 Task: Locate Ski Chalets in Breckenridge.
Action: Key pressed breckenridge
Screenshot: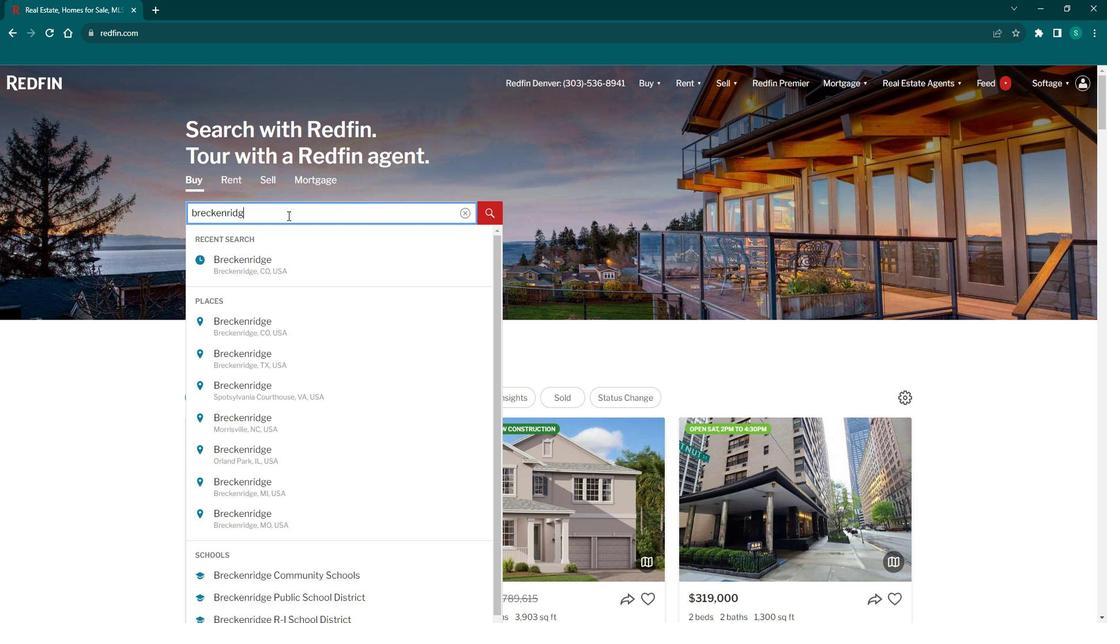 
Action: Mouse moved to (271, 320)
Screenshot: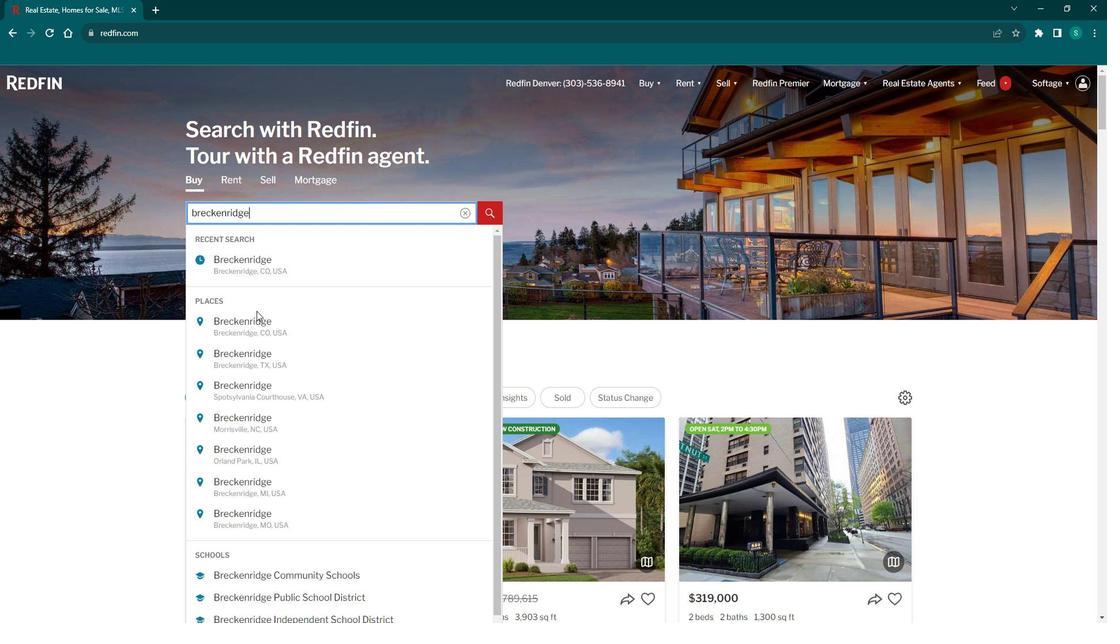 
Action: Mouse pressed left at (271, 320)
Screenshot: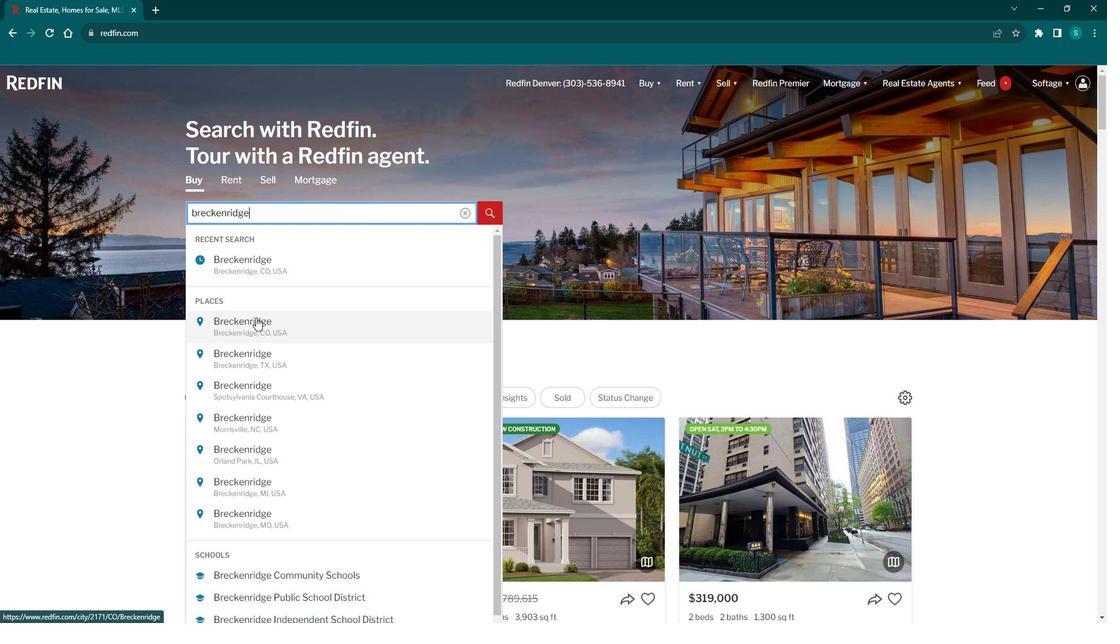 
Action: Mouse moved to (1007, 172)
Screenshot: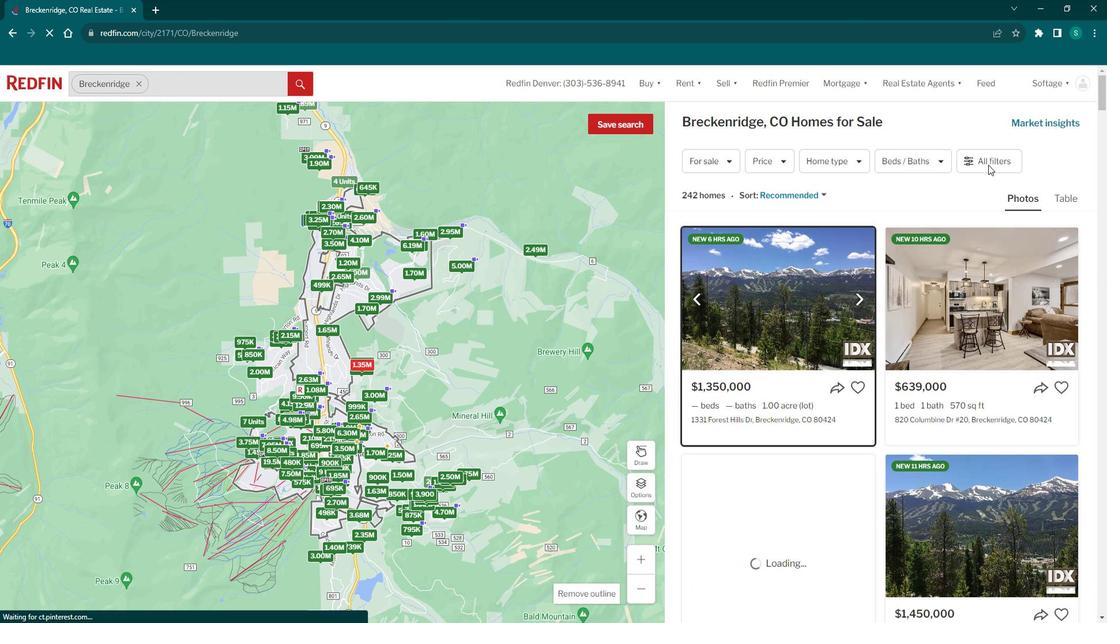 
Action: Mouse pressed left at (1007, 172)
Screenshot: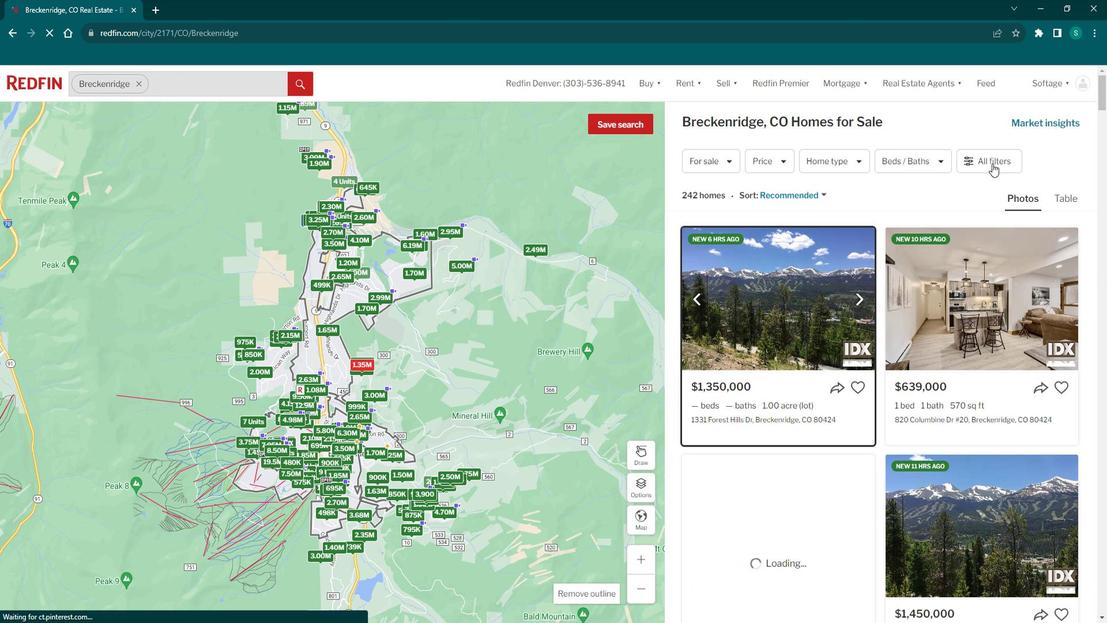 
Action: Mouse pressed left at (1007, 172)
Screenshot: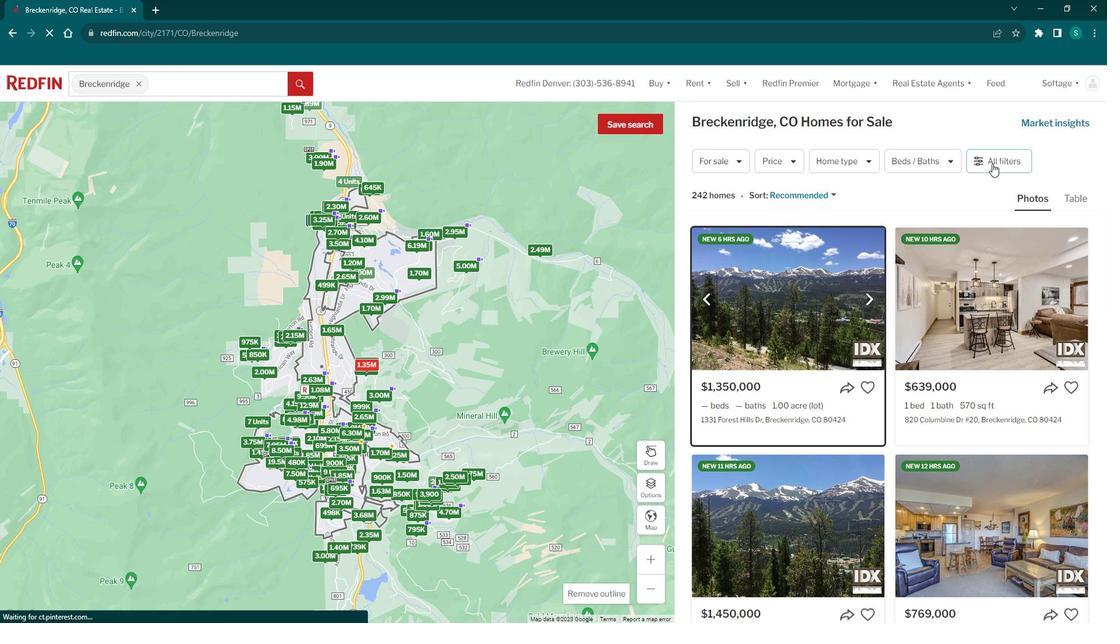 
Action: Mouse moved to (848, 338)
Screenshot: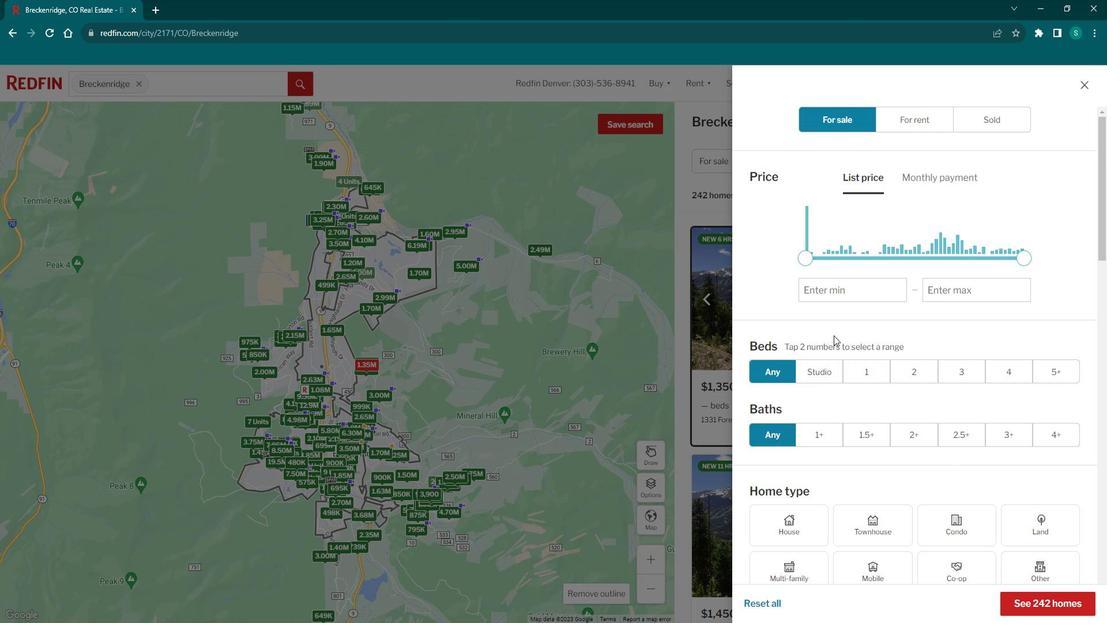 
Action: Mouse scrolled (848, 338) with delta (0, 0)
Screenshot: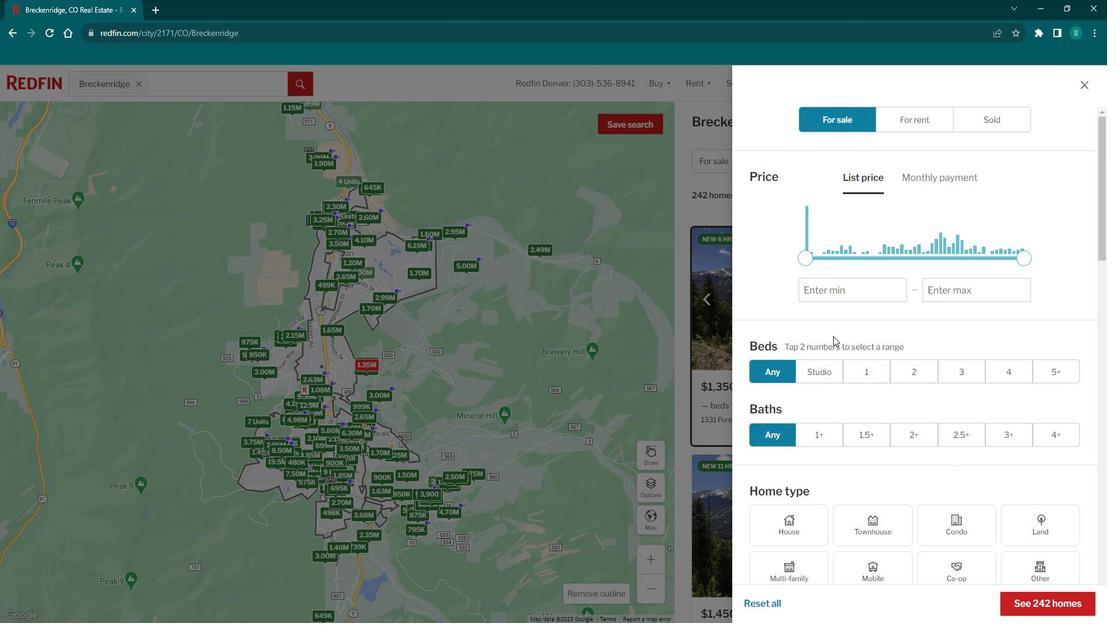 
Action: Mouse scrolled (848, 338) with delta (0, 0)
Screenshot: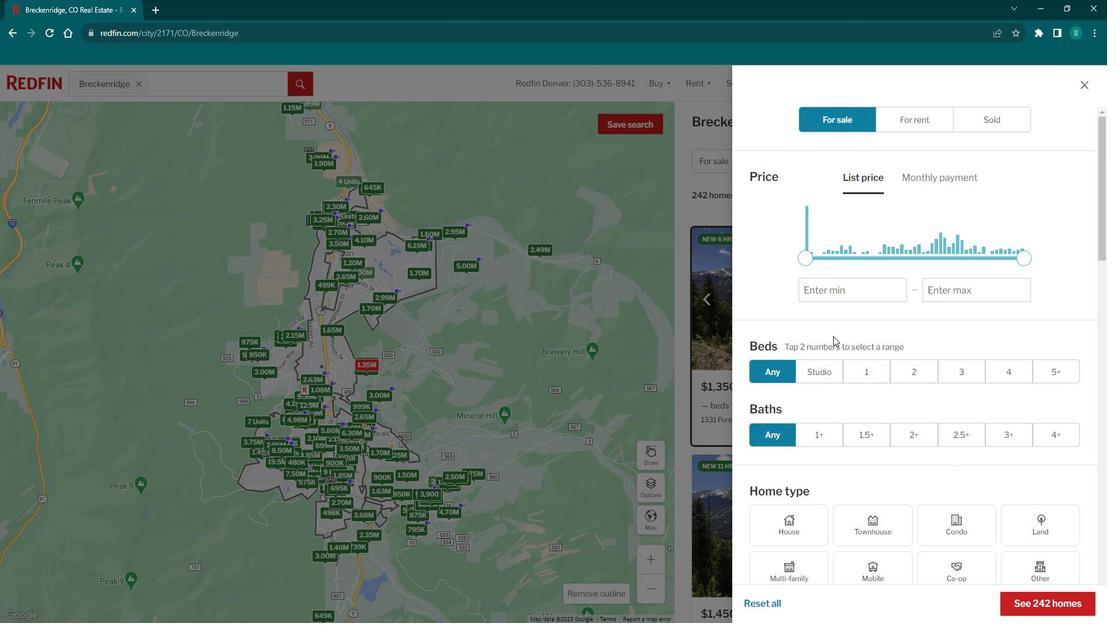 
Action: Mouse scrolled (848, 338) with delta (0, 0)
Screenshot: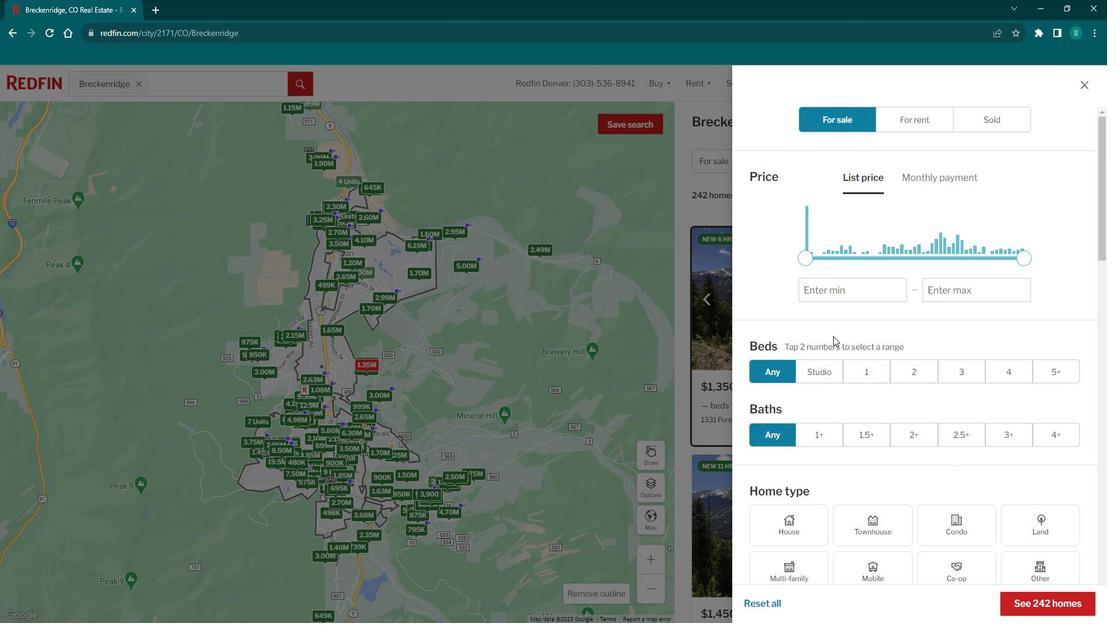 
Action: Mouse scrolled (848, 338) with delta (0, 0)
Screenshot: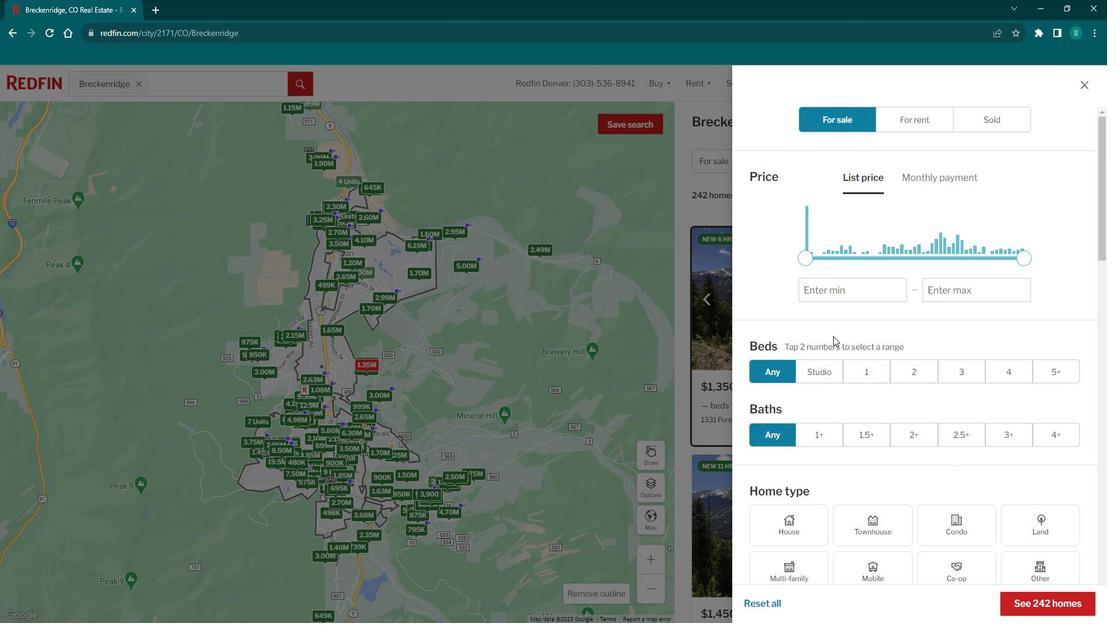 
Action: Mouse scrolled (848, 338) with delta (0, 0)
Screenshot: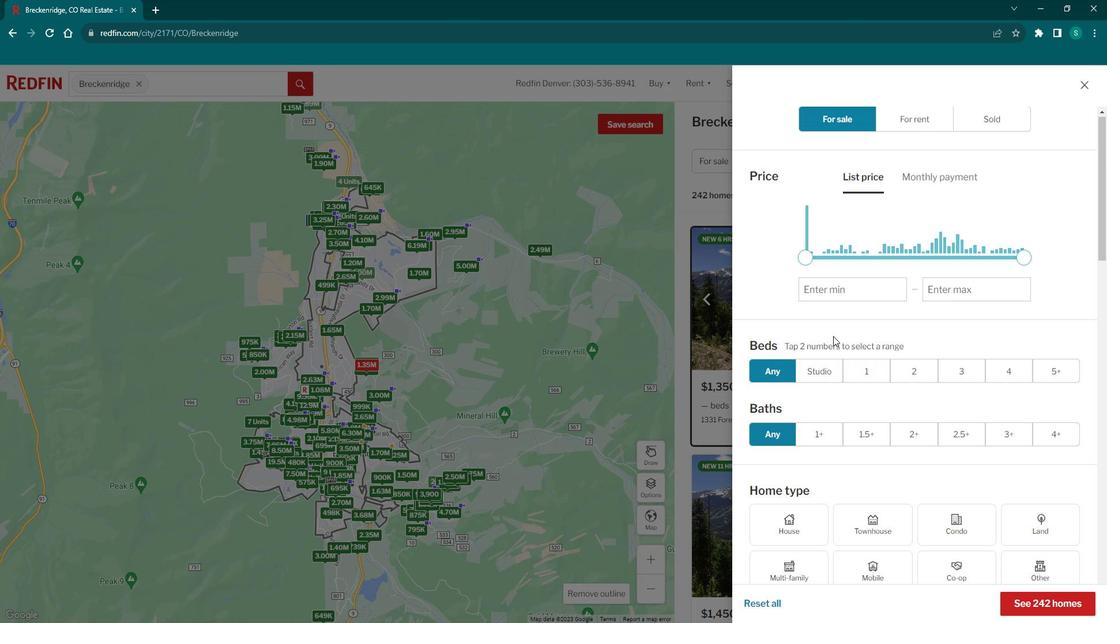 
Action: Mouse scrolled (848, 338) with delta (0, 0)
Screenshot: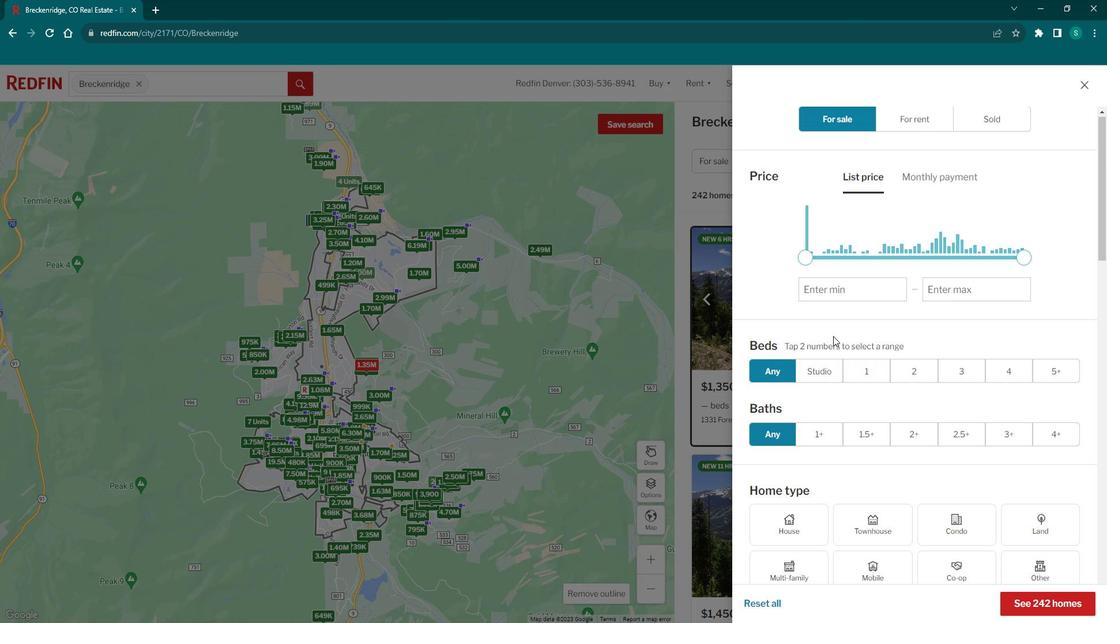 
Action: Mouse scrolled (848, 338) with delta (0, 0)
Screenshot: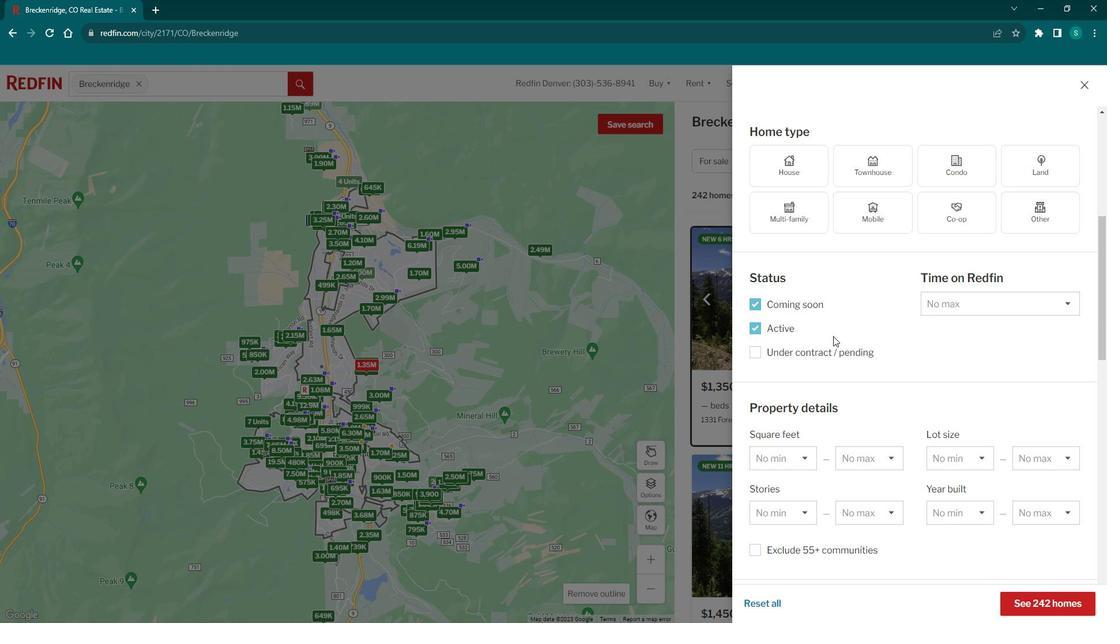 
Action: Mouse scrolled (848, 338) with delta (0, 0)
Screenshot: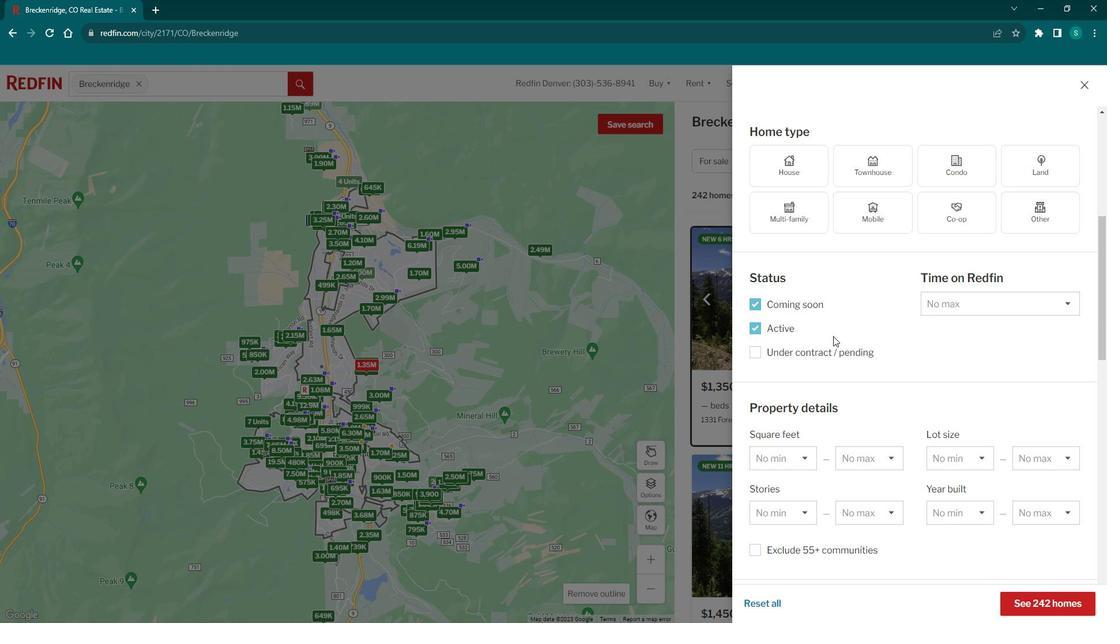 
Action: Mouse scrolled (848, 338) with delta (0, 0)
Screenshot: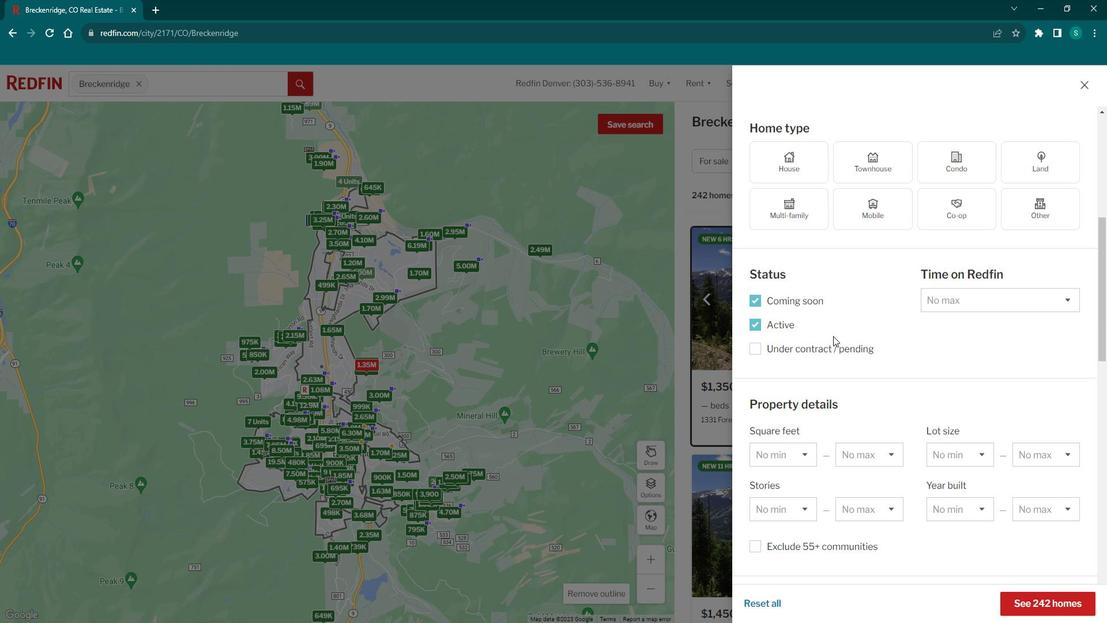 
Action: Mouse scrolled (848, 338) with delta (0, 0)
Screenshot: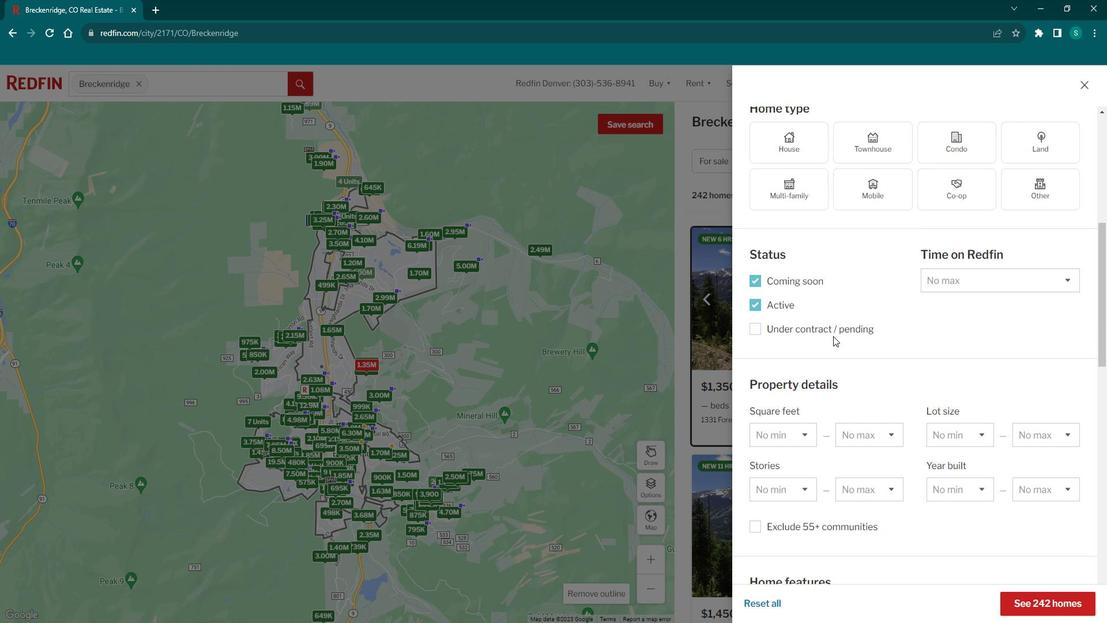 
Action: Mouse scrolled (848, 338) with delta (0, 0)
Screenshot: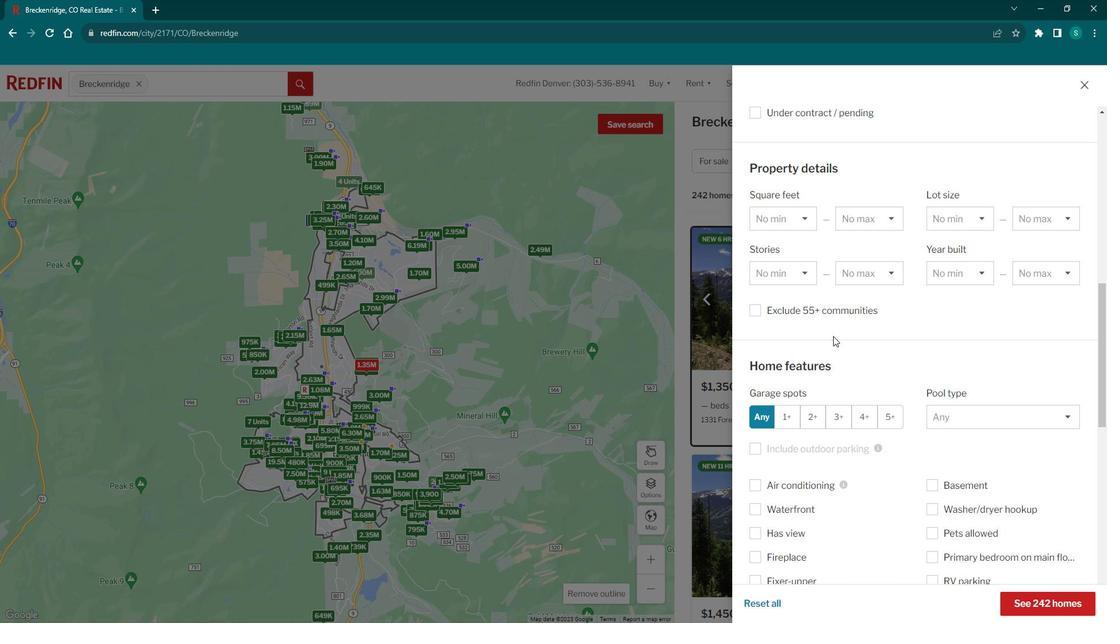 
Action: Mouse scrolled (848, 338) with delta (0, 0)
Screenshot: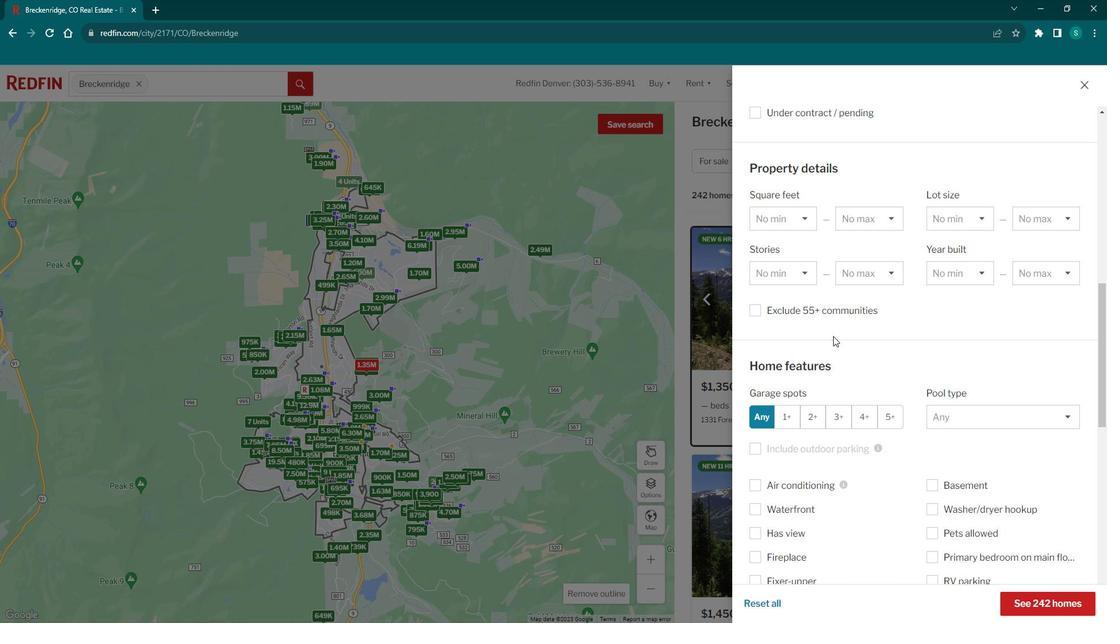 
Action: Mouse scrolled (848, 338) with delta (0, 0)
Screenshot: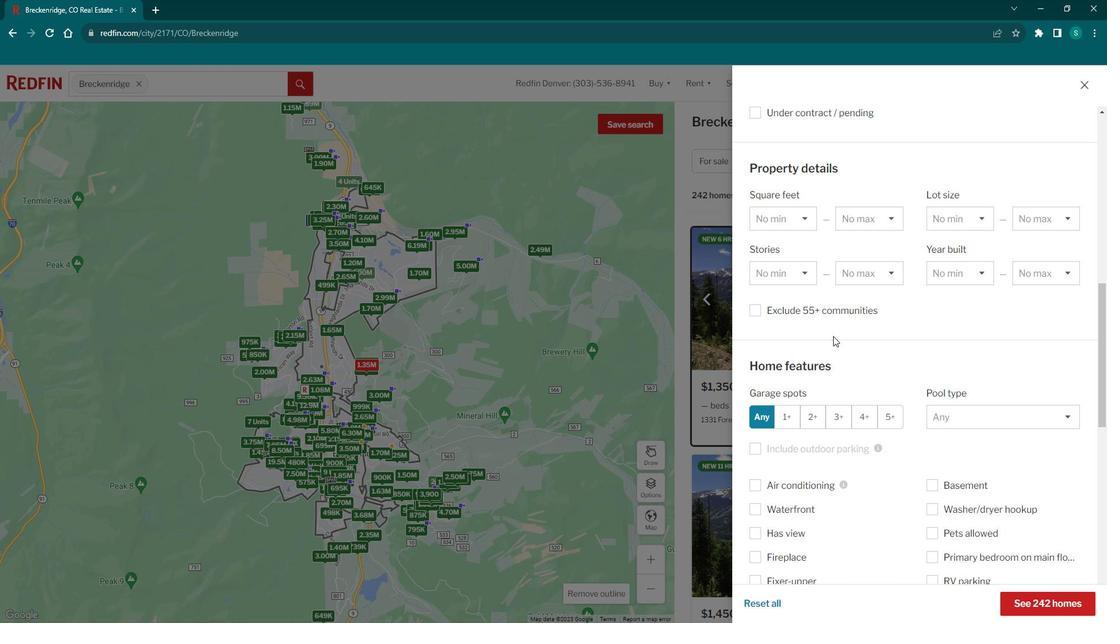 
Action: Mouse scrolled (848, 338) with delta (0, 0)
Screenshot: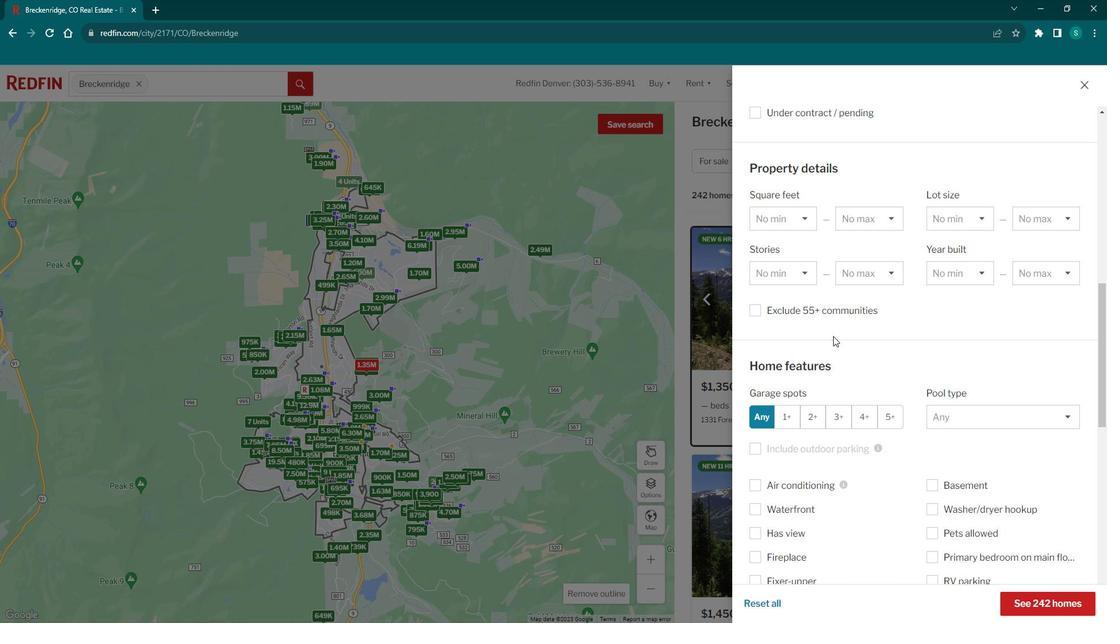 
Action: Mouse scrolled (848, 338) with delta (0, 0)
Screenshot: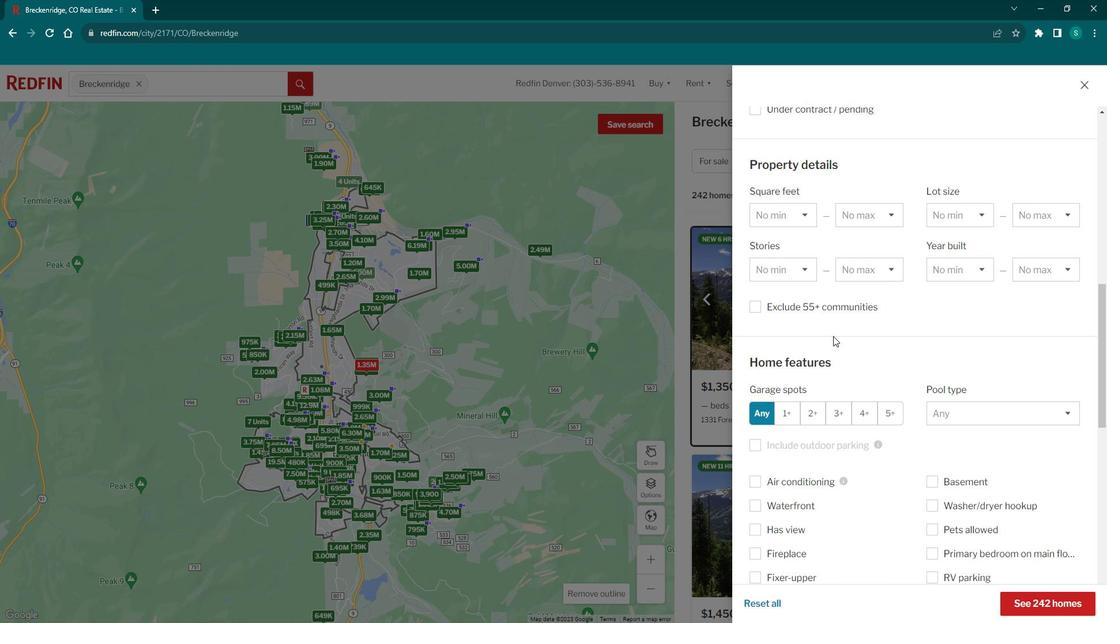 
Action: Mouse moved to (818, 381)
Screenshot: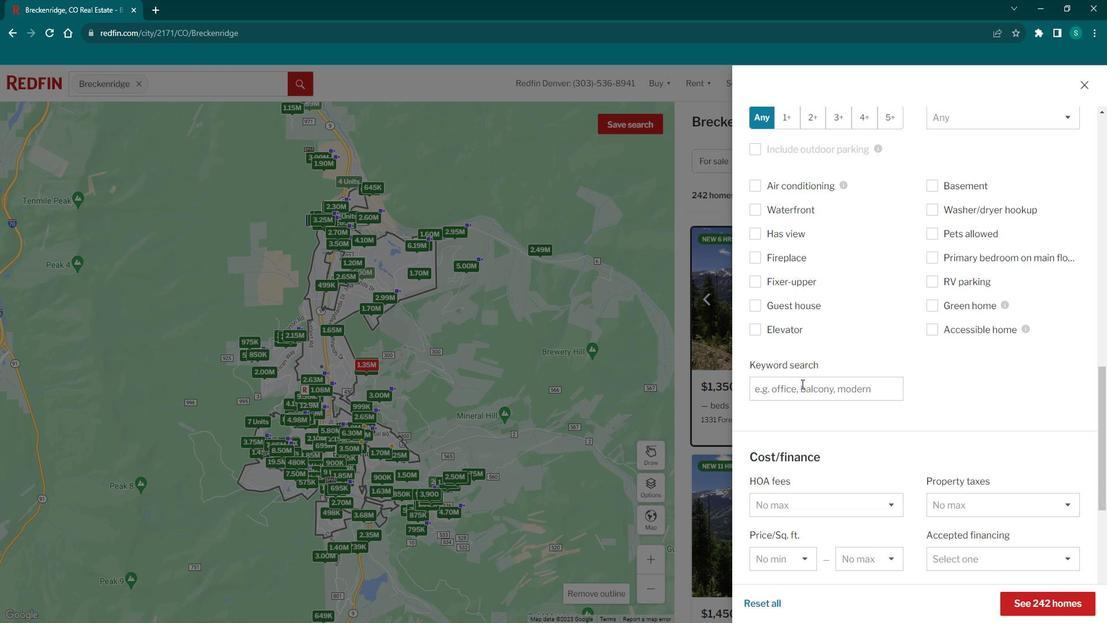 
Action: Mouse pressed left at (818, 381)
Screenshot: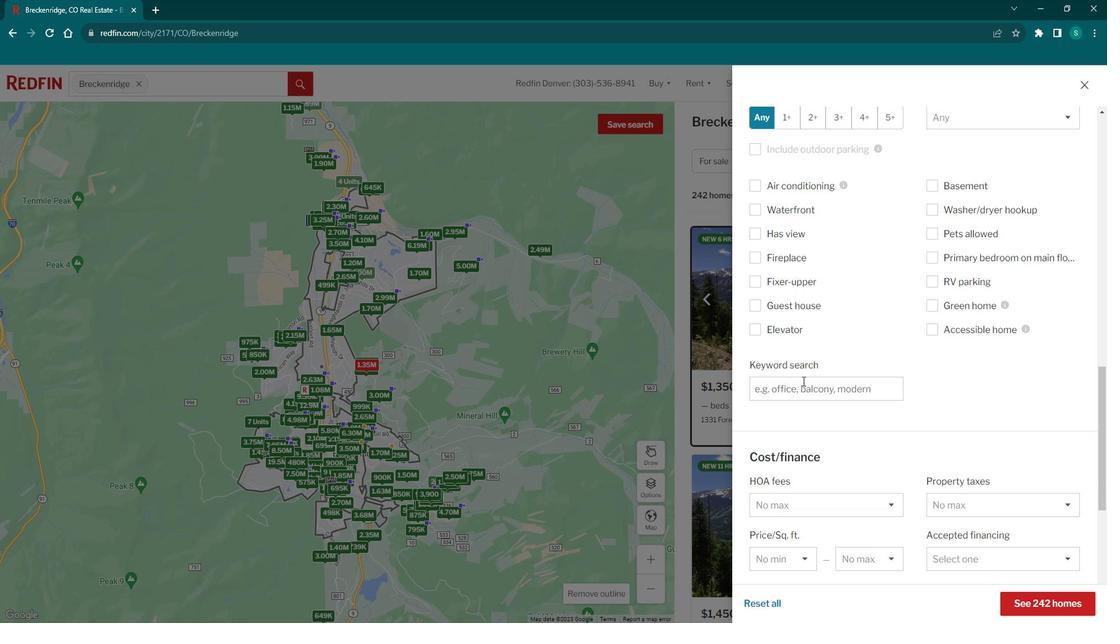 
Action: Mouse moved to (816, 381)
Screenshot: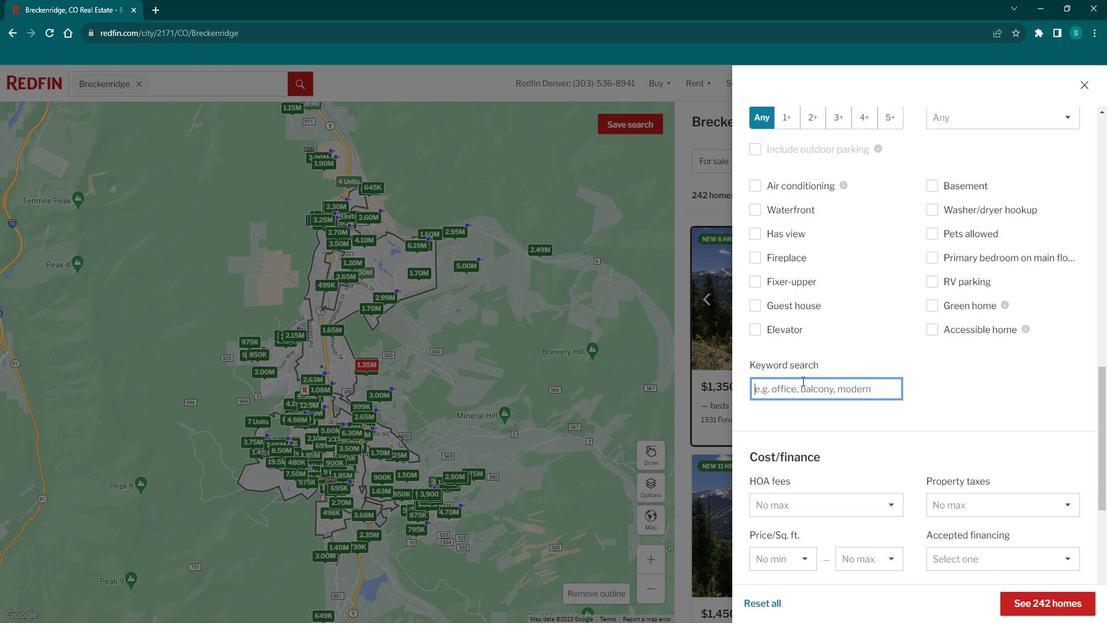 
Action: Key pressed <Key.caps_lock>S<Key.caps_lock>ki<Key.space><Key.caps_lock>C<Key.caps_lock>halet
Screenshot: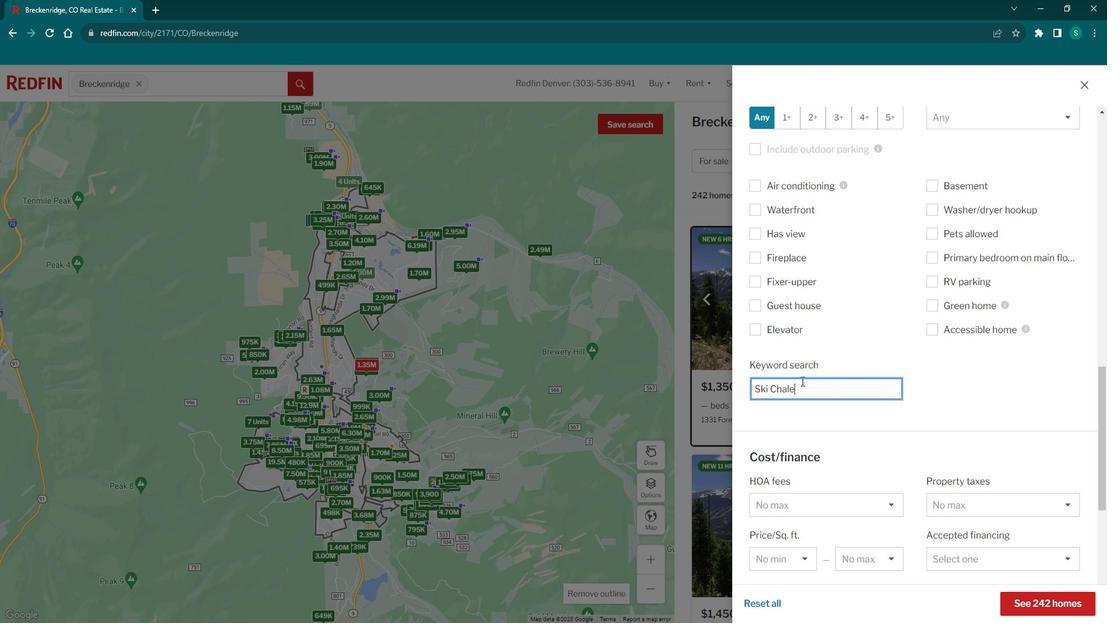 
Action: Mouse moved to (1038, 593)
Screenshot: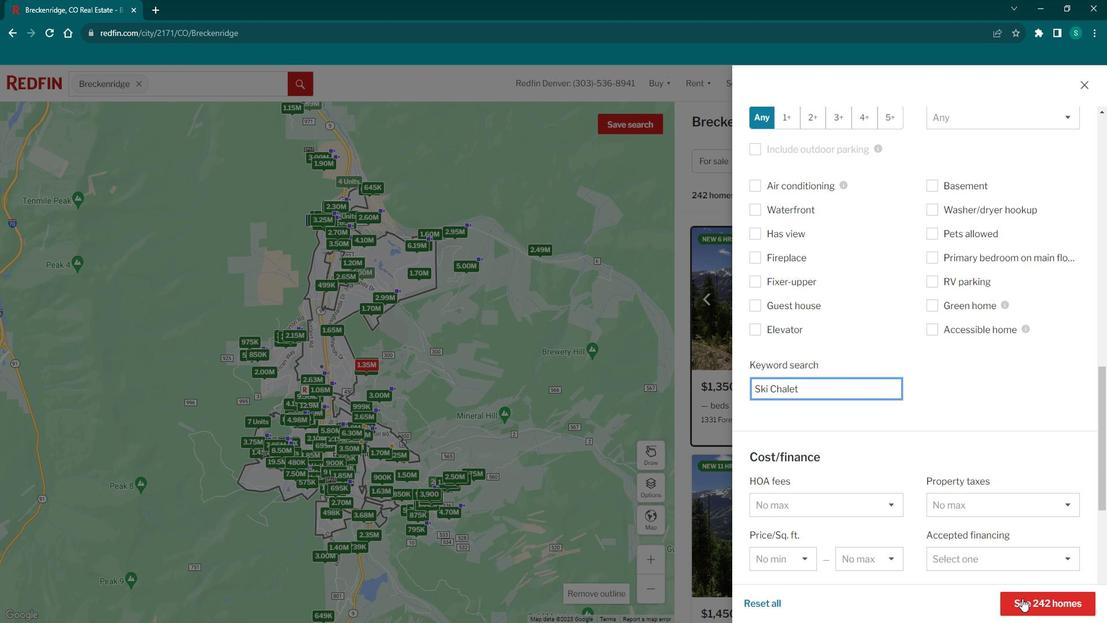 
Action: Mouse pressed left at (1038, 593)
Screenshot: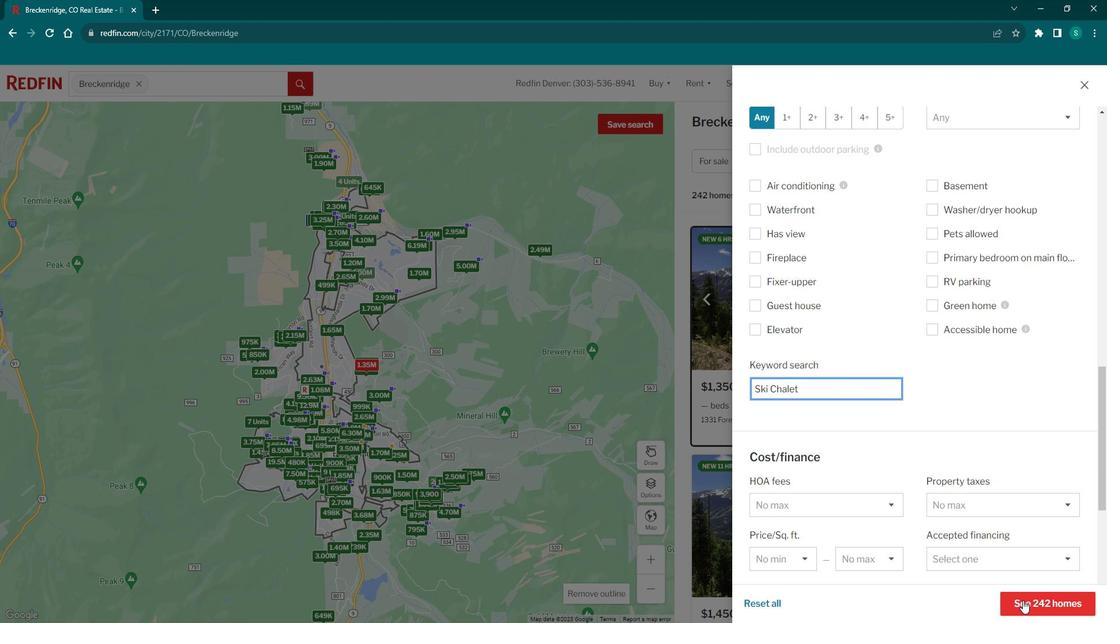
Action: Mouse moved to (812, 374)
Screenshot: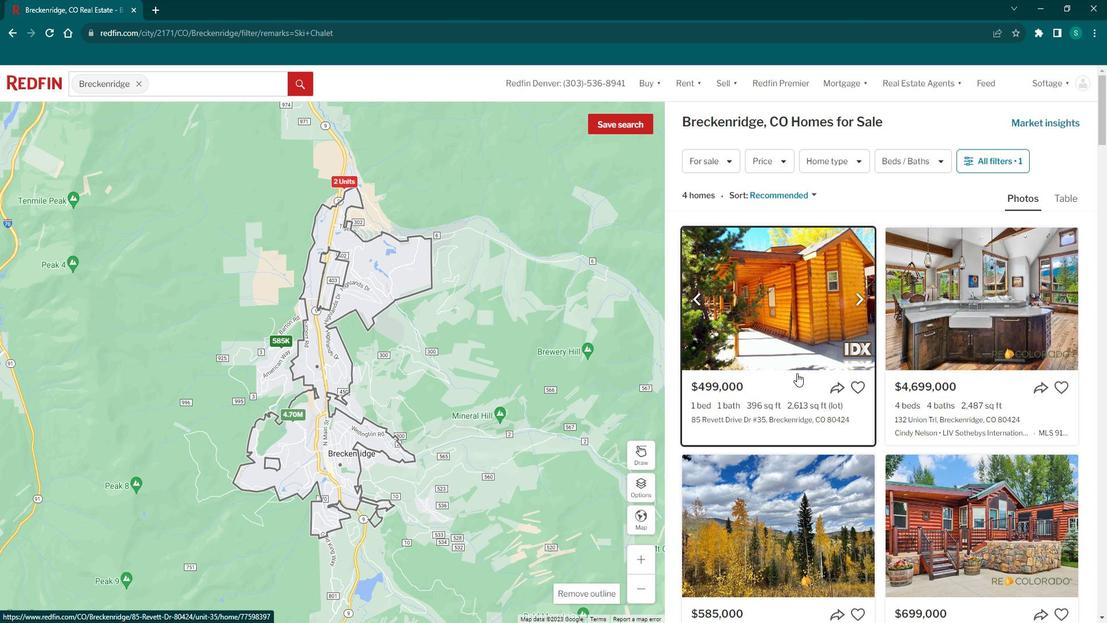 
Action: Mouse pressed left at (812, 374)
Screenshot: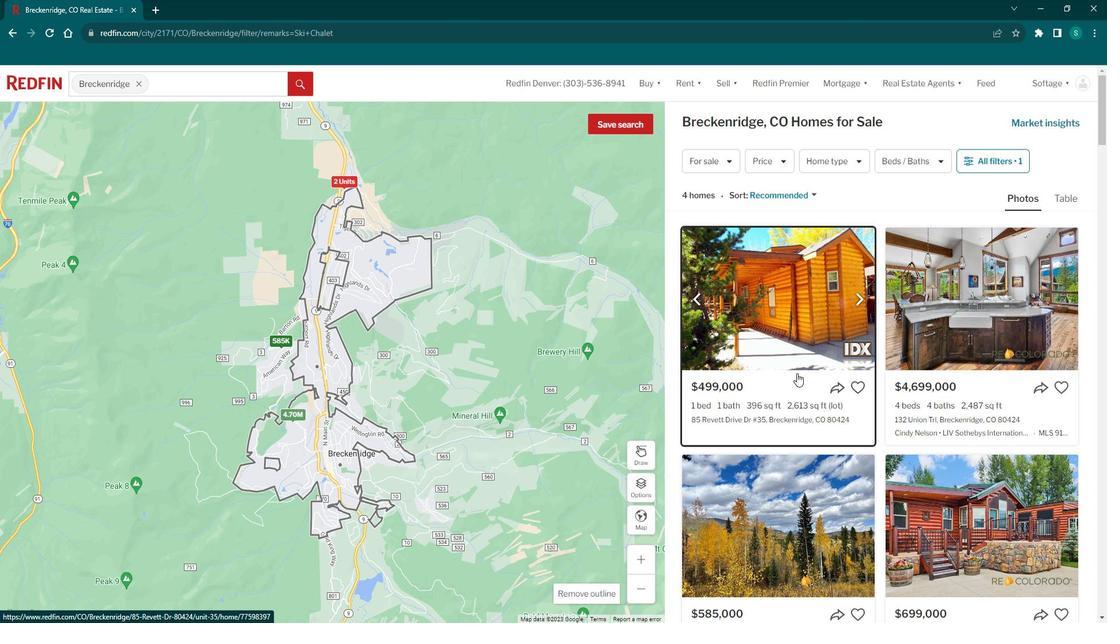 
Action: Mouse moved to (366, 246)
Screenshot: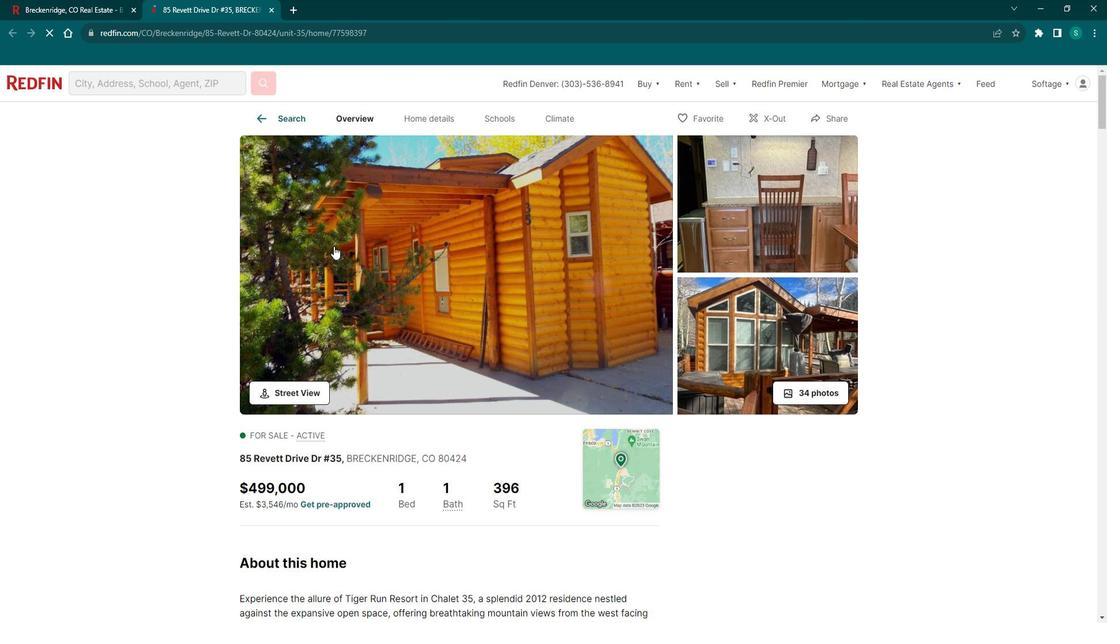 
Action: Mouse pressed left at (366, 246)
Screenshot: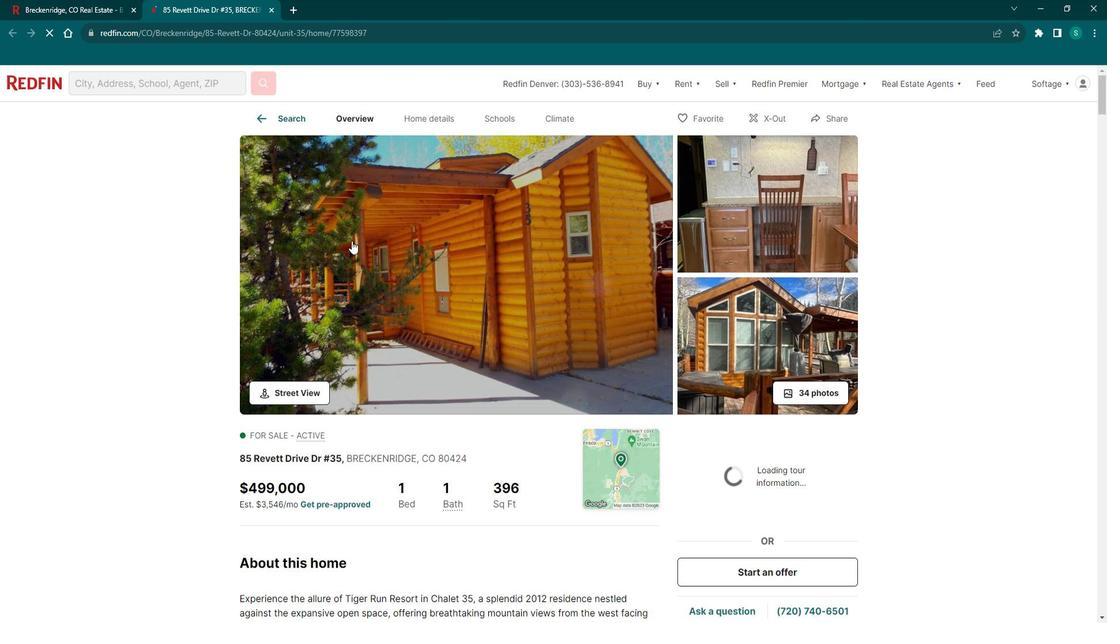 
Action: Mouse moved to (181, 206)
Screenshot: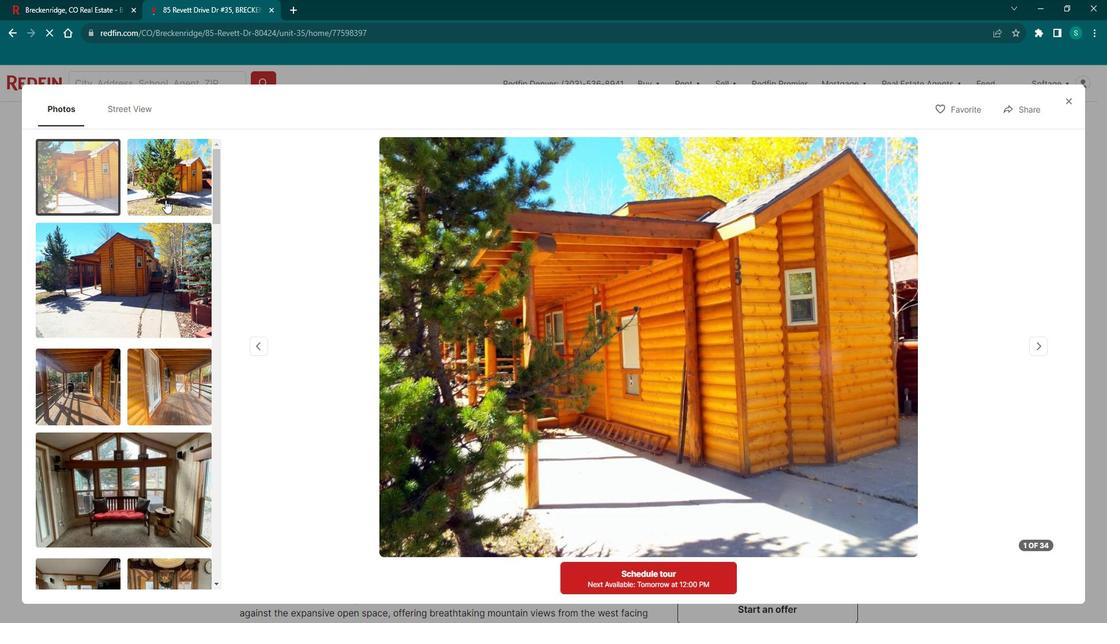 
Action: Mouse pressed left at (181, 206)
Screenshot: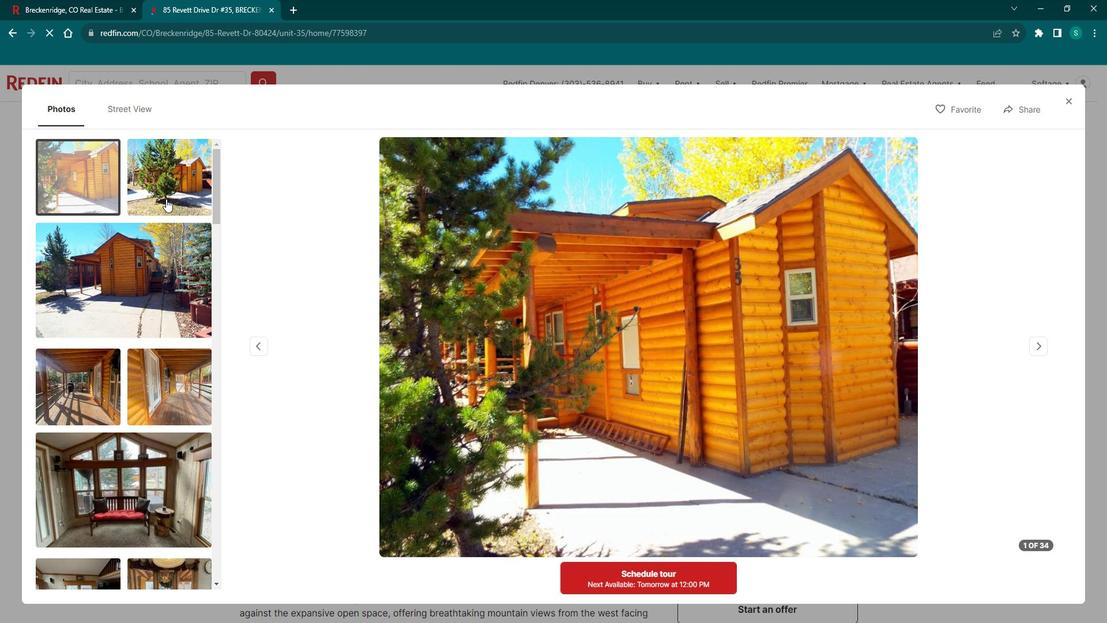 
Action: Mouse moved to (154, 277)
Screenshot: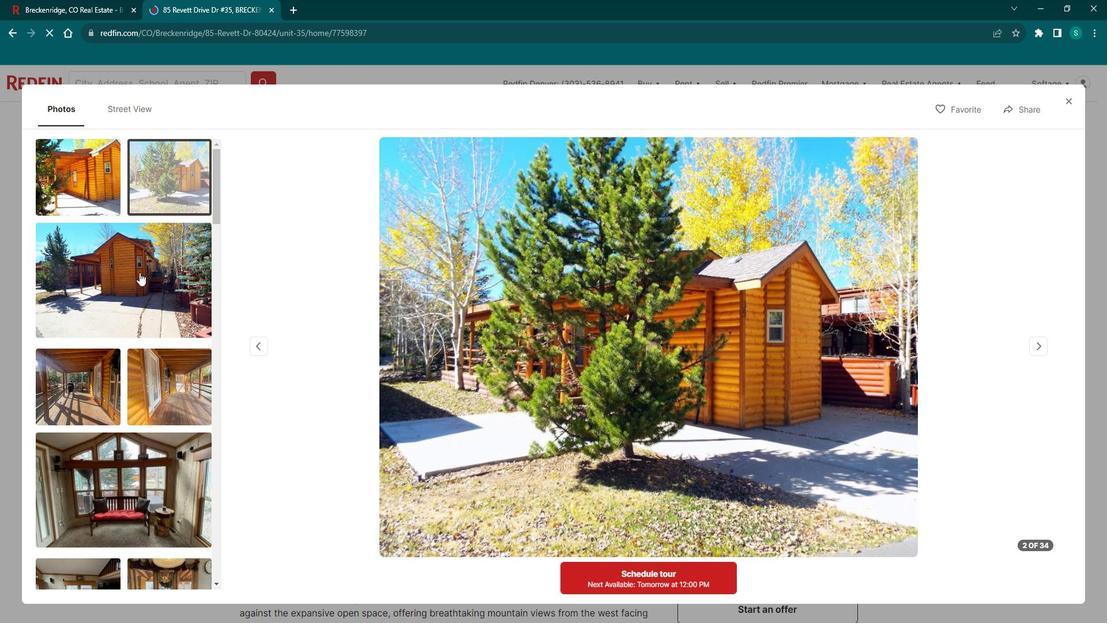 
Action: Mouse pressed left at (154, 277)
Screenshot: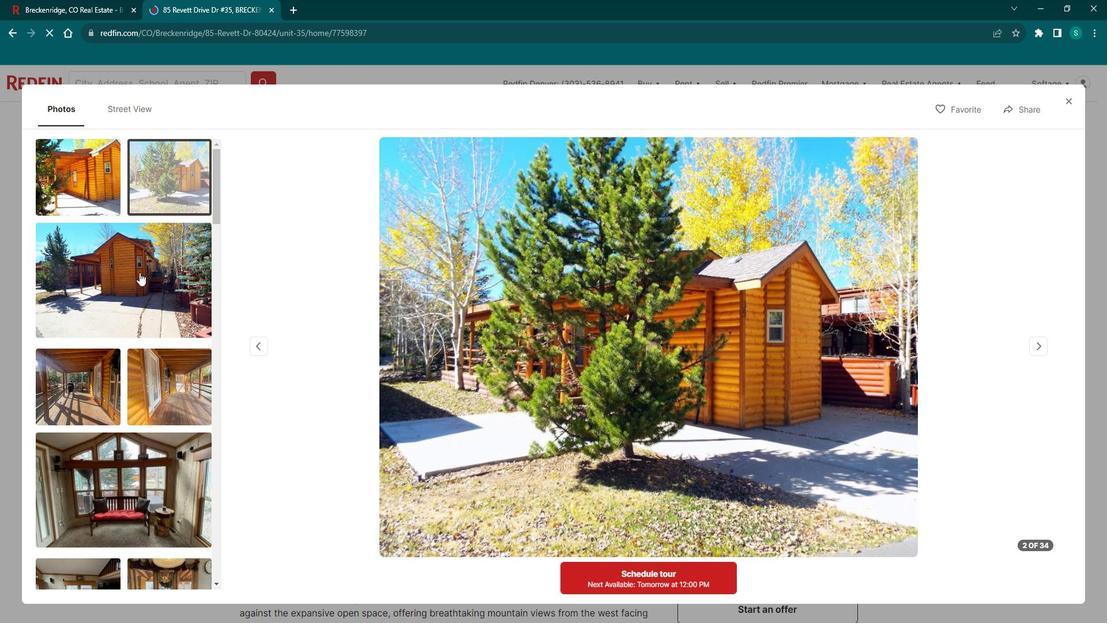 
Action: Mouse moved to (97, 388)
Screenshot: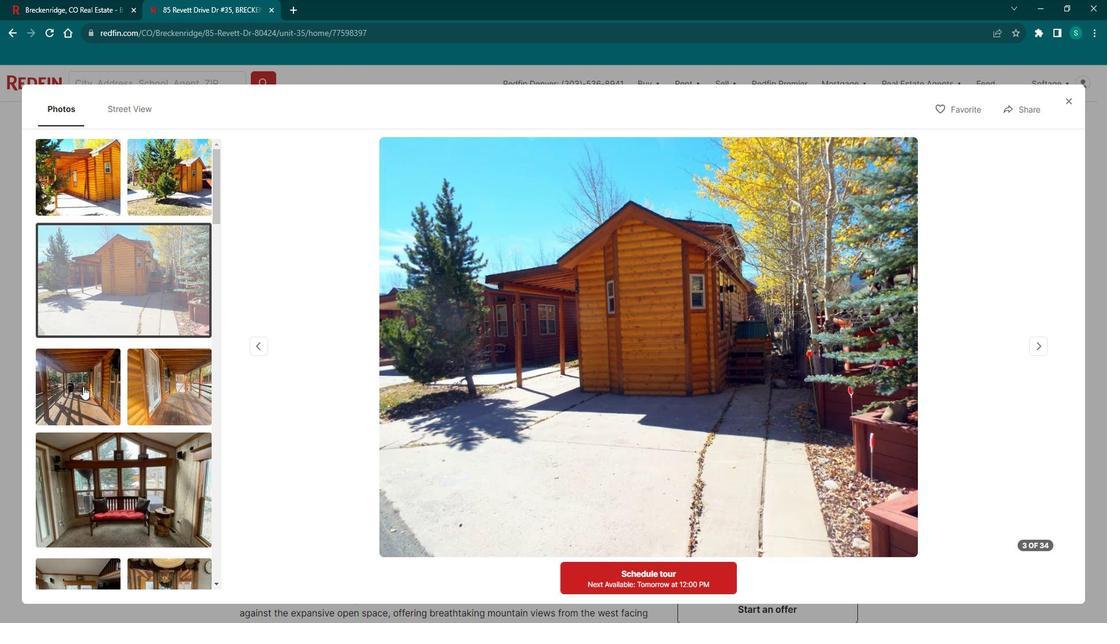 
Action: Mouse pressed left at (97, 388)
Screenshot: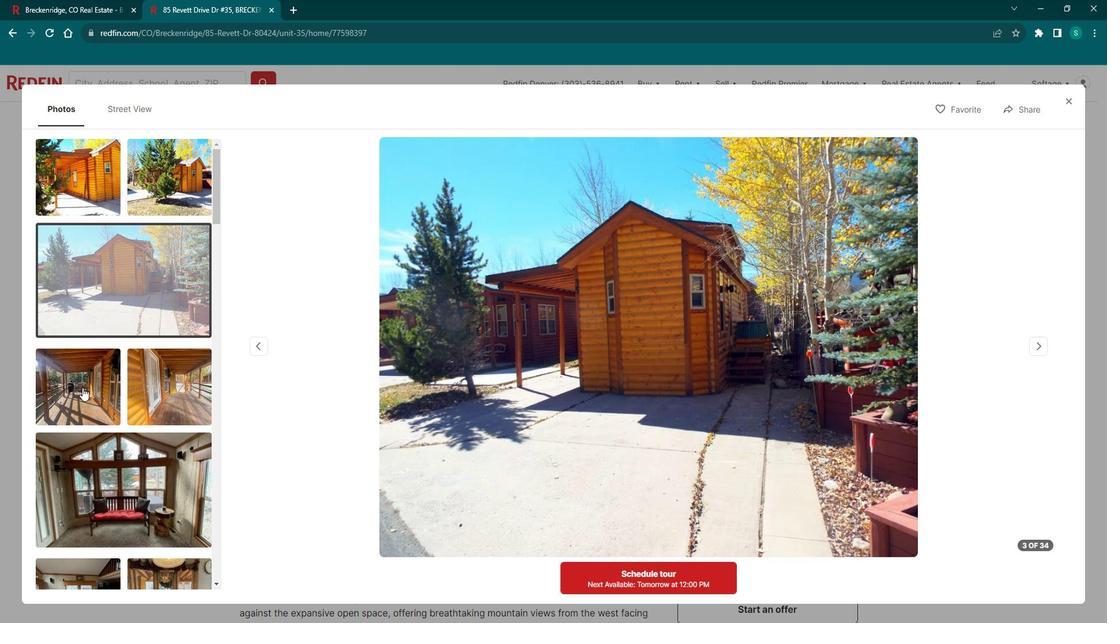 
Action: Mouse moved to (171, 384)
Screenshot: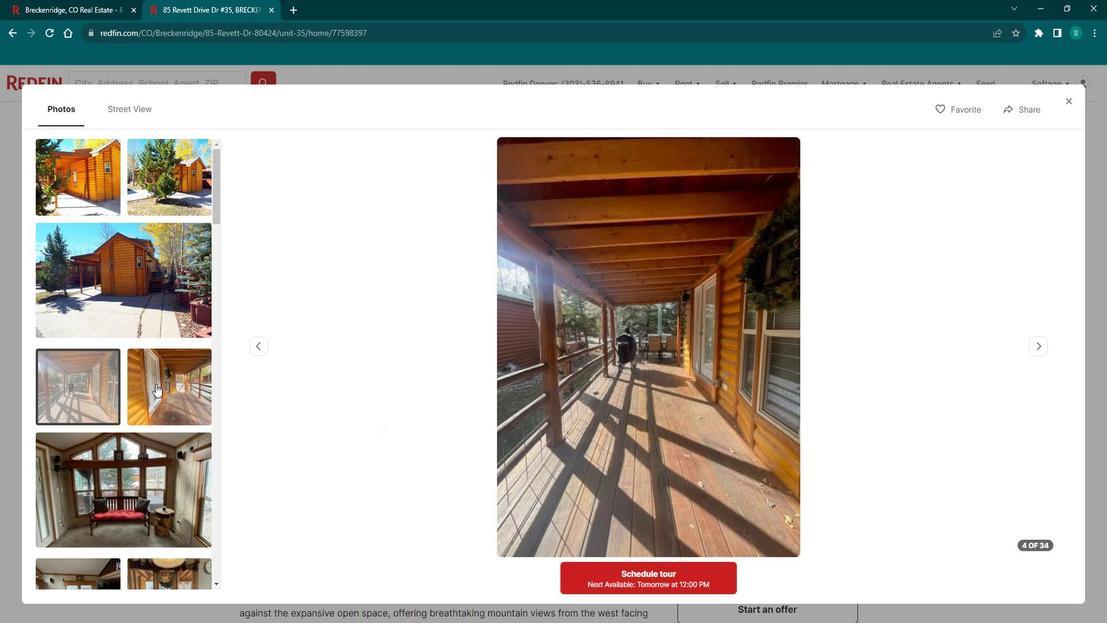 
Action: Mouse pressed left at (171, 384)
Screenshot: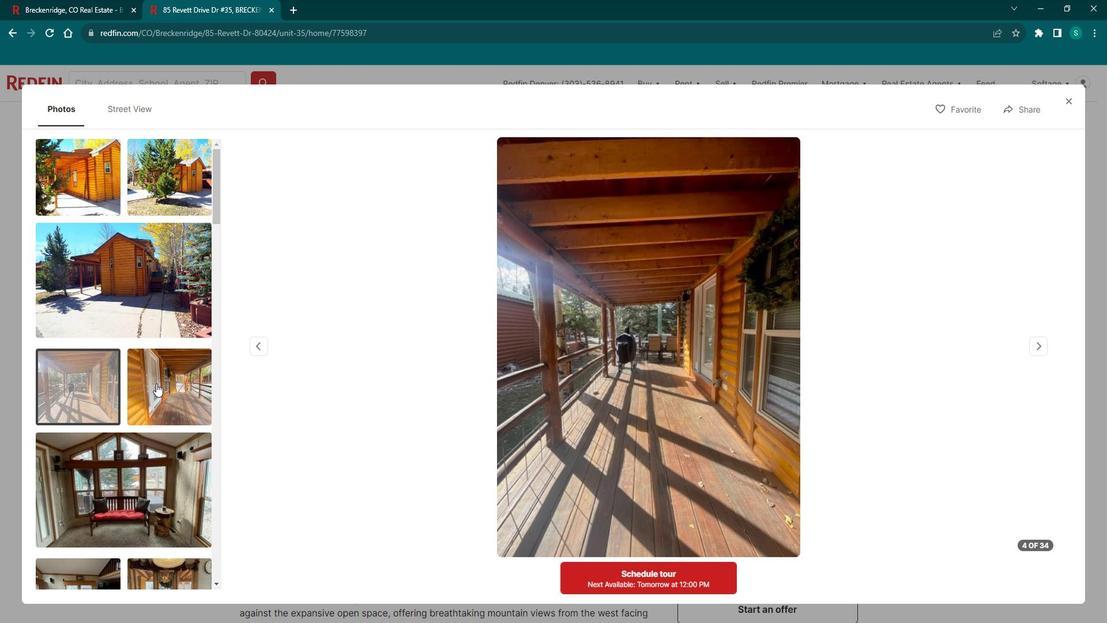 
Action: Mouse moved to (94, 474)
Screenshot: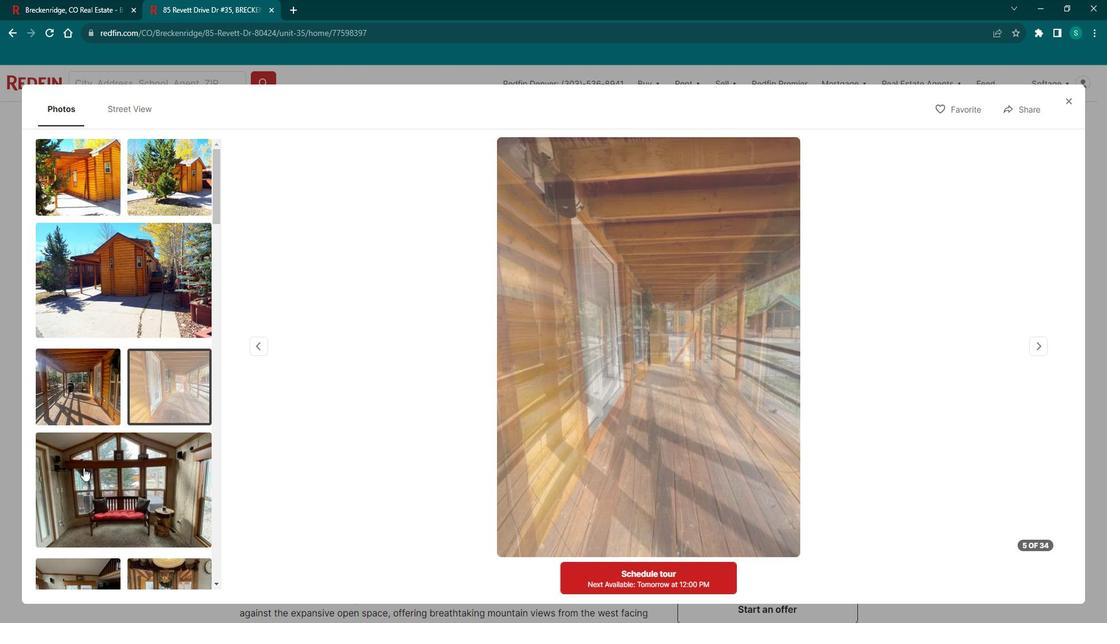 
Action: Mouse pressed left at (94, 474)
Screenshot: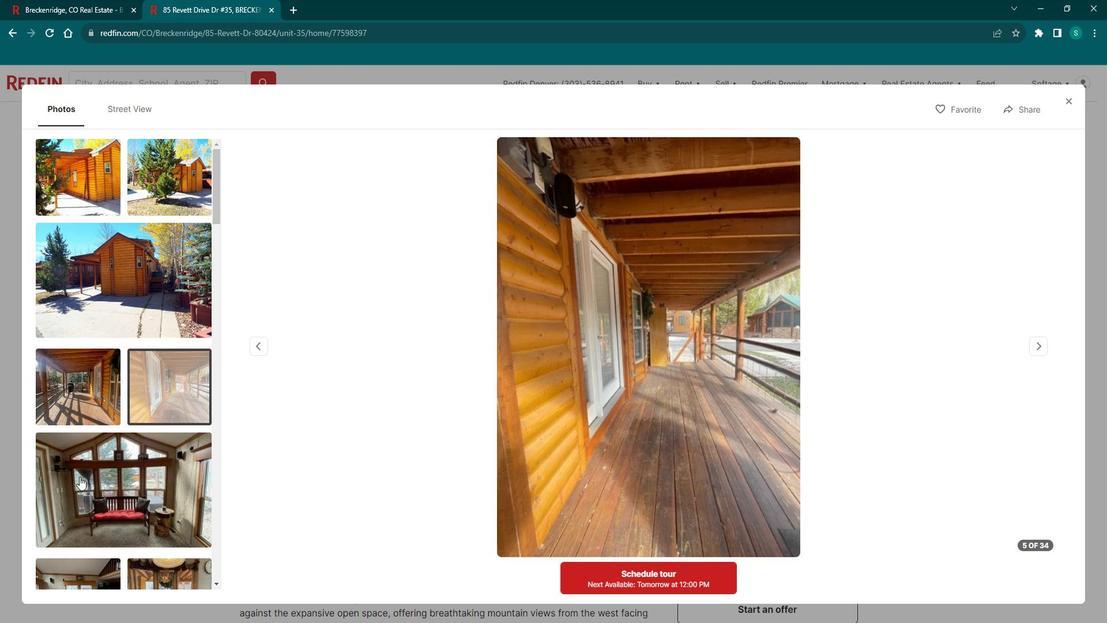 
Action: Mouse moved to (94, 475)
Screenshot: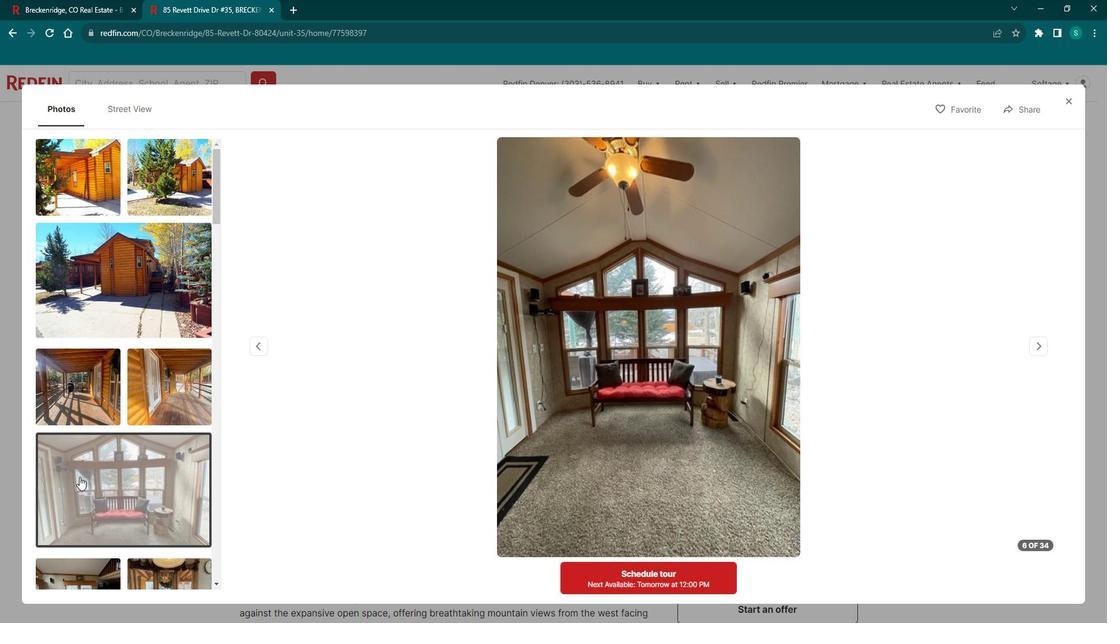 
Action: Mouse scrolled (94, 475) with delta (0, 0)
Screenshot: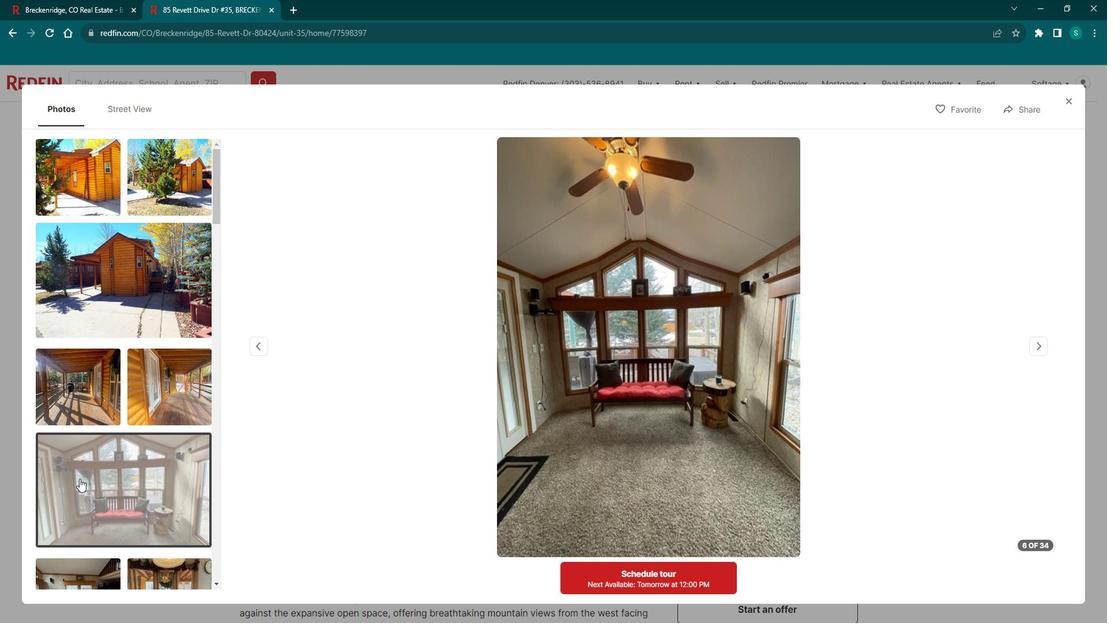 
Action: Mouse scrolled (94, 475) with delta (0, 0)
Screenshot: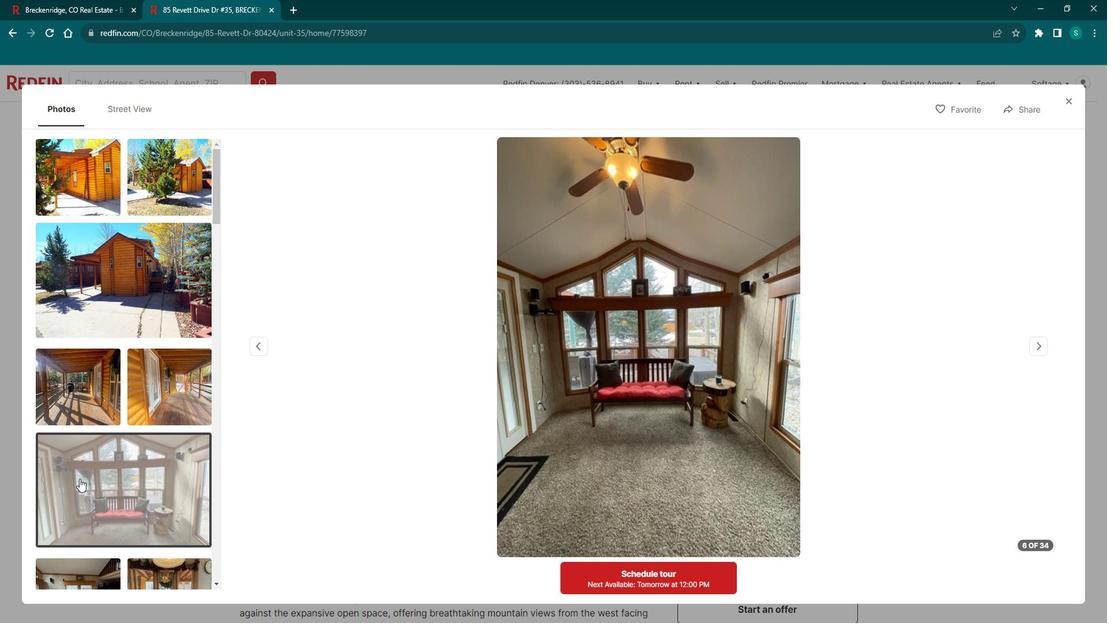 
Action: Mouse scrolled (94, 475) with delta (0, 0)
Screenshot: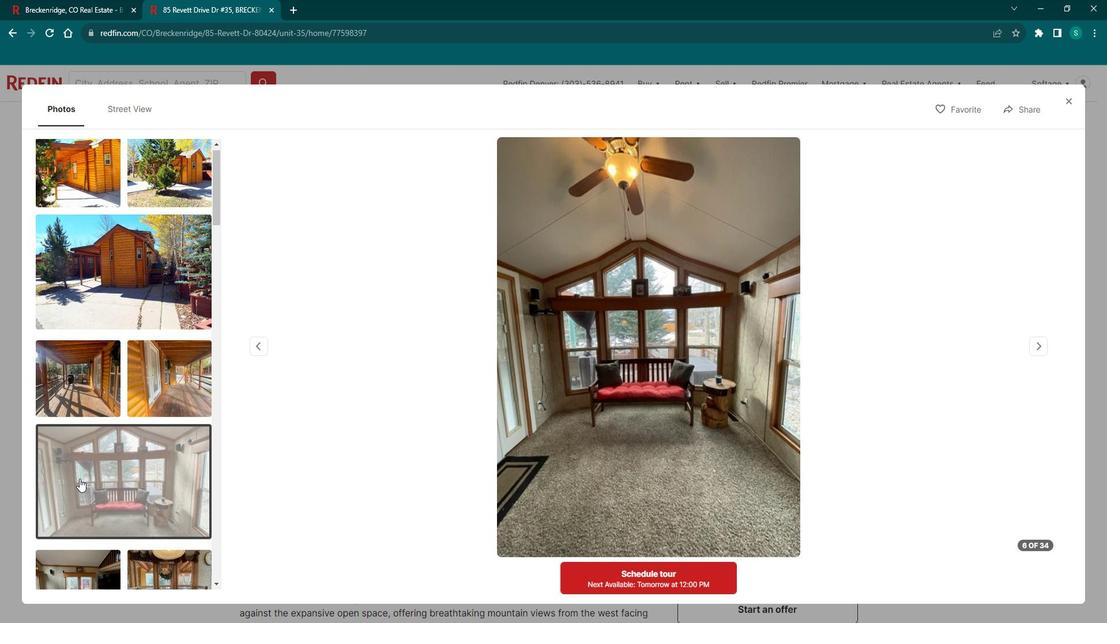 
Action: Mouse moved to (110, 425)
Screenshot: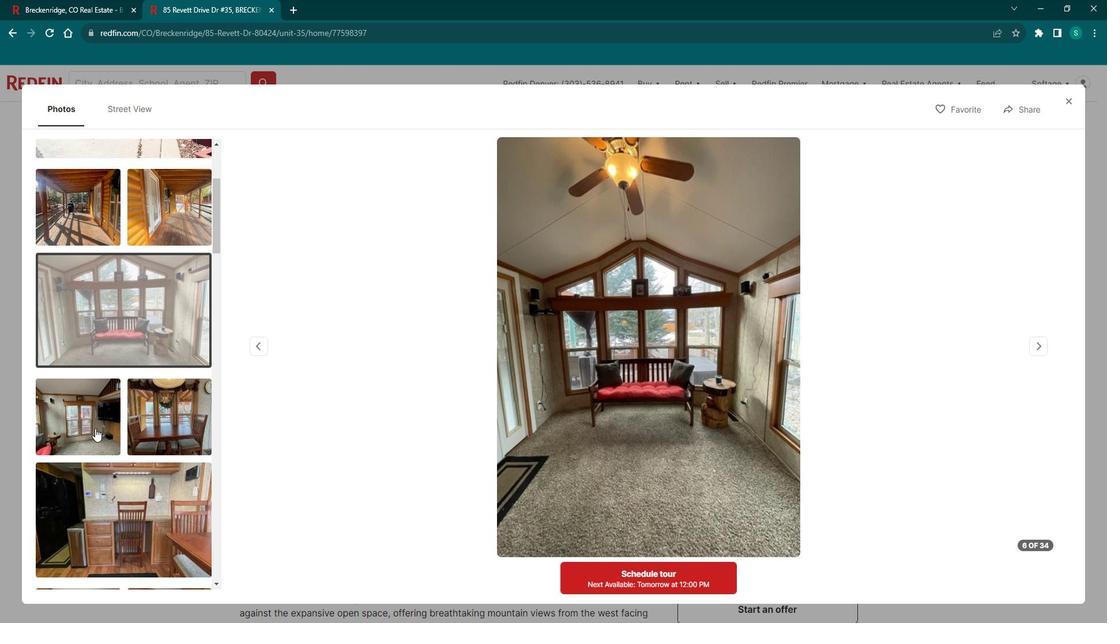 
Action: Mouse pressed left at (110, 425)
Screenshot: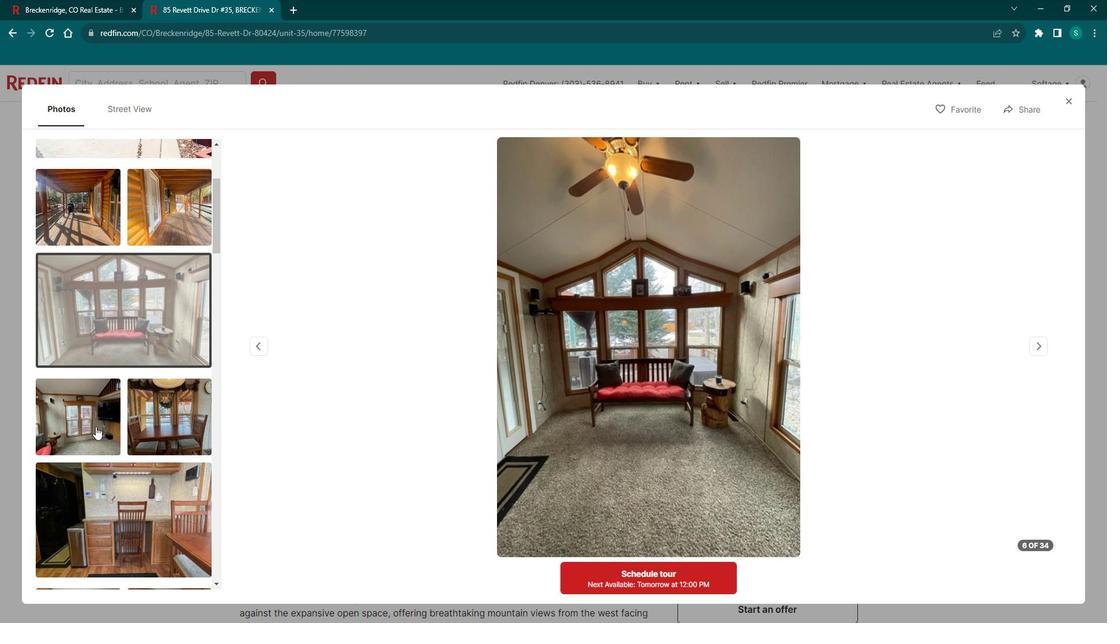 
Action: Mouse moved to (179, 422)
Screenshot: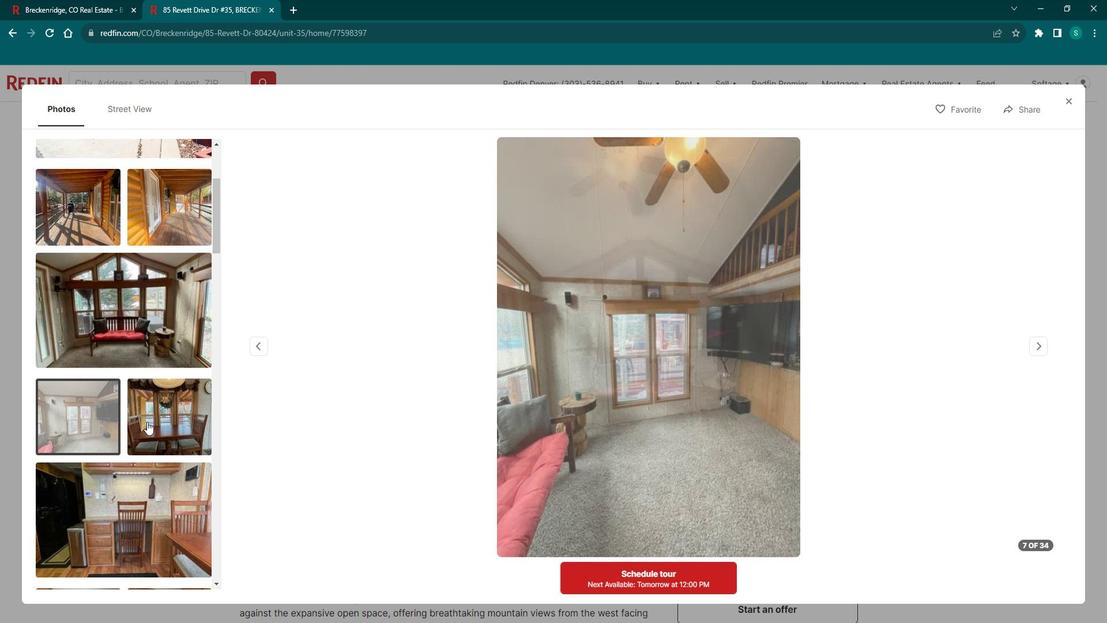 
Action: Mouse pressed left at (179, 422)
Screenshot: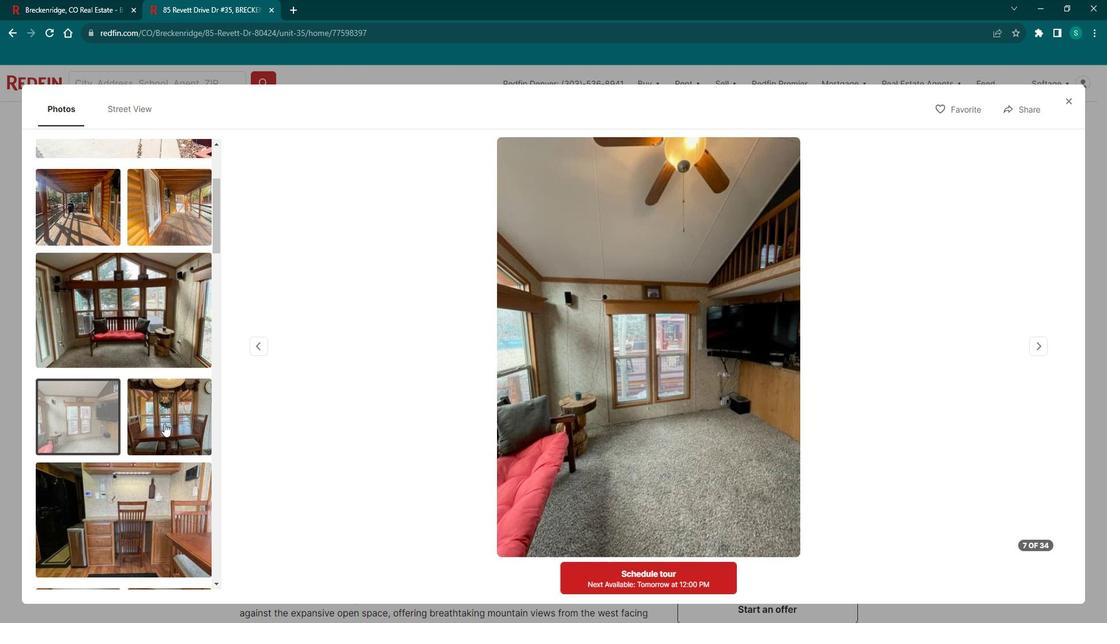 
Action: Mouse moved to (115, 503)
Screenshot: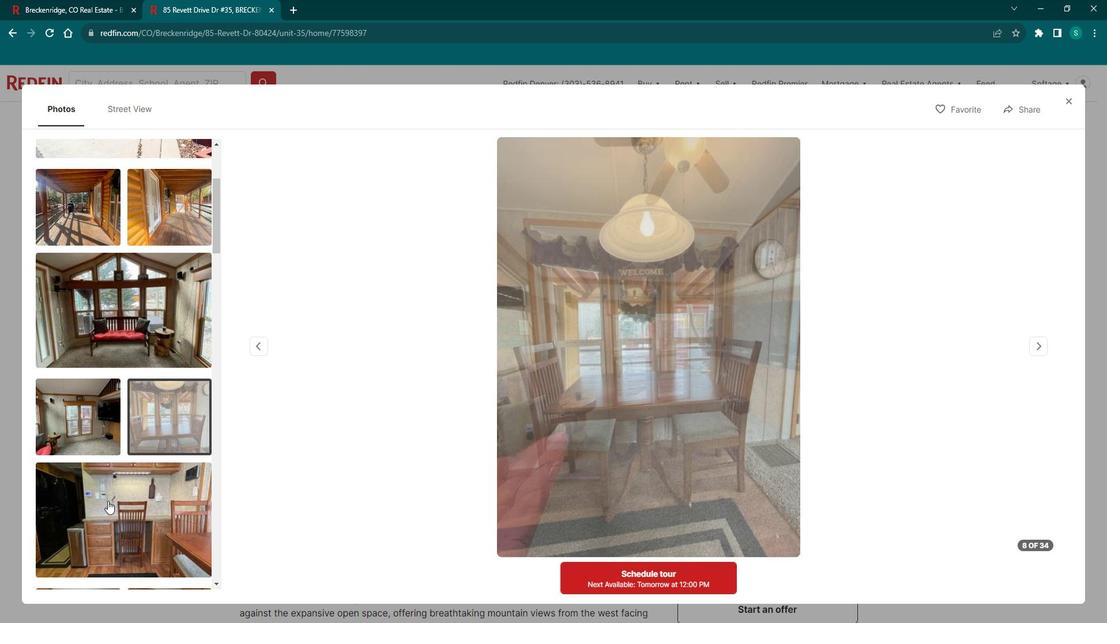 
Action: Mouse pressed left at (115, 503)
Screenshot: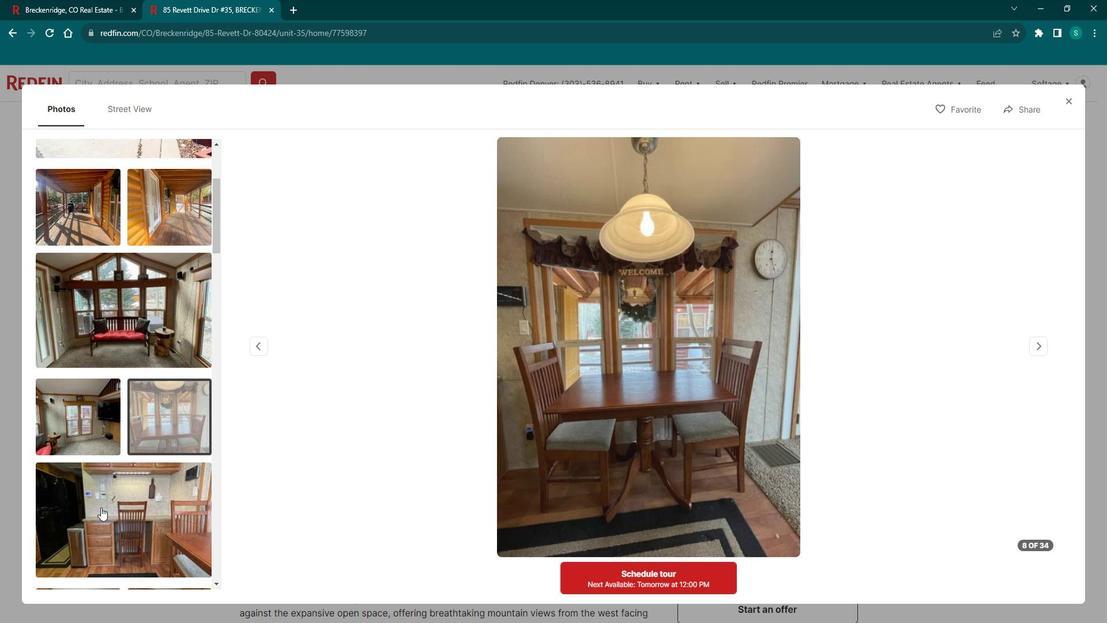 
Action: Mouse moved to (1086, 114)
Screenshot: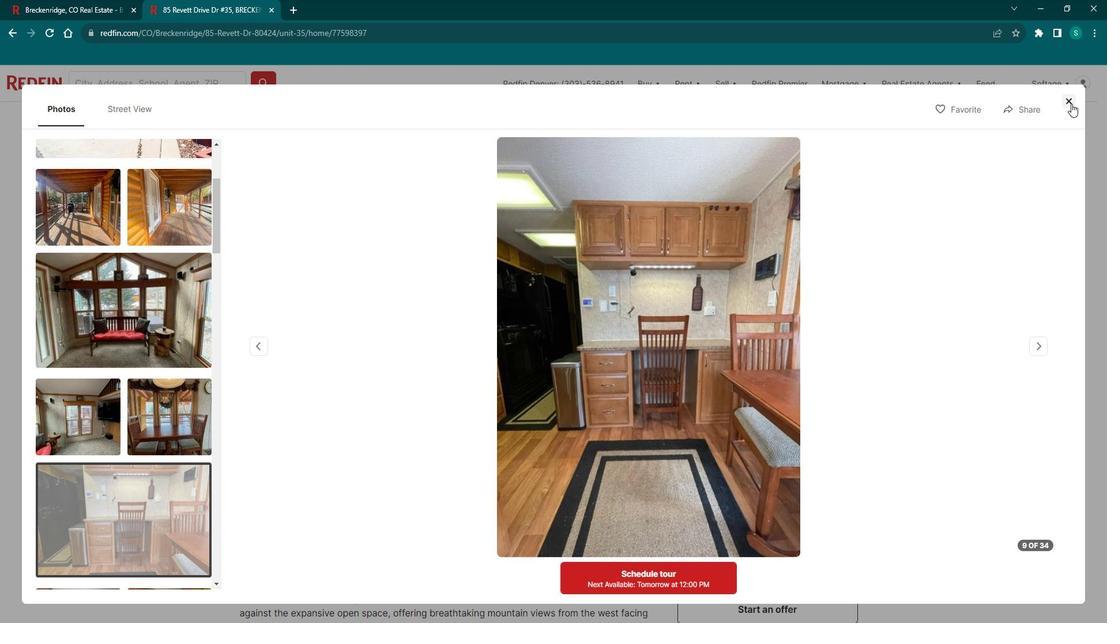 
Action: Mouse pressed left at (1086, 114)
Screenshot: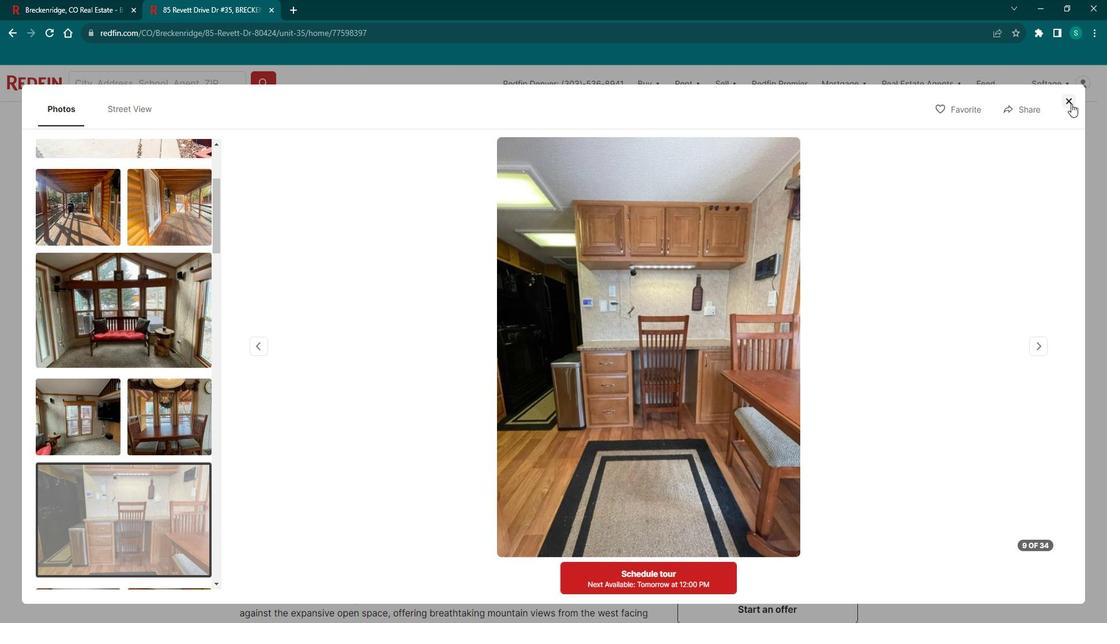 
Action: Mouse moved to (463, 327)
Screenshot: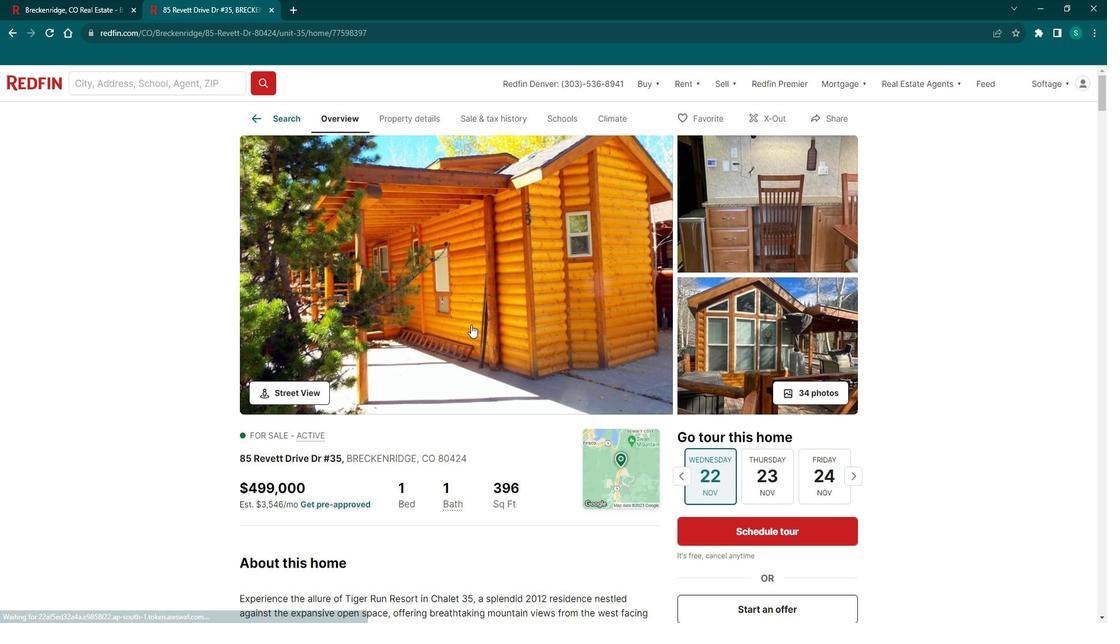 
Action: Mouse scrolled (463, 326) with delta (0, 0)
Screenshot: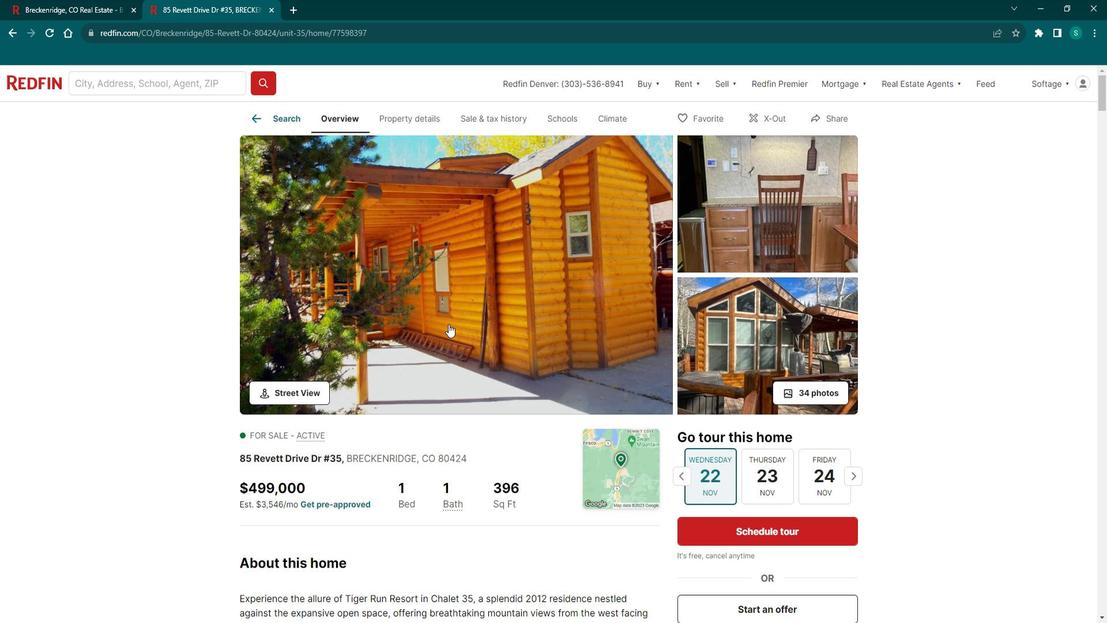 
Action: Mouse scrolled (463, 326) with delta (0, 0)
Screenshot: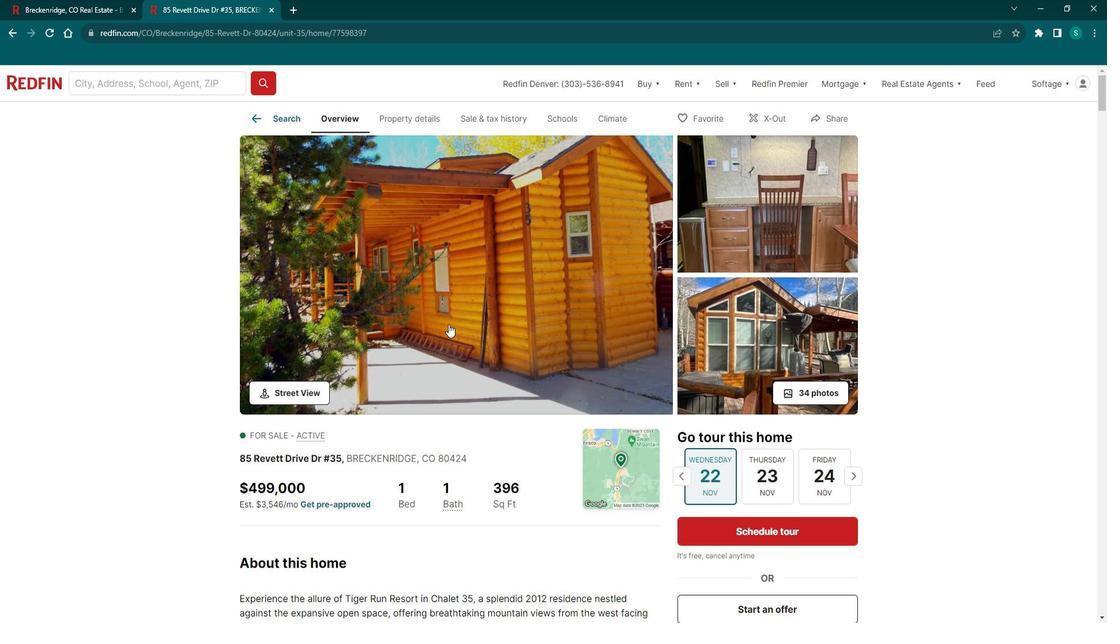 
Action: Mouse scrolled (463, 326) with delta (0, 0)
Screenshot: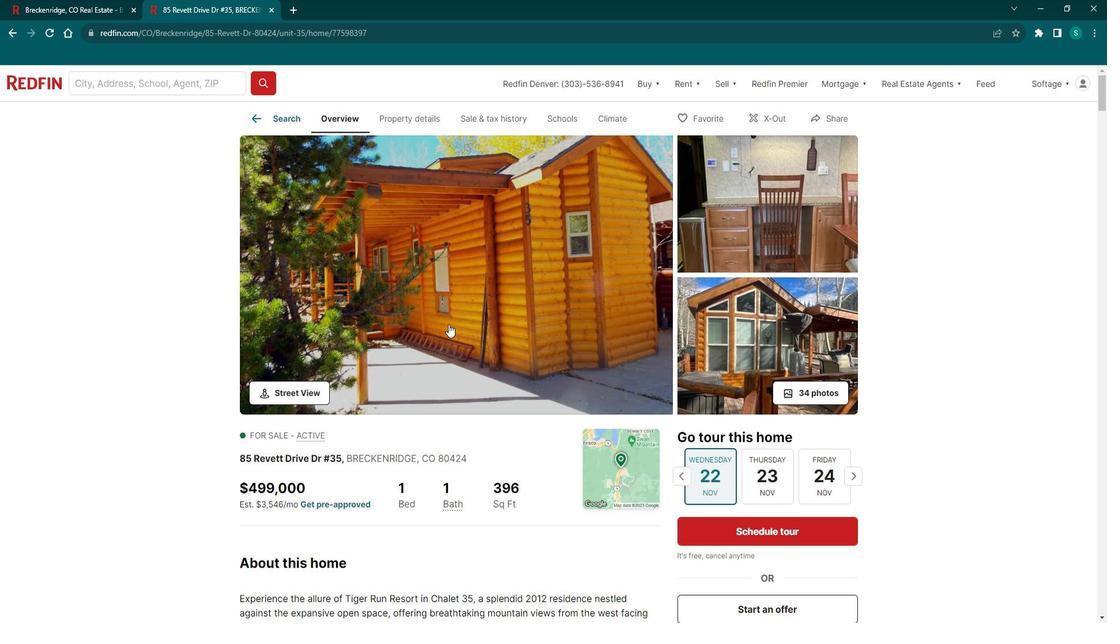 
Action: Mouse scrolled (463, 326) with delta (0, 0)
Screenshot: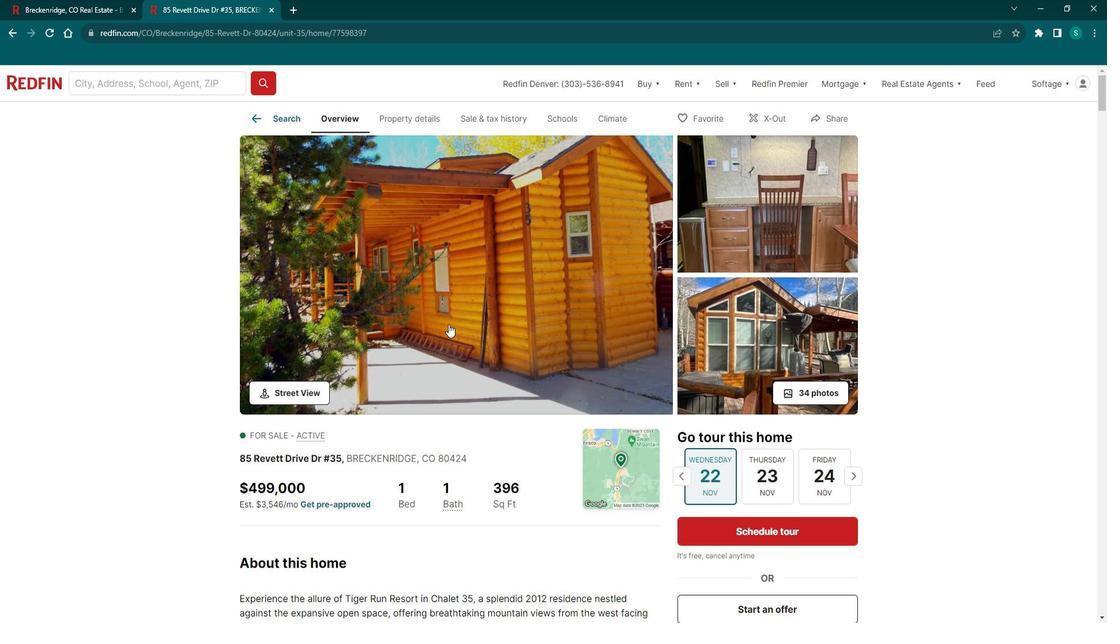 
Action: Mouse scrolled (463, 326) with delta (0, 0)
Screenshot: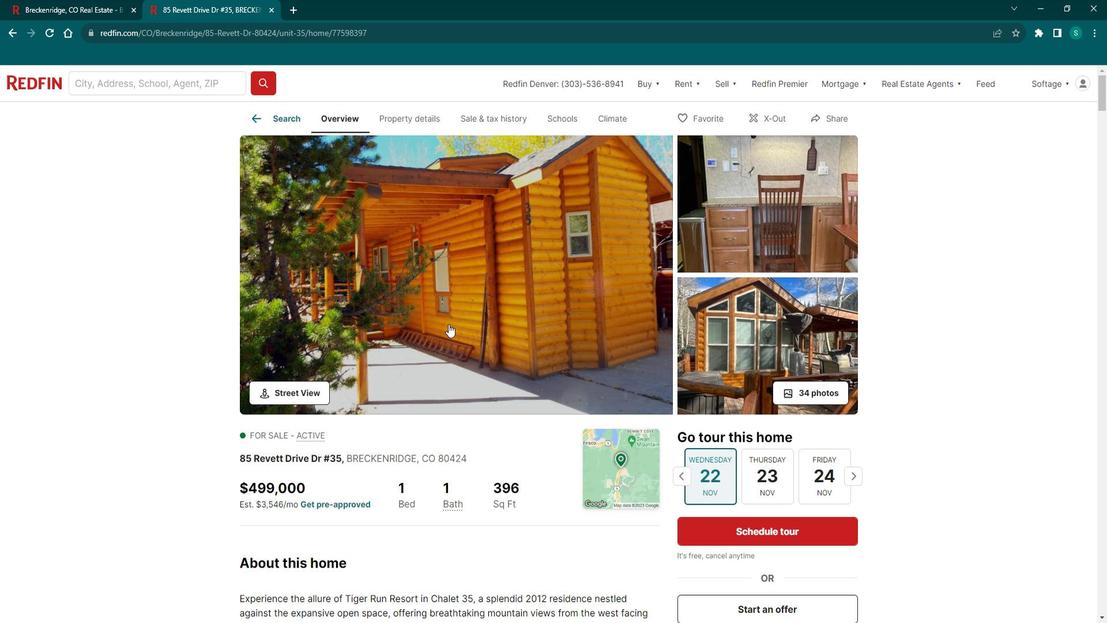 
Action: Mouse scrolled (463, 326) with delta (0, 0)
Screenshot: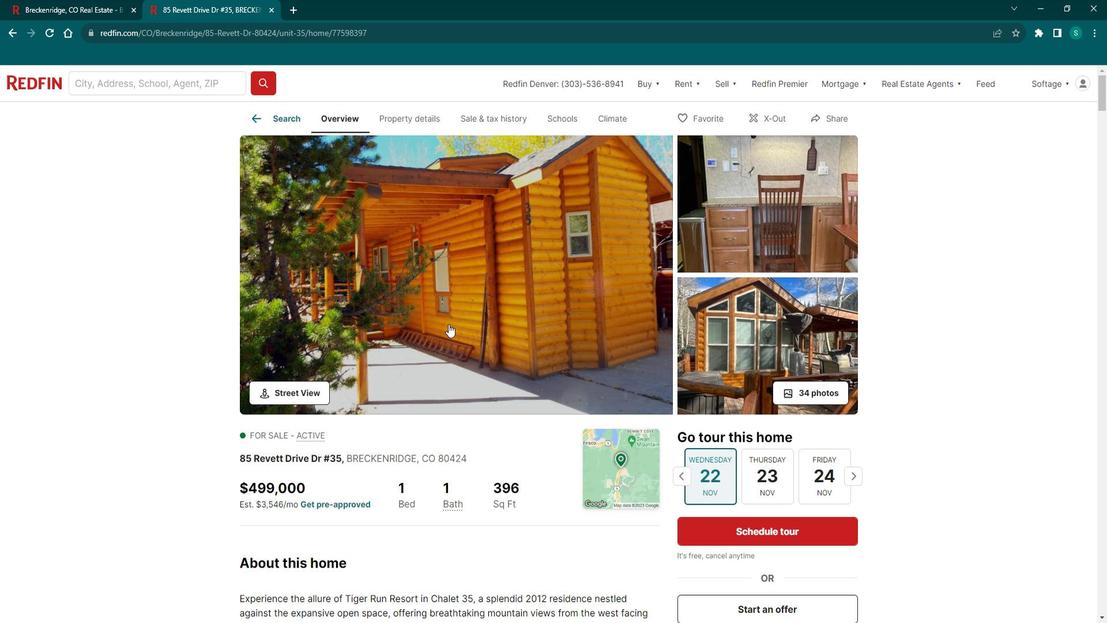 
Action: Mouse moved to (277, 297)
Screenshot: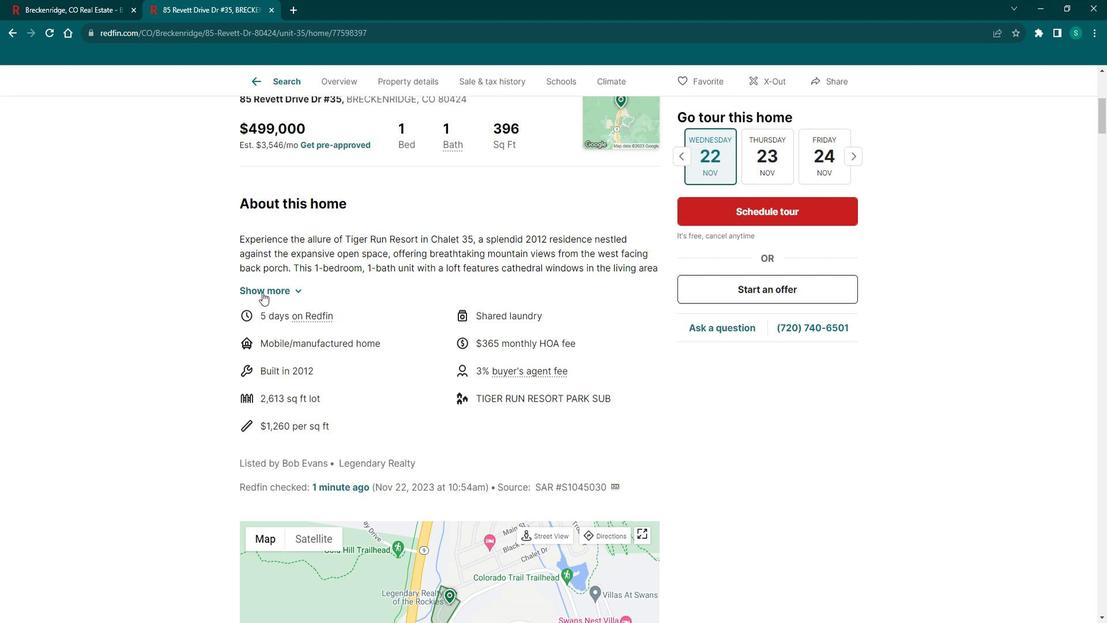 
Action: Mouse pressed left at (277, 297)
Screenshot: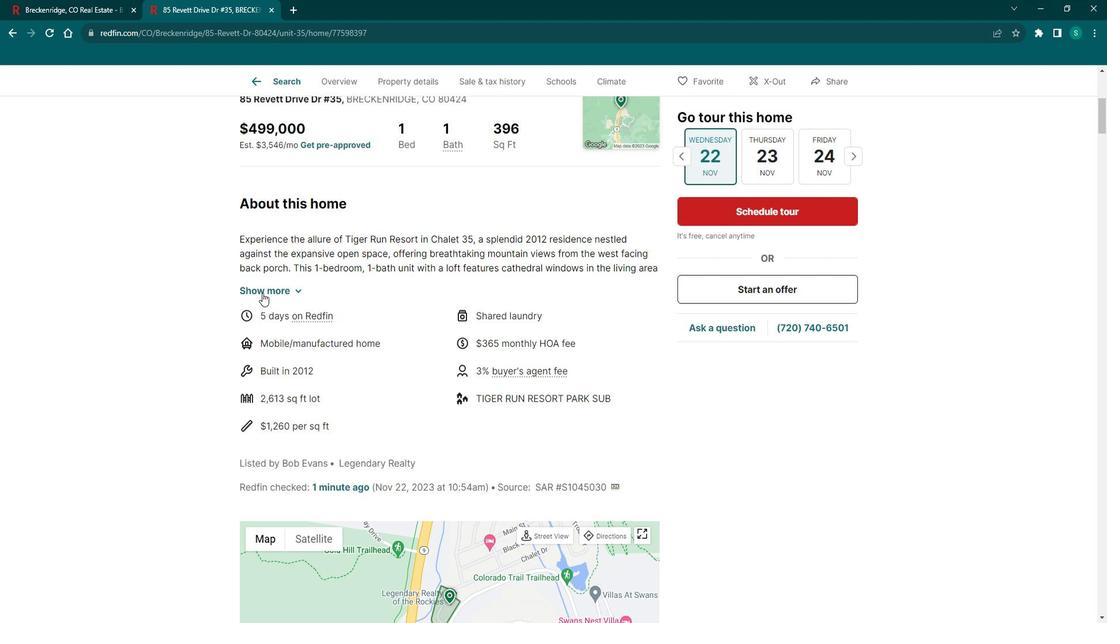 
Action: Mouse moved to (291, 295)
Screenshot: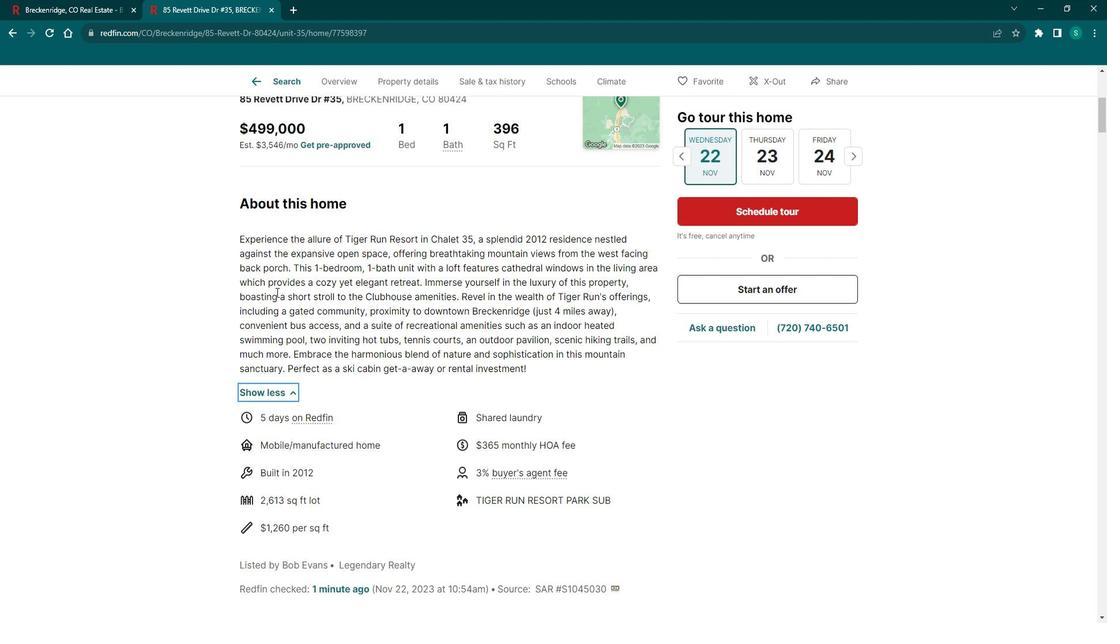 
Action: Mouse scrolled (291, 295) with delta (0, 0)
Screenshot: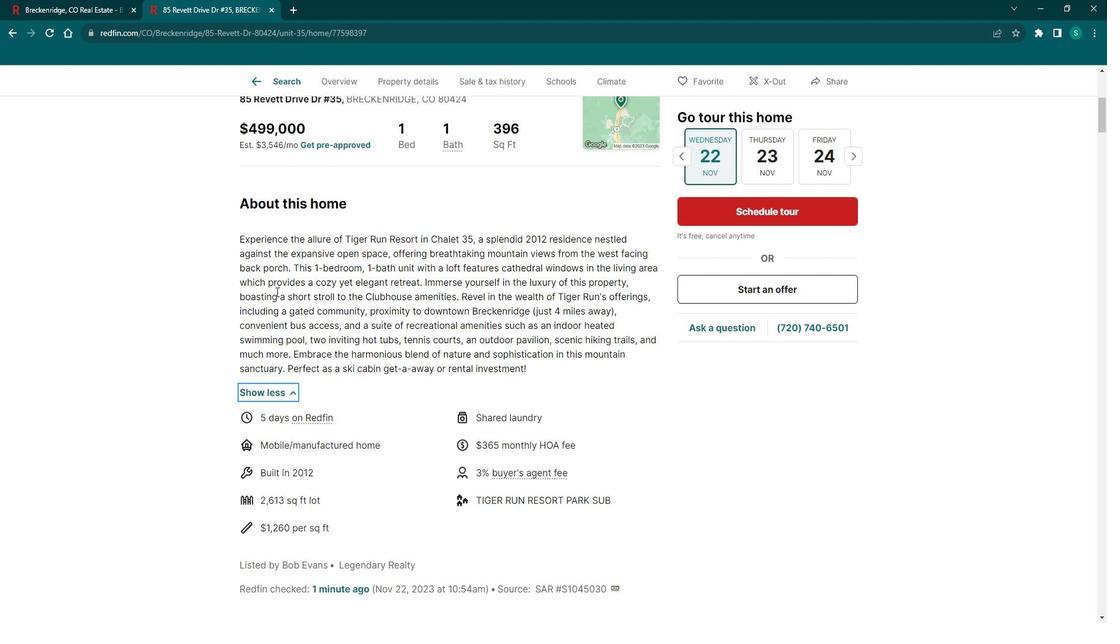 
Action: Mouse scrolled (291, 295) with delta (0, 0)
Screenshot: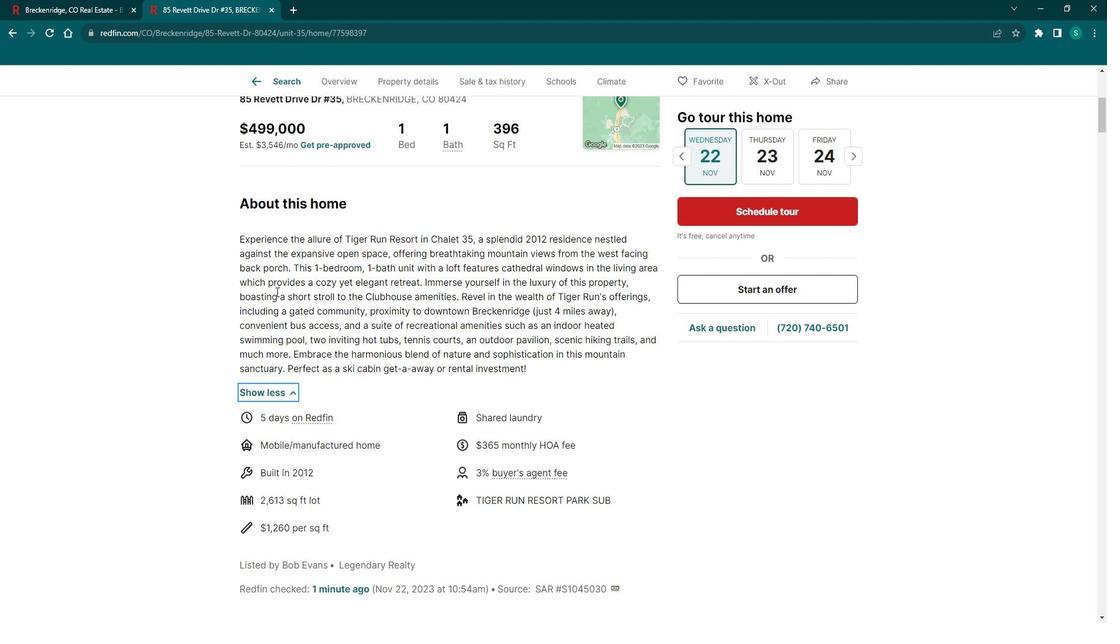 
Action: Mouse scrolled (291, 295) with delta (0, 0)
Screenshot: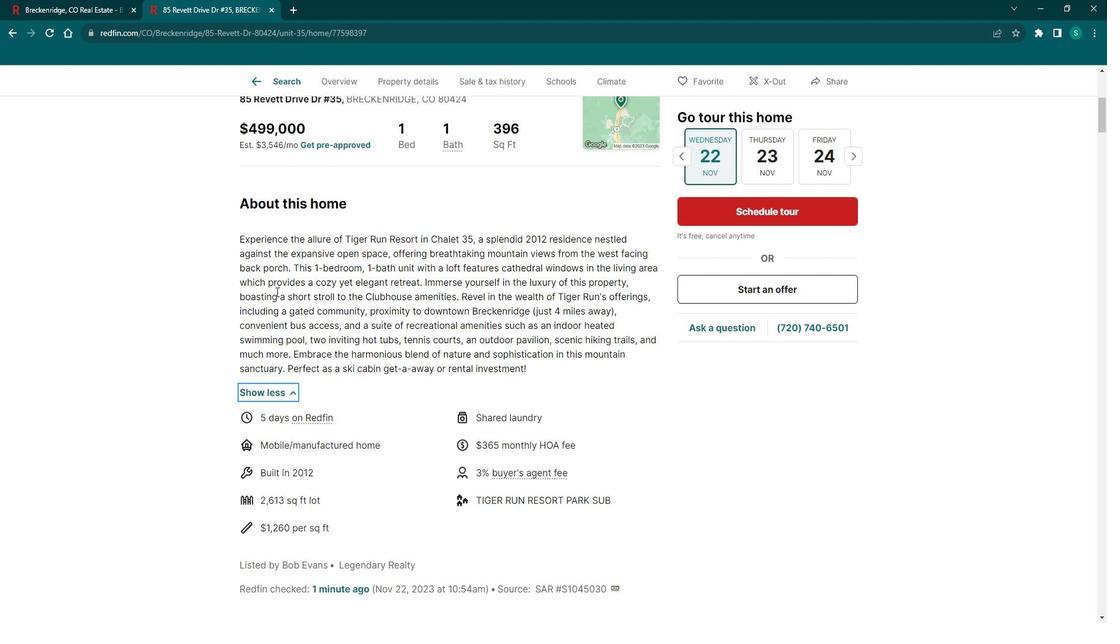 
Action: Mouse scrolled (291, 295) with delta (0, 0)
Screenshot: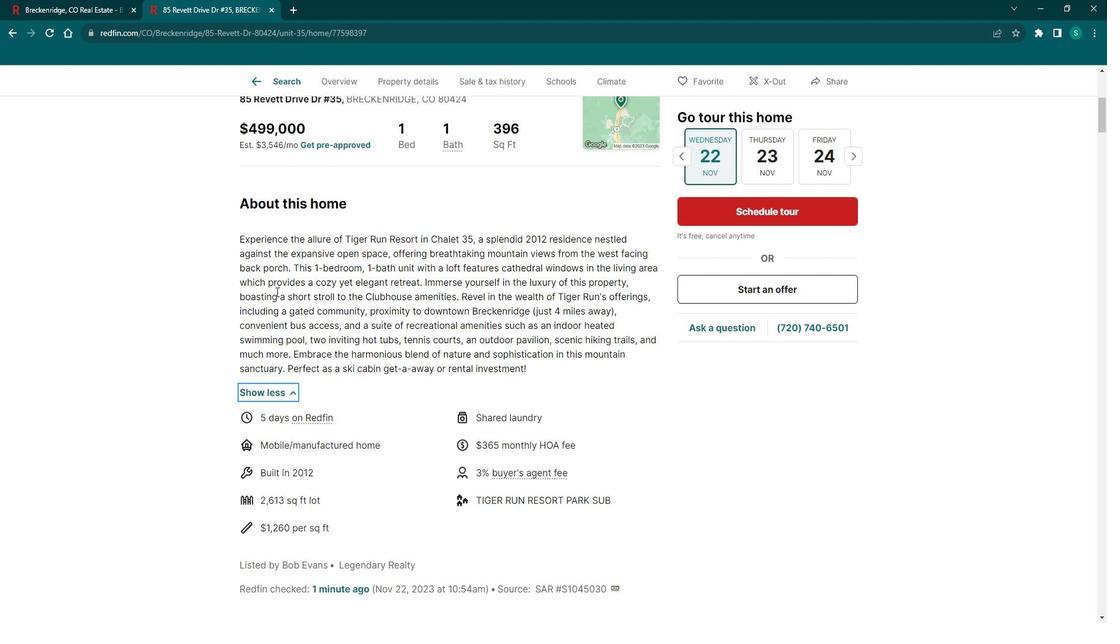 
Action: Mouse scrolled (291, 295) with delta (0, 0)
Screenshot: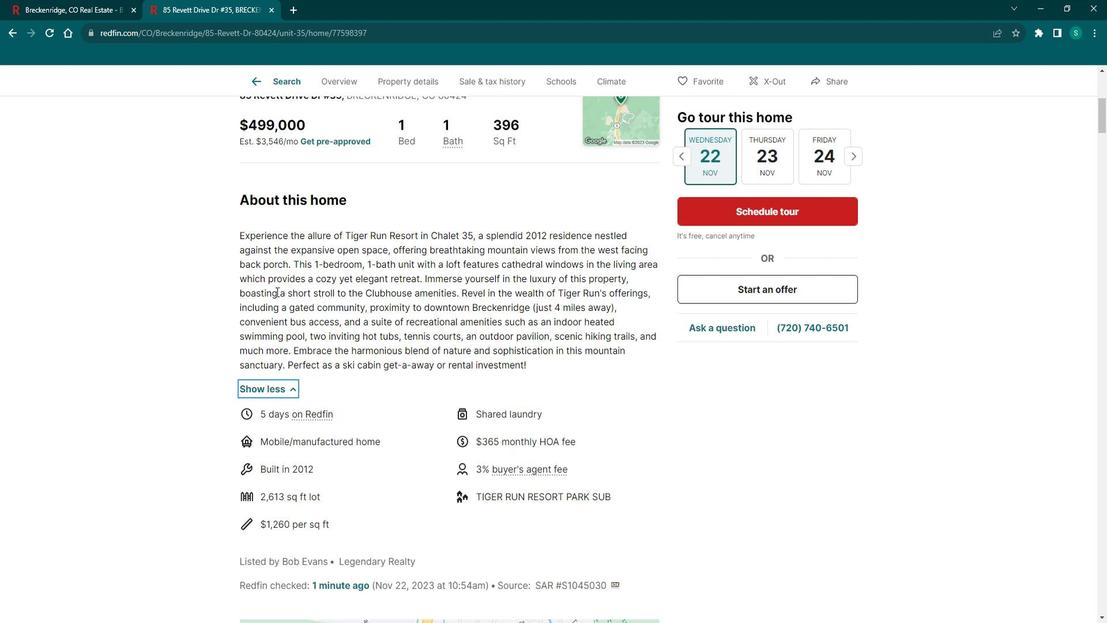 
Action: Mouse scrolled (291, 295) with delta (0, 0)
Screenshot: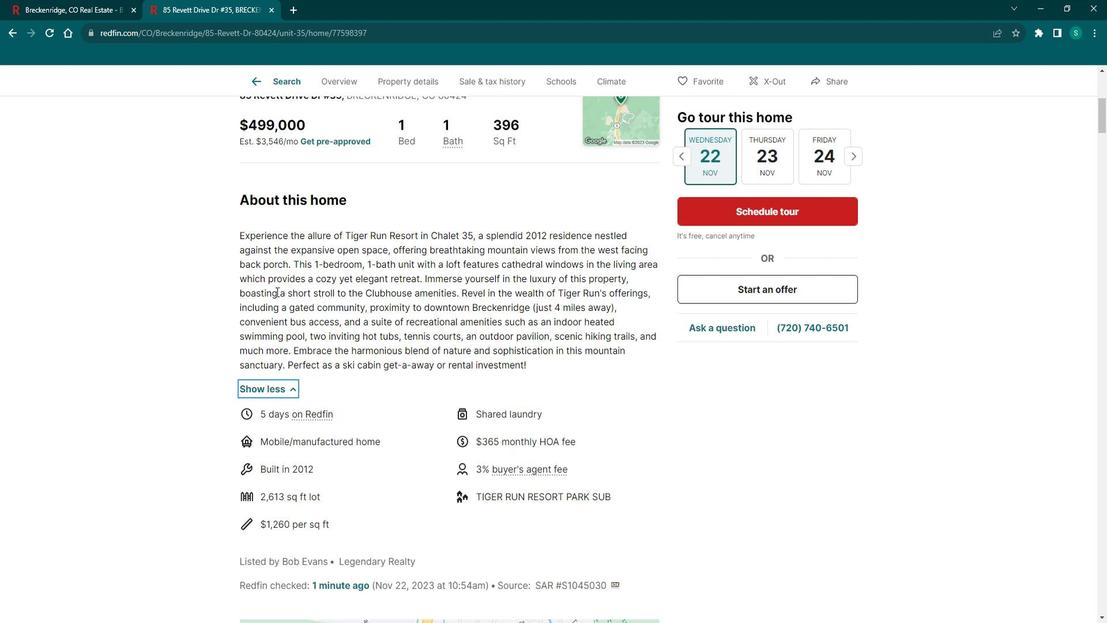 
Action: Mouse scrolled (291, 295) with delta (0, 0)
Screenshot: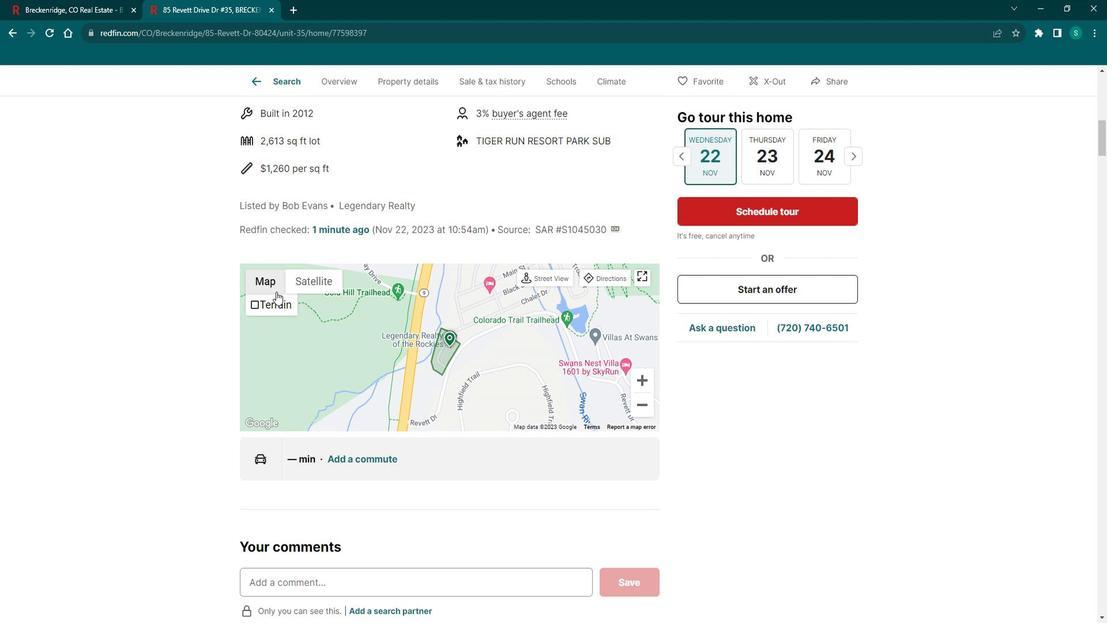 
Action: Mouse scrolled (291, 295) with delta (0, 0)
Screenshot: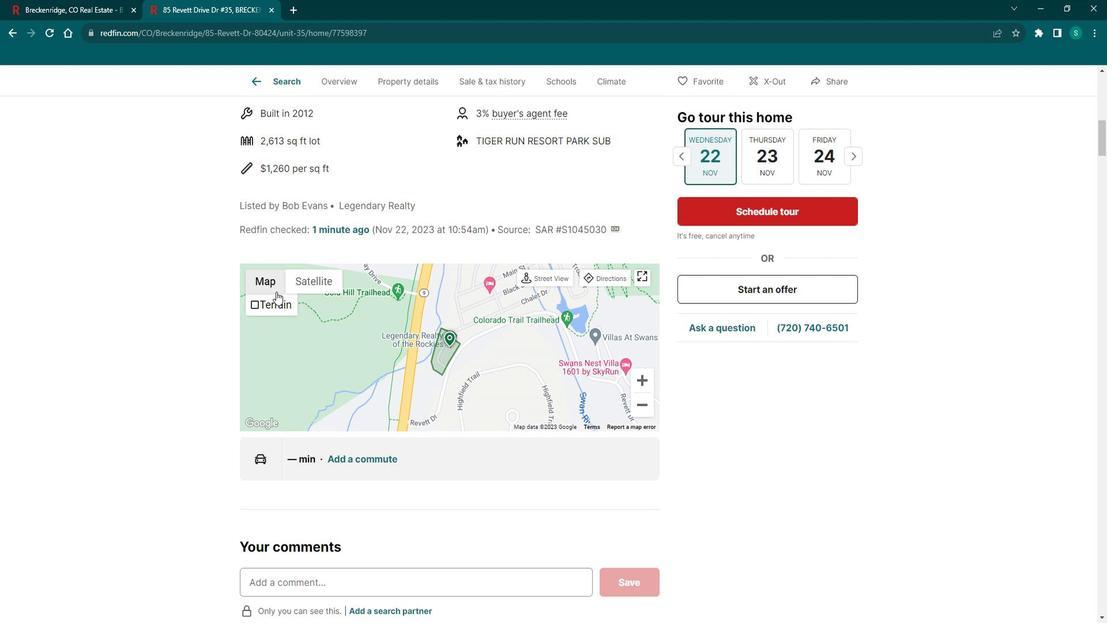 
Action: Mouse scrolled (291, 295) with delta (0, 0)
Screenshot: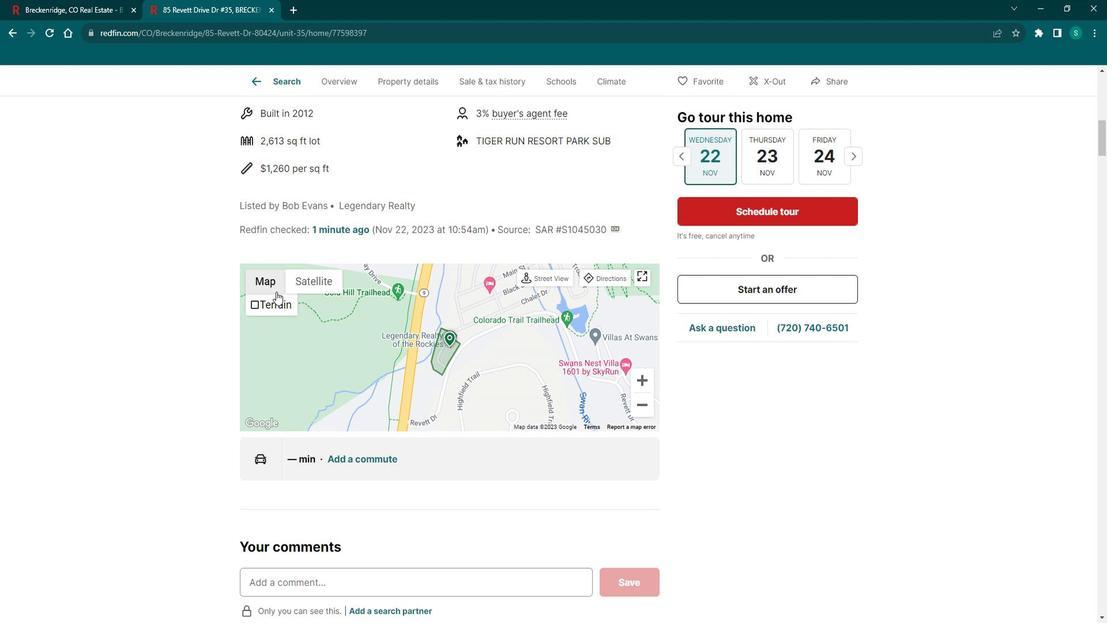 
Action: Mouse scrolled (291, 295) with delta (0, 0)
Screenshot: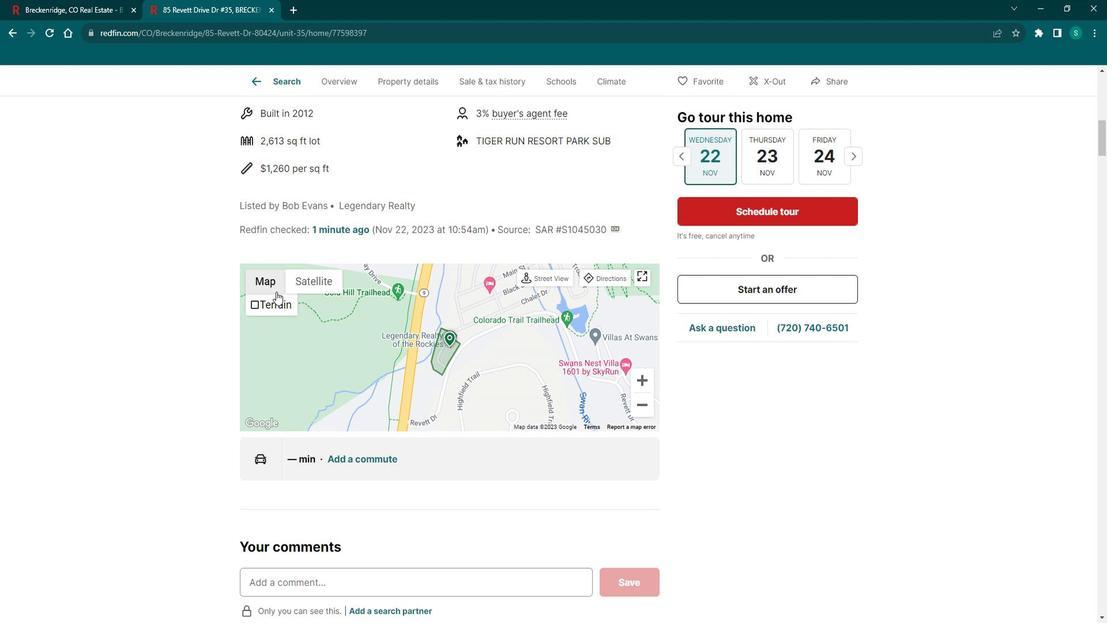 
Action: Mouse scrolled (291, 295) with delta (0, 0)
Screenshot: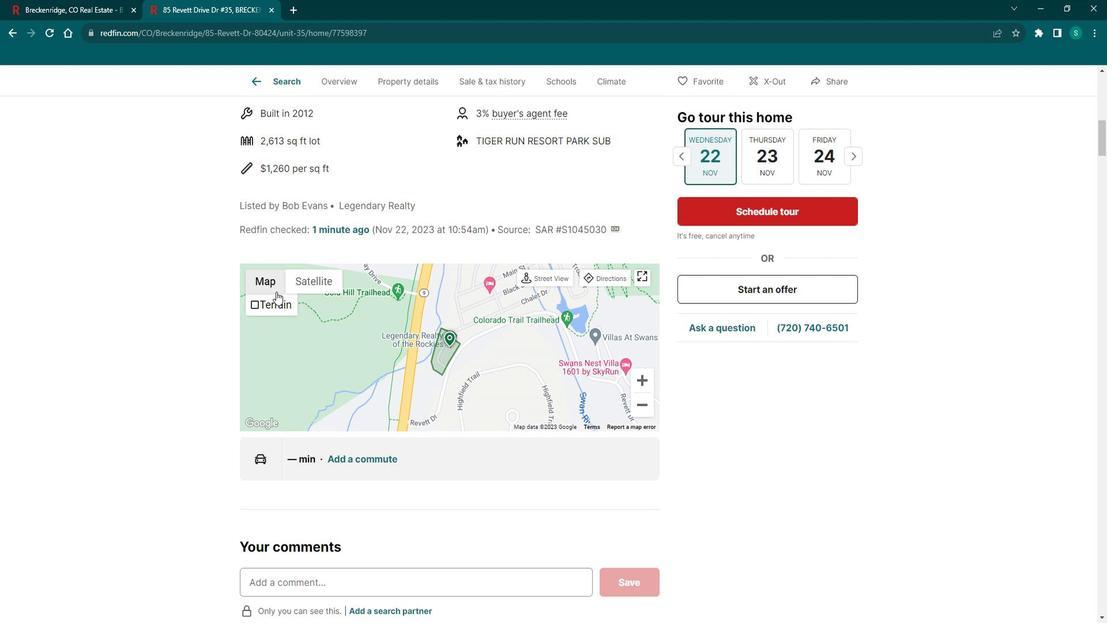 
Action: Mouse scrolled (291, 295) with delta (0, 0)
Screenshot: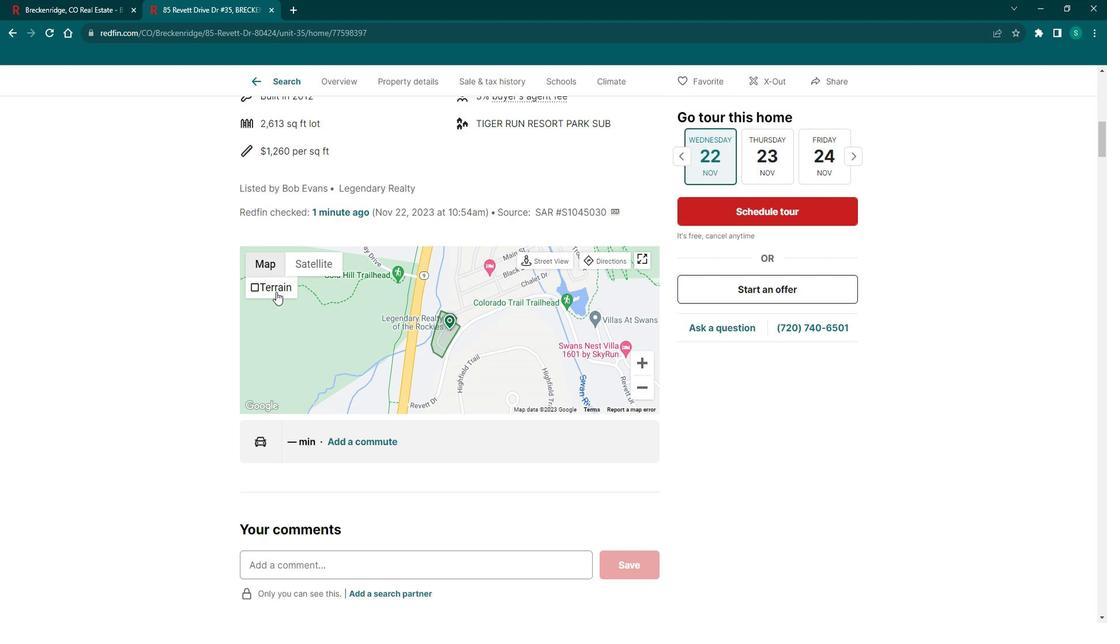 
Action: Mouse scrolled (291, 295) with delta (0, 0)
Screenshot: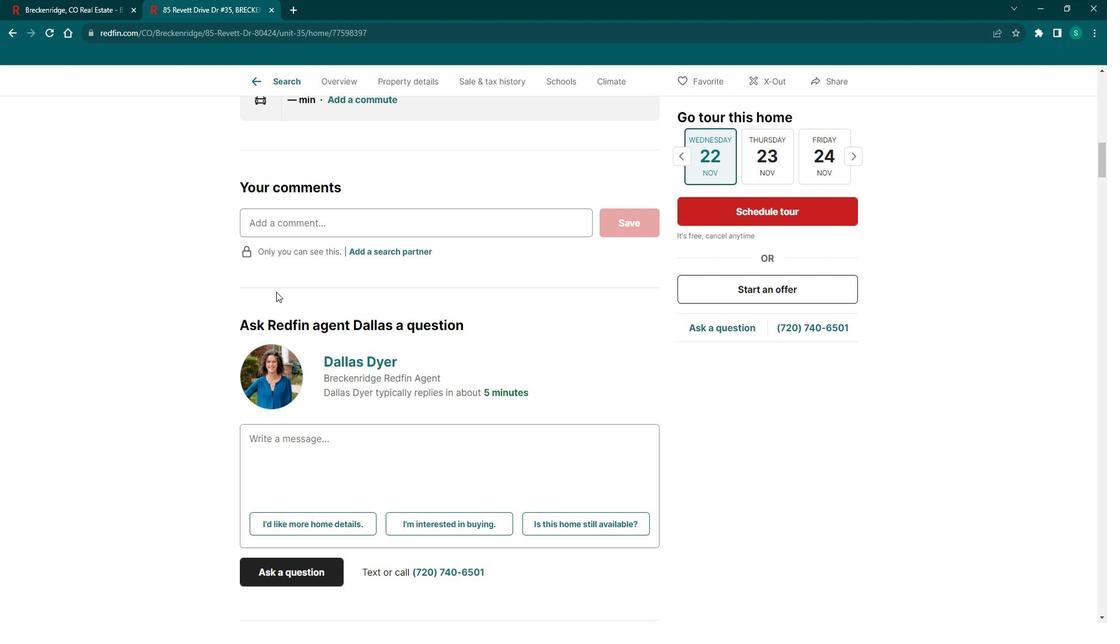 
Action: Mouse scrolled (291, 295) with delta (0, 0)
Screenshot: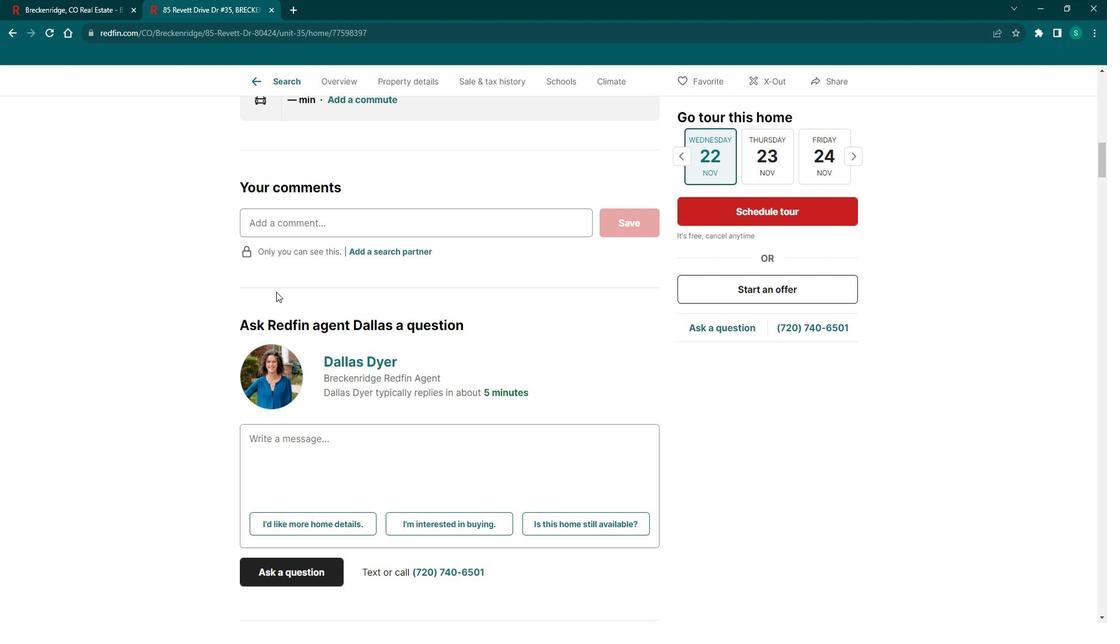 
Action: Mouse scrolled (291, 295) with delta (0, 0)
Screenshot: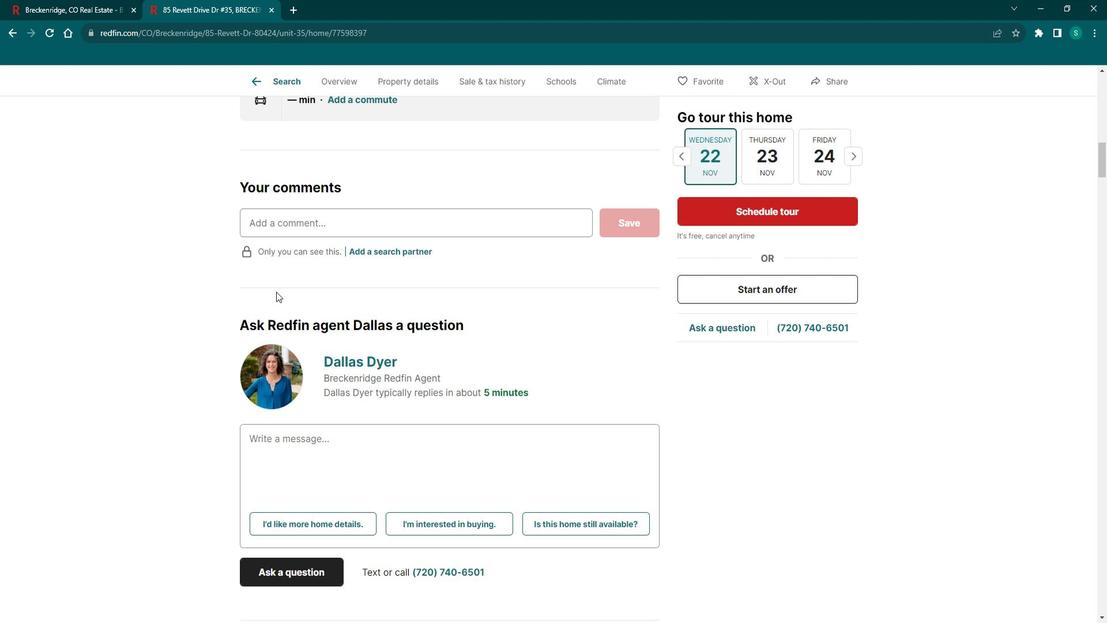 
Action: Mouse scrolled (291, 295) with delta (0, 0)
Screenshot: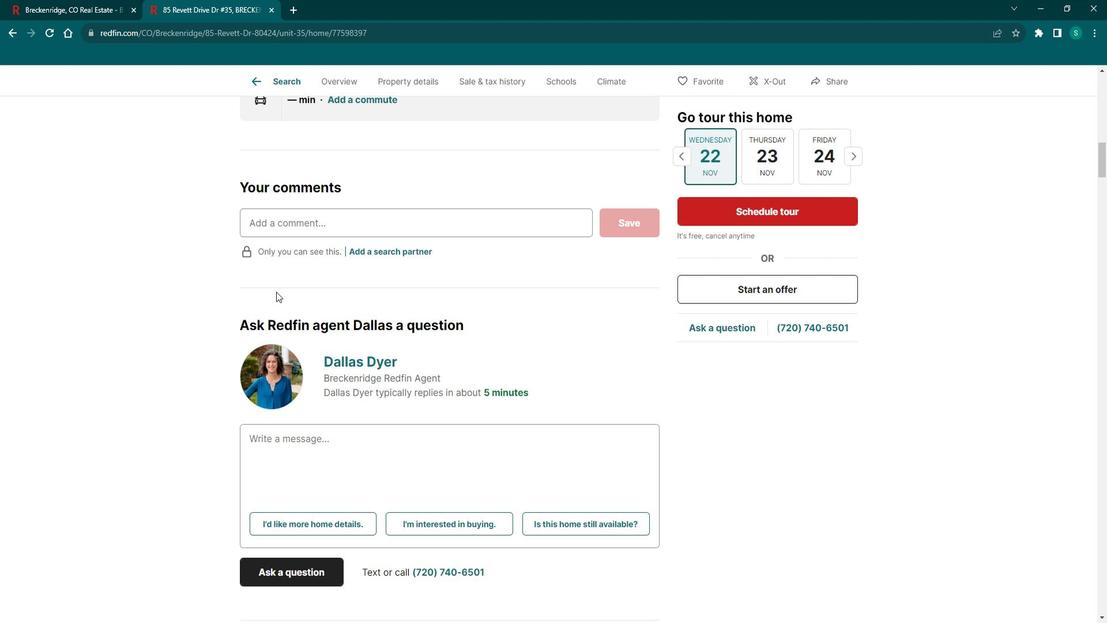 
Action: Mouse scrolled (291, 295) with delta (0, 0)
Screenshot: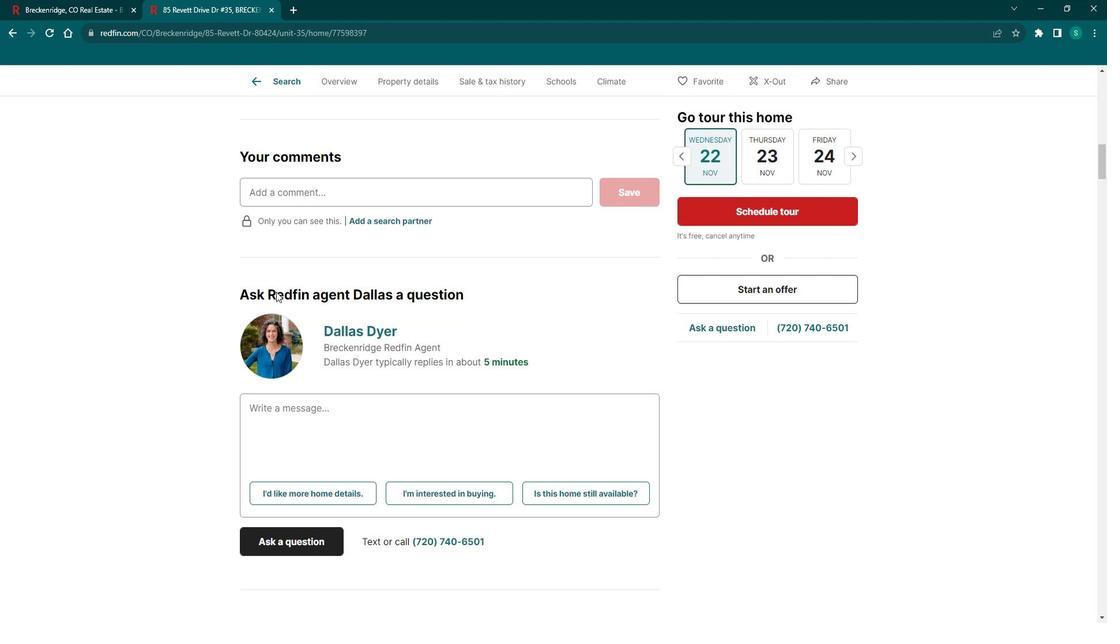 
Action: Mouse scrolled (291, 295) with delta (0, 0)
Screenshot: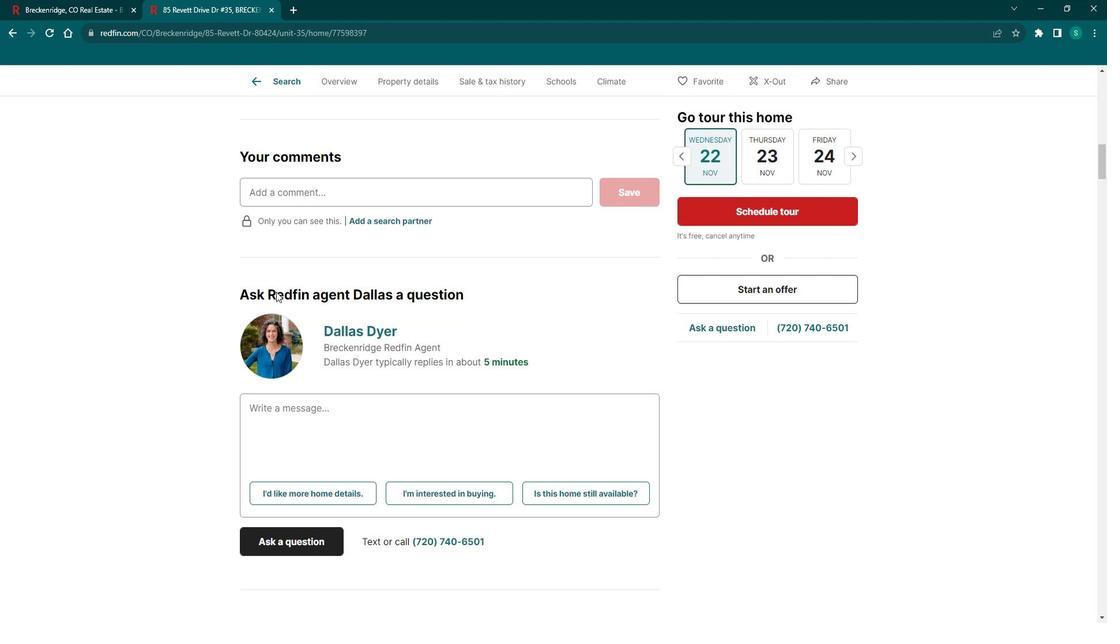 
Action: Mouse scrolled (291, 295) with delta (0, 0)
Screenshot: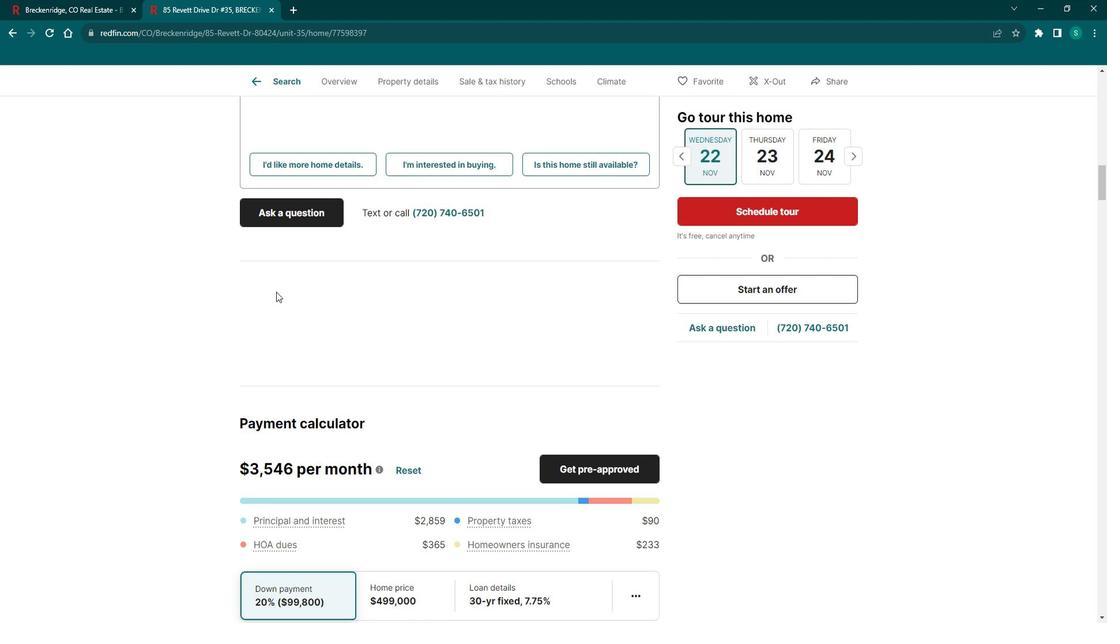 
Action: Mouse scrolled (291, 295) with delta (0, 0)
Screenshot: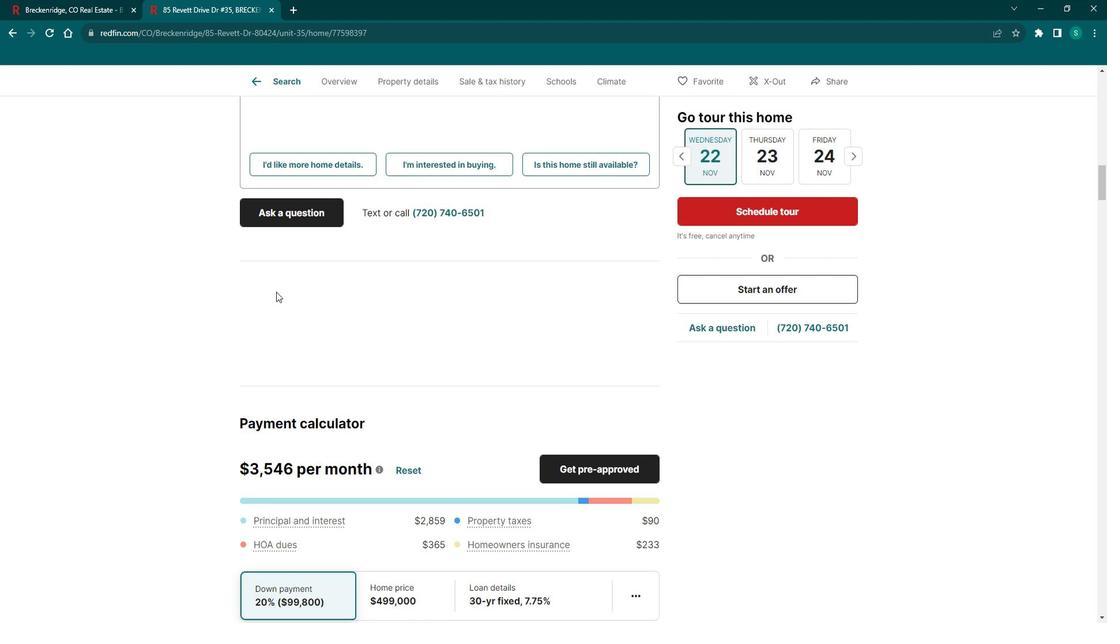 
Action: Mouse scrolled (291, 295) with delta (0, 0)
Screenshot: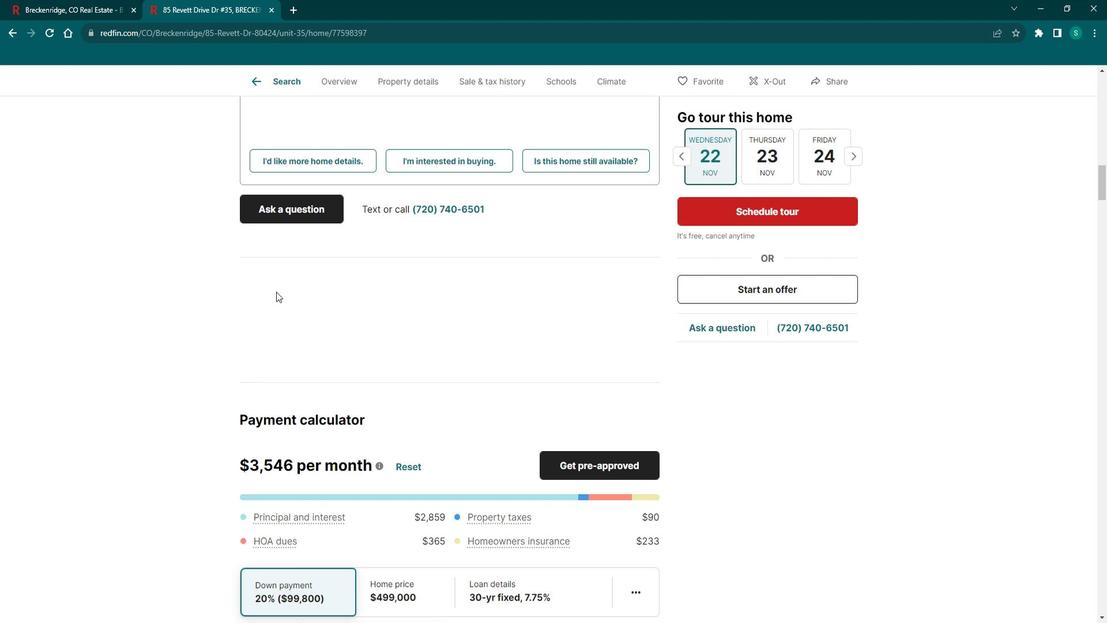 
Action: Mouse scrolled (291, 295) with delta (0, 0)
Screenshot: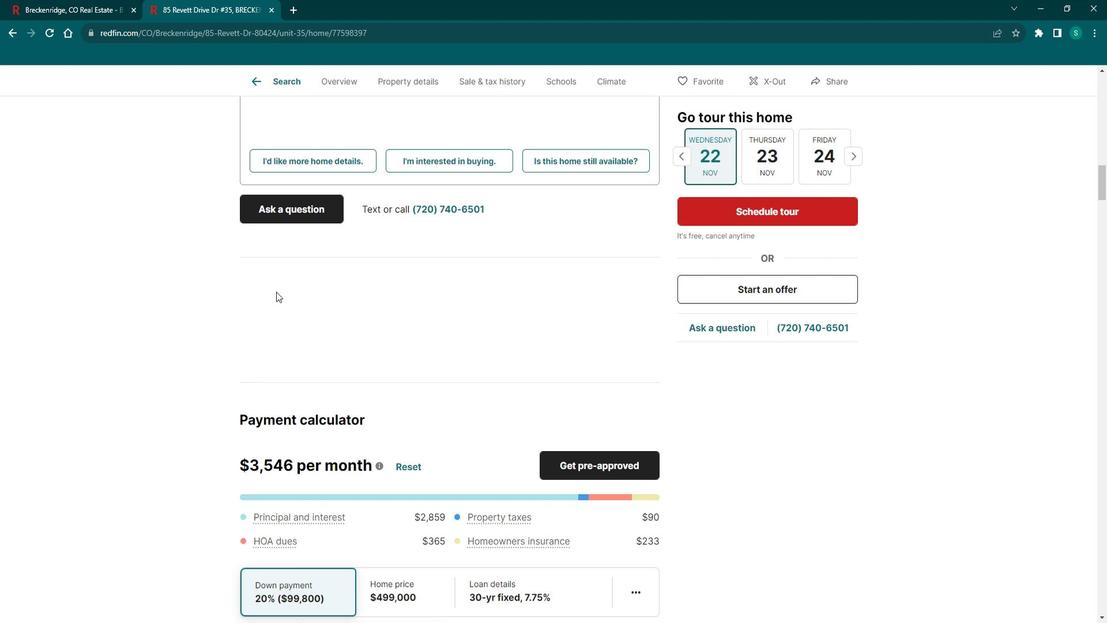 
Action: Mouse scrolled (291, 295) with delta (0, 0)
Screenshot: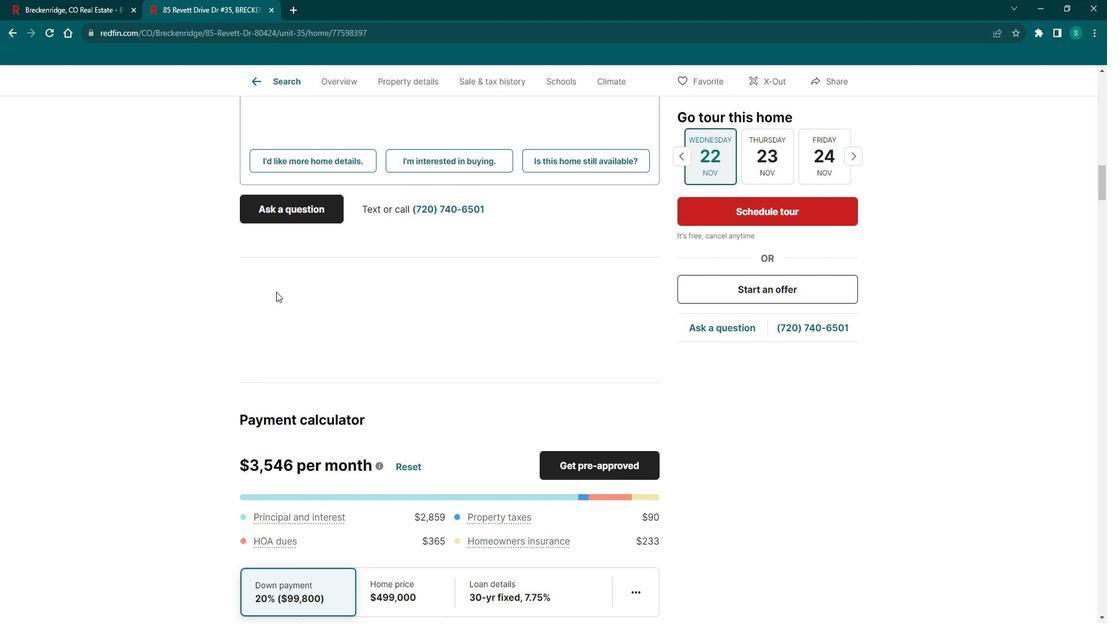 
Action: Mouse scrolled (291, 295) with delta (0, 0)
Screenshot: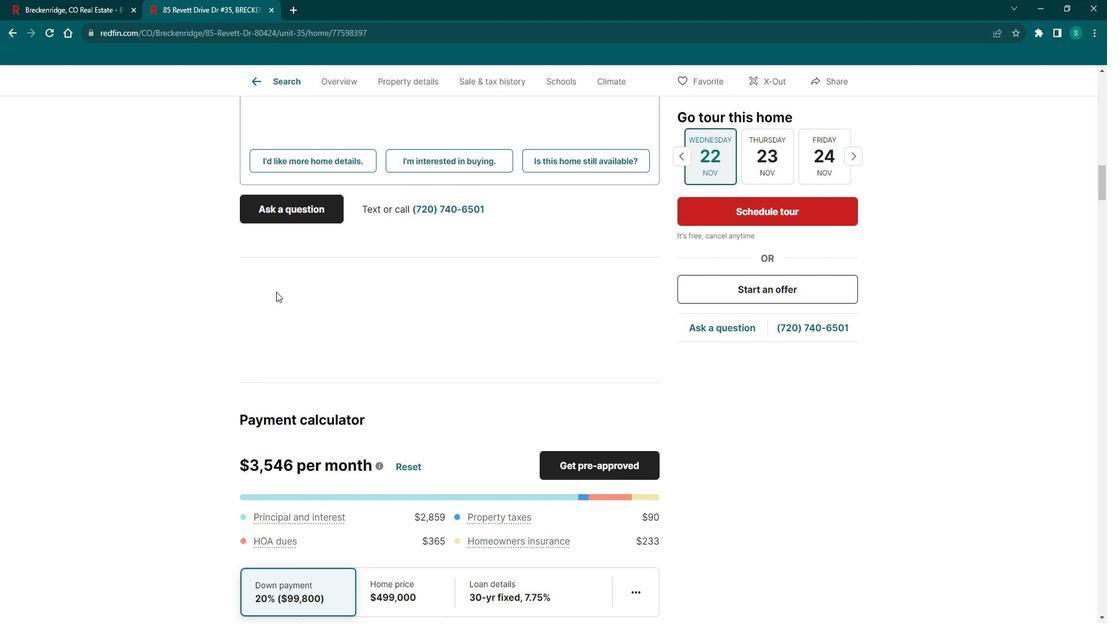 
Action: Mouse scrolled (291, 295) with delta (0, 0)
Screenshot: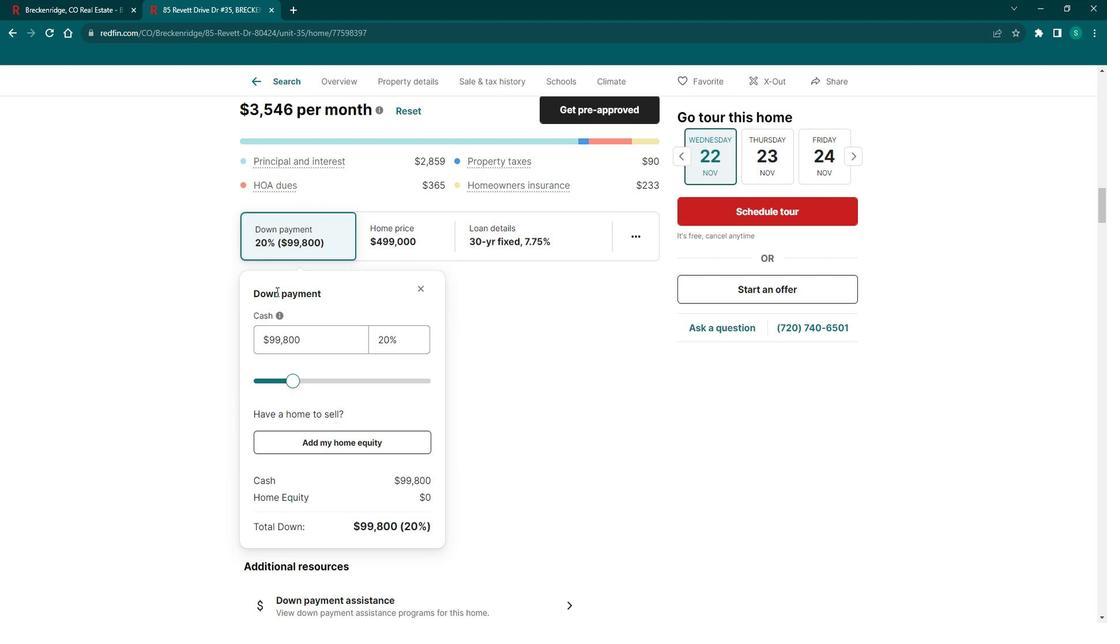 
Action: Mouse scrolled (291, 295) with delta (0, 0)
Screenshot: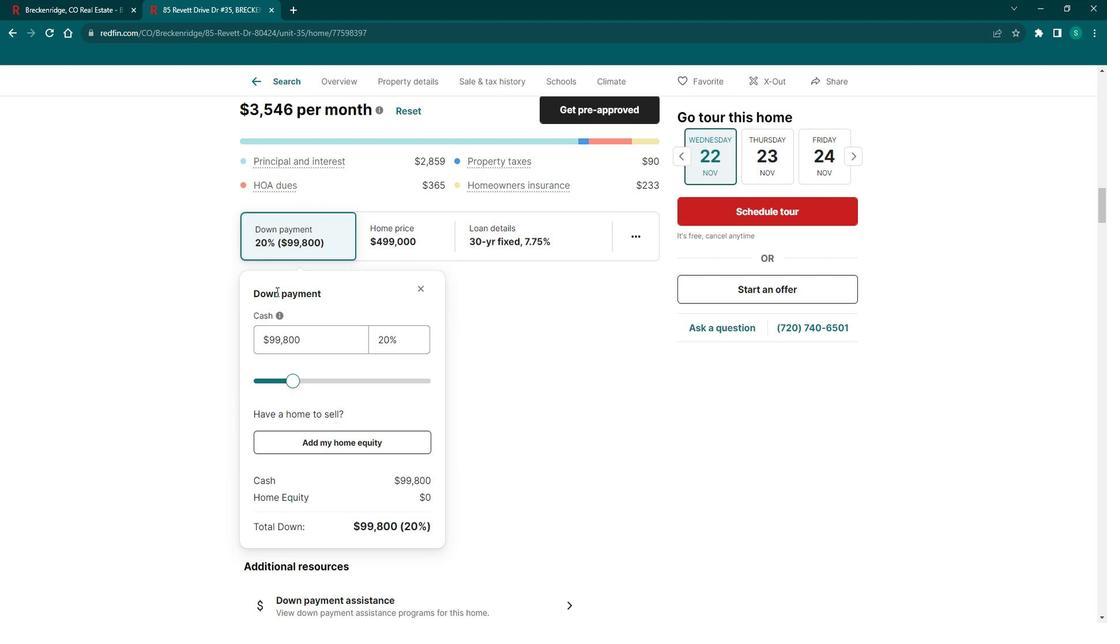 
Action: Mouse scrolled (291, 295) with delta (0, 0)
Screenshot: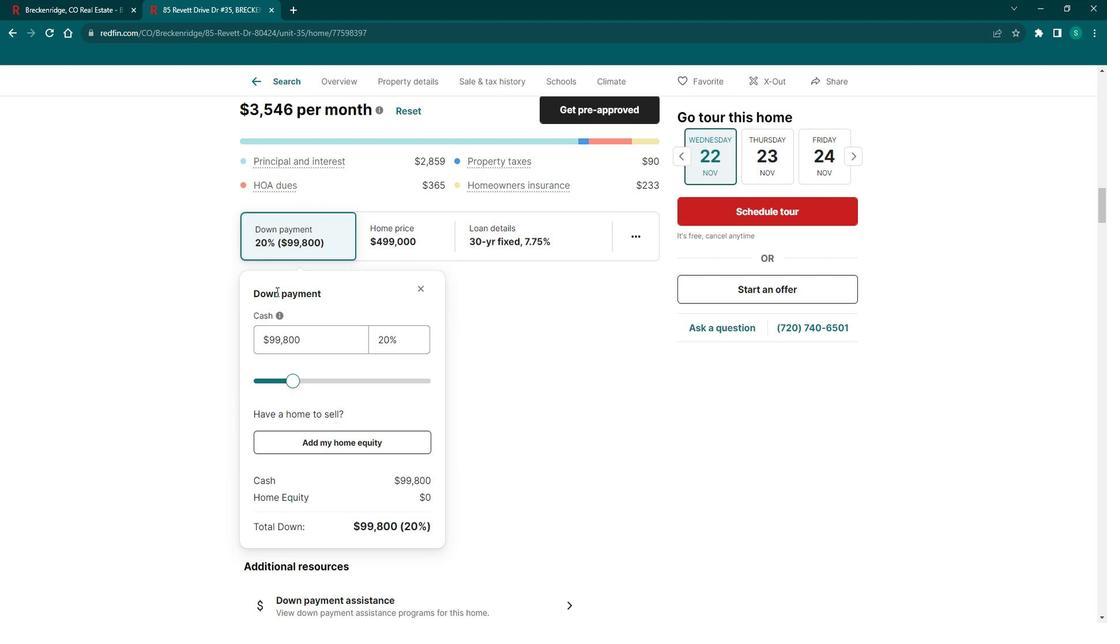 
Action: Mouse scrolled (291, 295) with delta (0, 0)
Screenshot: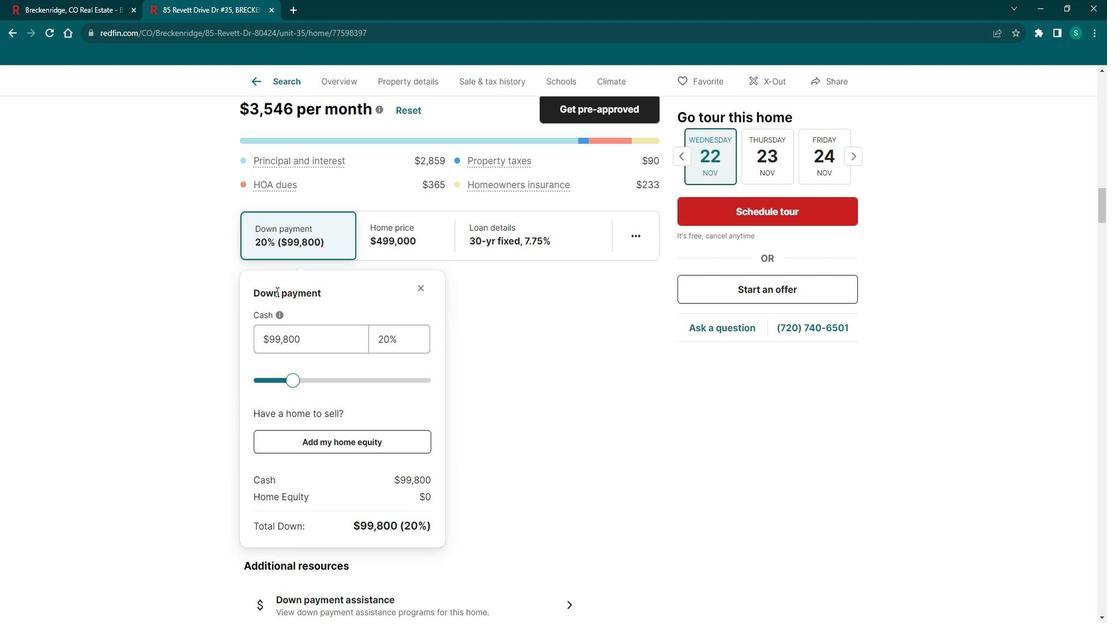 
Action: Mouse scrolled (291, 295) with delta (0, 0)
Screenshot: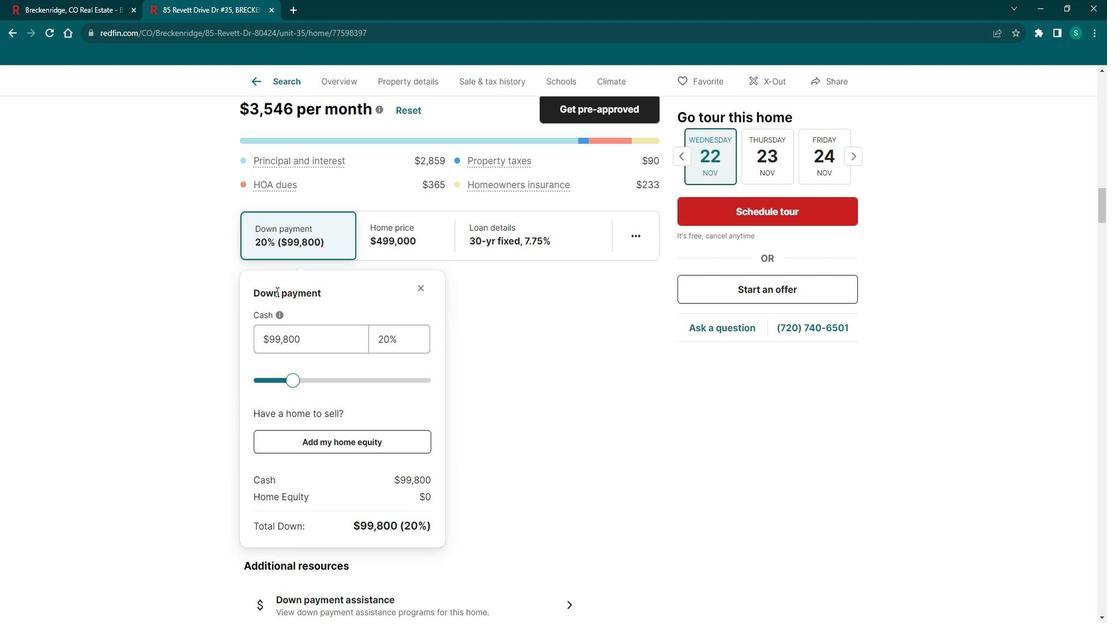 
Action: Mouse scrolled (291, 295) with delta (0, 0)
Screenshot: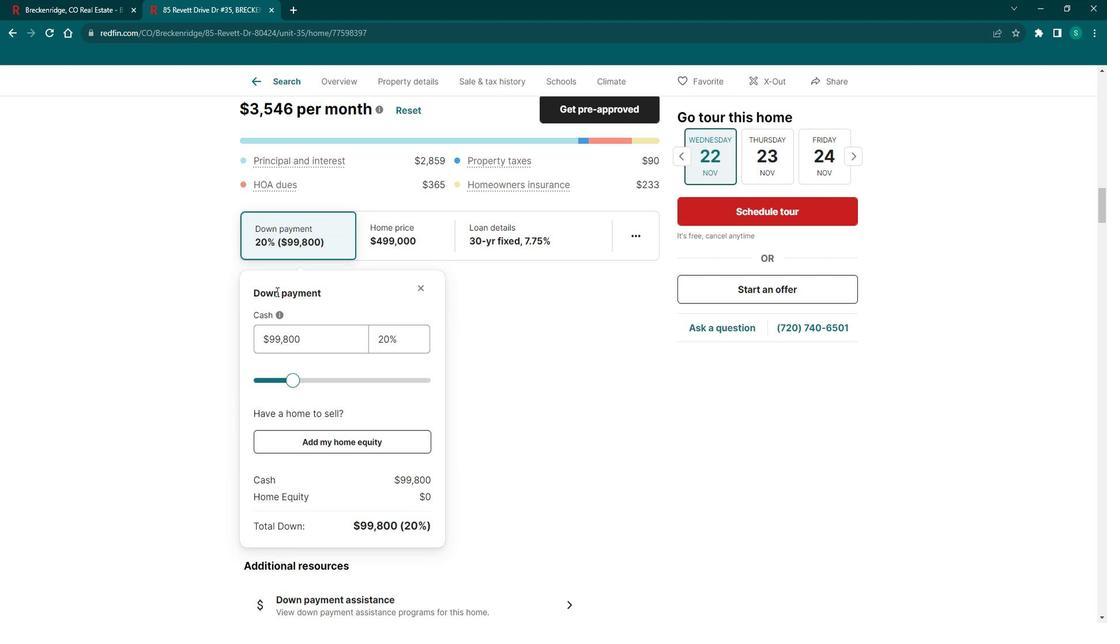 
Action: Mouse scrolled (291, 295) with delta (0, 0)
Screenshot: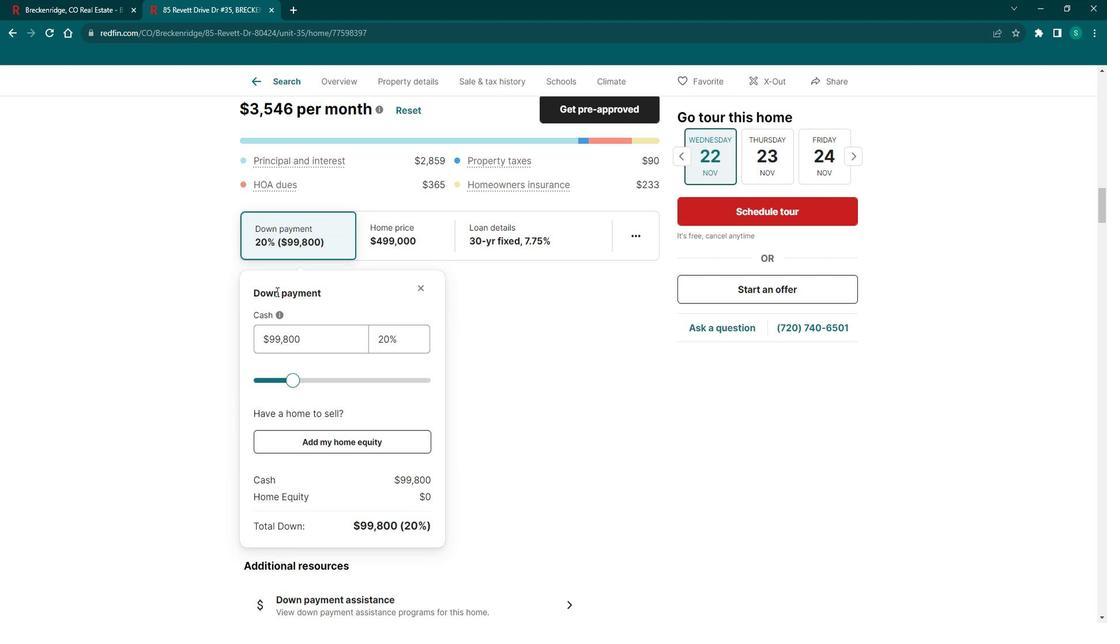 
Action: Mouse scrolled (291, 295) with delta (0, 0)
Screenshot: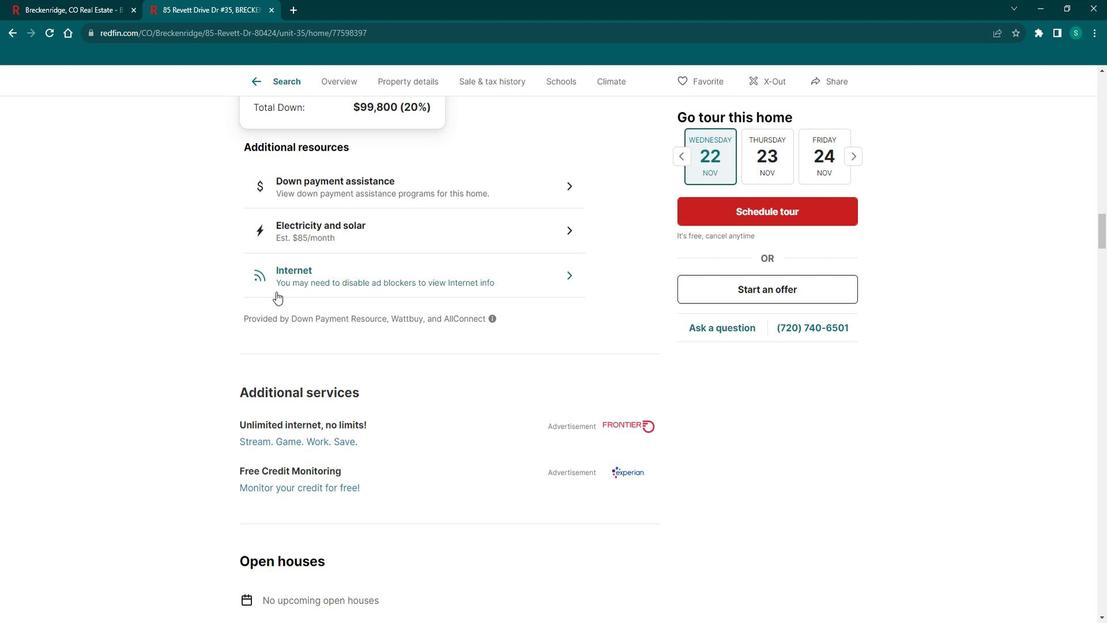 
Action: Mouse scrolled (291, 295) with delta (0, 0)
Screenshot: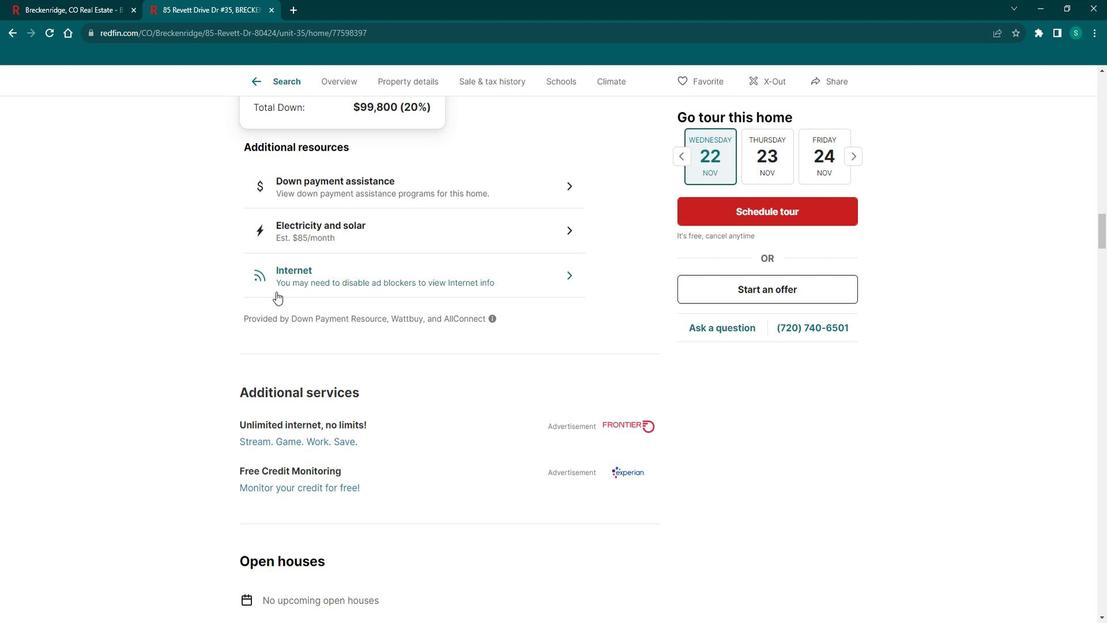 
Action: Mouse scrolled (291, 295) with delta (0, 0)
Screenshot: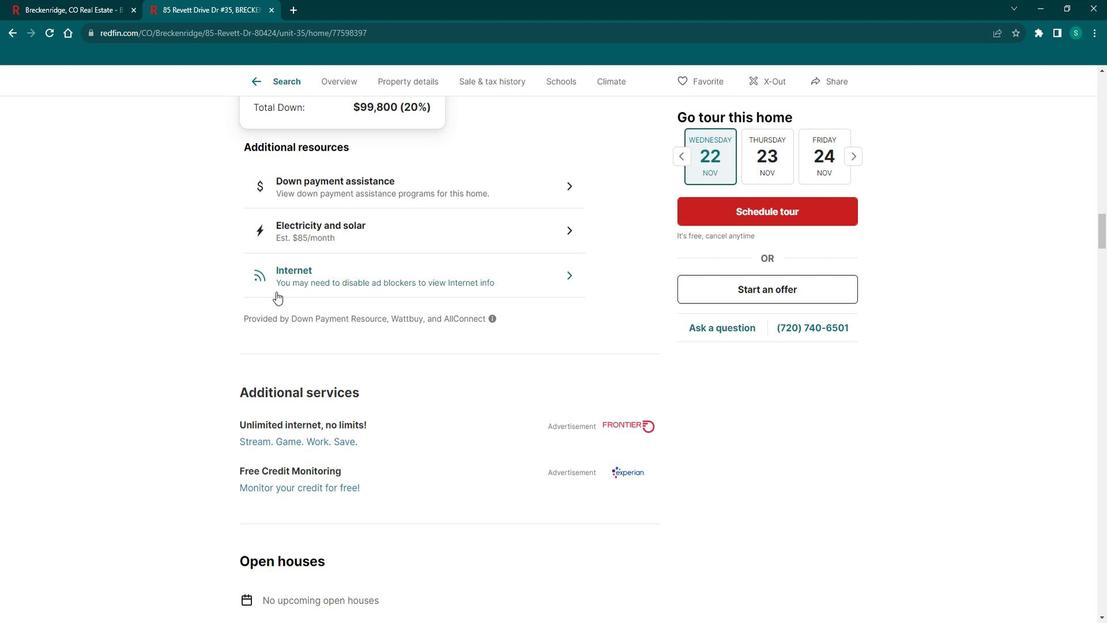 
Action: Mouse scrolled (291, 295) with delta (0, 0)
Screenshot: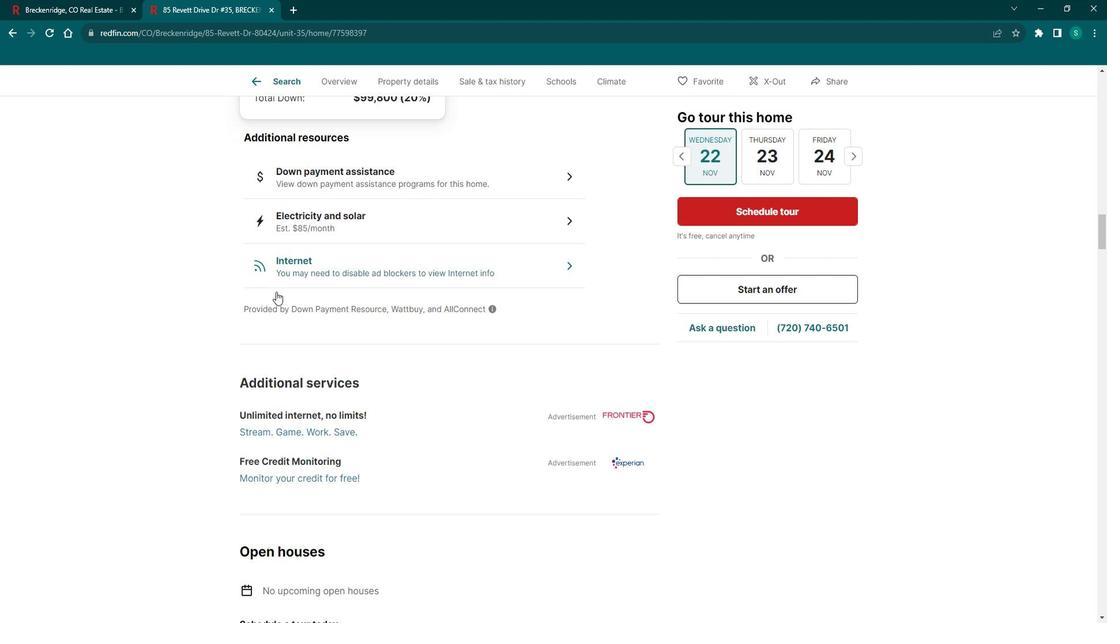 
Action: Mouse scrolled (291, 295) with delta (0, 0)
Screenshot: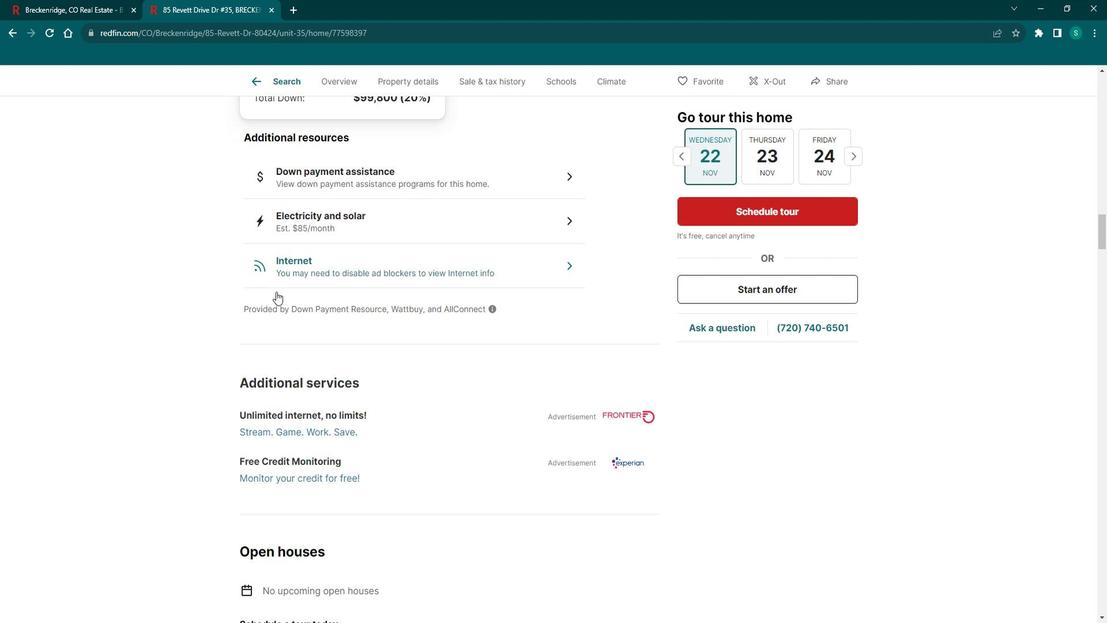 
Action: Mouse scrolled (291, 295) with delta (0, 0)
Screenshot: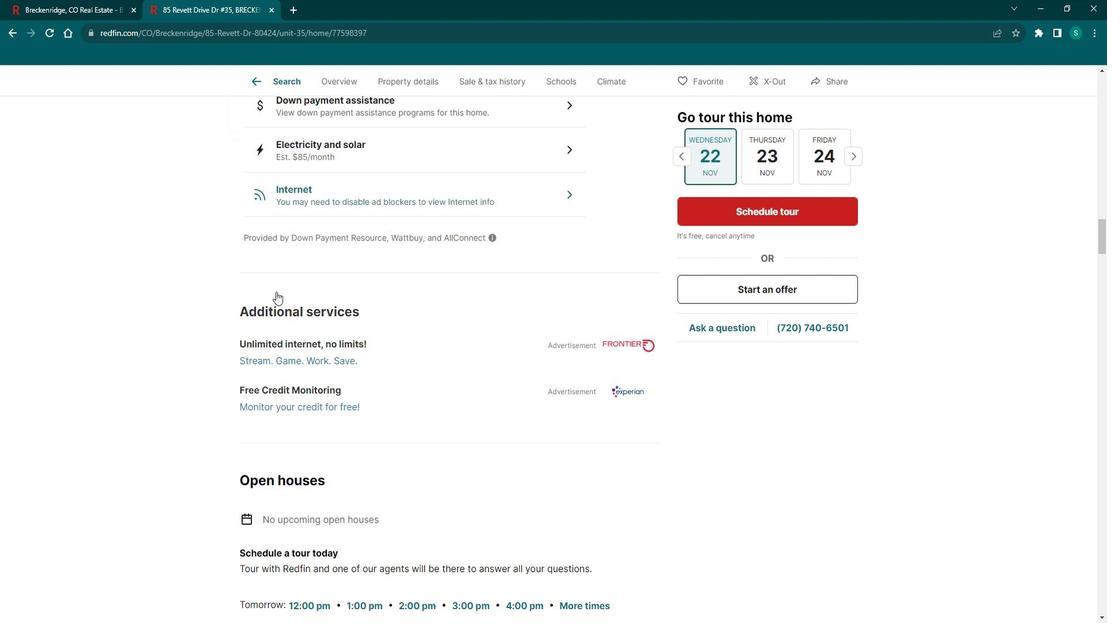 
Action: Mouse scrolled (291, 295) with delta (0, 0)
Screenshot: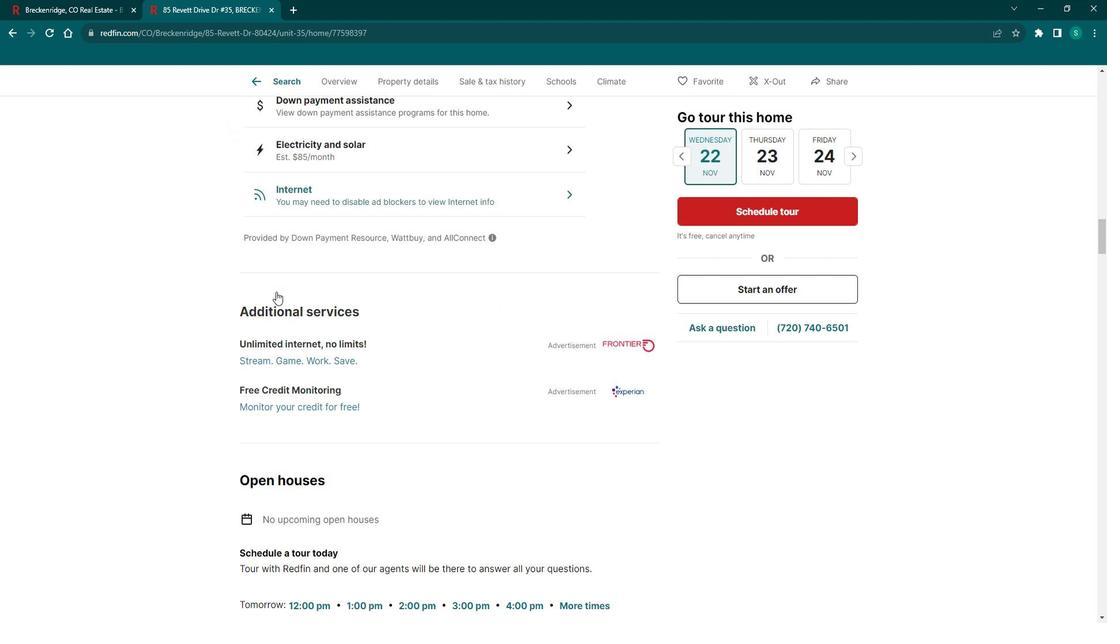 
Action: Mouse scrolled (291, 295) with delta (0, 0)
Screenshot: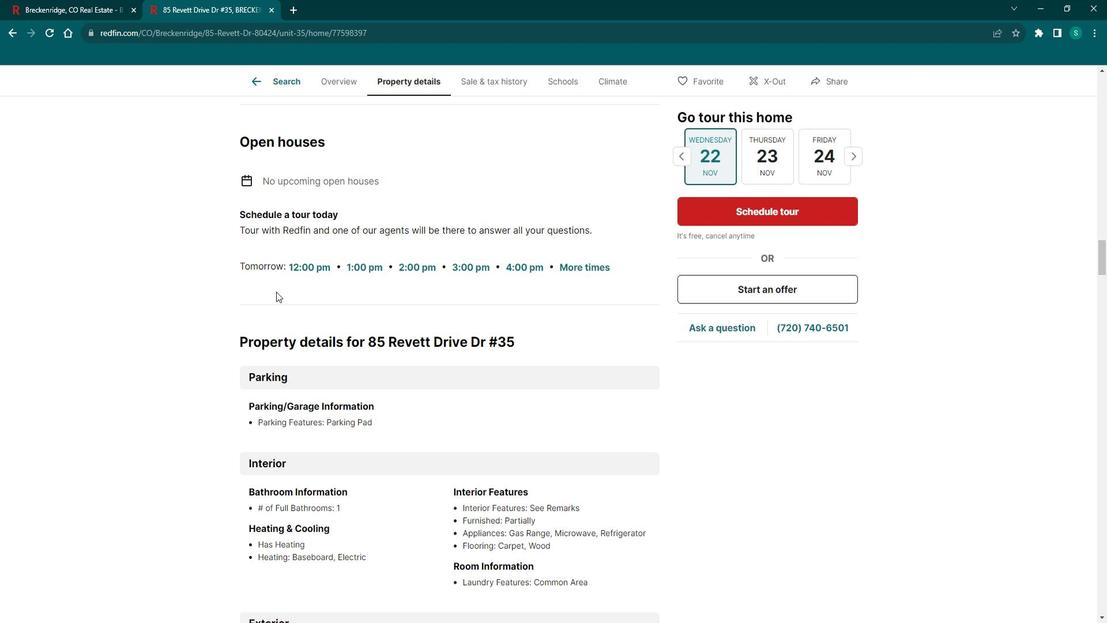 
Action: Mouse scrolled (291, 295) with delta (0, 0)
Screenshot: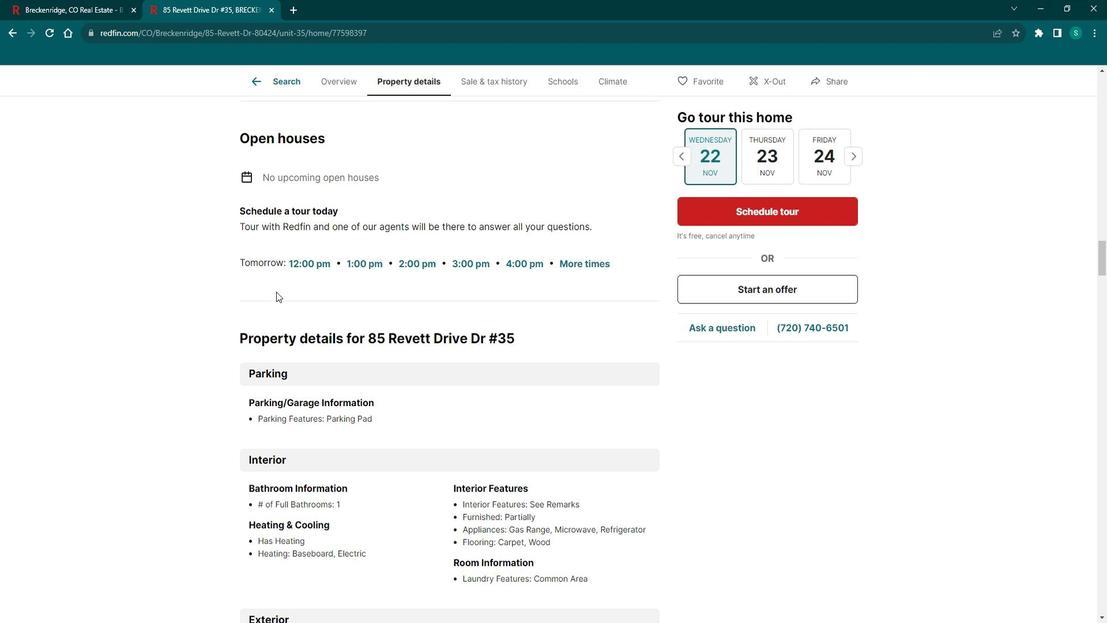 
Action: Mouse scrolled (291, 295) with delta (0, 0)
Screenshot: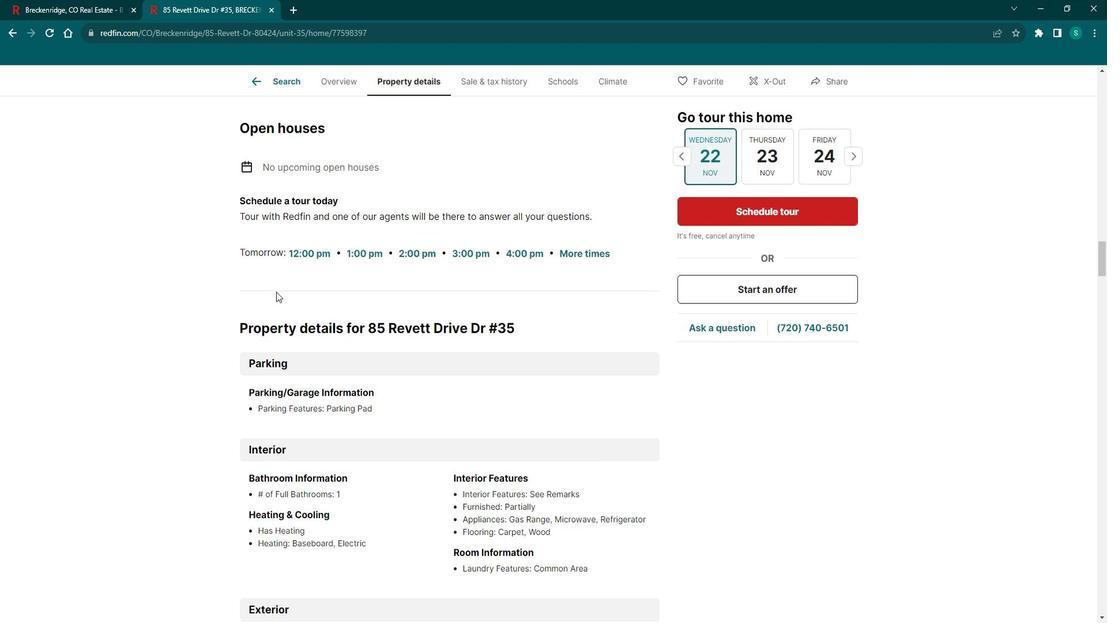 
Action: Mouse scrolled (291, 295) with delta (0, 0)
Screenshot: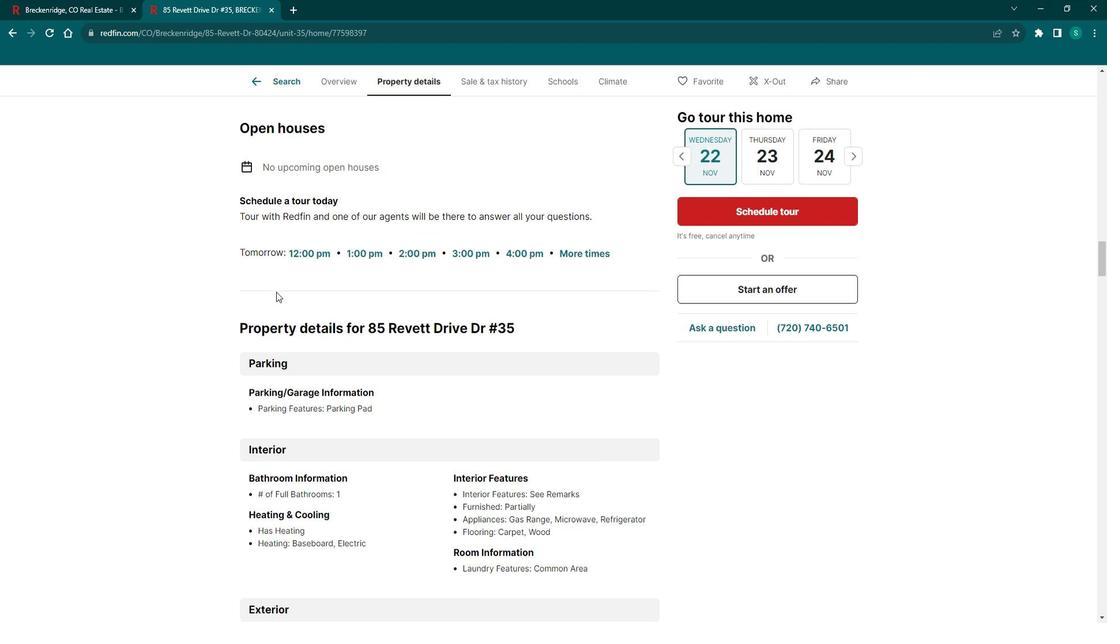
Action: Mouse scrolled (291, 295) with delta (0, 0)
Screenshot: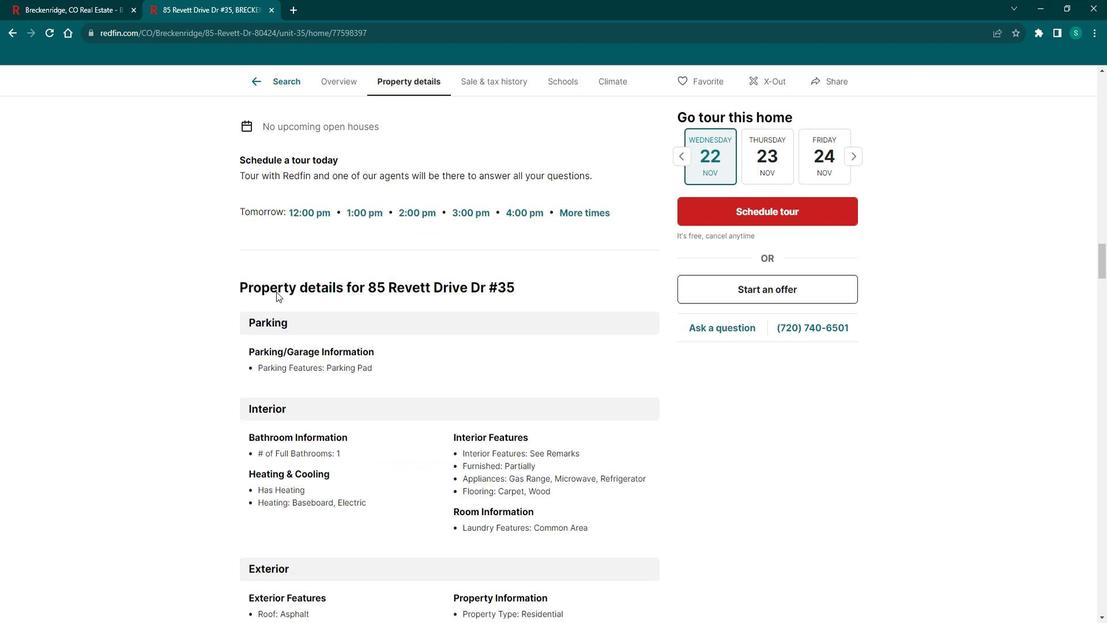 
Action: Mouse scrolled (291, 295) with delta (0, 0)
Screenshot: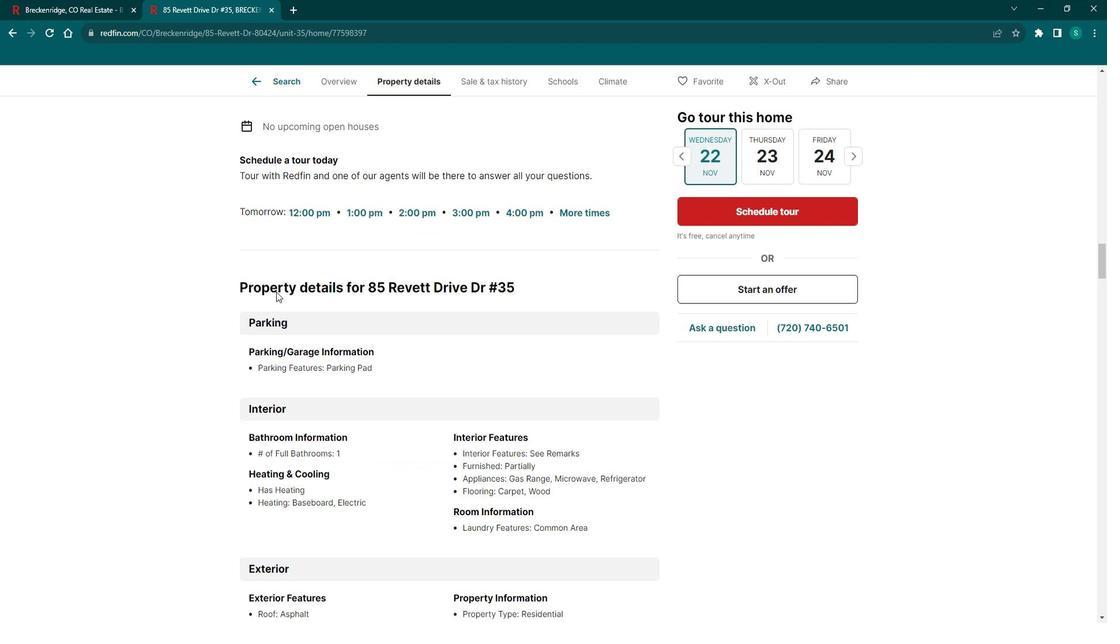 
Action: Mouse scrolled (291, 295) with delta (0, 0)
Screenshot: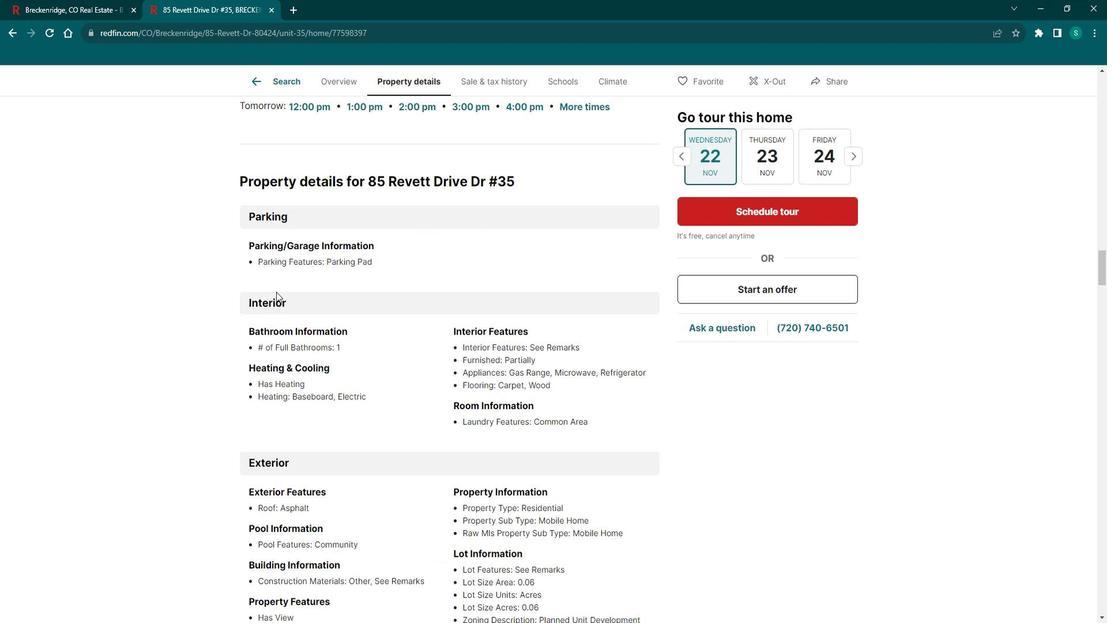 
Action: Mouse scrolled (291, 295) with delta (0, 0)
Screenshot: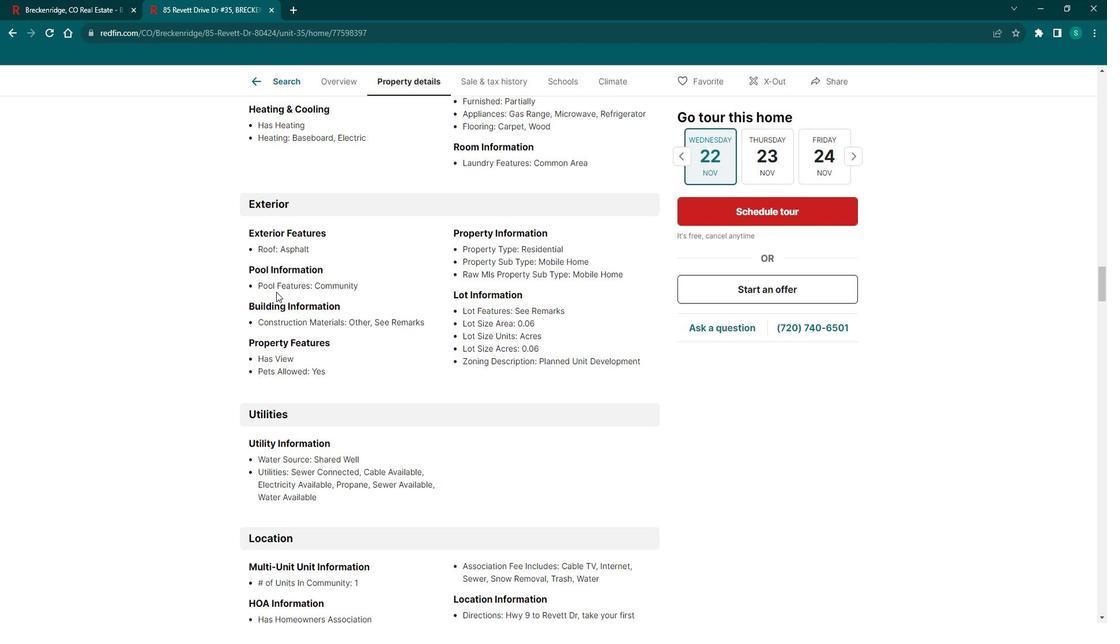 
Action: Mouse scrolled (291, 295) with delta (0, 0)
Screenshot: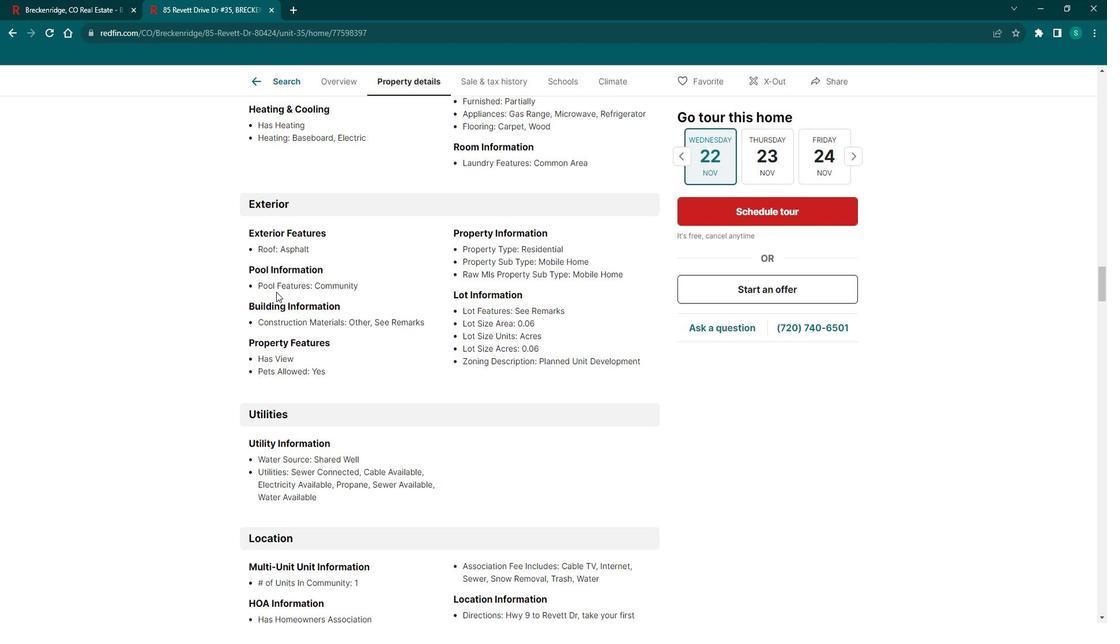 
Action: Mouse scrolled (291, 295) with delta (0, 0)
Screenshot: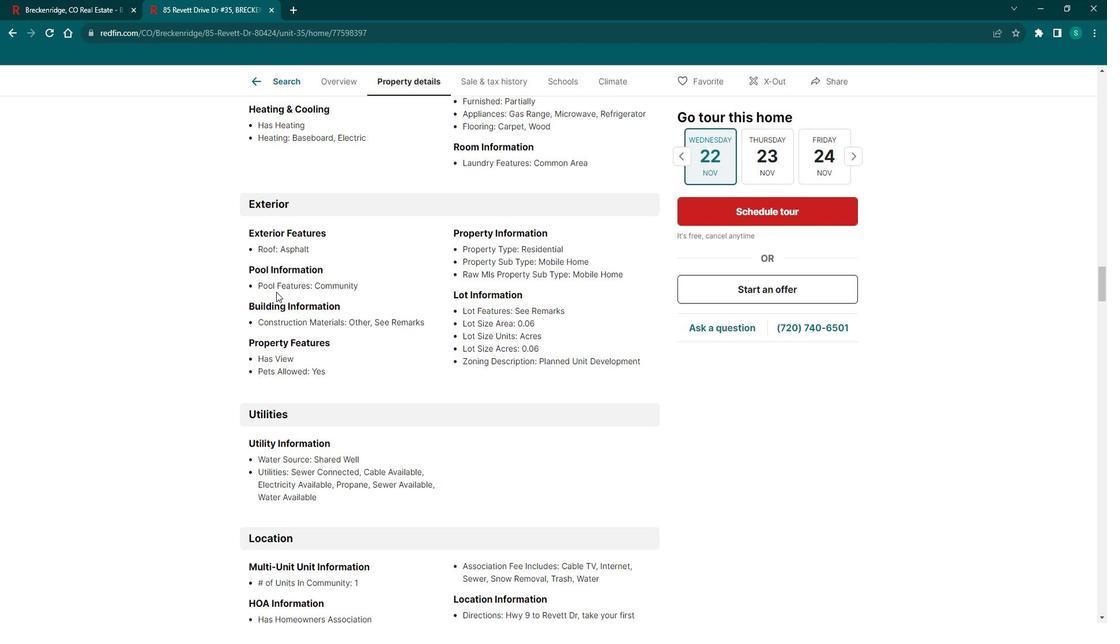 
Action: Mouse scrolled (291, 295) with delta (0, 0)
Screenshot: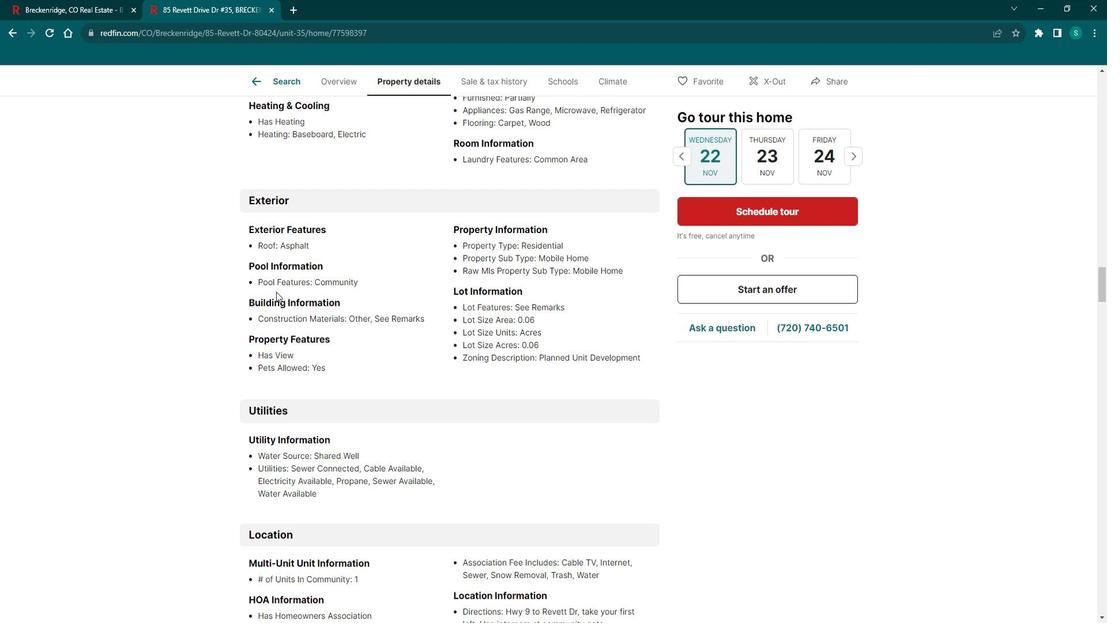 
Action: Mouse scrolled (291, 295) with delta (0, 0)
Screenshot: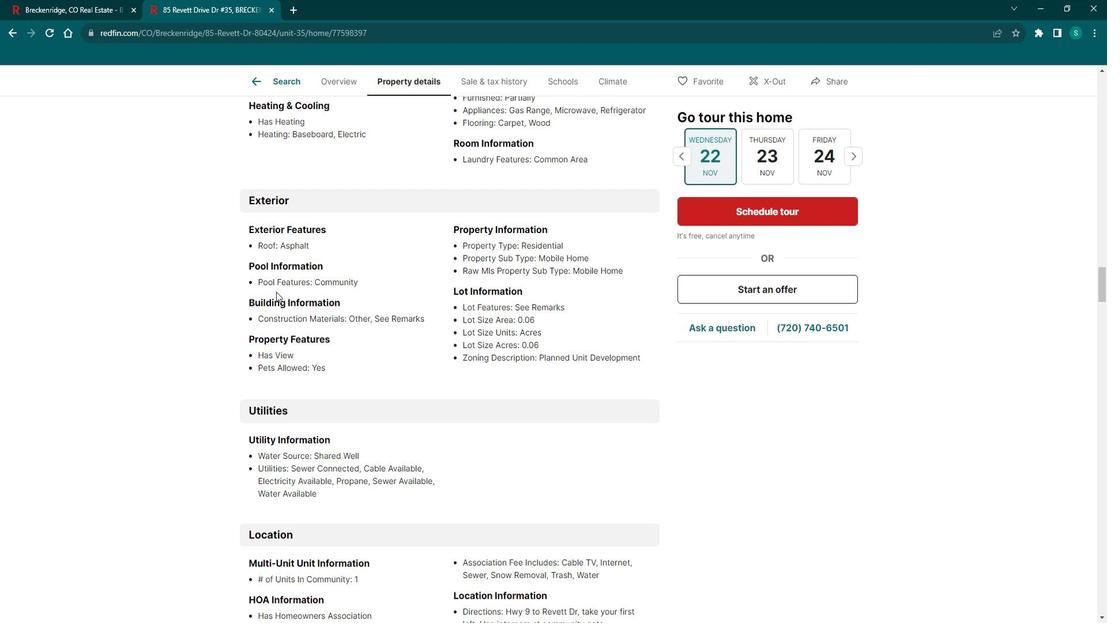 
Action: Mouse scrolled (291, 295) with delta (0, 0)
Screenshot: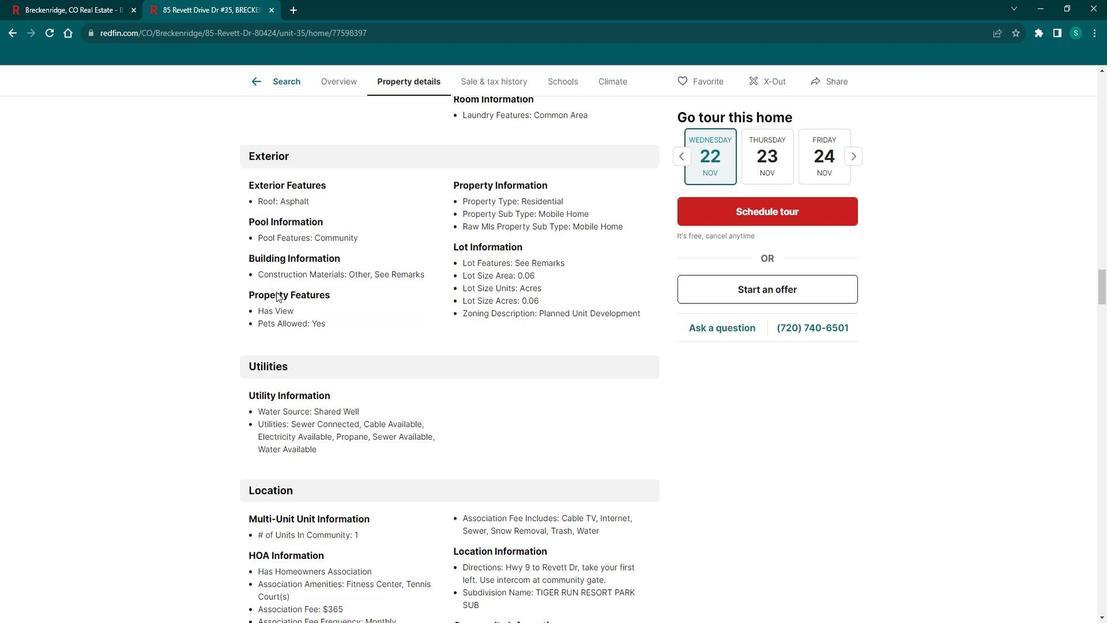 
Action: Mouse scrolled (291, 295) with delta (0, 0)
Screenshot: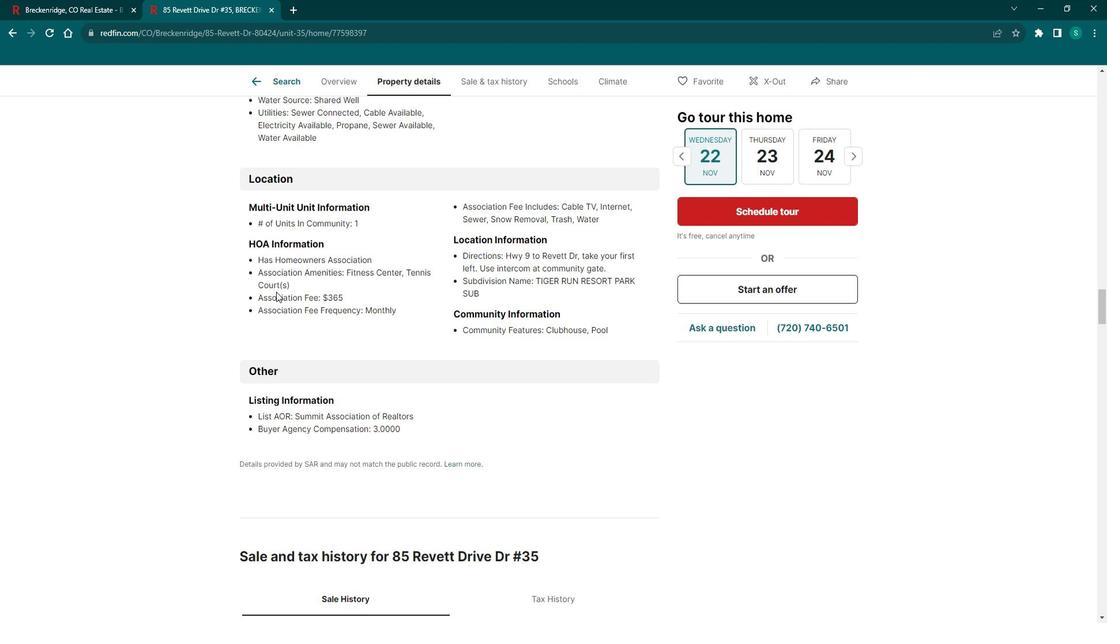 
Action: Mouse scrolled (291, 295) with delta (0, 0)
Screenshot: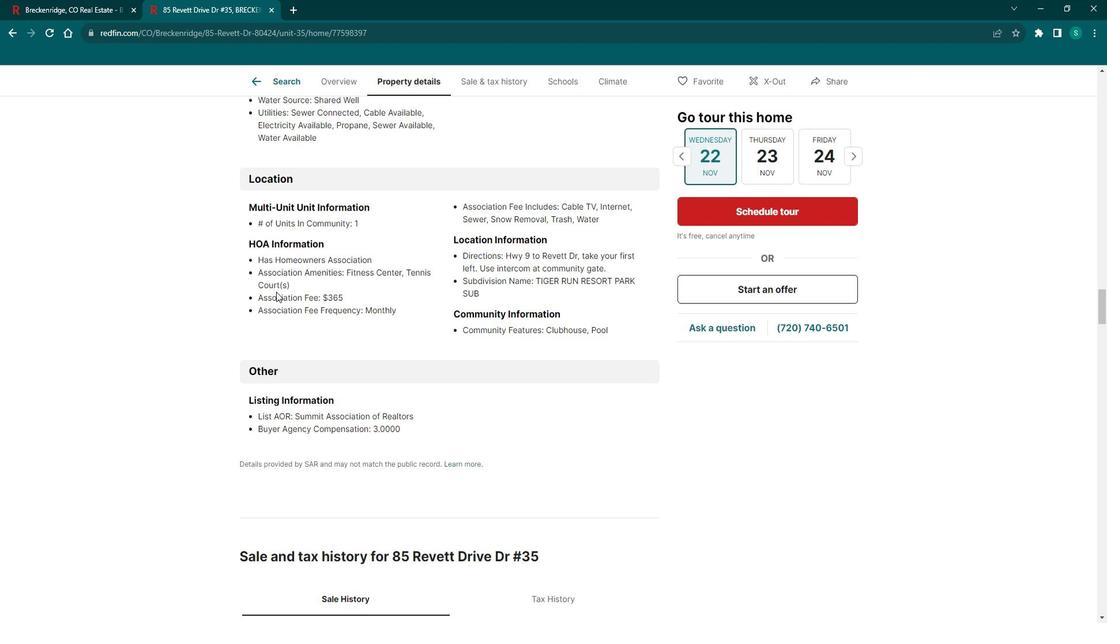 
Action: Mouse scrolled (291, 295) with delta (0, 0)
Screenshot: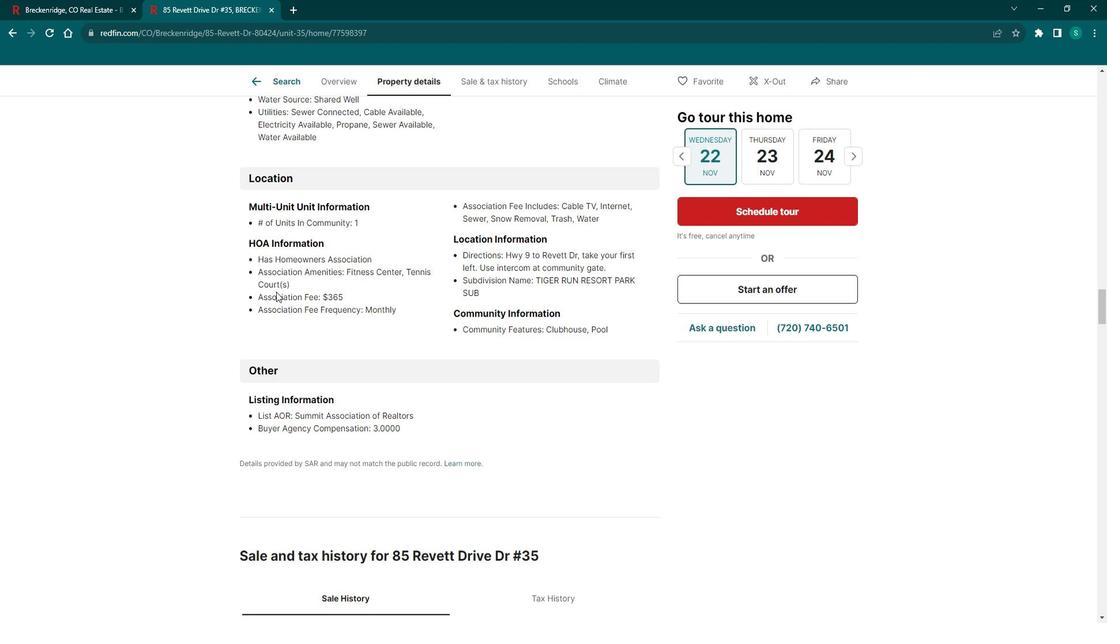 
Action: Mouse scrolled (291, 295) with delta (0, 0)
Screenshot: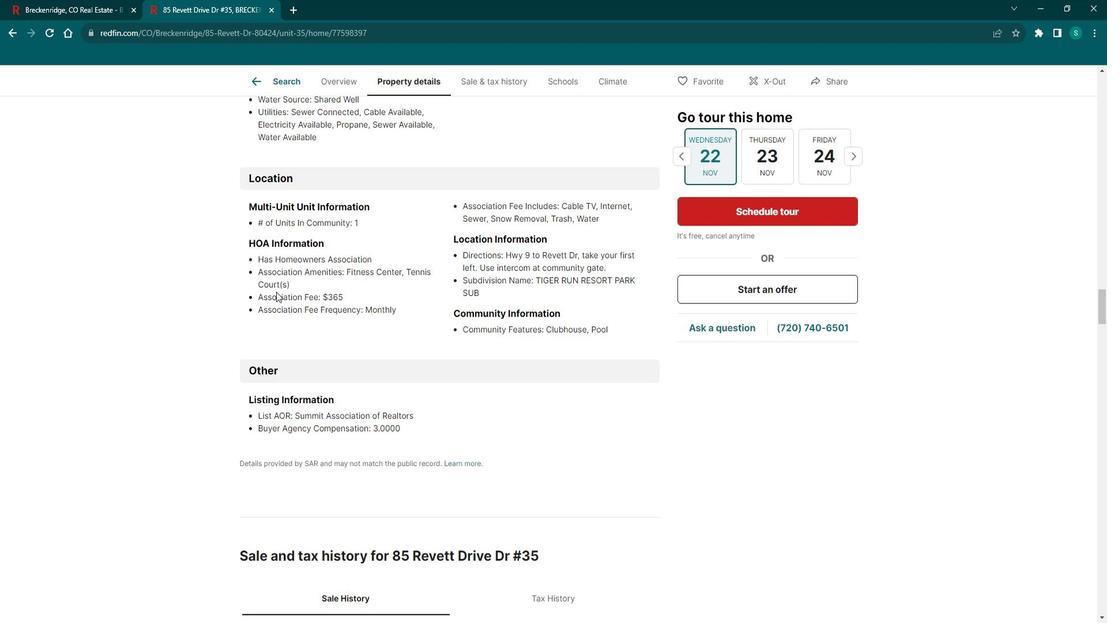 
Action: Mouse scrolled (291, 295) with delta (0, 0)
Screenshot: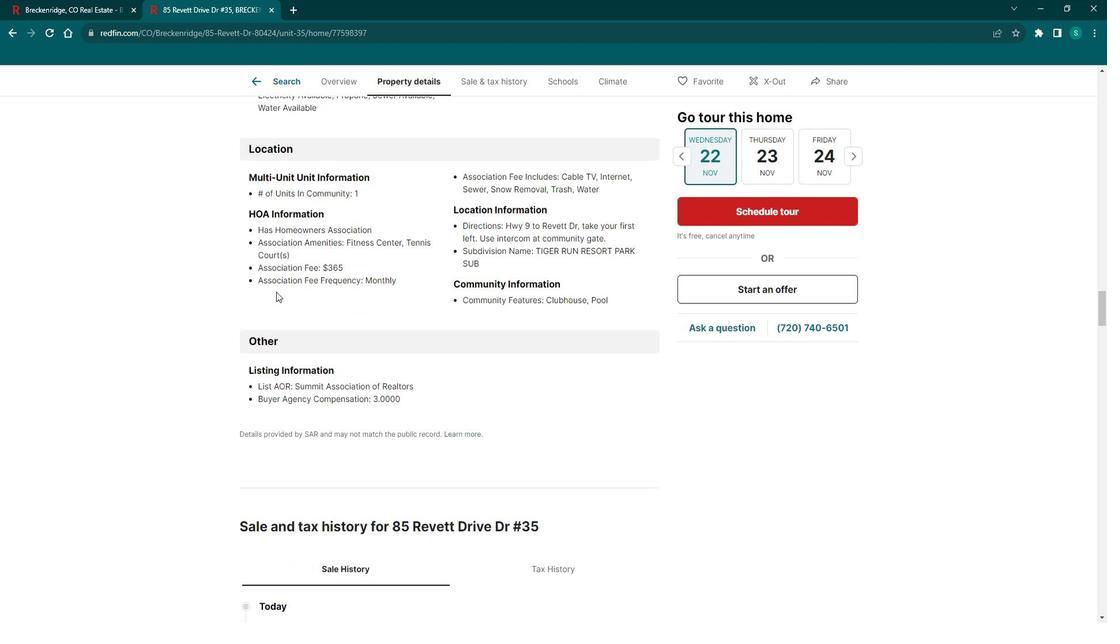 
Action: Mouse scrolled (291, 295) with delta (0, 0)
Screenshot: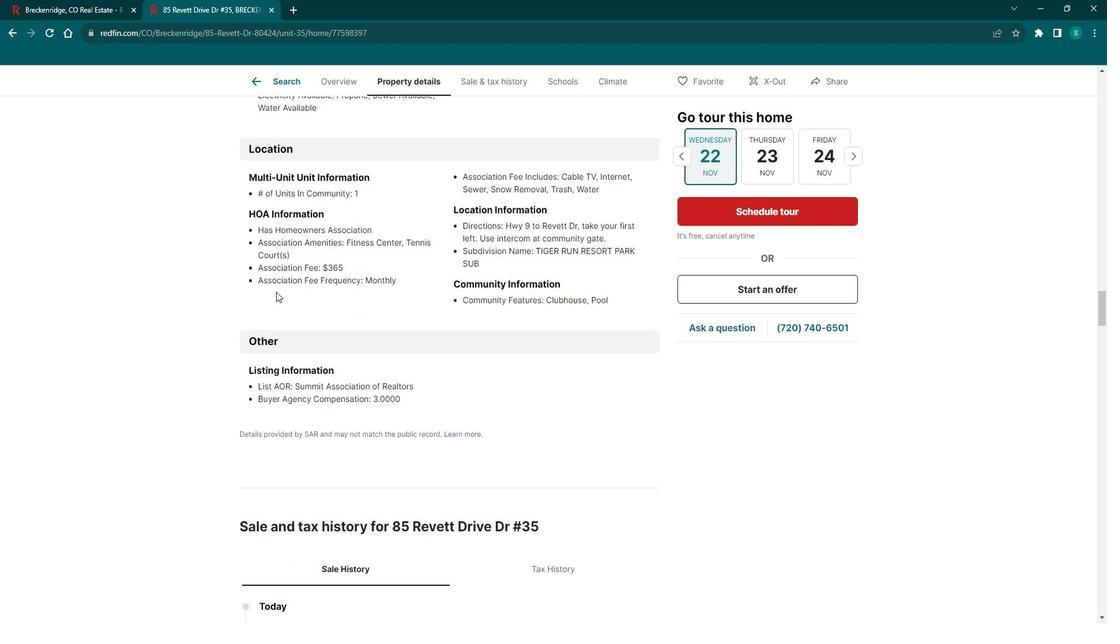 
Action: Mouse scrolled (291, 295) with delta (0, 0)
Screenshot: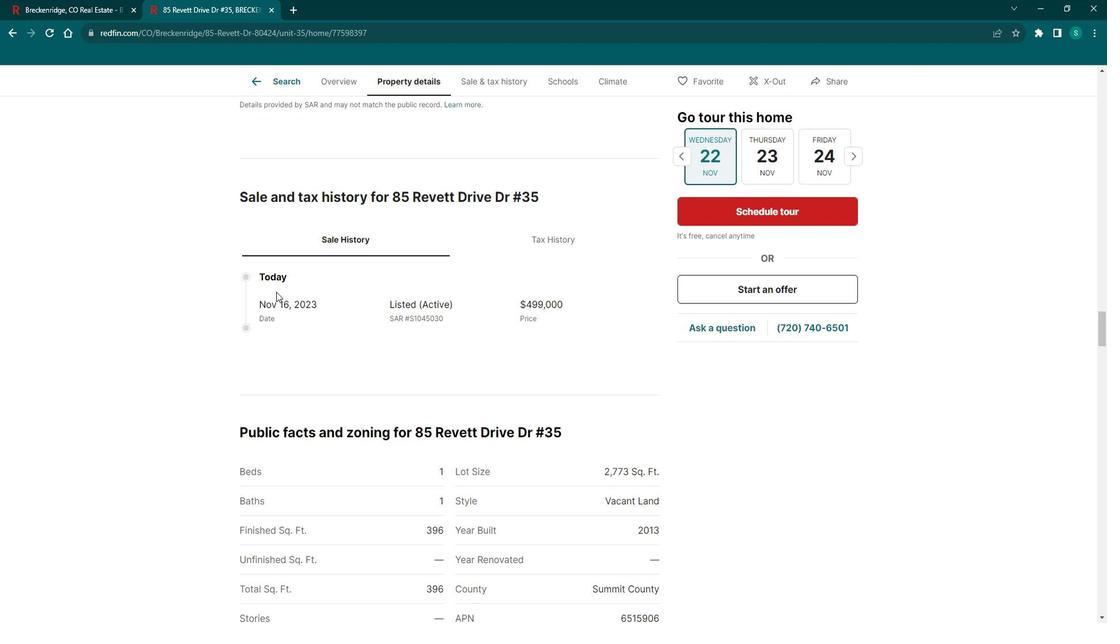 
Action: Mouse scrolled (291, 295) with delta (0, 0)
Screenshot: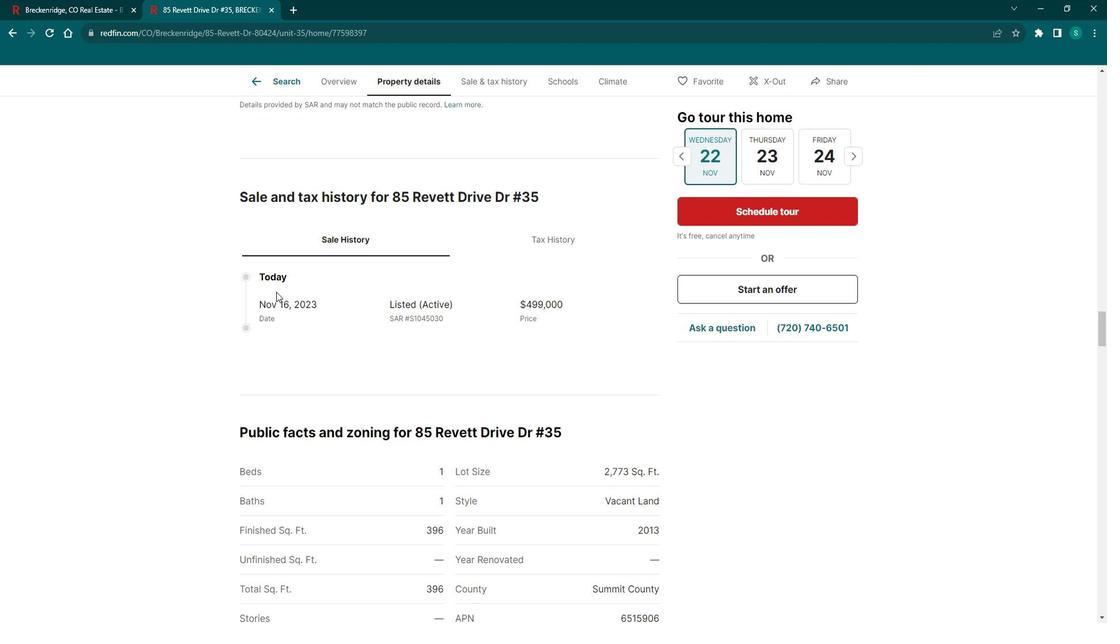 
Action: Mouse scrolled (291, 295) with delta (0, 0)
Screenshot: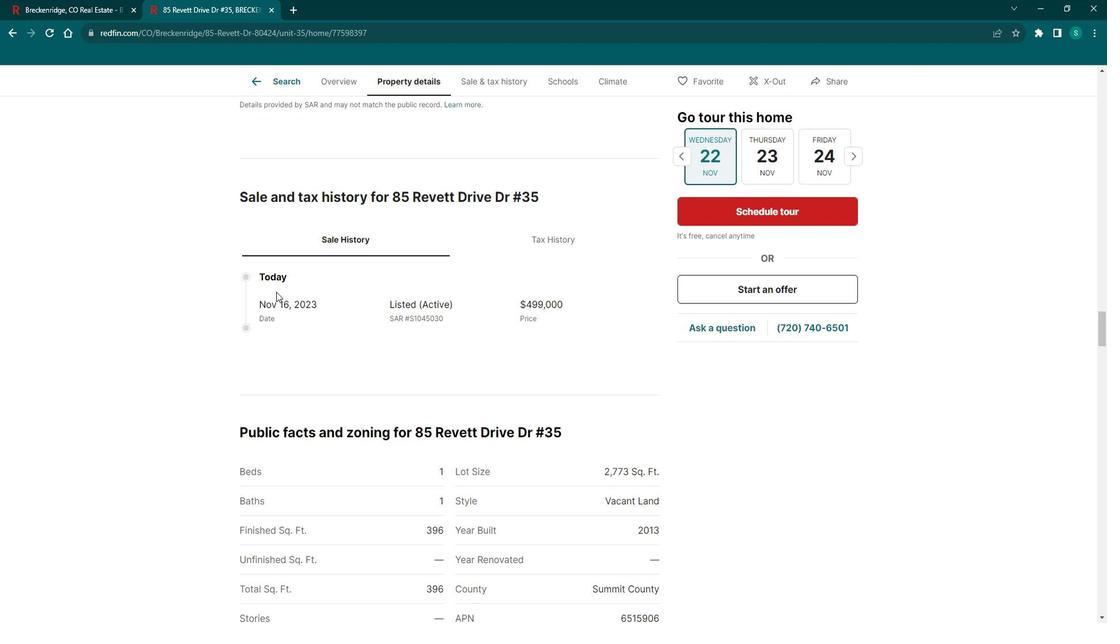 
Action: Mouse scrolled (291, 295) with delta (0, 0)
Screenshot: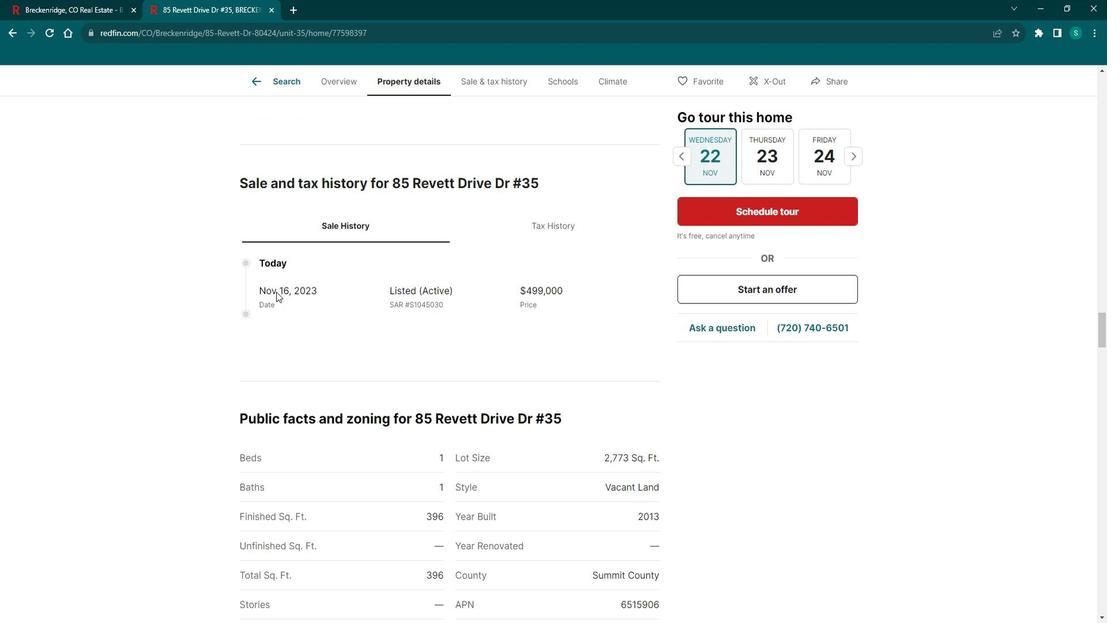 
Action: Mouse scrolled (291, 295) with delta (0, 0)
Screenshot: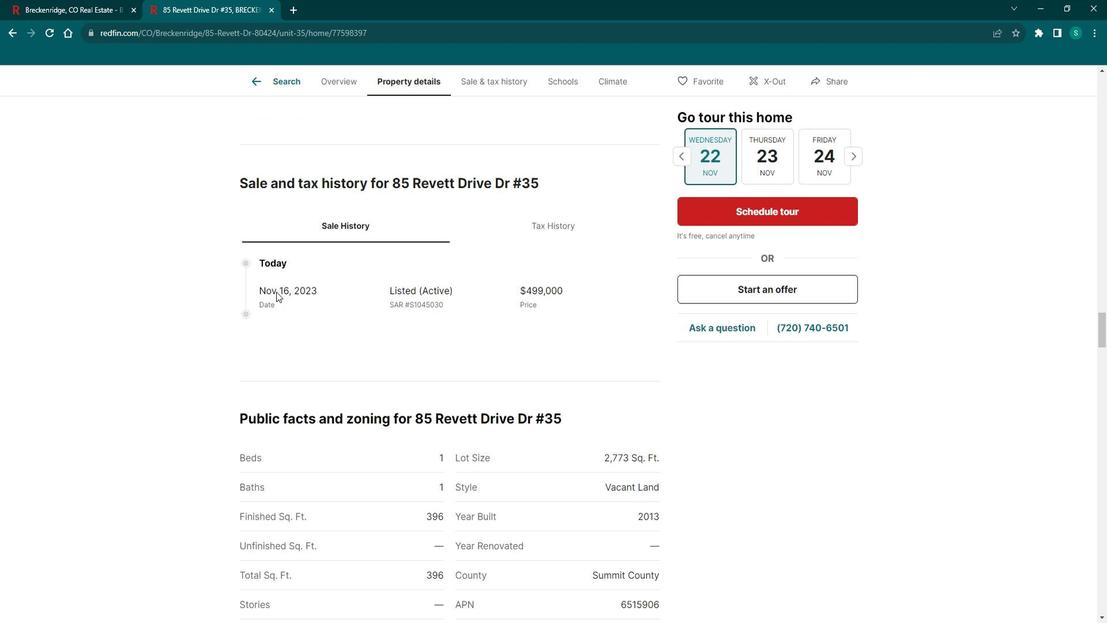 
Action: Mouse scrolled (291, 295) with delta (0, 0)
Screenshot: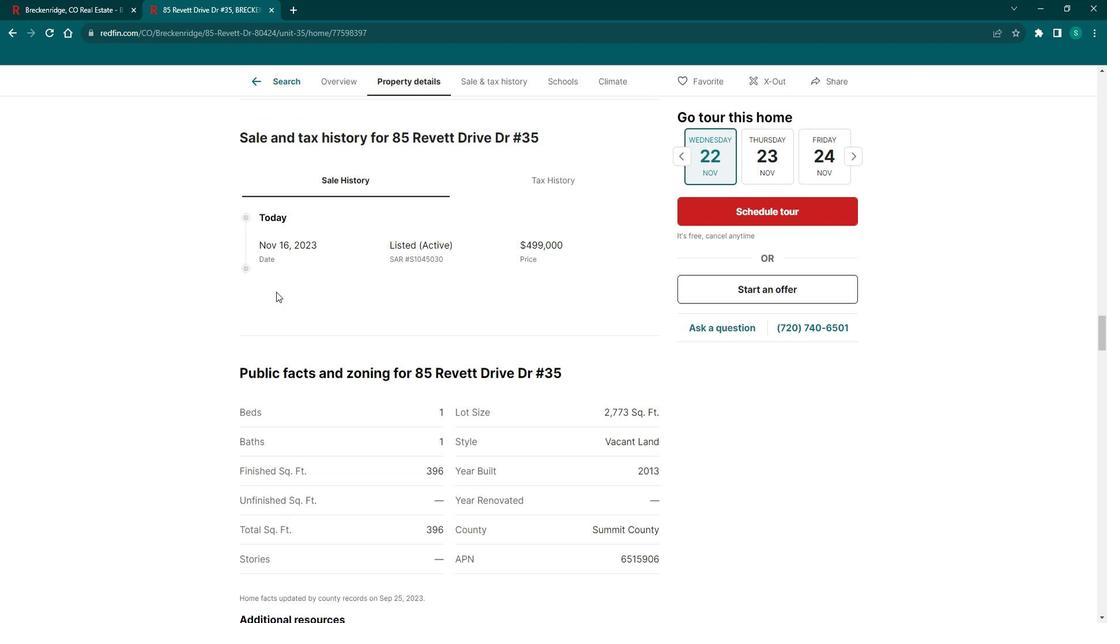 
Action: Mouse scrolled (291, 295) with delta (0, 0)
Screenshot: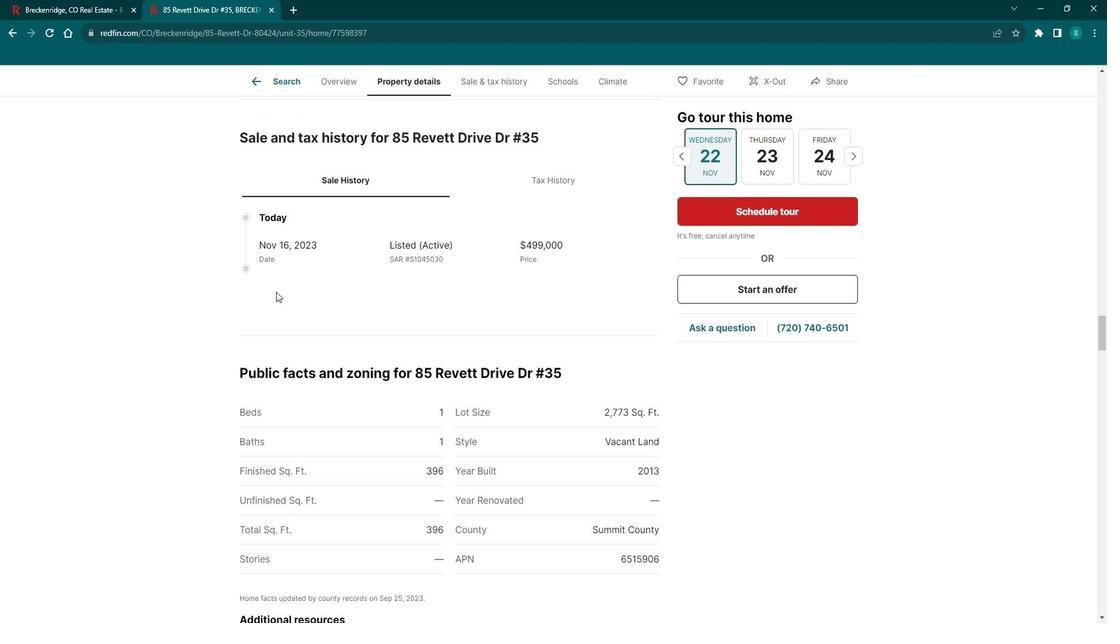 
Action: Mouse scrolled (291, 295) with delta (0, 0)
Screenshot: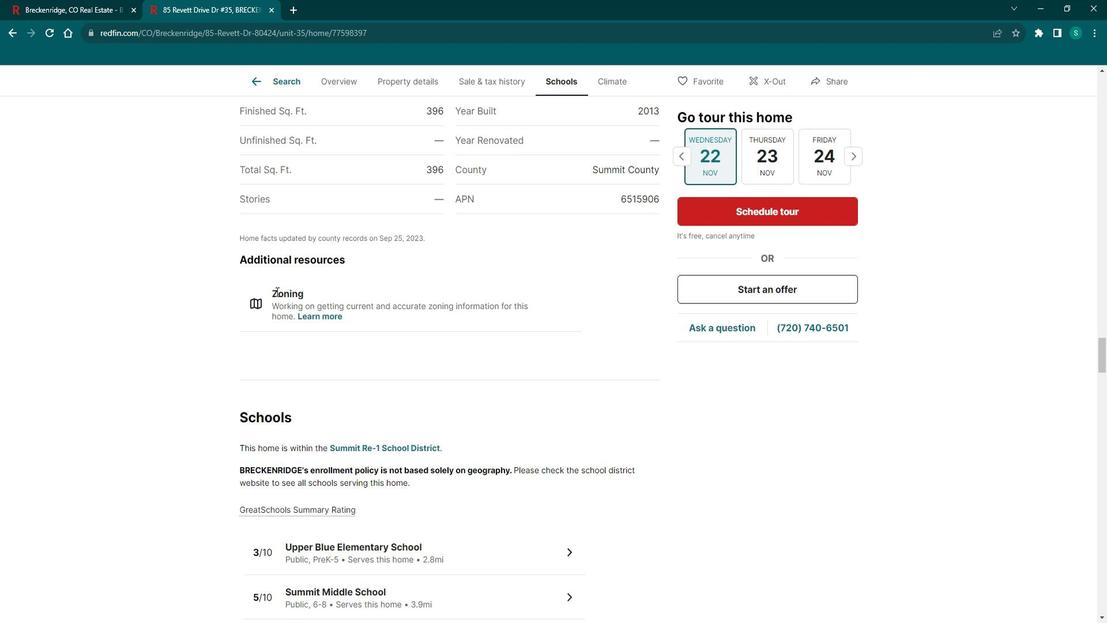 
Action: Mouse scrolled (291, 295) with delta (0, 0)
Screenshot: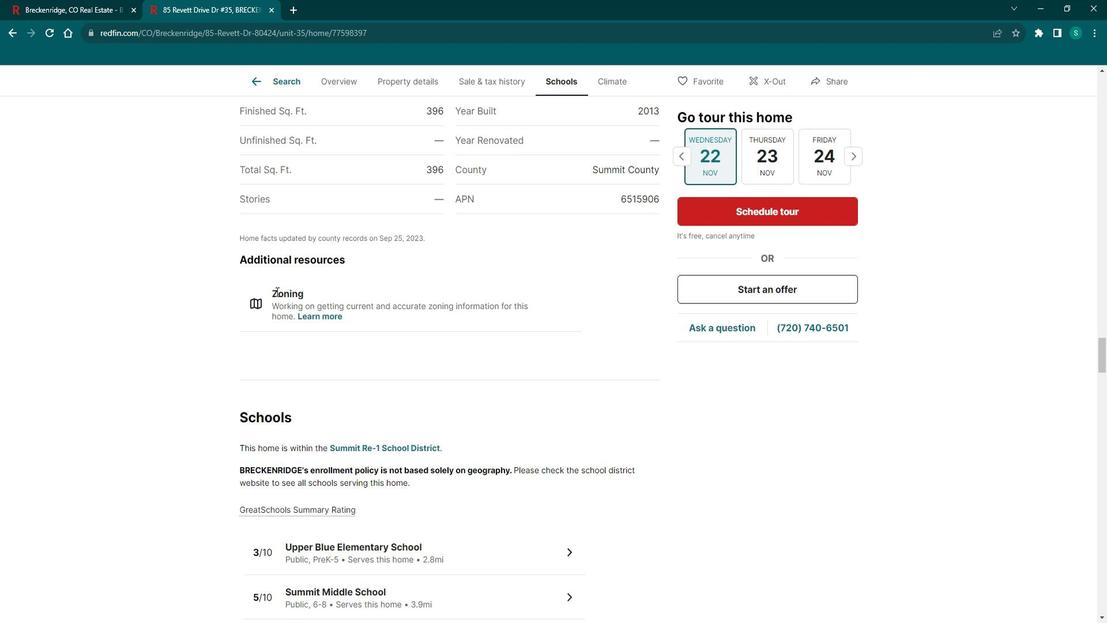 
Action: Mouse scrolled (291, 295) with delta (0, 0)
Screenshot: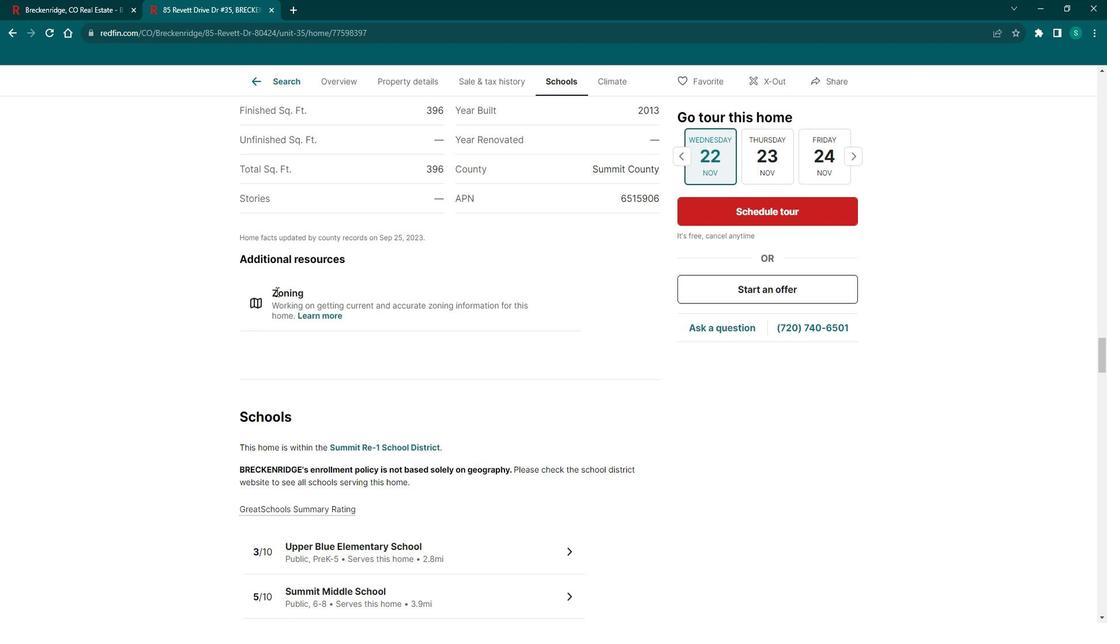 
Action: Mouse scrolled (291, 295) with delta (0, 0)
Screenshot: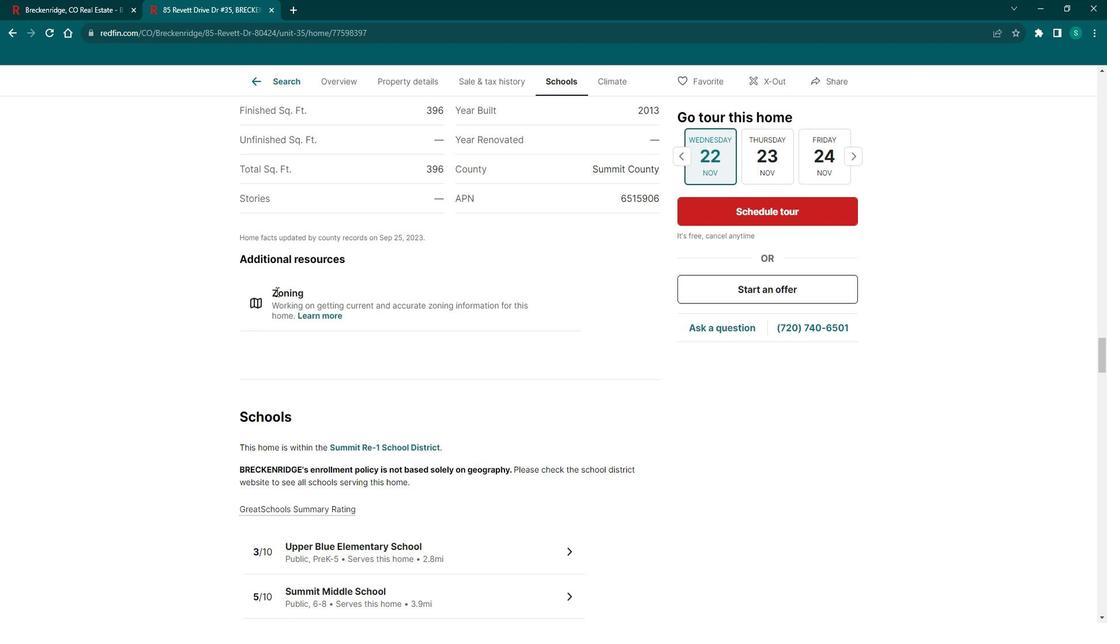 
Action: Mouse scrolled (291, 295) with delta (0, 0)
Screenshot: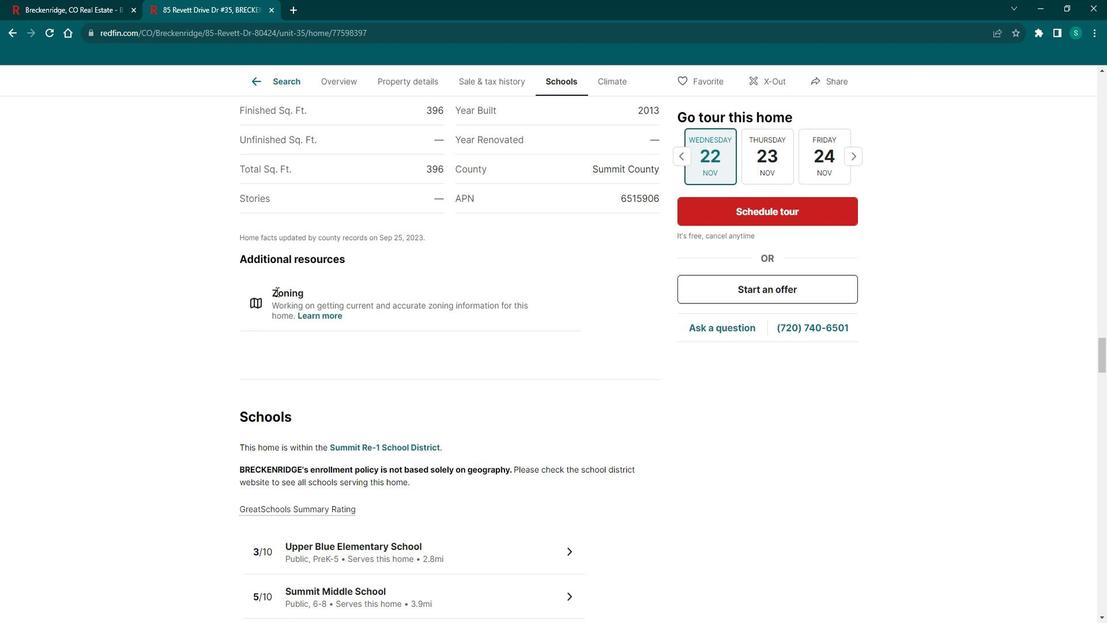
Action: Mouse scrolled (291, 295) with delta (0, 0)
Screenshot: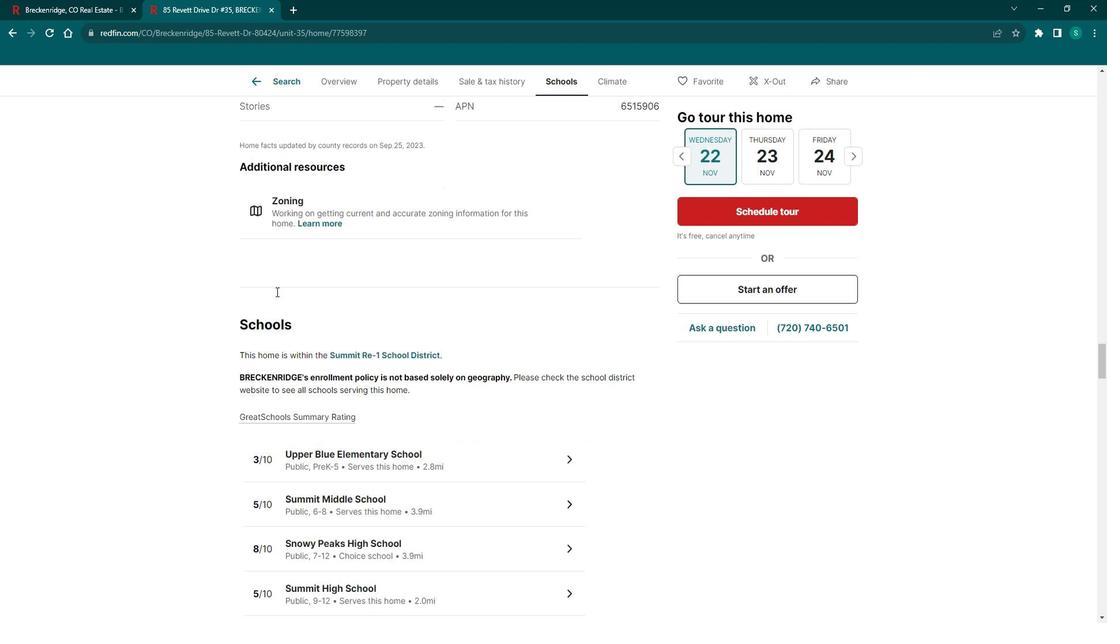 
Action: Mouse scrolled (291, 295) with delta (0, 0)
Screenshot: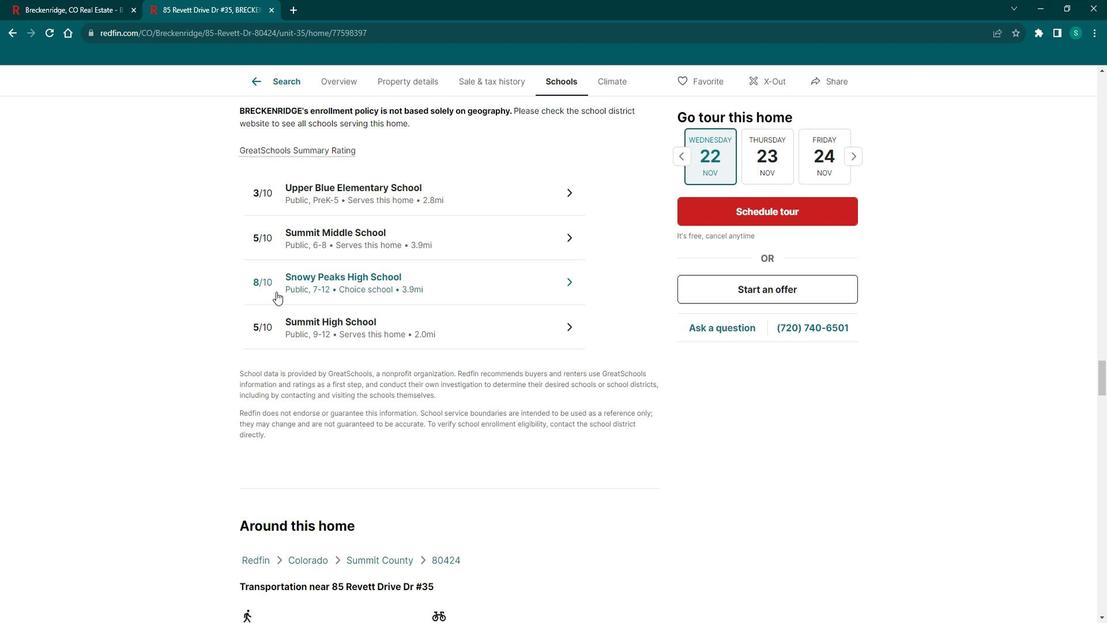 
Action: Mouse scrolled (291, 295) with delta (0, 0)
Screenshot: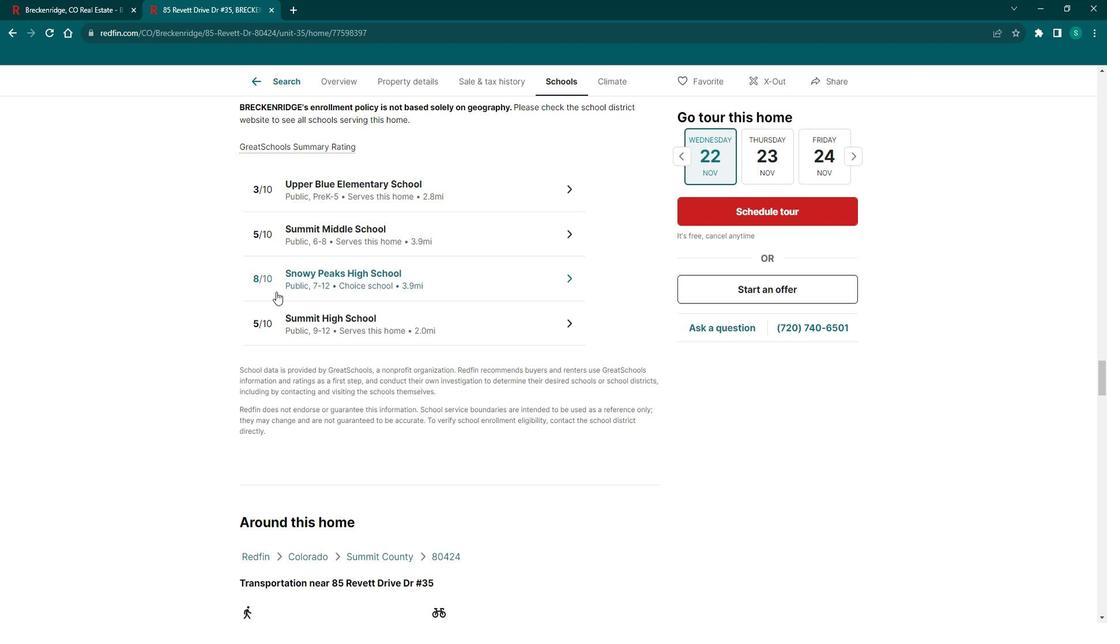 
Action: Mouse scrolled (291, 295) with delta (0, 0)
Screenshot: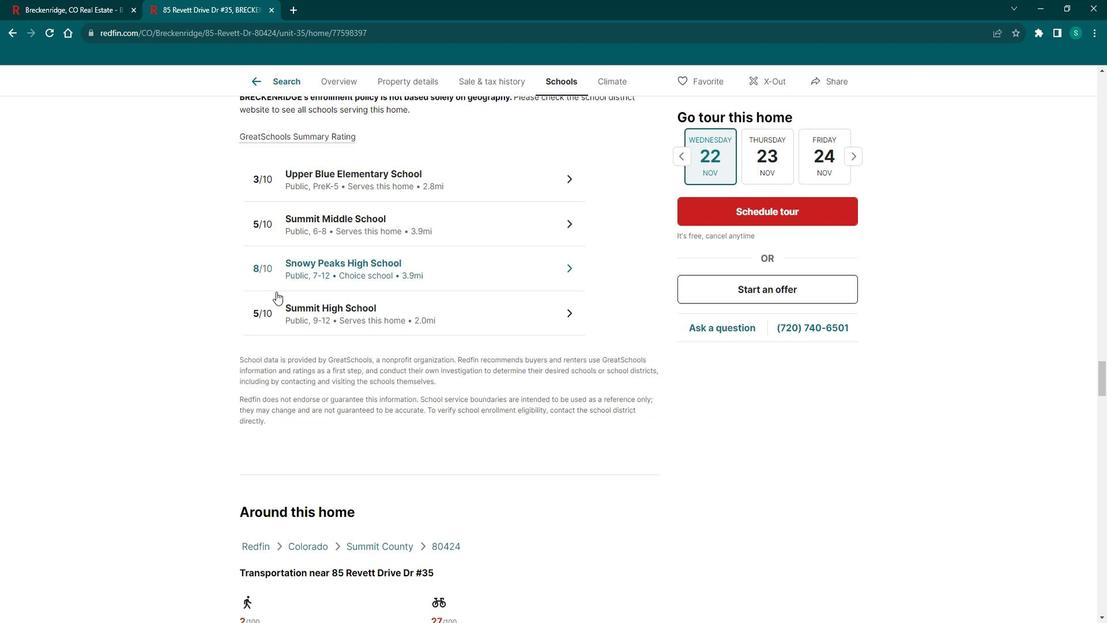 
Action: Mouse scrolled (291, 295) with delta (0, 0)
Screenshot: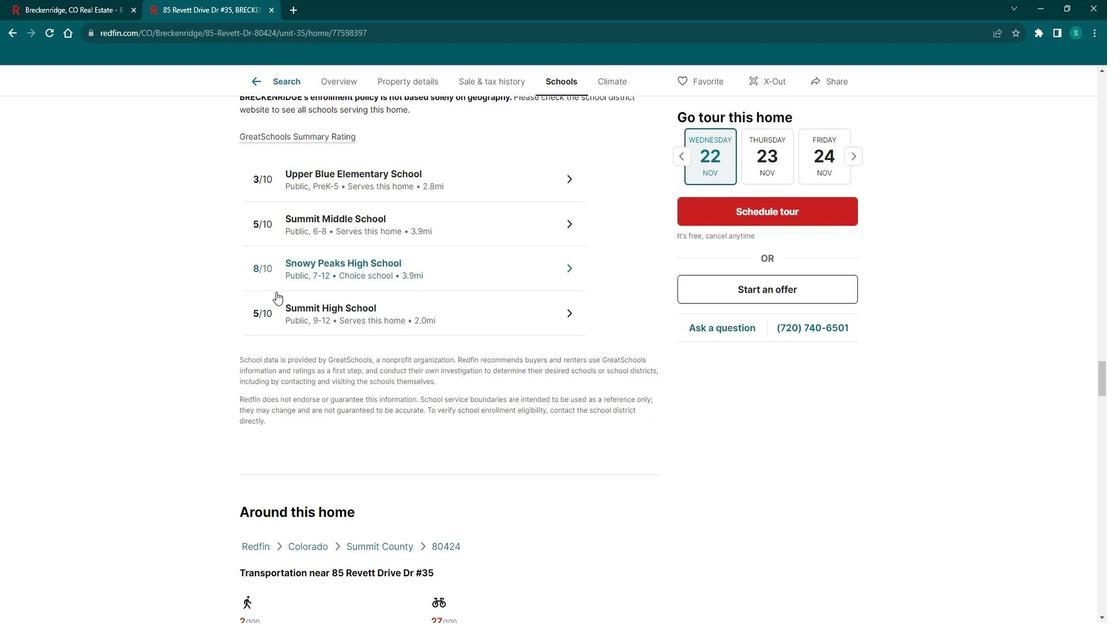 
Action: Mouse scrolled (291, 295) with delta (0, 0)
Screenshot: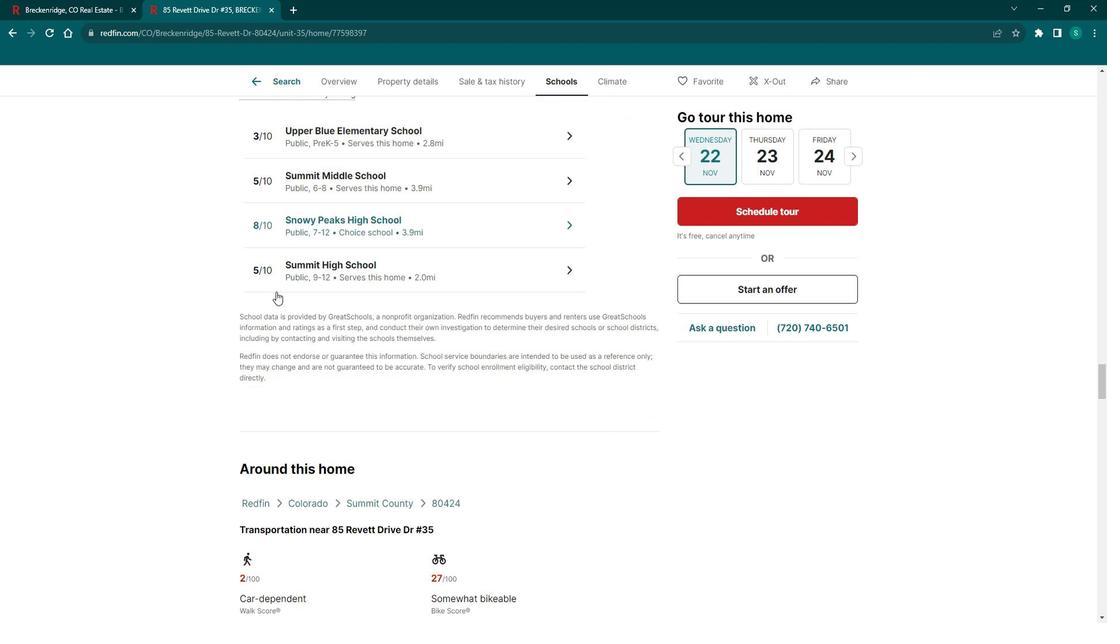 
Action: Mouse scrolled (291, 295) with delta (0, 0)
Screenshot: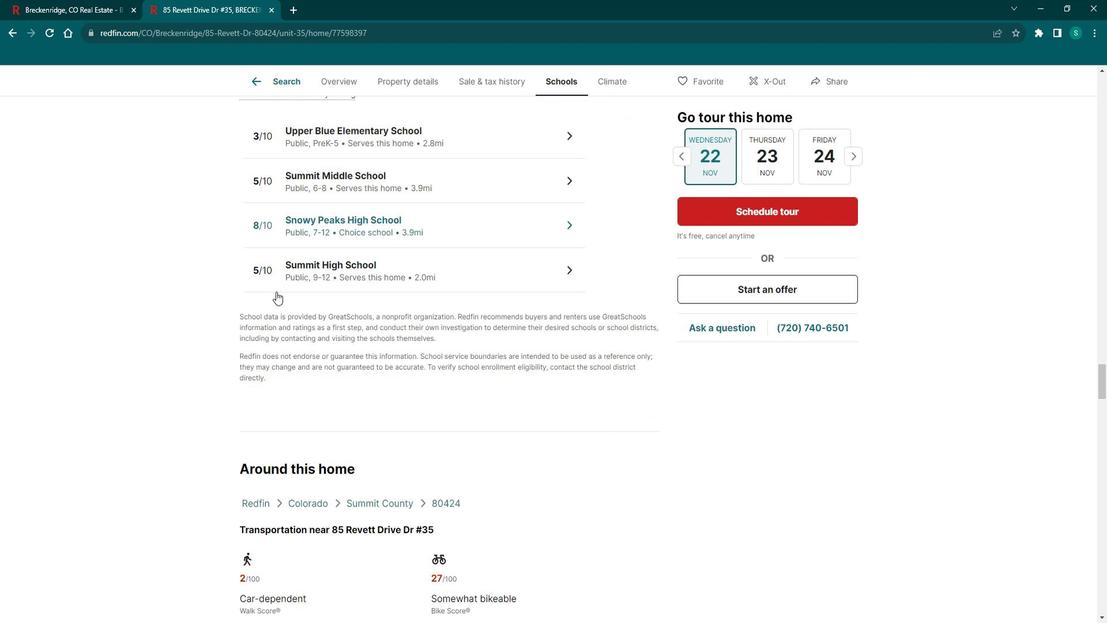 
Action: Mouse scrolled (291, 295) with delta (0, 0)
Screenshot: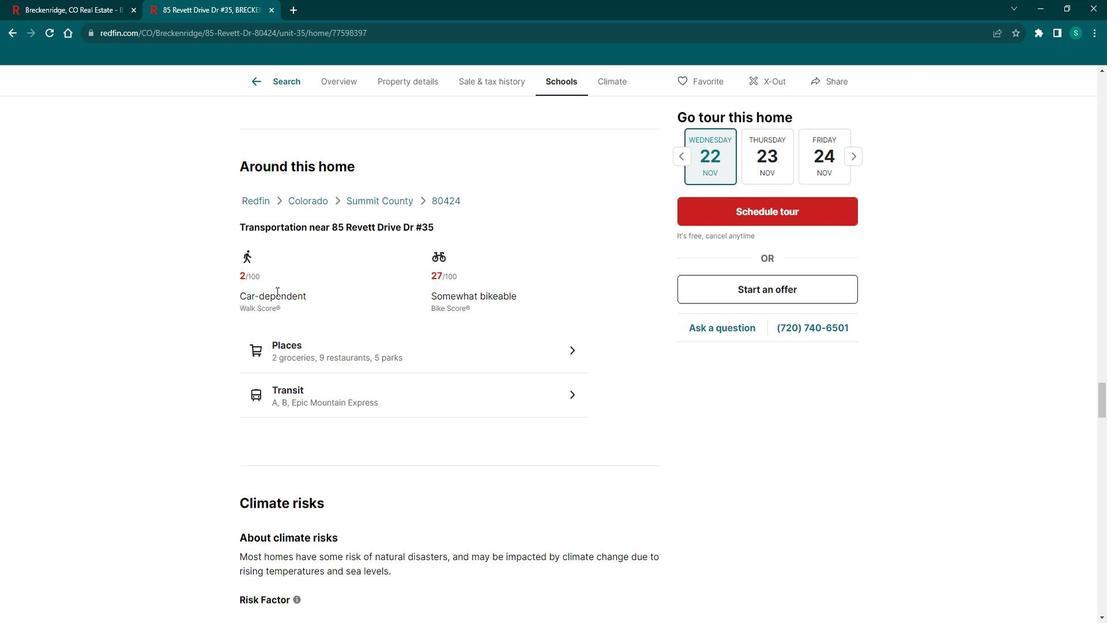 
Action: Mouse scrolled (291, 295) with delta (0, 0)
Screenshot: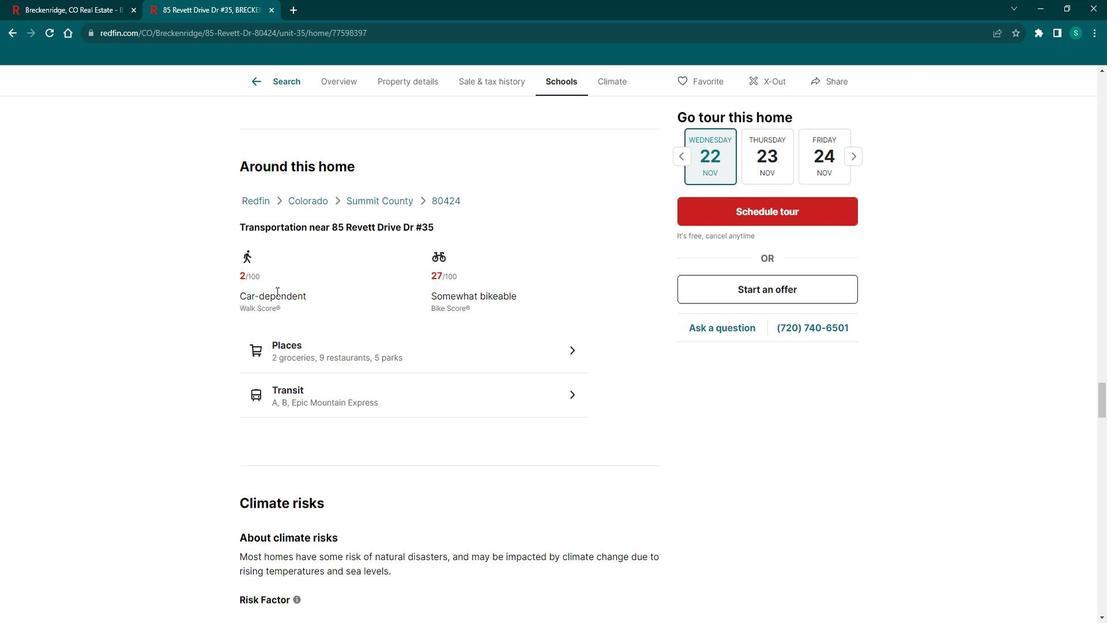 
Action: Mouse scrolled (291, 295) with delta (0, 0)
Screenshot: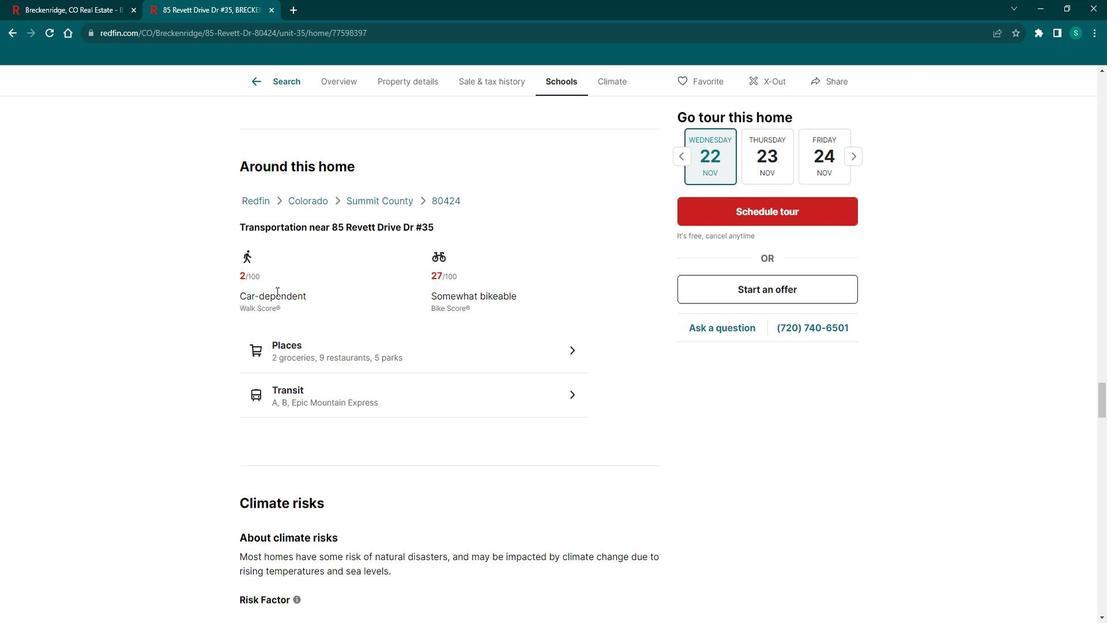 
Action: Mouse scrolled (291, 295) with delta (0, 0)
Screenshot: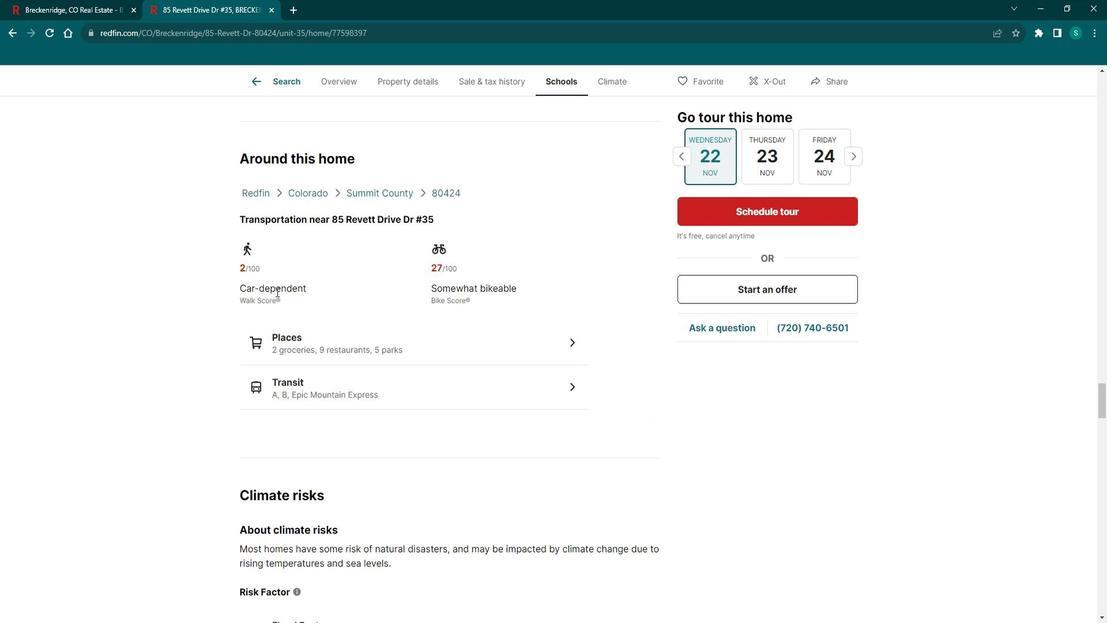 
Action: Mouse scrolled (291, 295) with delta (0, 0)
Screenshot: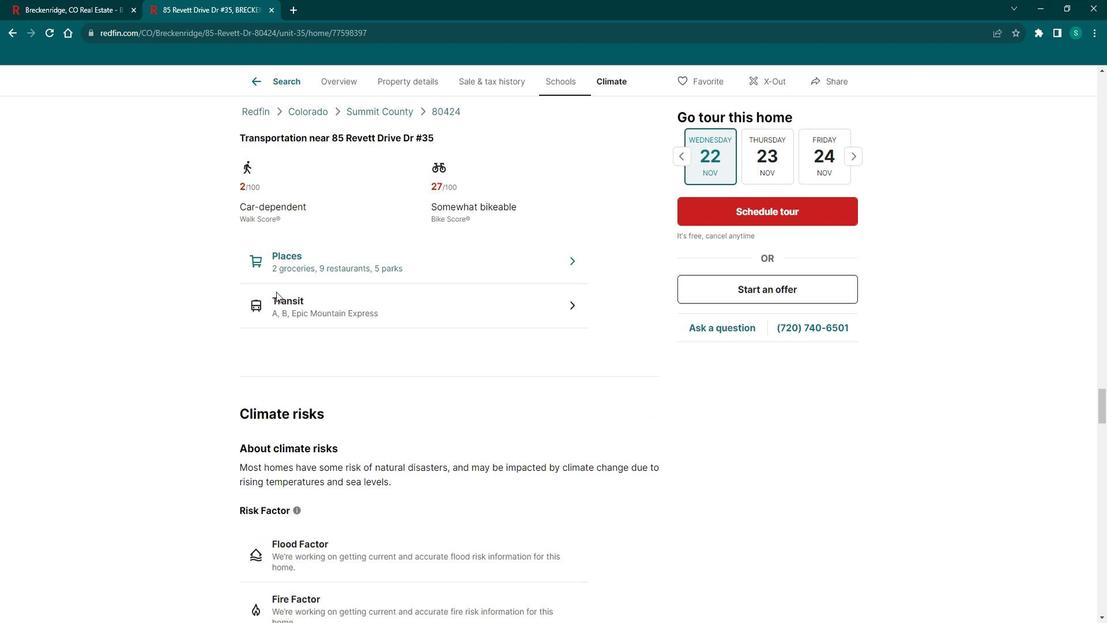 
Action: Mouse scrolled (291, 295) with delta (0, 0)
Screenshot: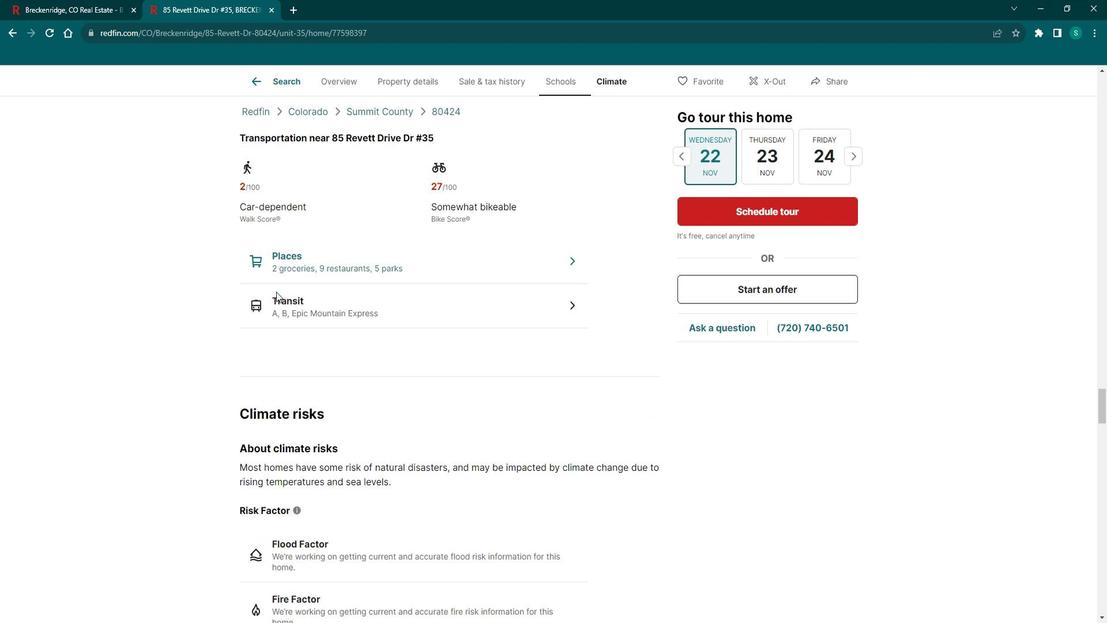 
Action: Mouse scrolled (291, 295) with delta (0, 0)
Screenshot: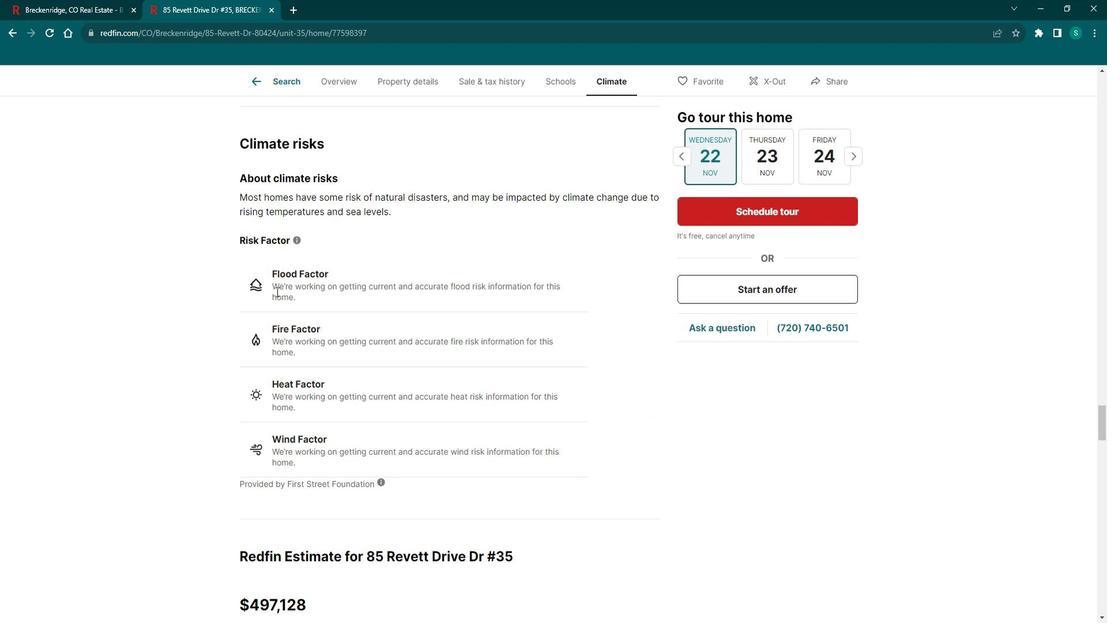
Action: Mouse scrolled (291, 295) with delta (0, 0)
Screenshot: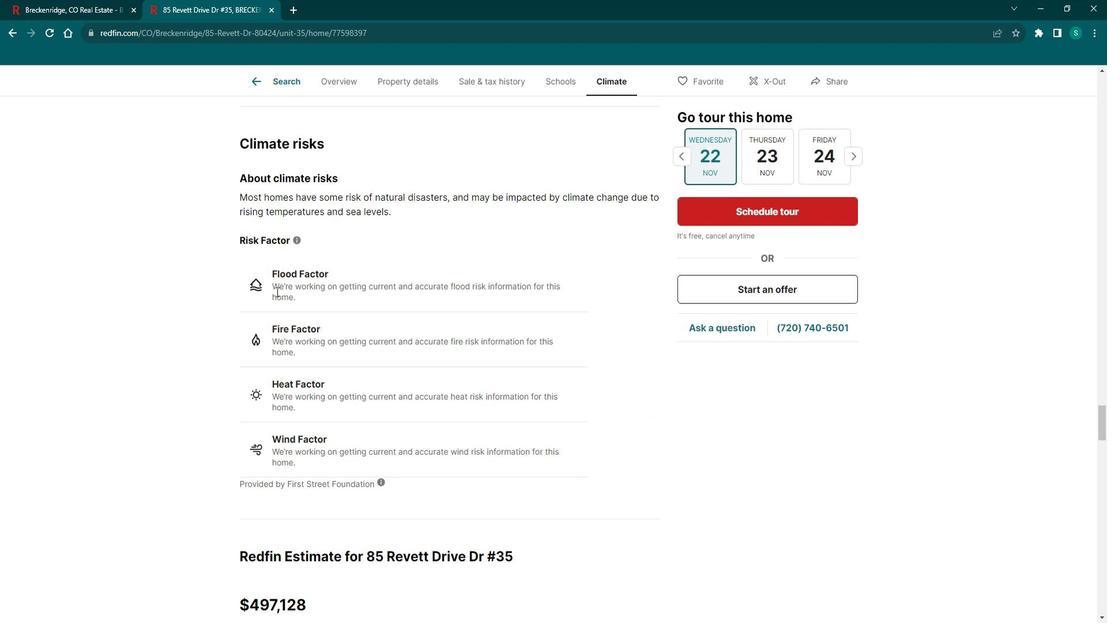 
Action: Mouse scrolled (291, 295) with delta (0, 0)
Screenshot: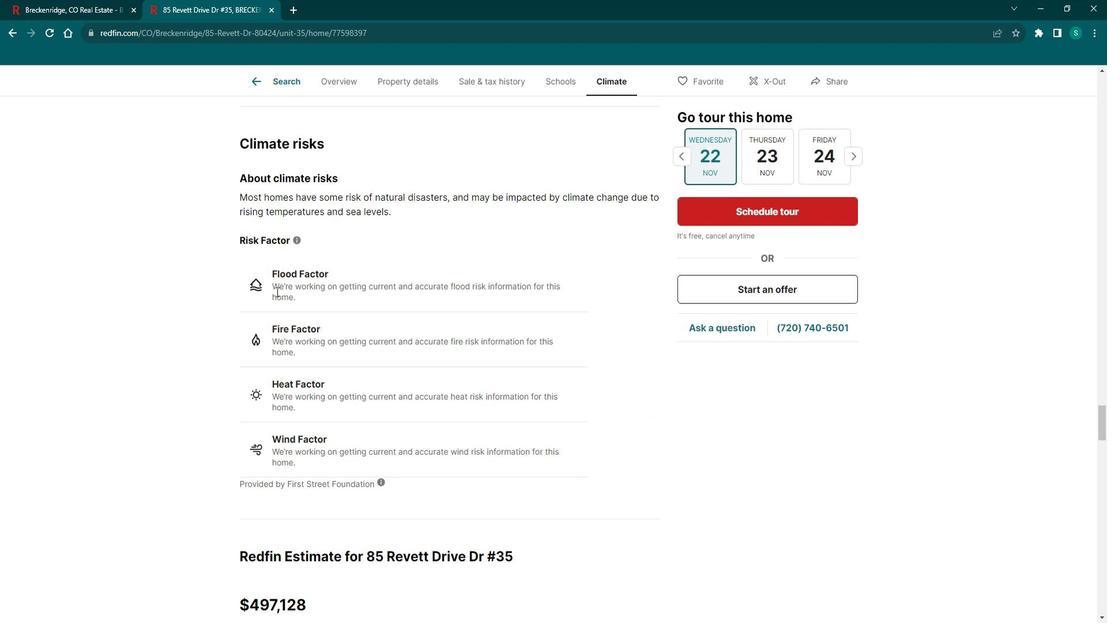 
Action: Mouse scrolled (291, 295) with delta (0, 0)
Screenshot: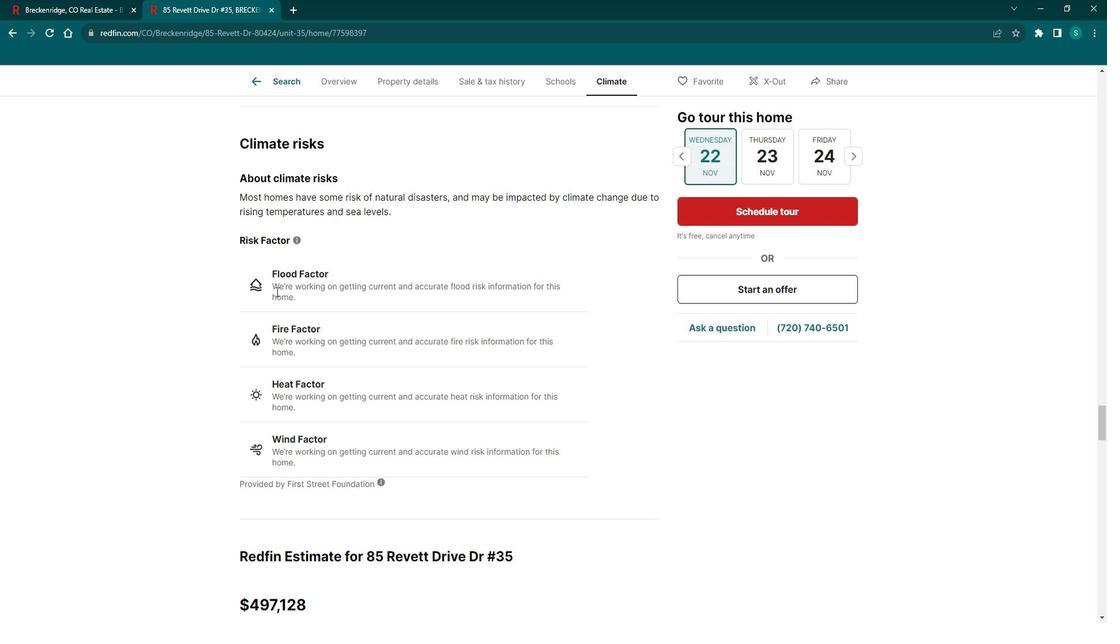 
Action: Mouse scrolled (291, 295) with delta (0, 0)
Screenshot: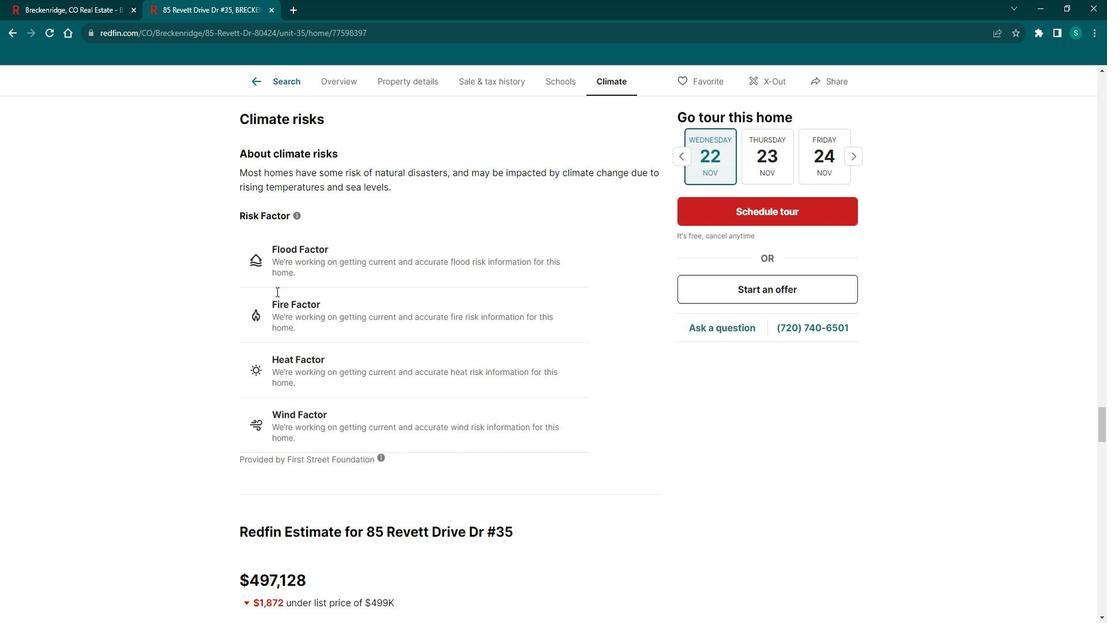 
Action: Mouse scrolled (291, 295) with delta (0, 0)
Screenshot: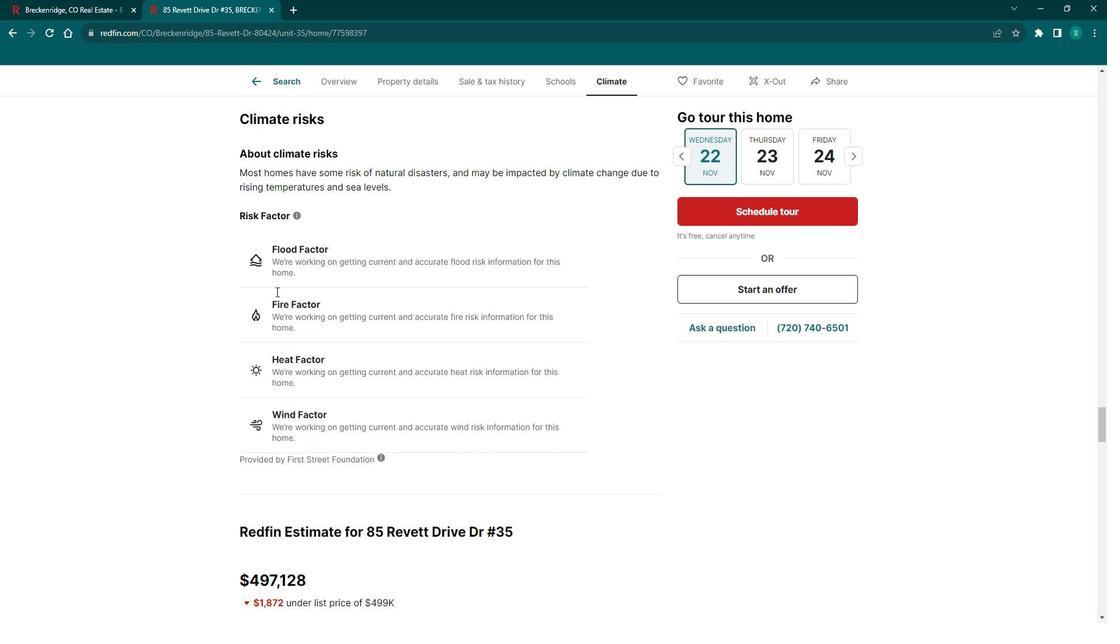
Action: Mouse scrolled (291, 295) with delta (0, 0)
Screenshot: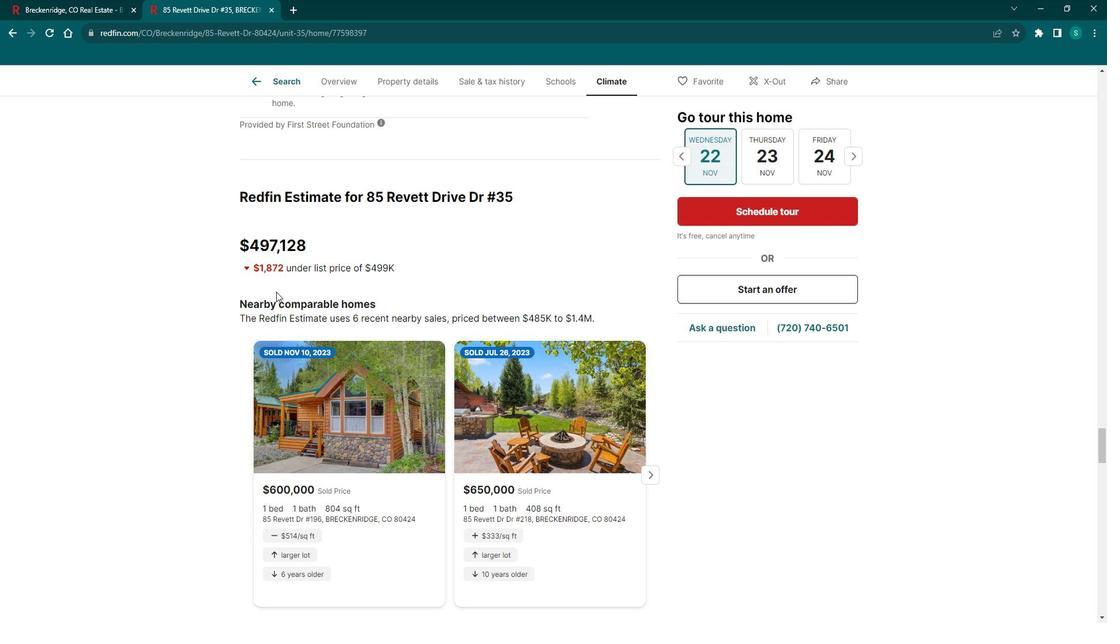 
Action: Mouse scrolled (291, 295) with delta (0, 0)
Screenshot: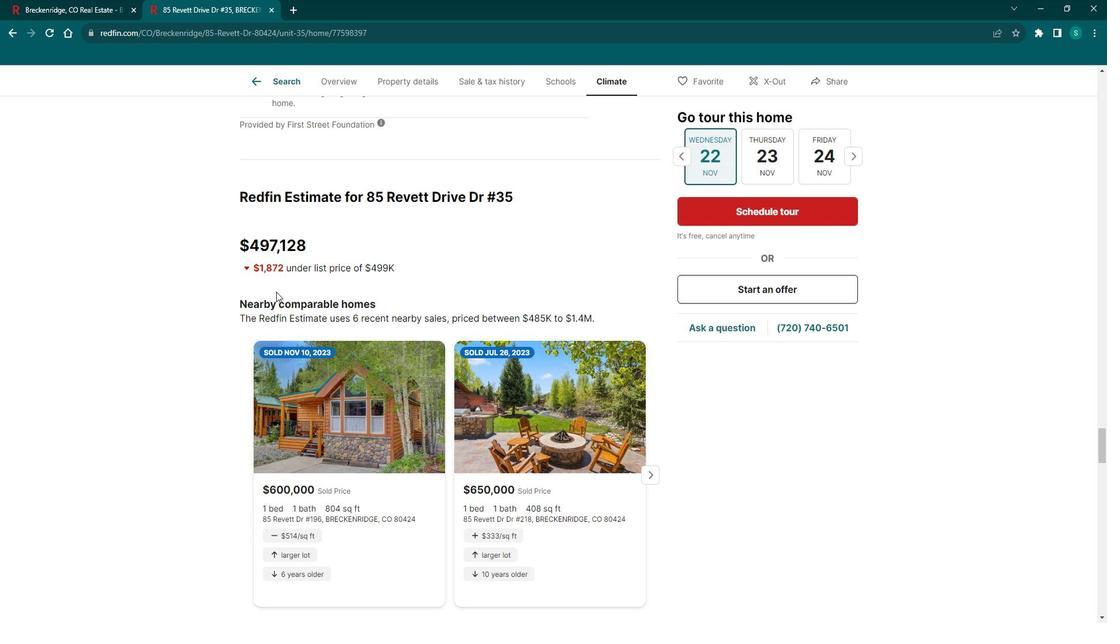 
Action: Mouse scrolled (291, 295) with delta (0, 0)
Screenshot: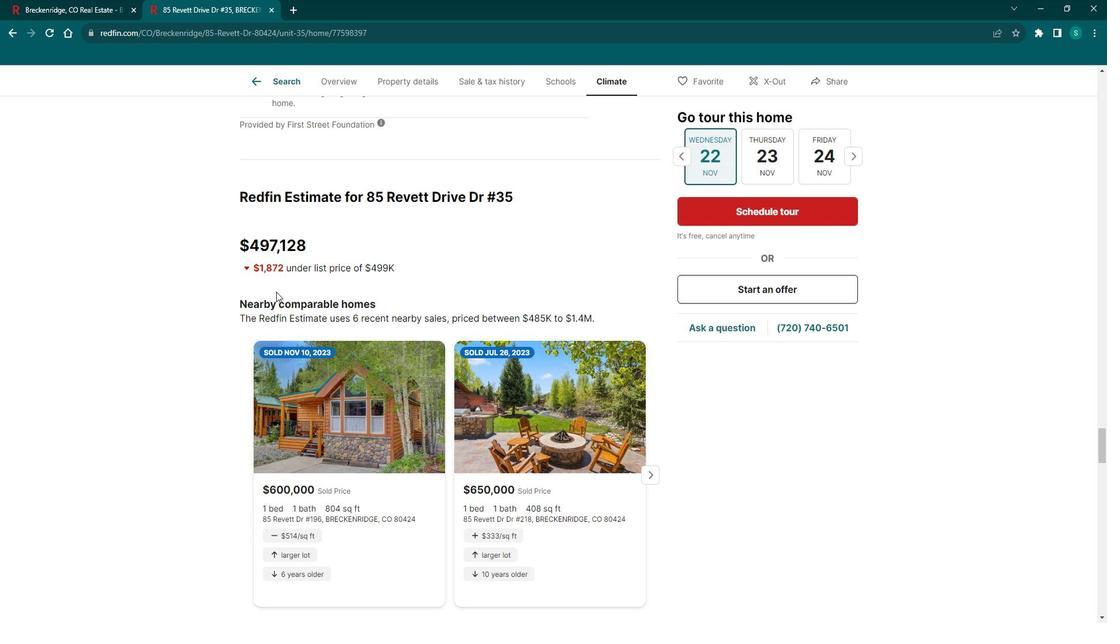 
Action: Mouse scrolled (291, 295) with delta (0, 0)
Screenshot: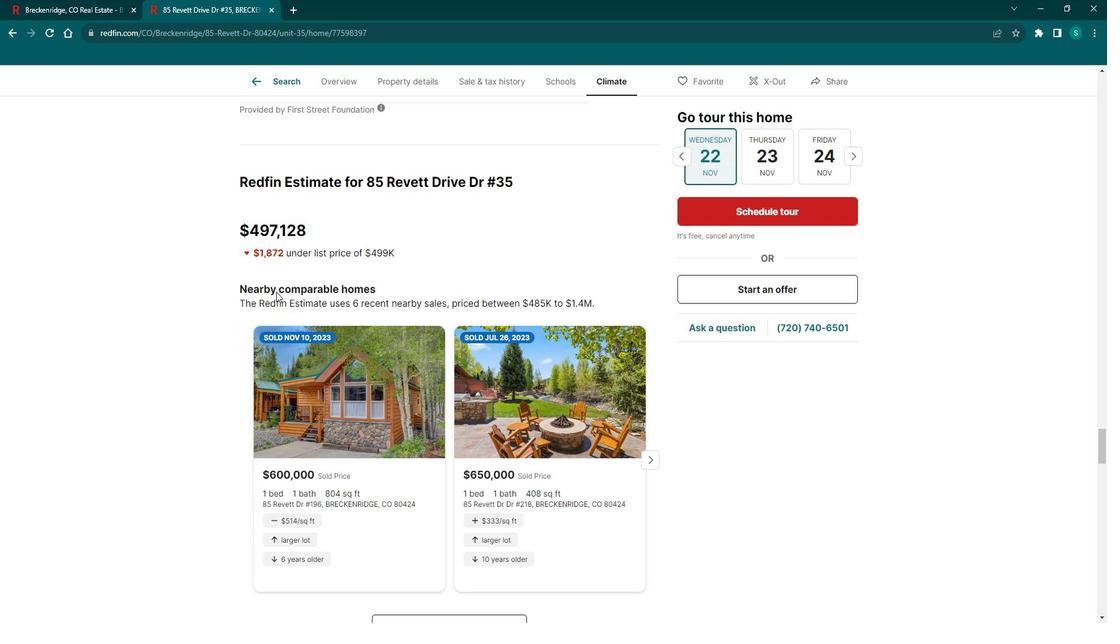 
Action: Mouse scrolled (291, 296) with delta (0, 0)
Screenshot: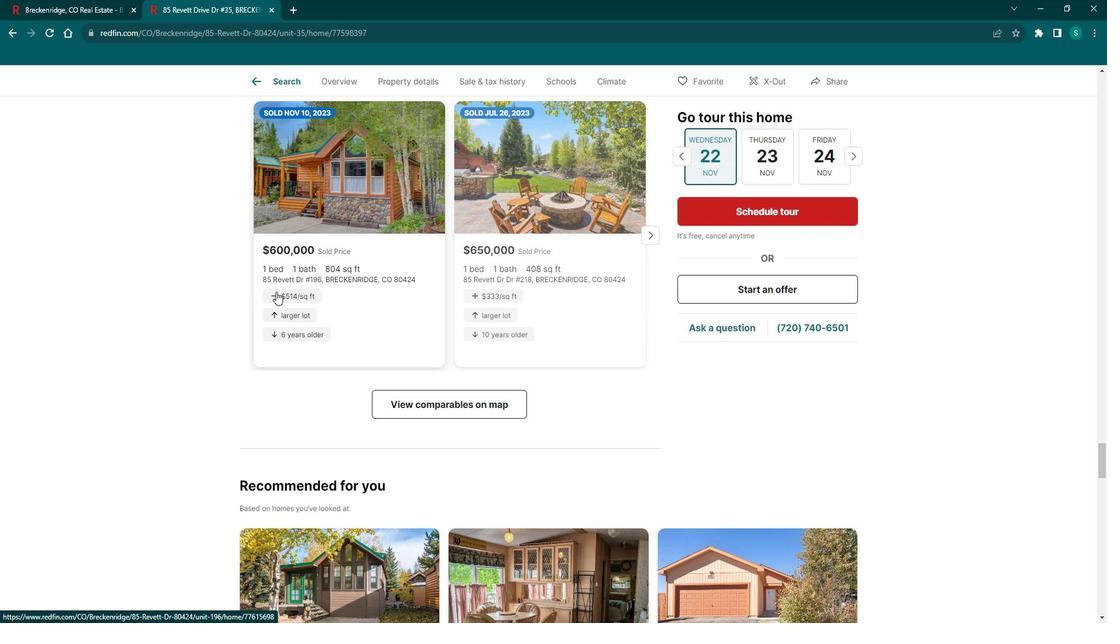 
Action: Mouse scrolled (291, 296) with delta (0, 0)
Screenshot: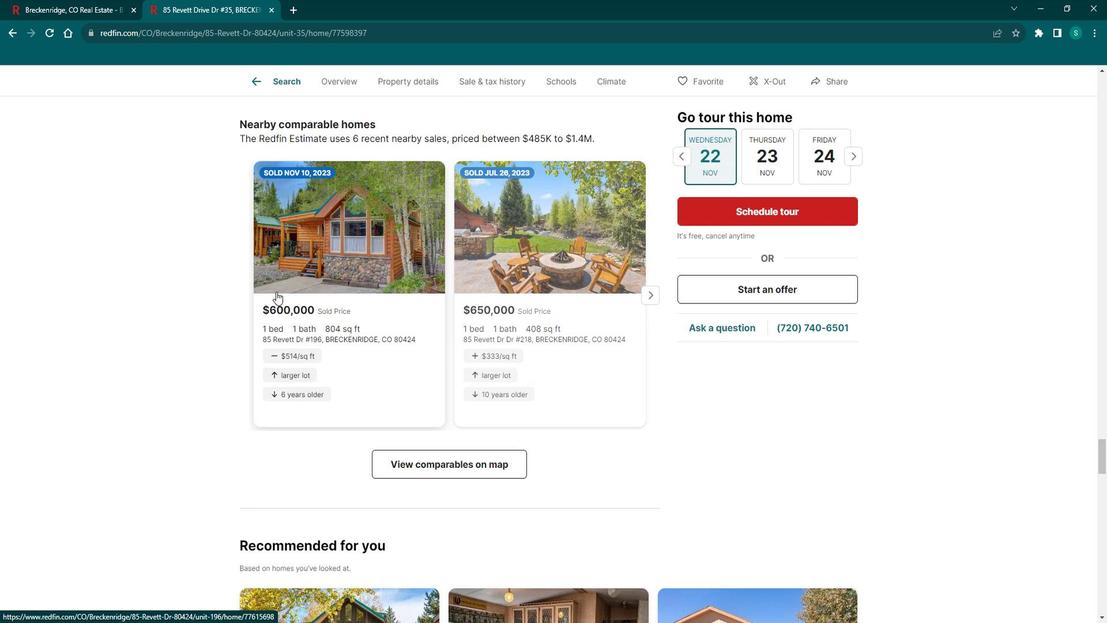 
Action: Mouse scrolled (291, 296) with delta (0, 0)
Screenshot: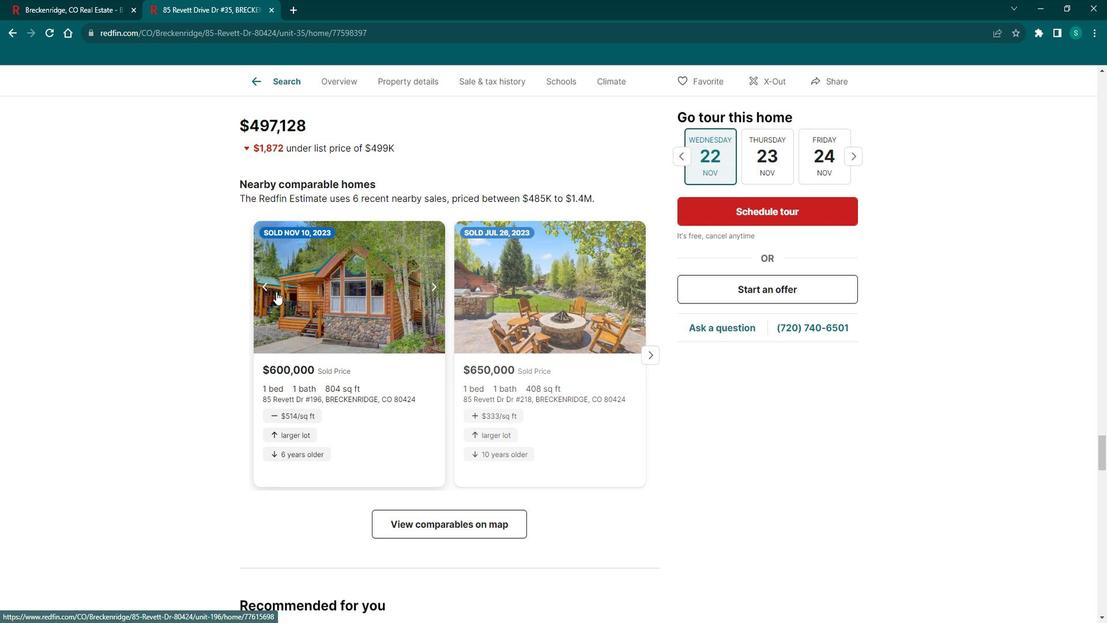 
Action: Mouse moved to (290, 94)
Screenshot: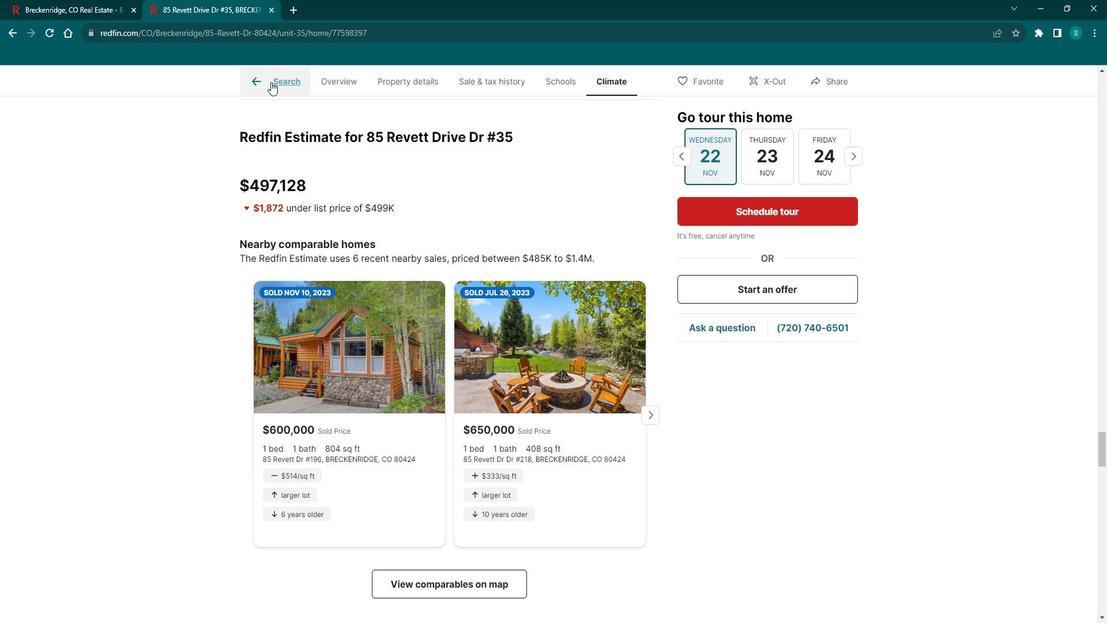 
Action: Mouse pressed left at (290, 94)
Screenshot: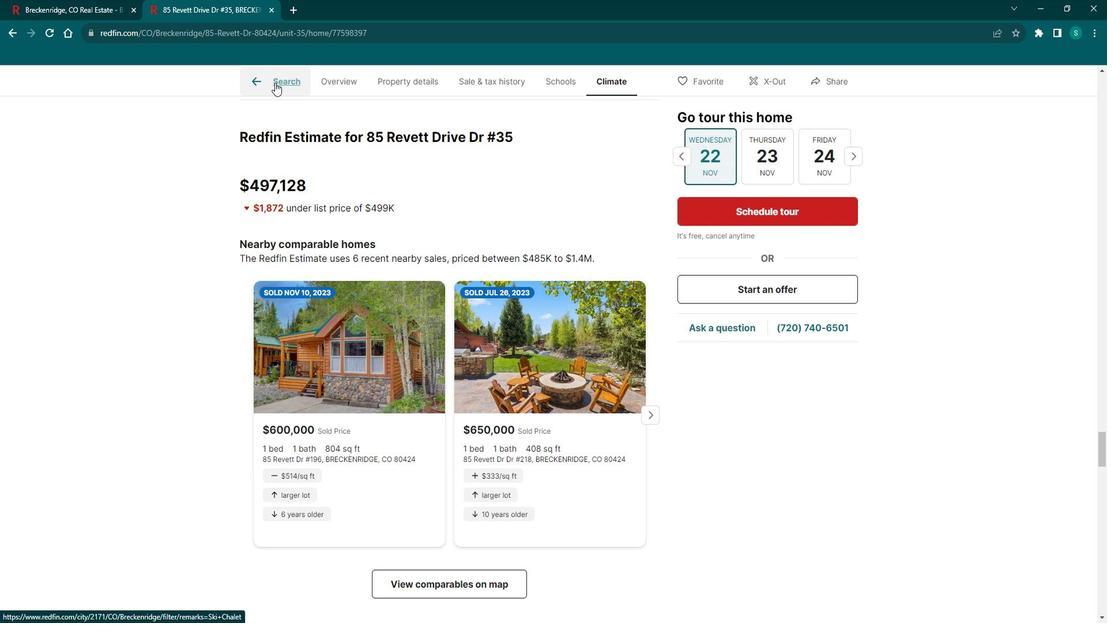 
Action: Mouse moved to (990, 337)
Screenshot: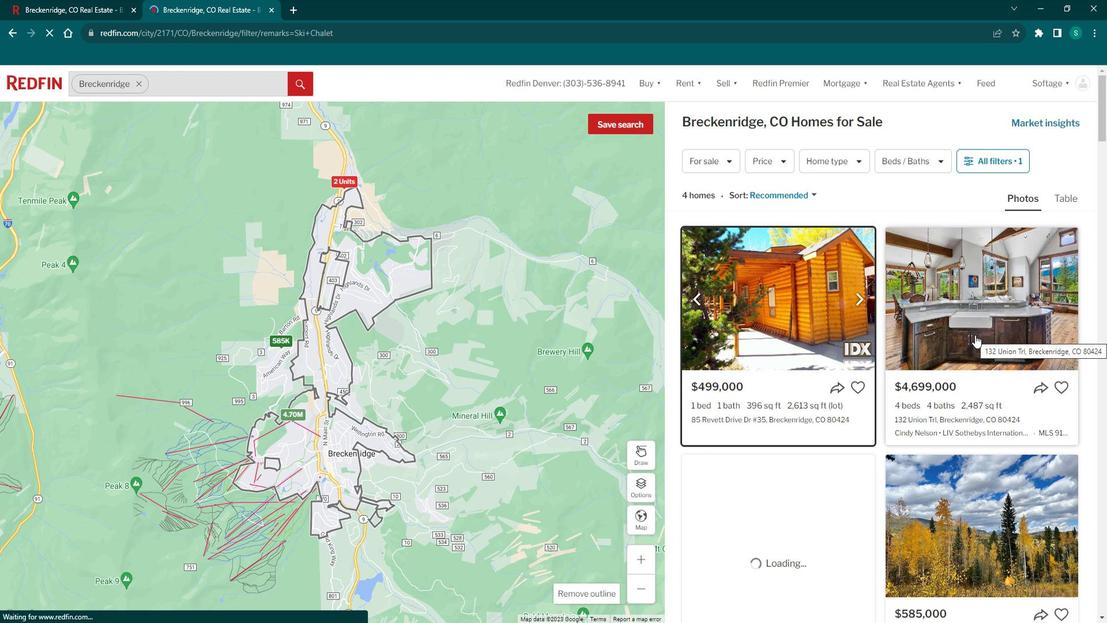 
Action: Mouse pressed left at (990, 337)
Screenshot: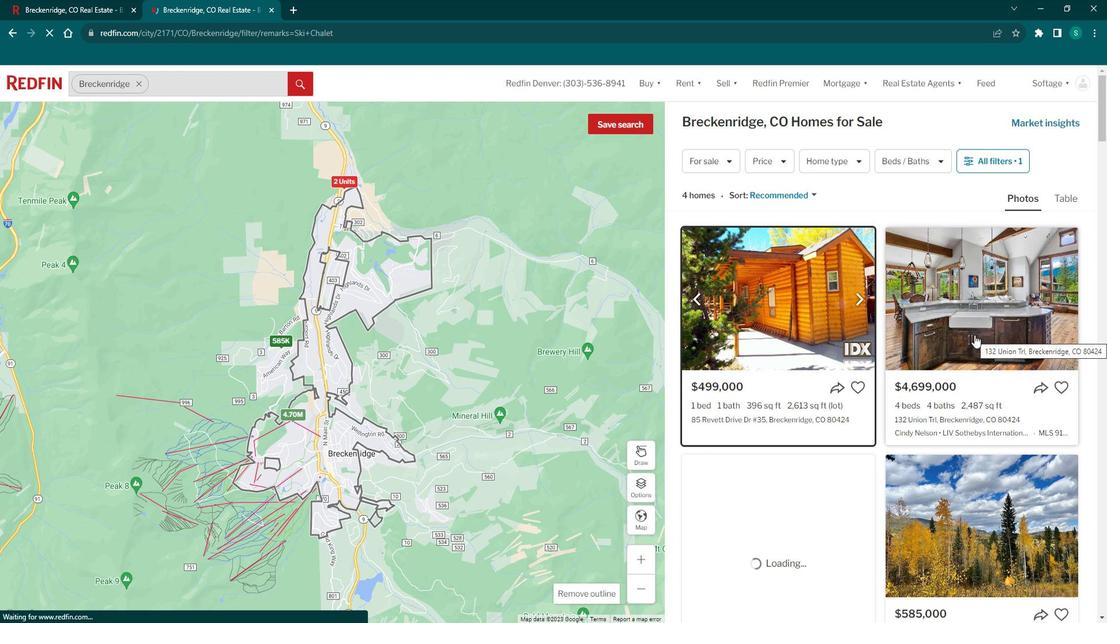 
Action: Mouse moved to (369, 215)
Screenshot: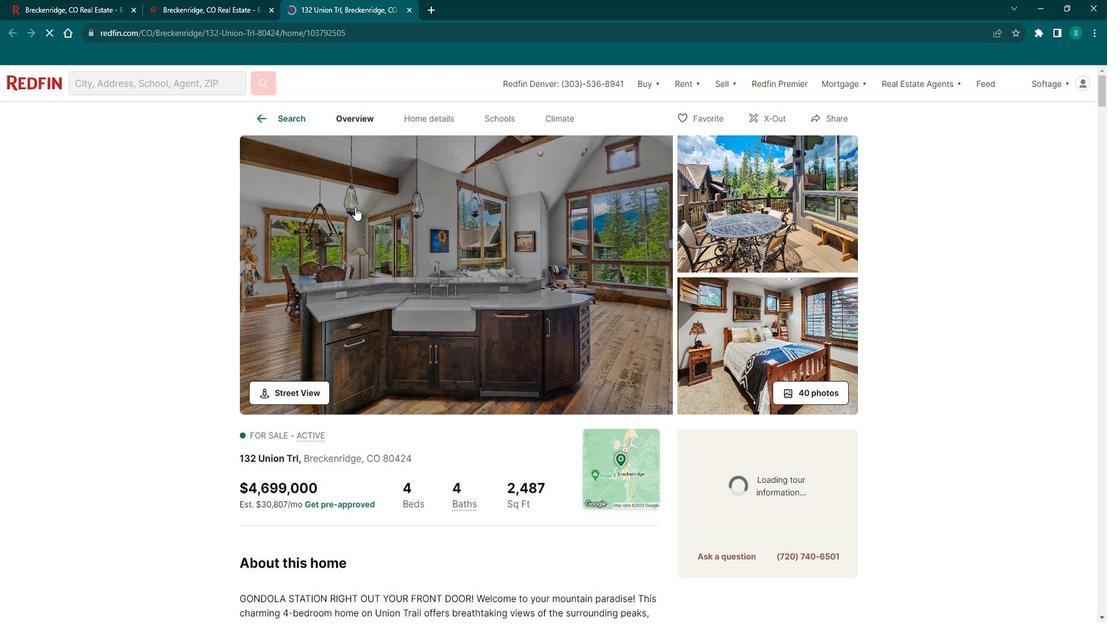
Action: Mouse pressed left at (369, 215)
Screenshot: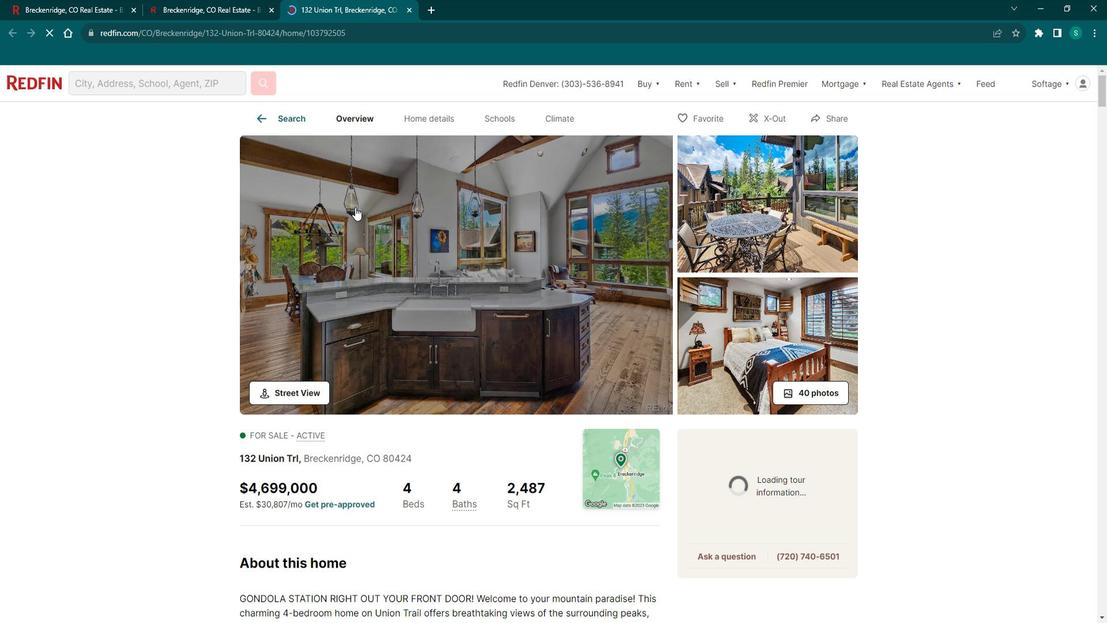 
Action: Mouse moved to (166, 173)
Screenshot: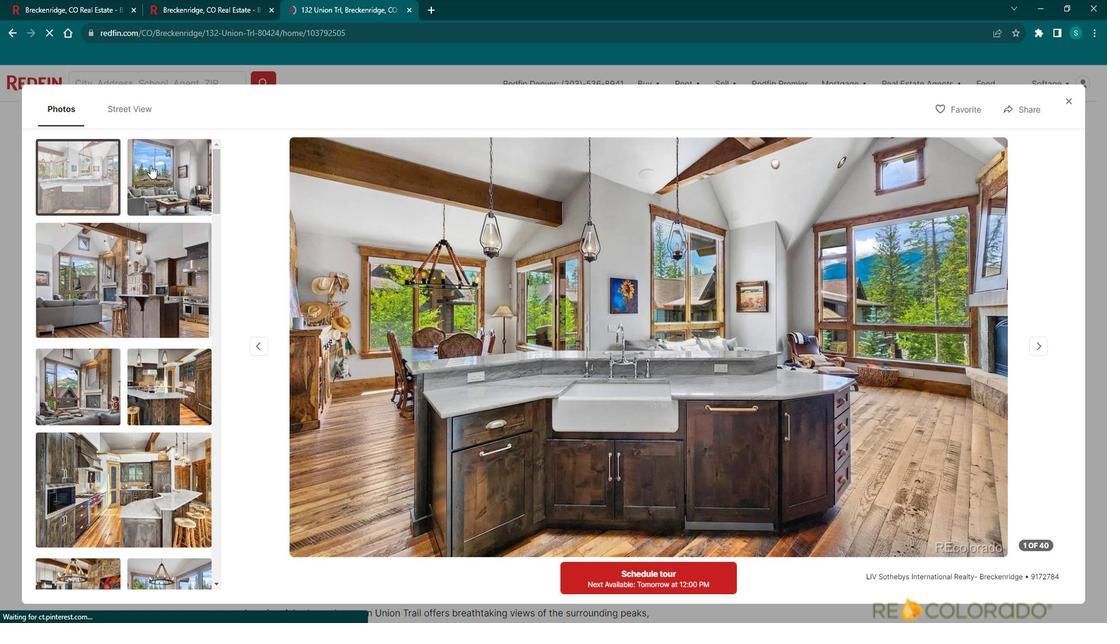 
Action: Mouse pressed left at (166, 173)
Screenshot: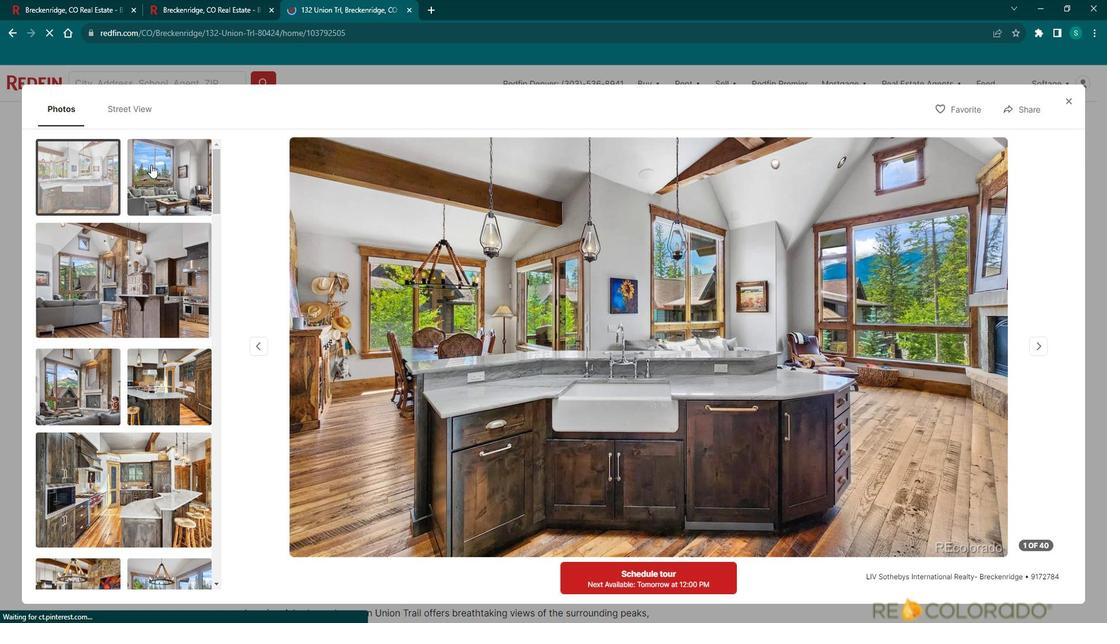 
Action: Mouse moved to (130, 275)
Screenshot: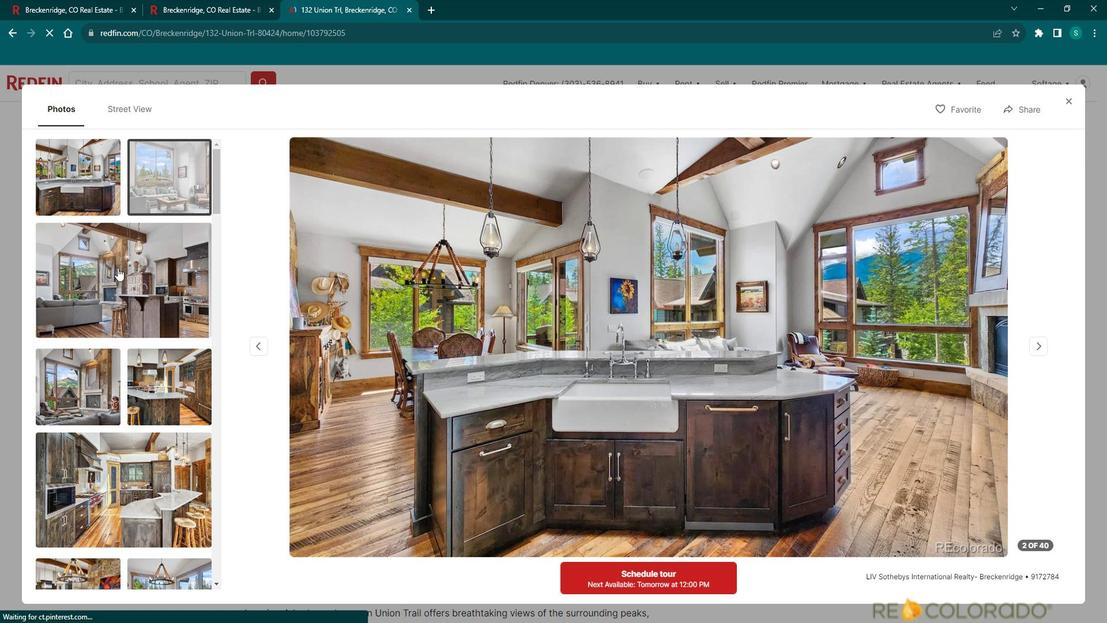 
Action: Mouse pressed left at (130, 275)
Screenshot: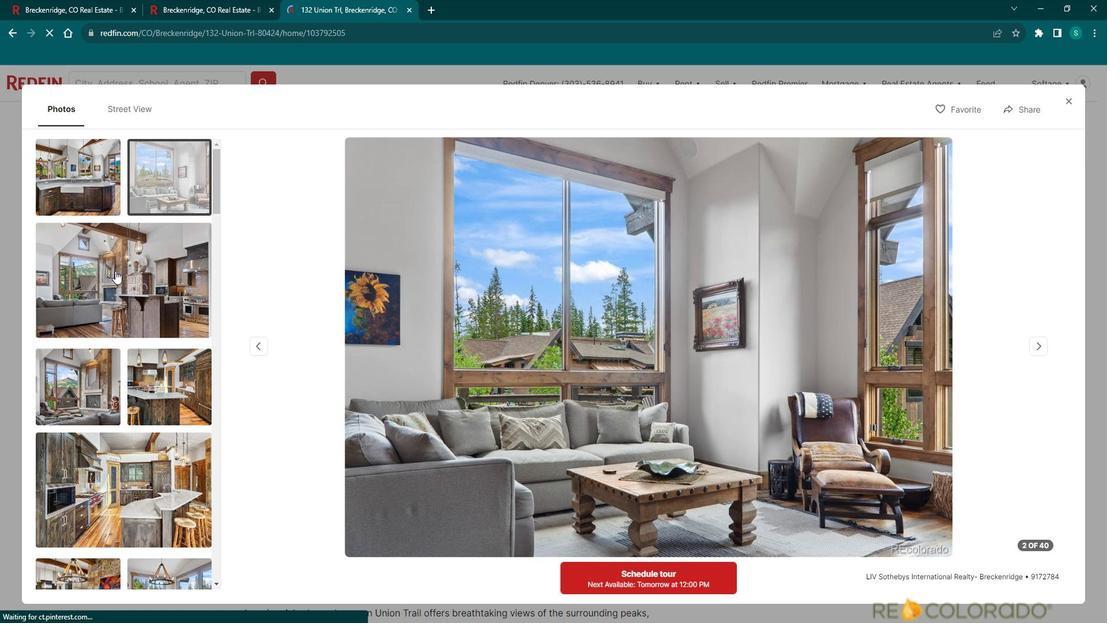 
Action: Mouse moved to (77, 381)
Screenshot: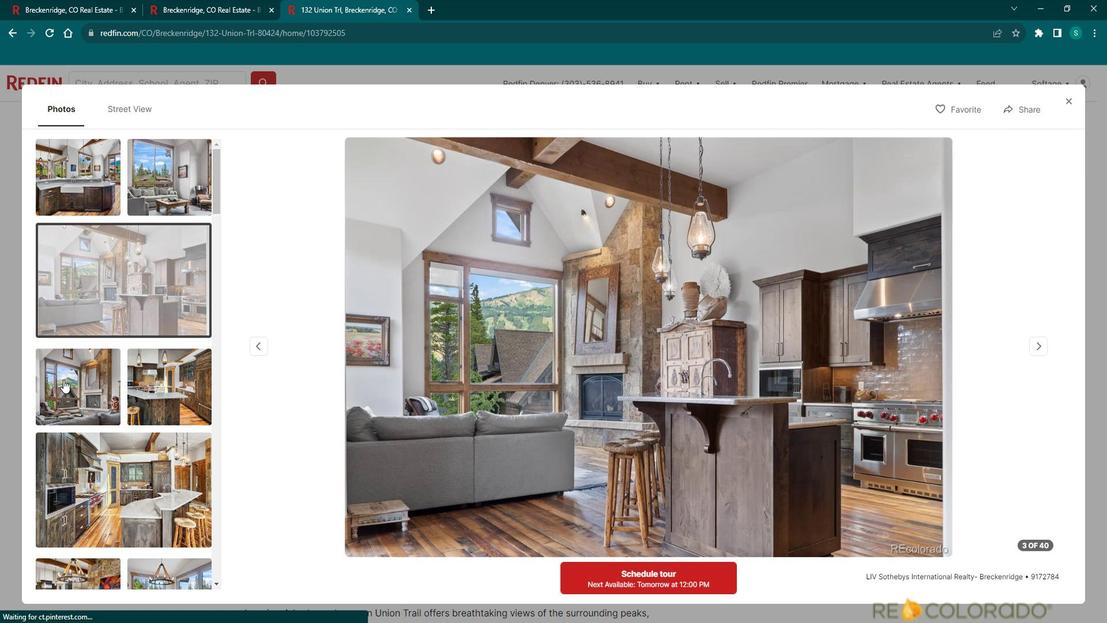 
Action: Mouse pressed left at (77, 381)
Screenshot: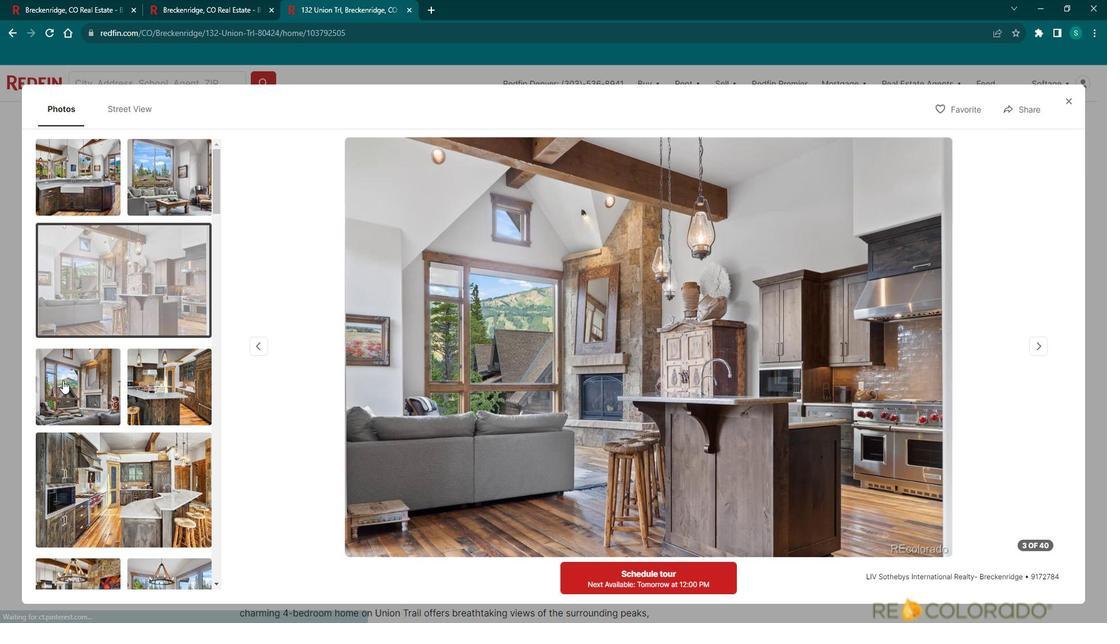 
Action: Mouse moved to (174, 368)
Screenshot: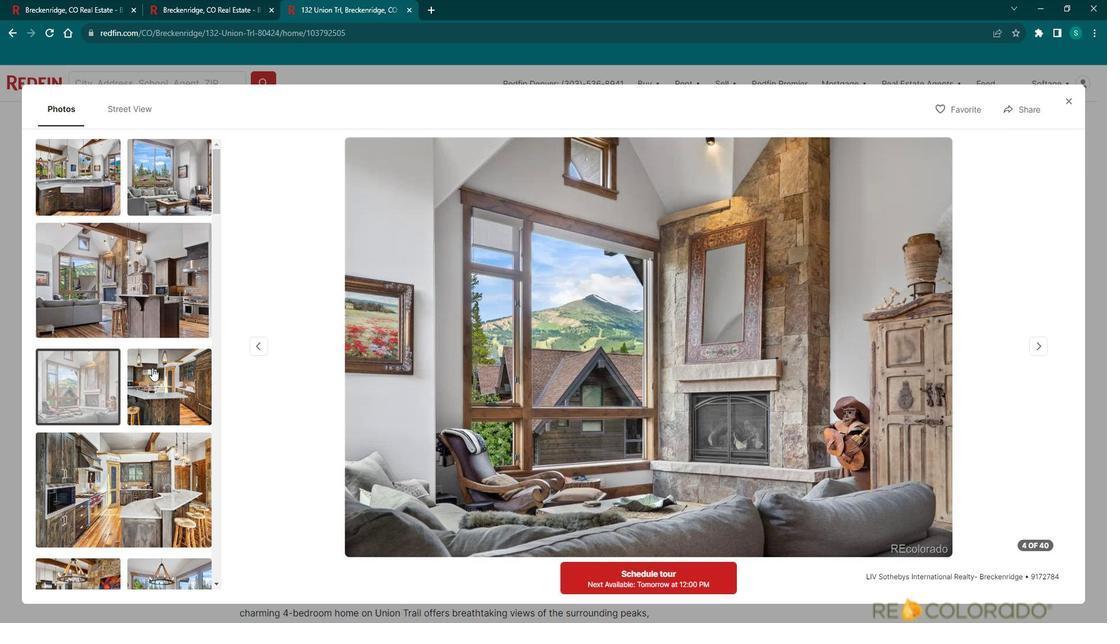 
Action: Mouse pressed left at (174, 368)
Screenshot: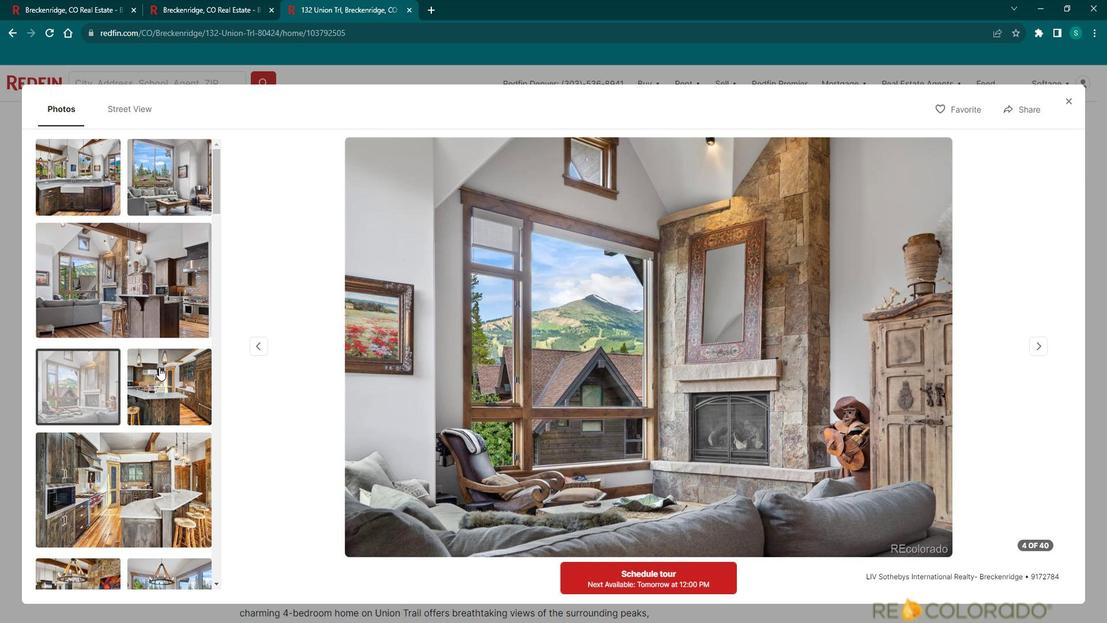 
Action: Mouse moved to (113, 438)
Screenshot: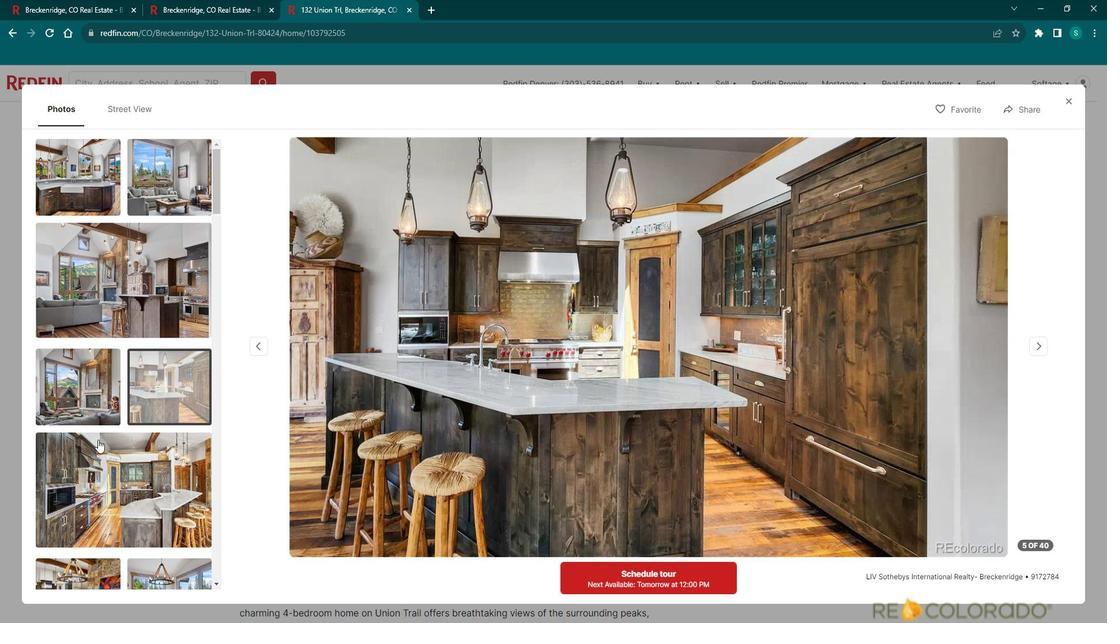 
Action: Mouse pressed left at (113, 438)
Screenshot: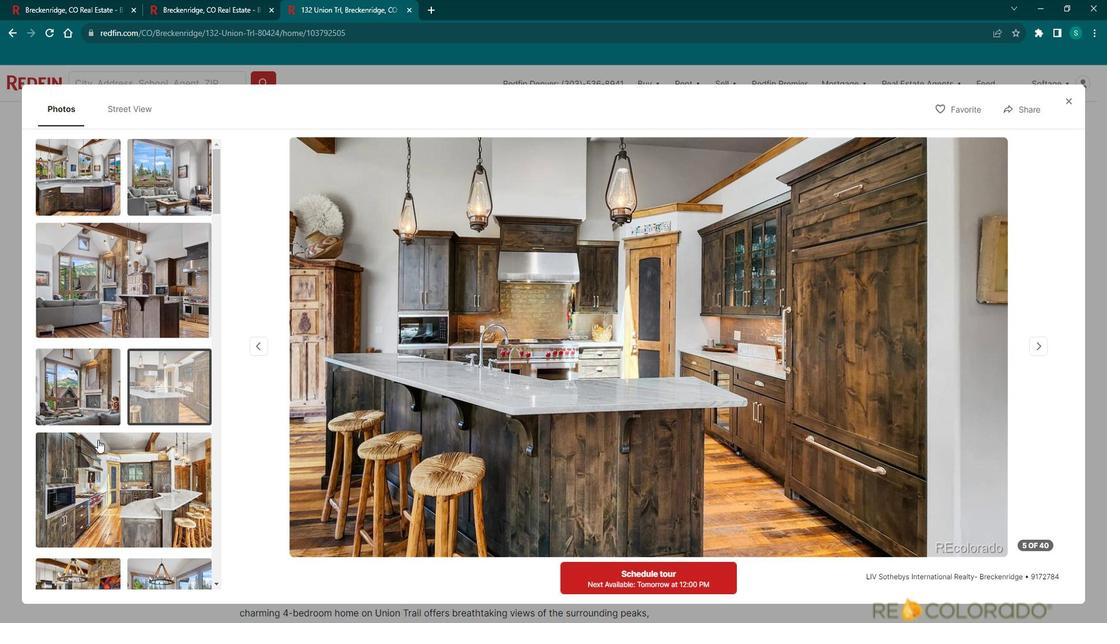 
Action: Mouse moved to (113, 414)
Screenshot: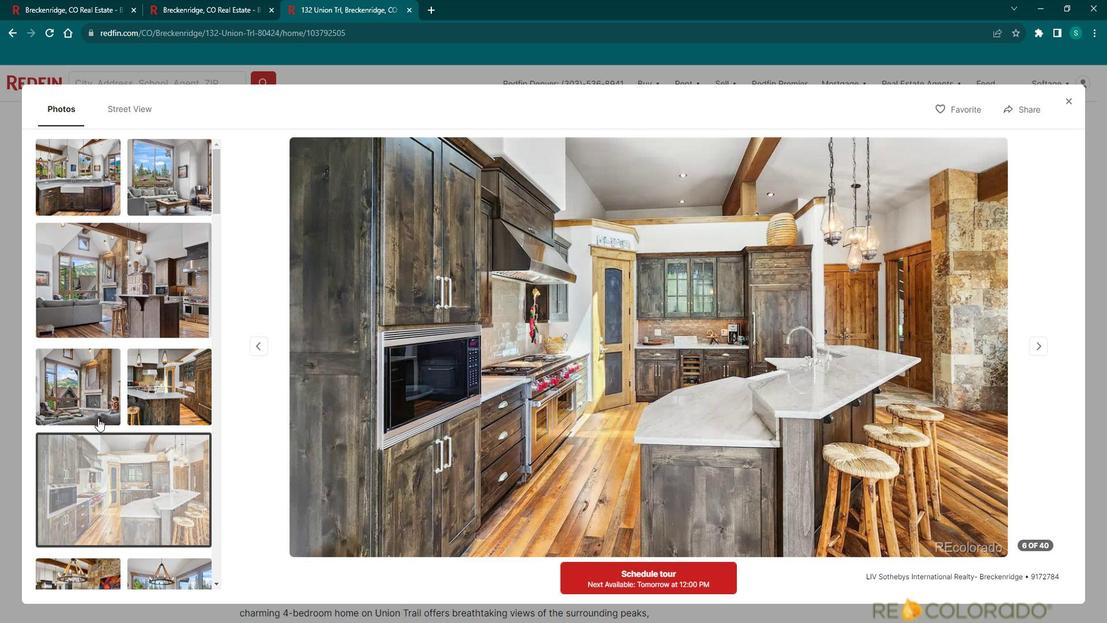 
Action: Mouse scrolled (113, 414) with delta (0, 0)
Screenshot: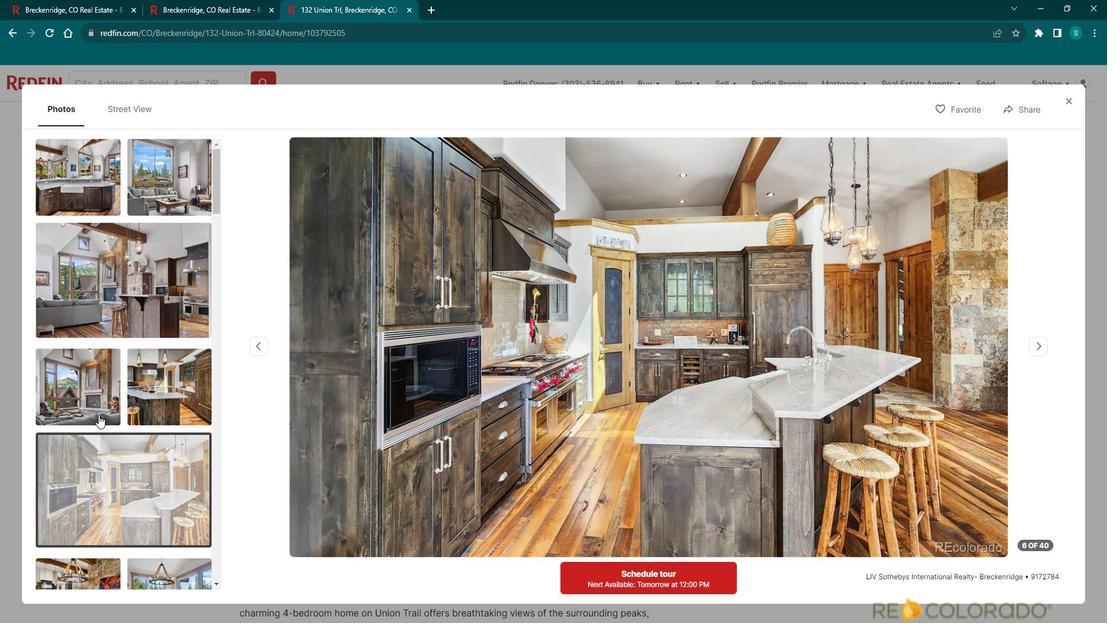 
Action: Mouse scrolled (113, 414) with delta (0, 0)
Screenshot: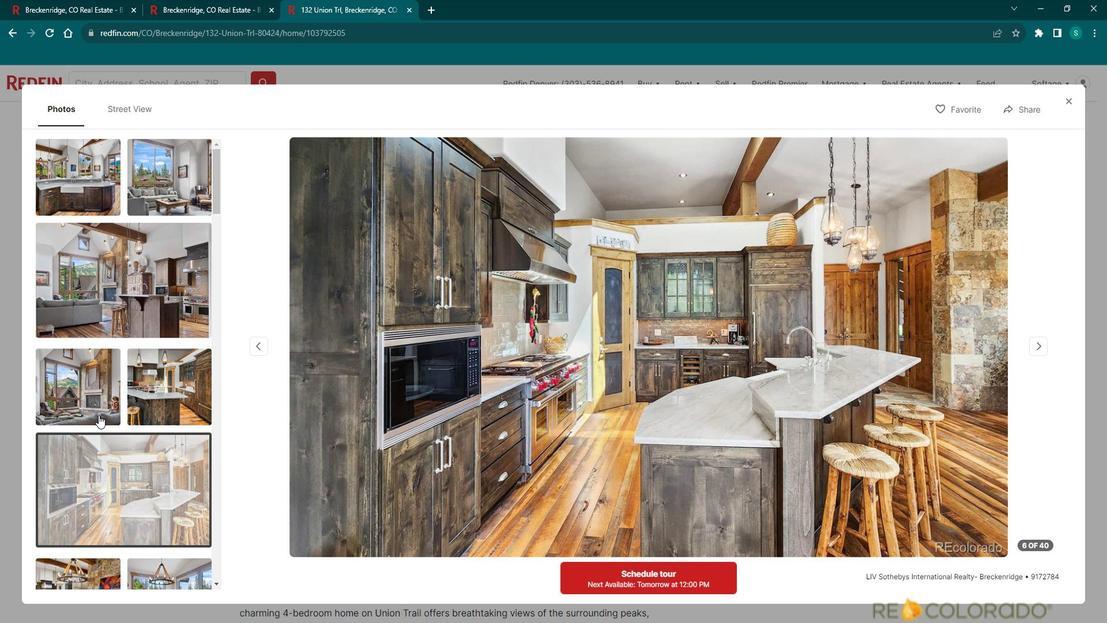 
Action: Mouse scrolled (113, 414) with delta (0, 0)
Screenshot: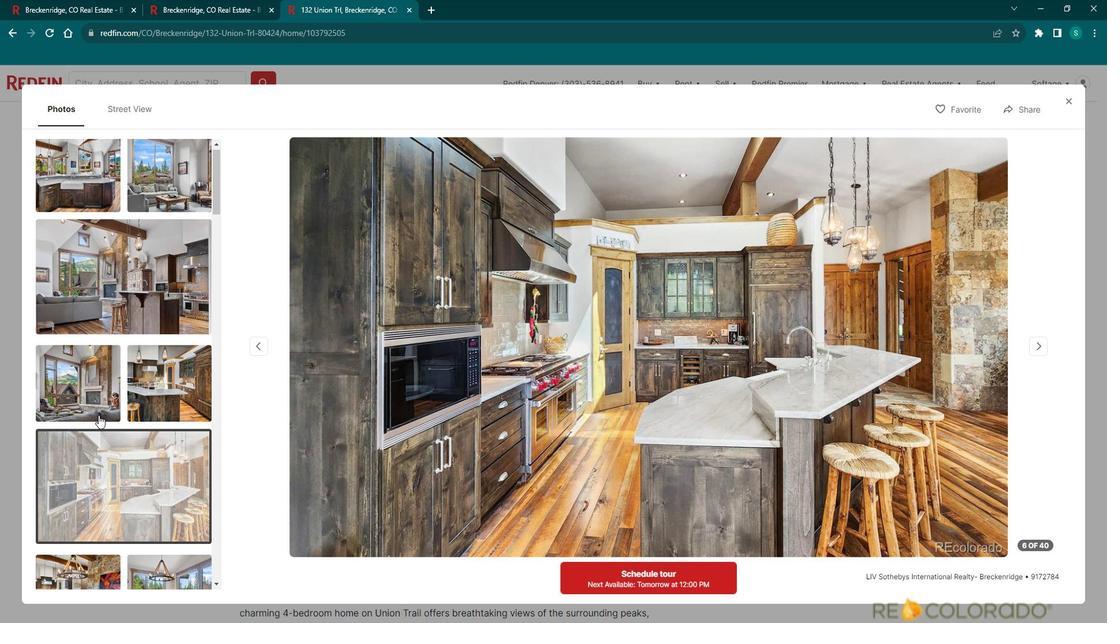 
Action: Mouse scrolled (113, 414) with delta (0, 0)
Screenshot: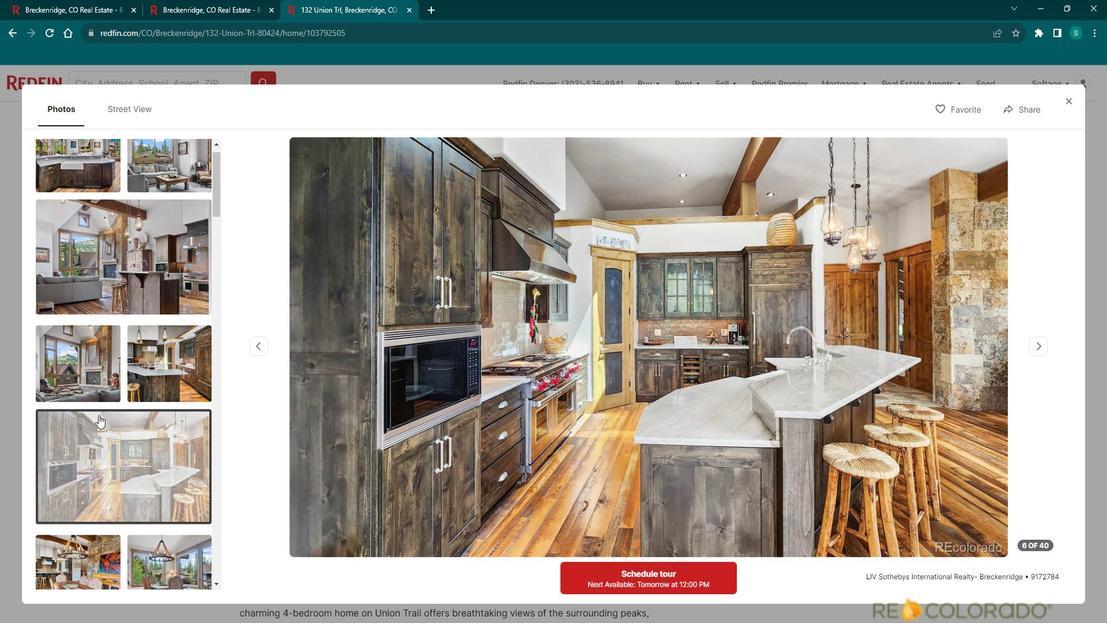 
Action: Mouse scrolled (113, 414) with delta (0, 0)
Screenshot: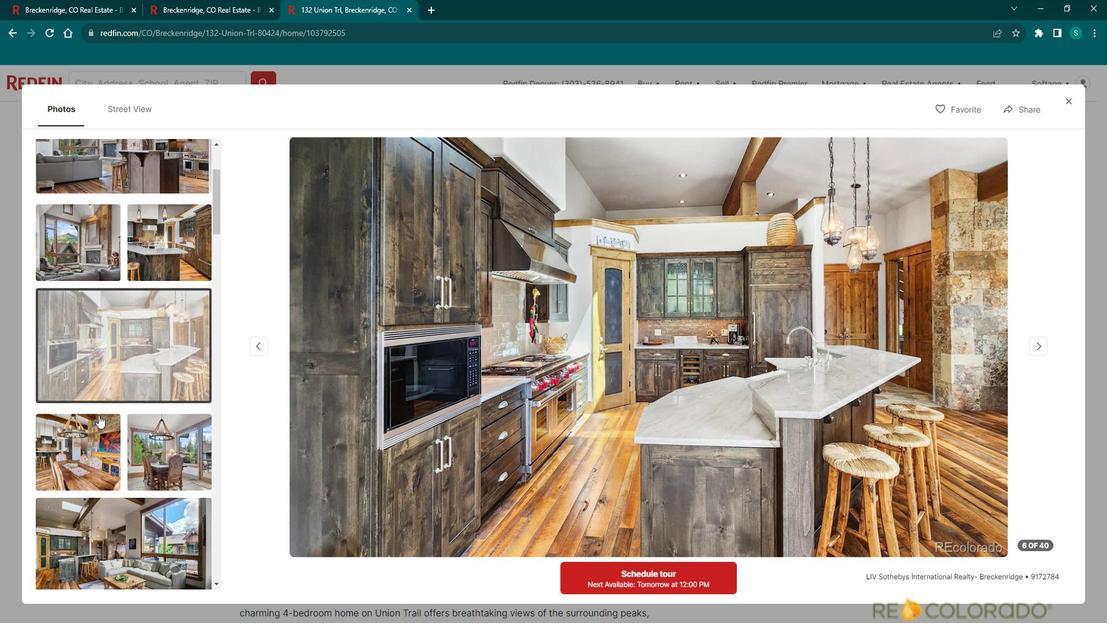 
Action: Mouse moved to (85, 302)
Screenshot: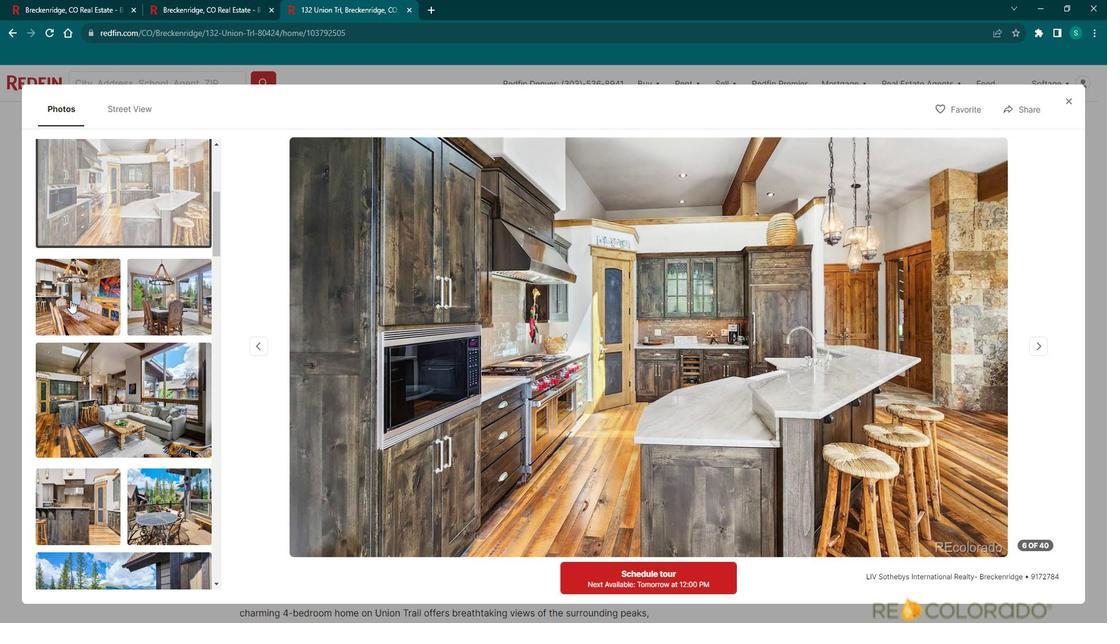 
Action: Mouse pressed left at (85, 302)
Screenshot: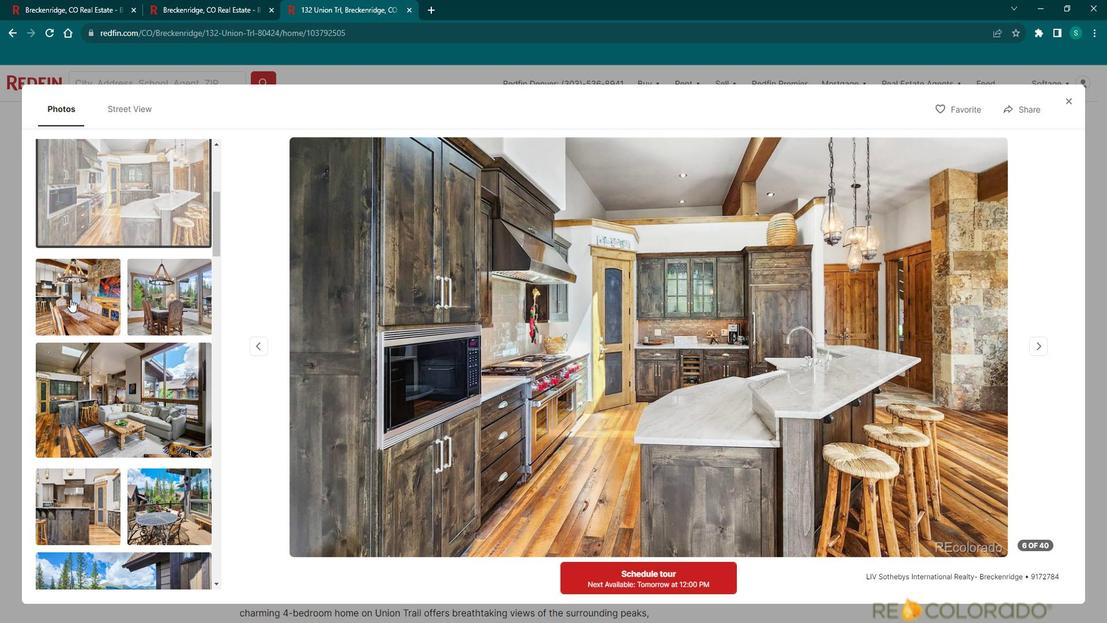 
Action: Mouse moved to (182, 315)
Screenshot: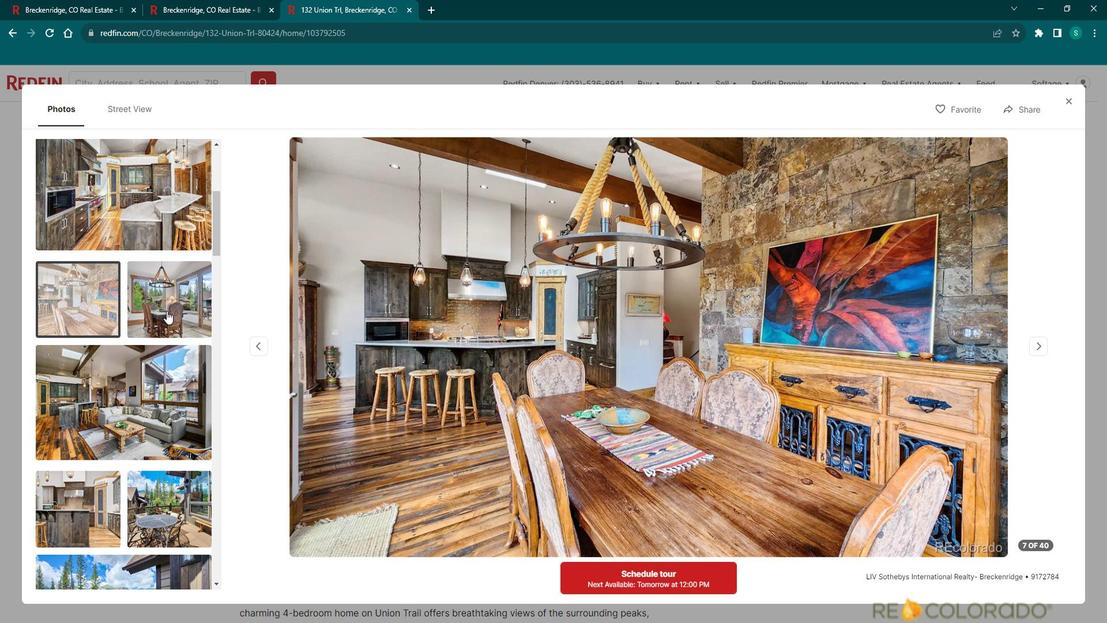 
Action: Mouse pressed left at (182, 315)
Screenshot: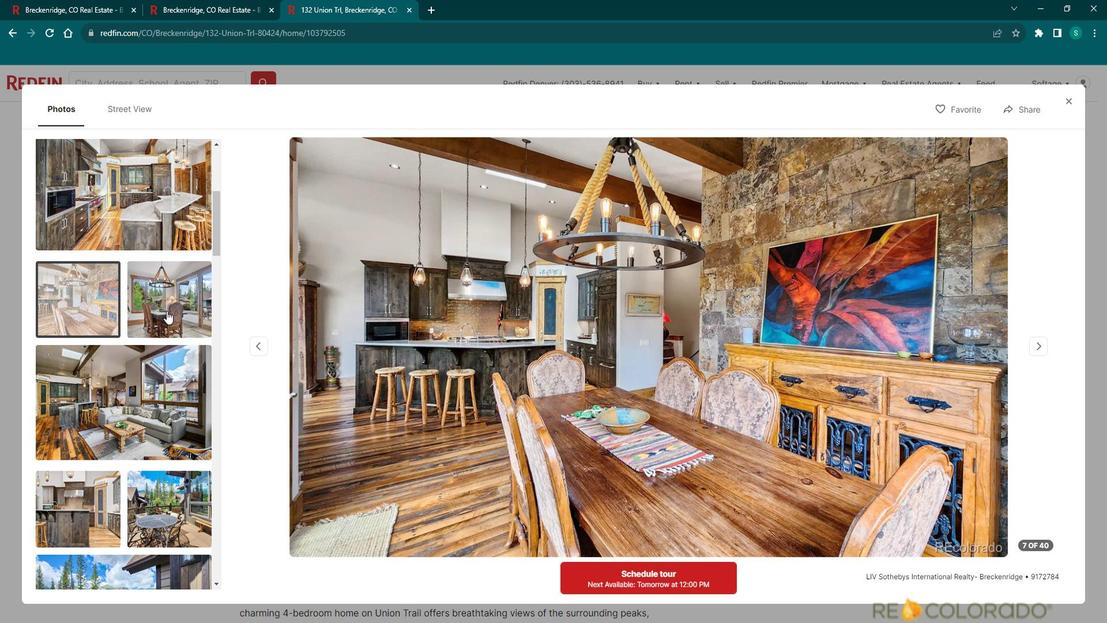 
Action: Mouse moved to (133, 379)
Screenshot: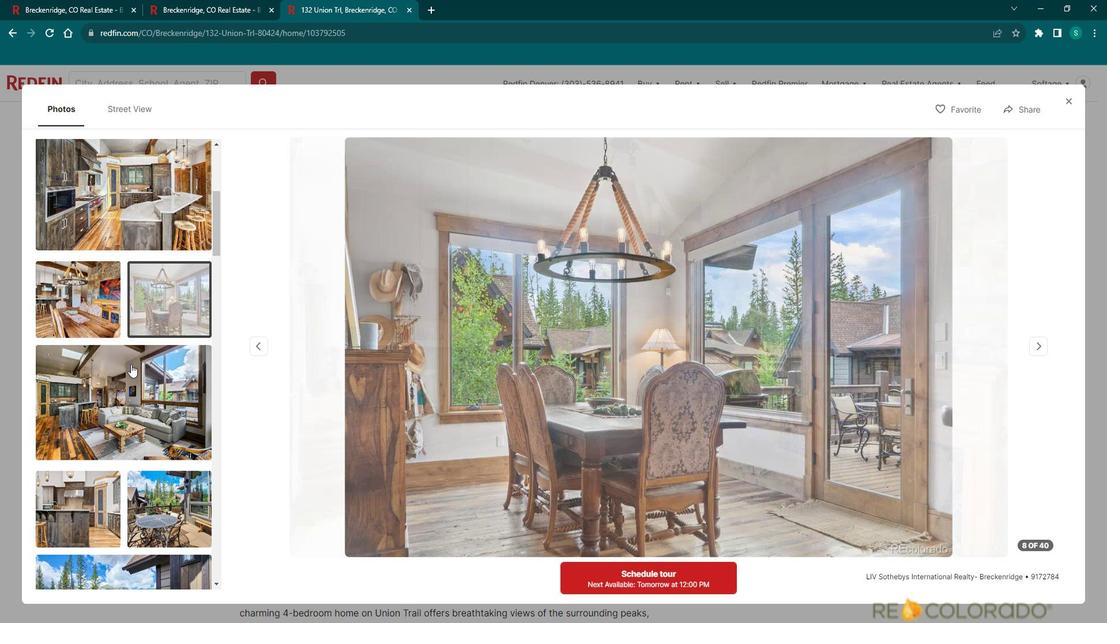 
Action: Mouse pressed left at (133, 379)
Screenshot: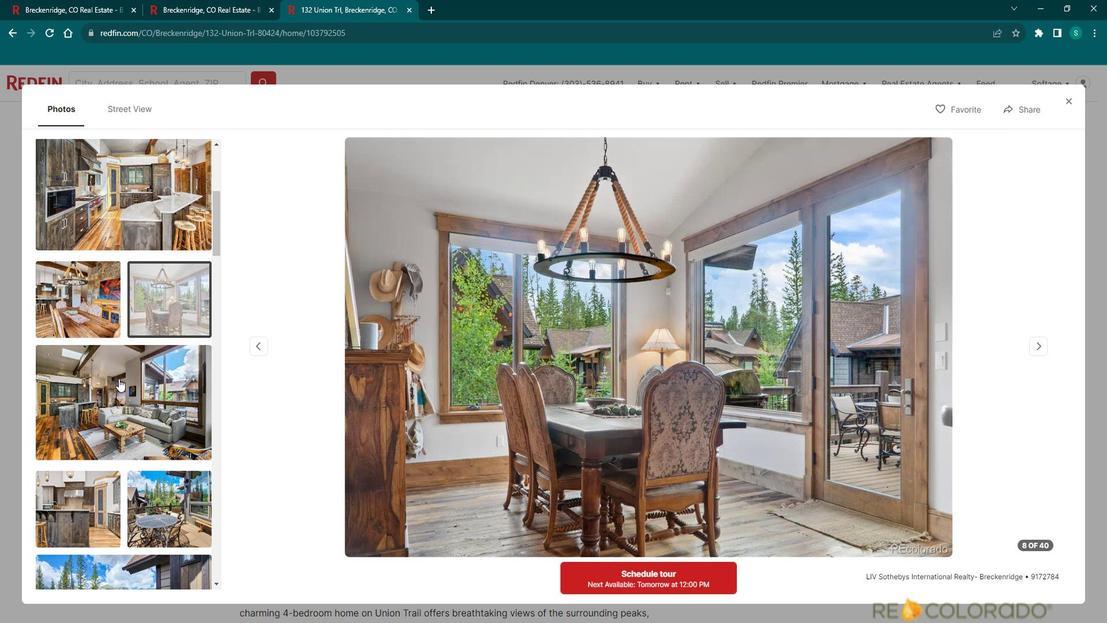 
Action: Mouse moved to (95, 463)
Screenshot: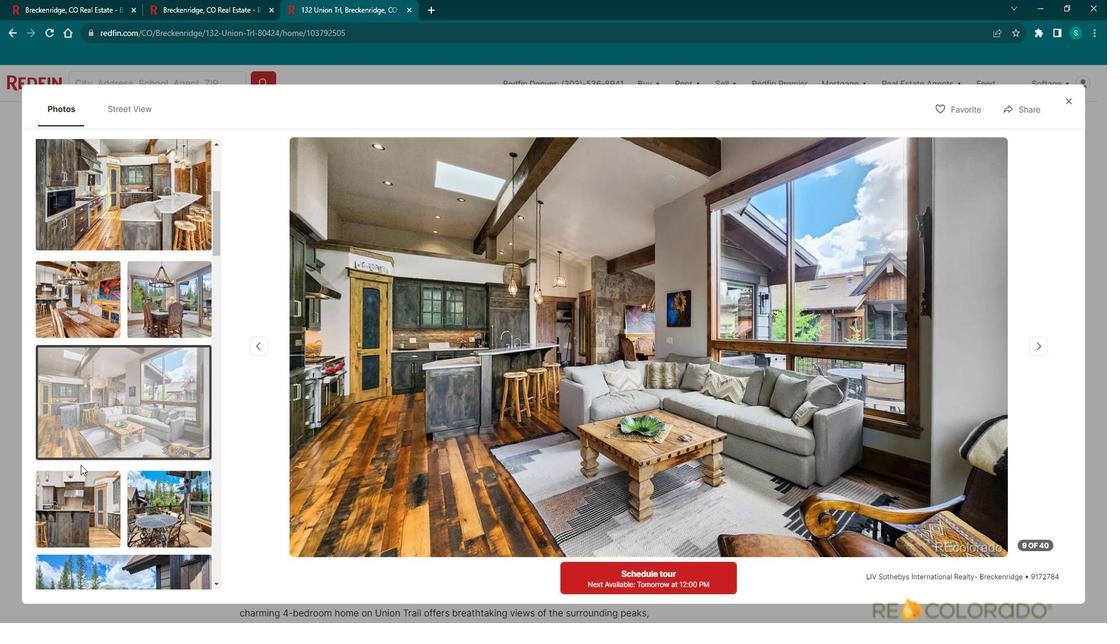 
Action: Mouse pressed left at (95, 463)
Screenshot: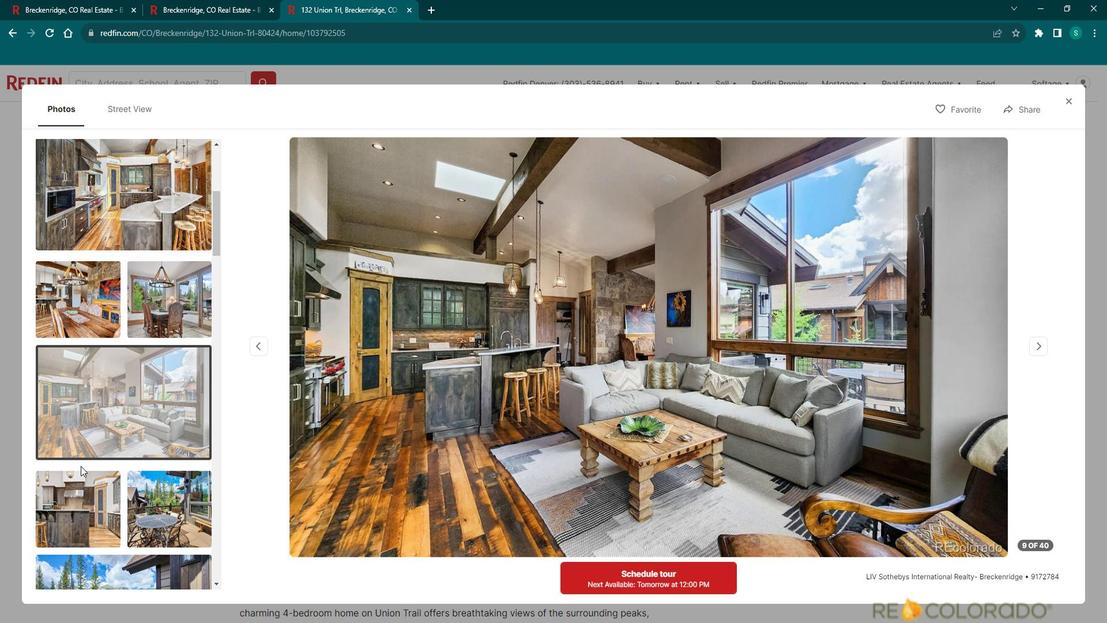 
Action: Mouse moved to (99, 476)
Screenshot: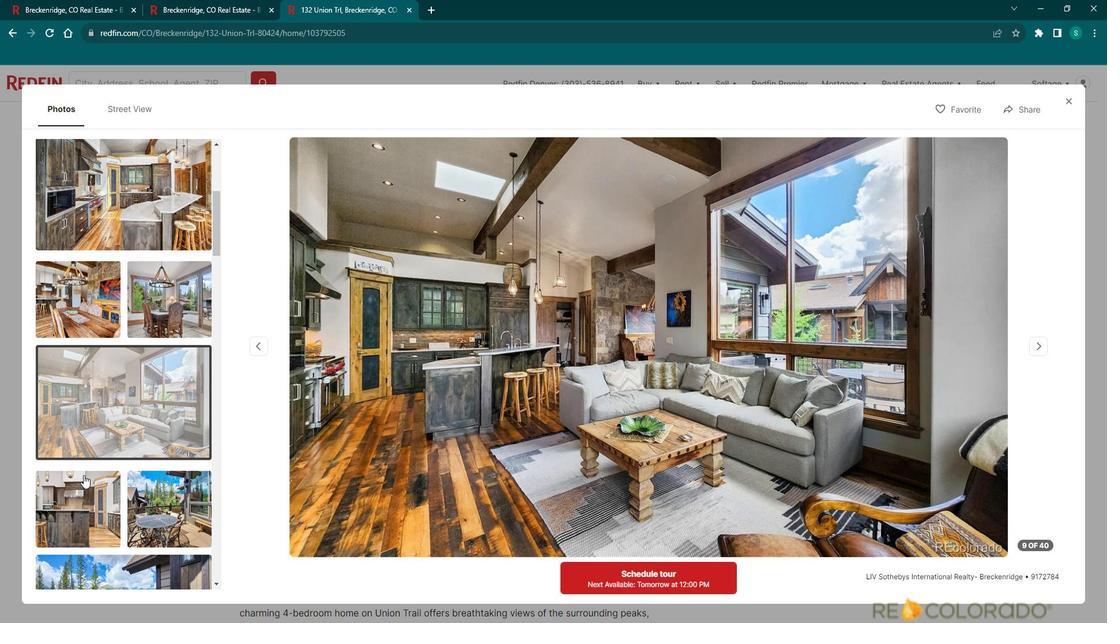 
Action: Mouse pressed left at (99, 476)
Screenshot: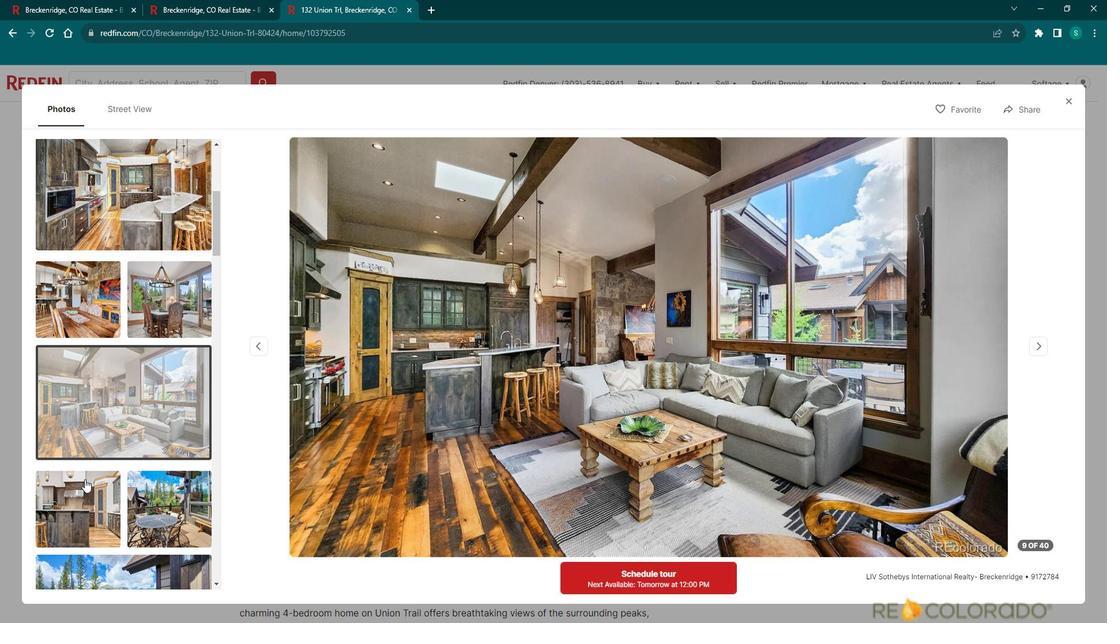 
Action: Mouse moved to (170, 481)
Screenshot: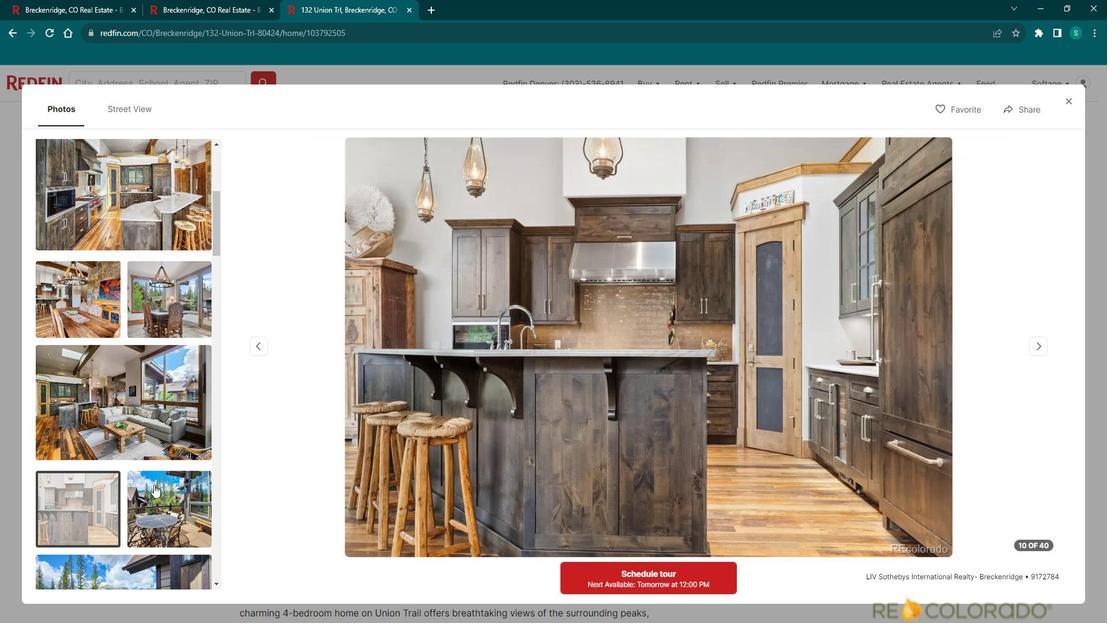 
Action: Mouse pressed left at (170, 481)
Screenshot: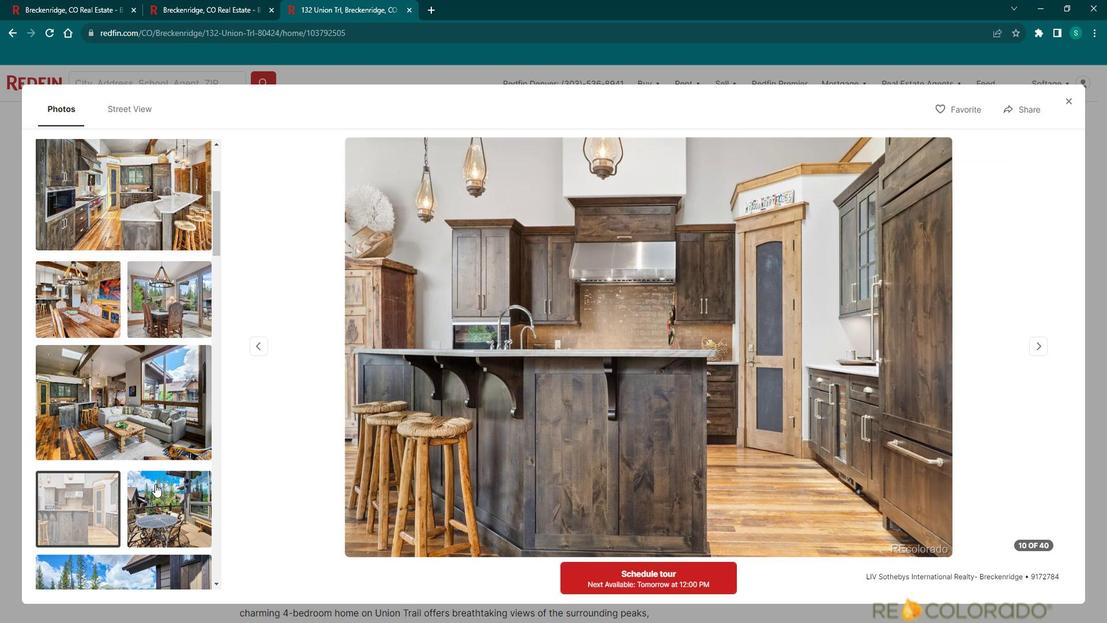 
Action: Mouse moved to (170, 480)
Screenshot: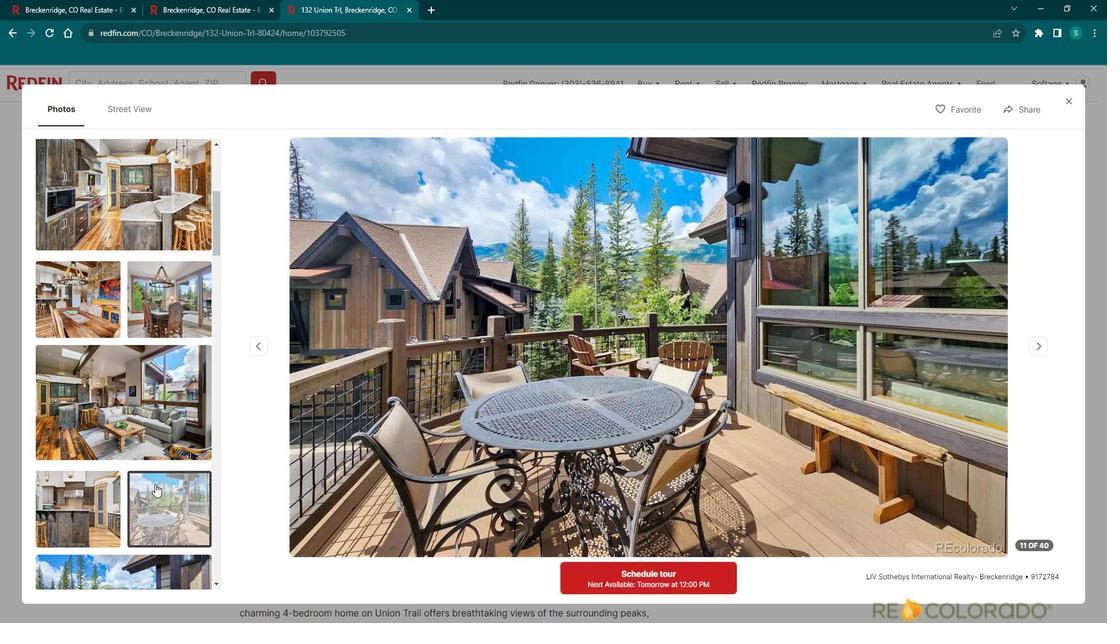 
Action: Mouse scrolled (170, 480) with delta (0, 0)
Screenshot: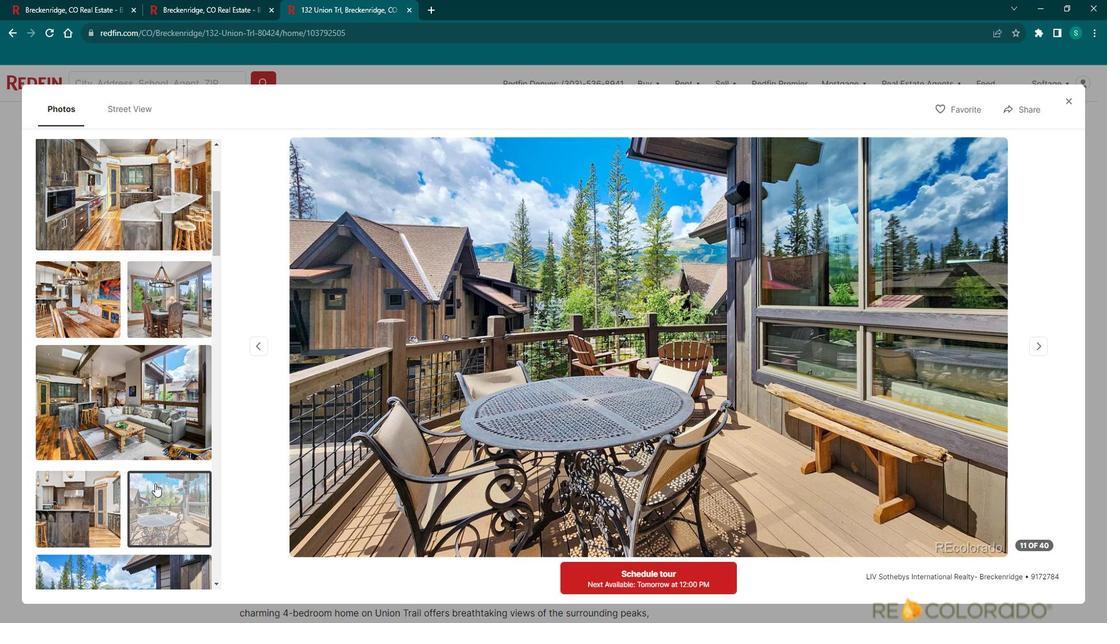 
Action: Mouse moved to (131, 504)
Screenshot: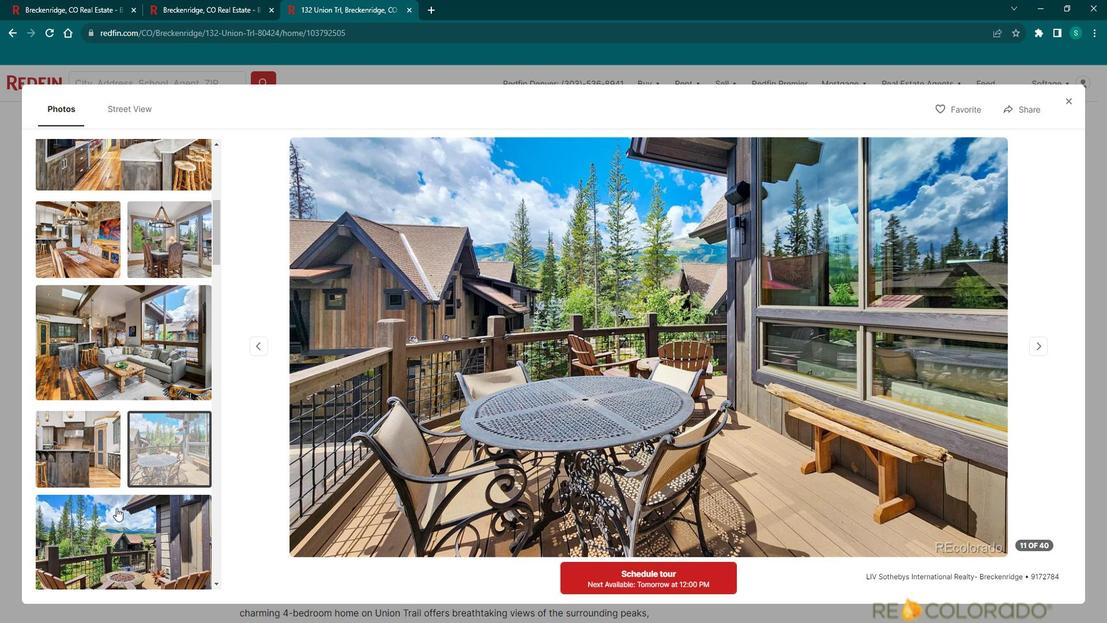 
Action: Mouse pressed left at (131, 504)
Screenshot: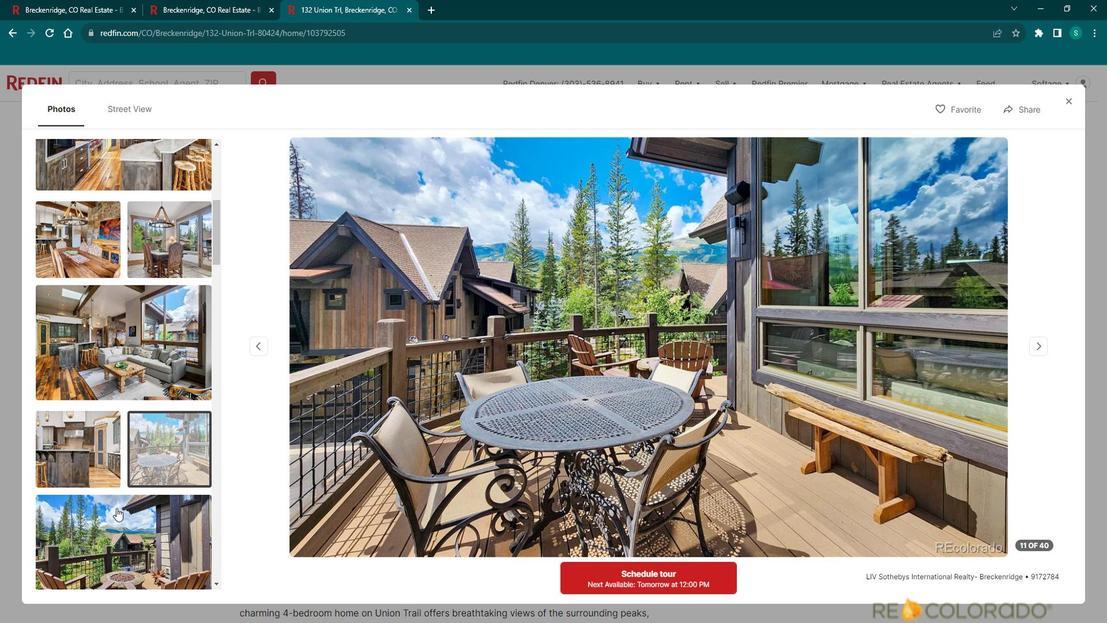 
Action: Mouse moved to (1081, 115)
Screenshot: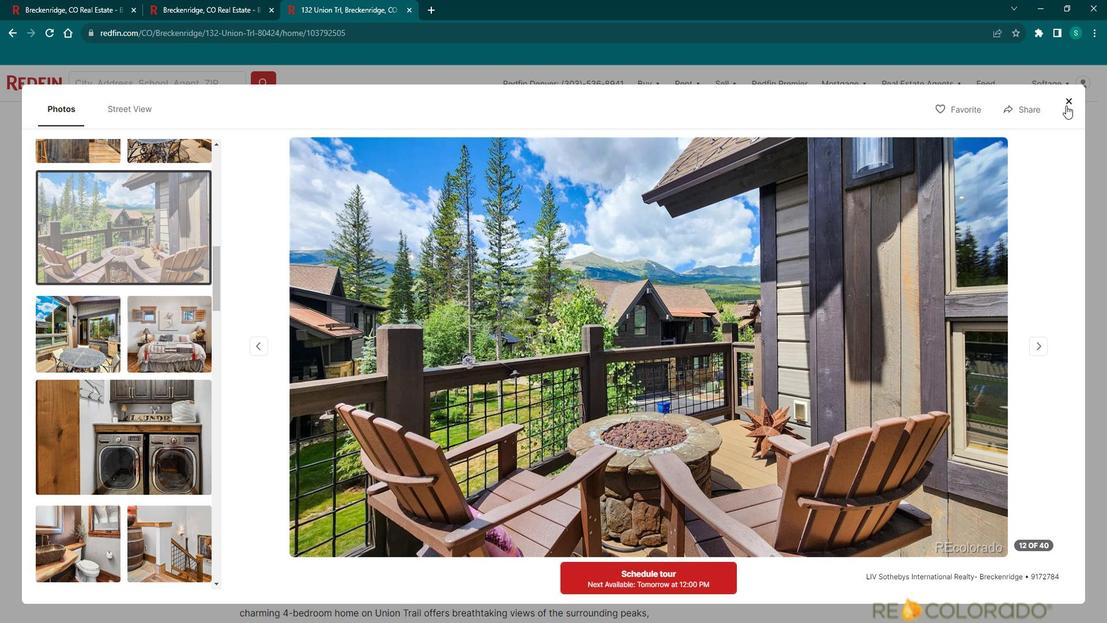 
Action: Mouse pressed left at (1081, 115)
Screenshot: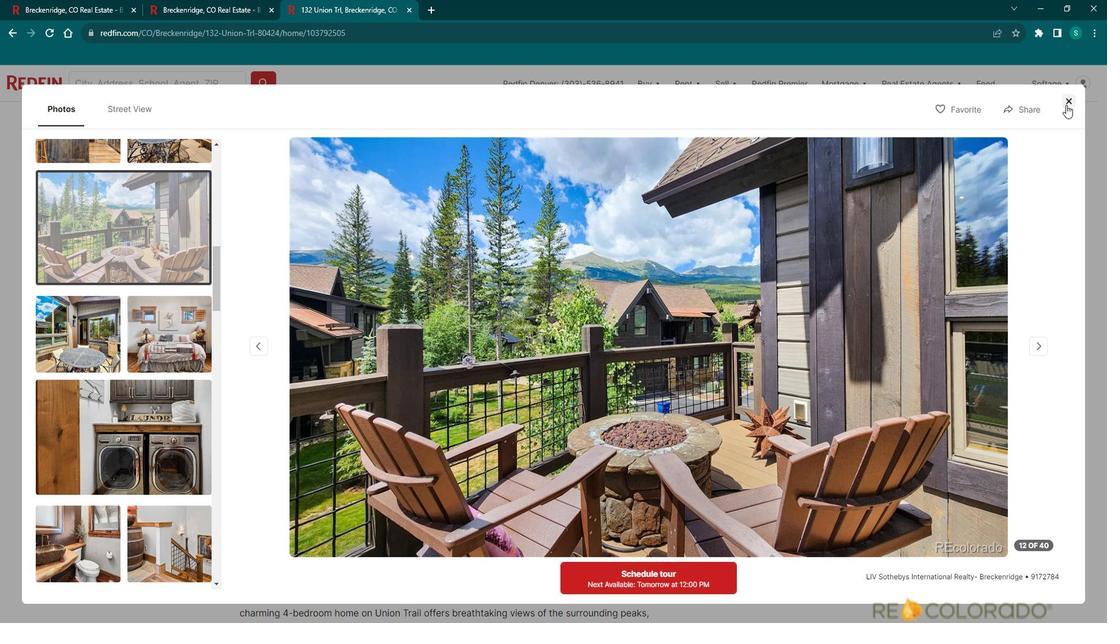 
Action: Mouse moved to (500, 291)
Screenshot: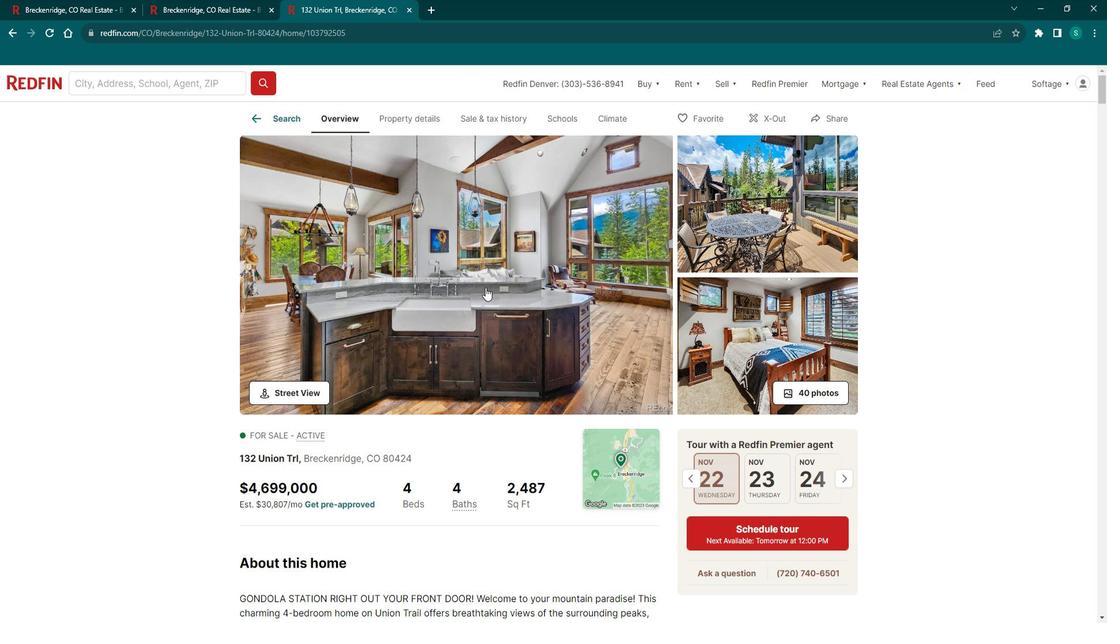 
Action: Mouse scrolled (500, 291) with delta (0, 0)
Screenshot: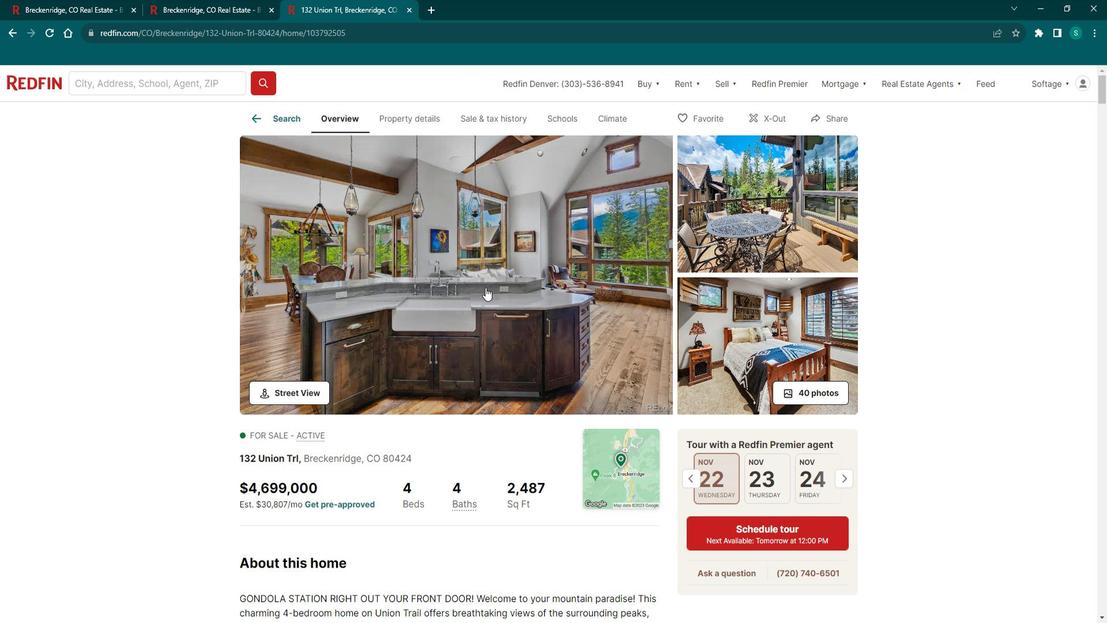 
Action: Mouse moved to (499, 291)
Screenshot: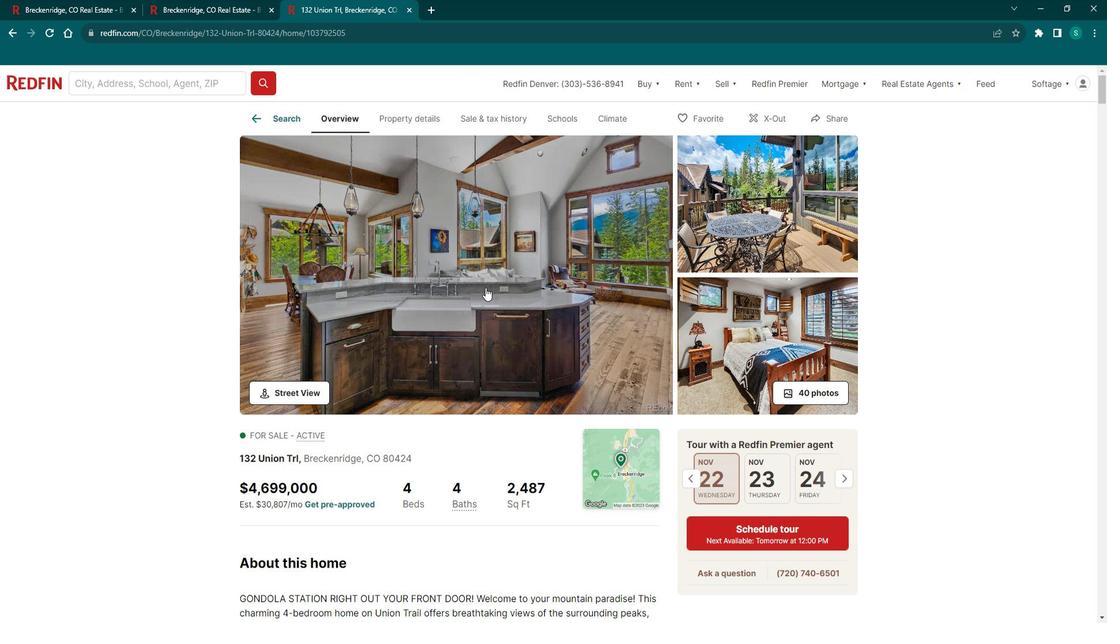 
Action: Mouse scrolled (499, 291) with delta (0, 0)
Screenshot: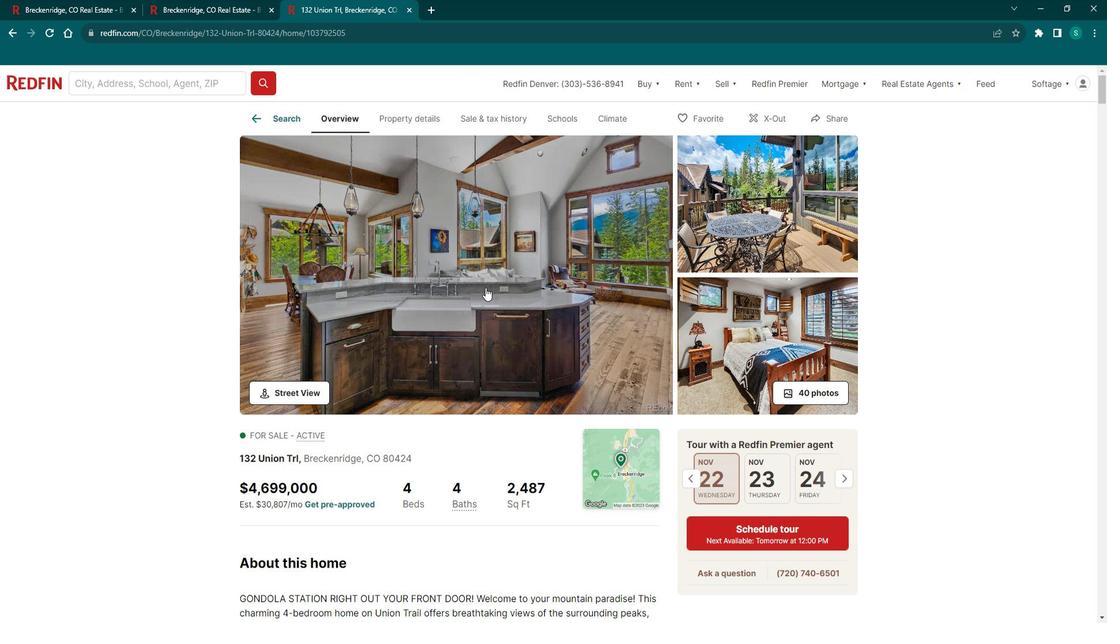 
Action: Mouse moved to (498, 291)
Screenshot: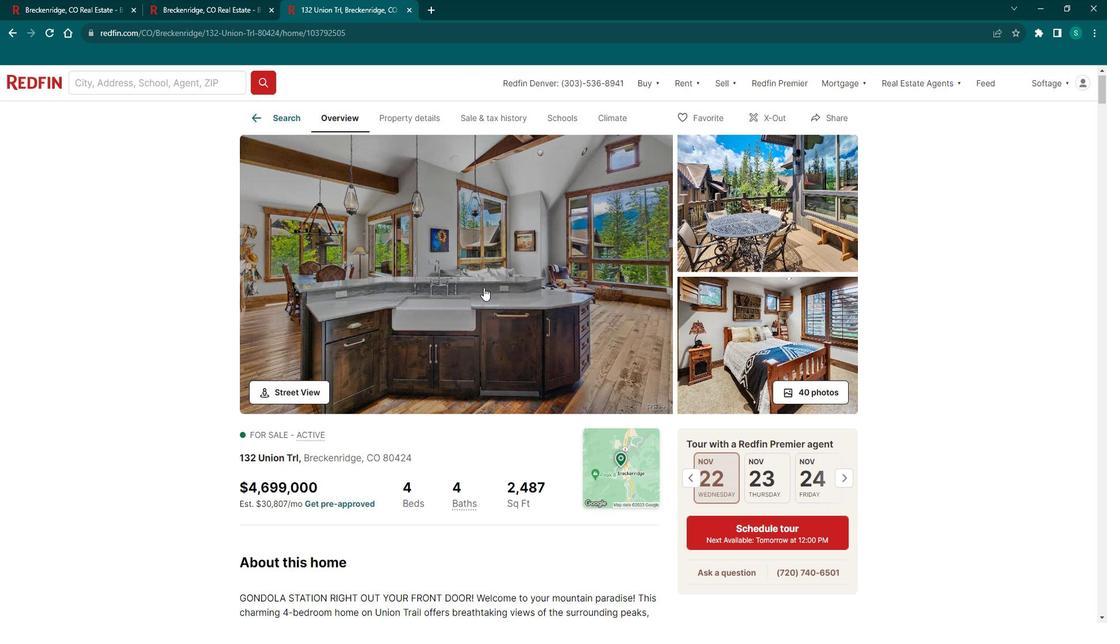 
Action: Mouse scrolled (498, 291) with delta (0, 0)
Screenshot: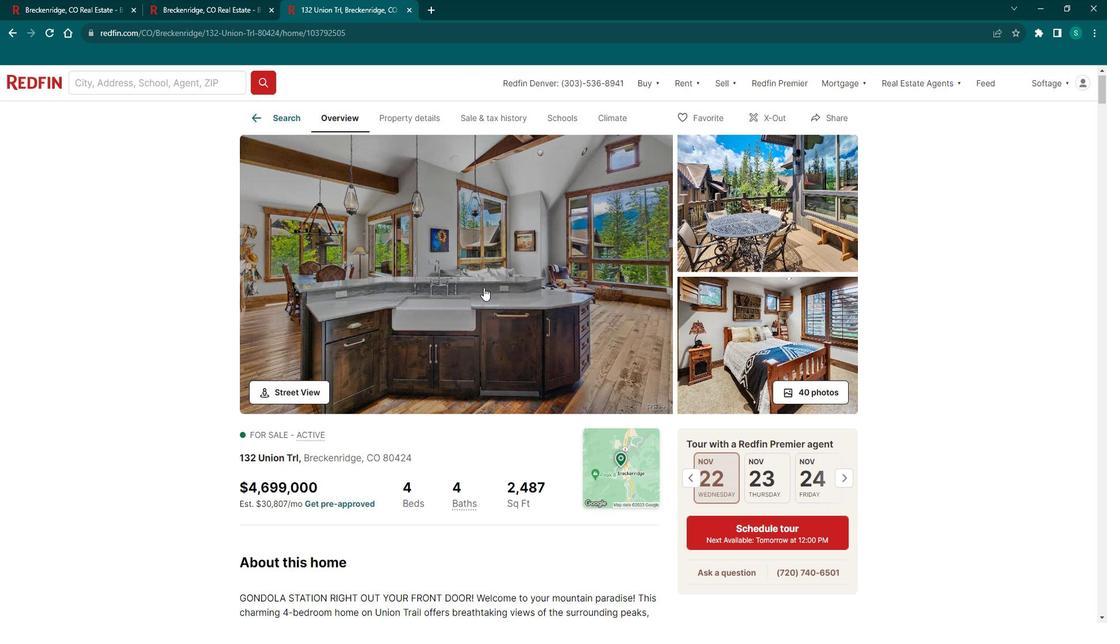 
Action: Mouse moved to (496, 292)
Screenshot: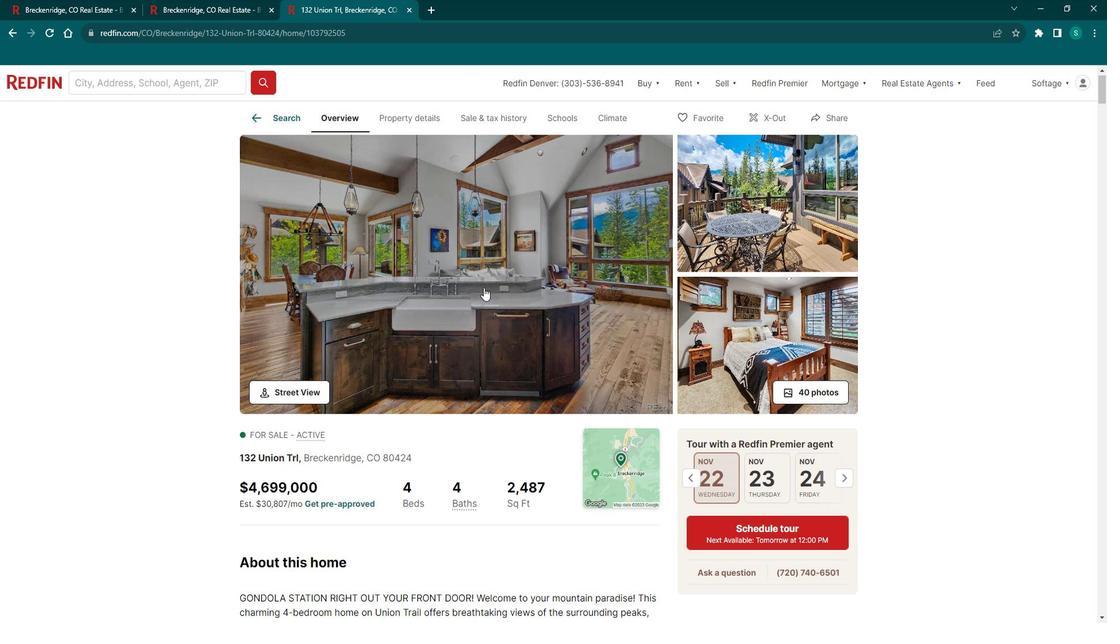 
Action: Mouse scrolled (496, 291) with delta (0, 0)
Screenshot: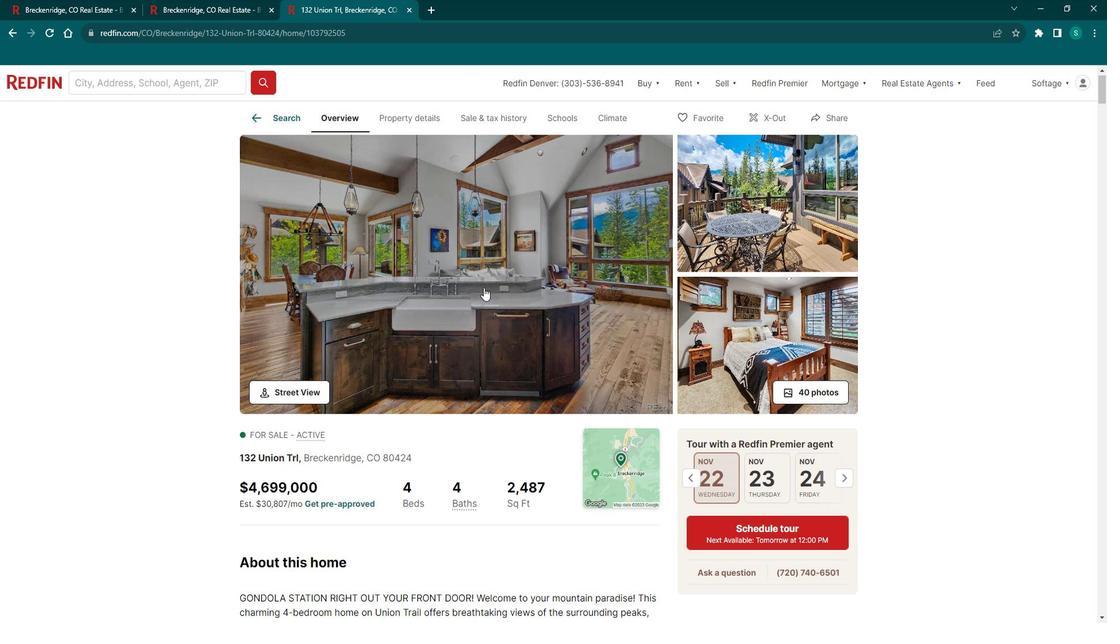 
Action: Mouse moved to (495, 292)
Screenshot: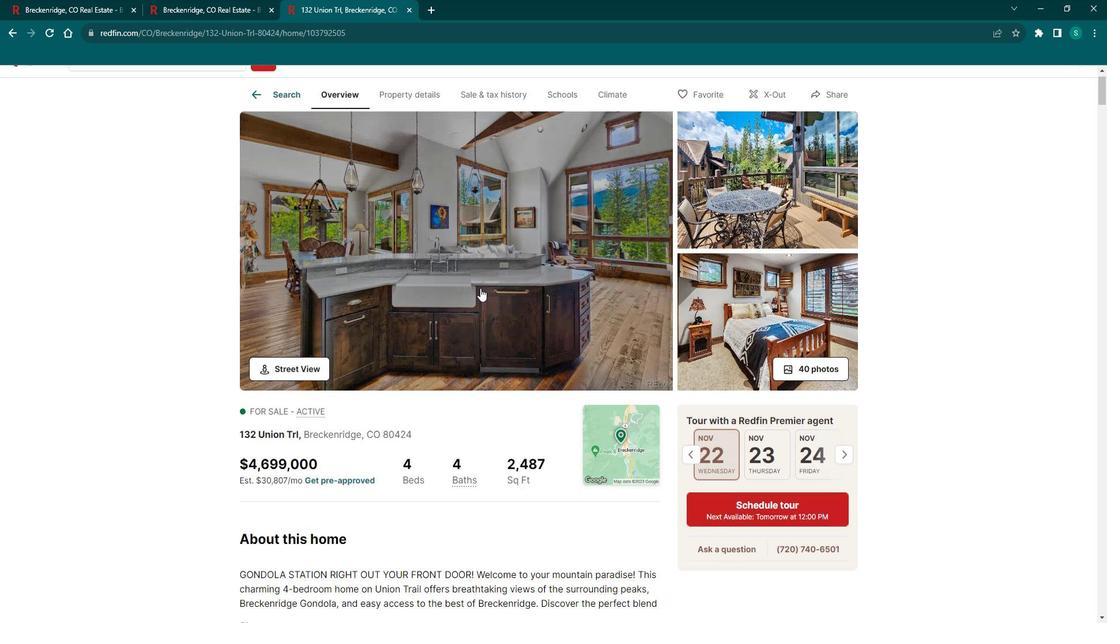 
Action: Mouse scrolled (495, 291) with delta (0, 0)
Screenshot: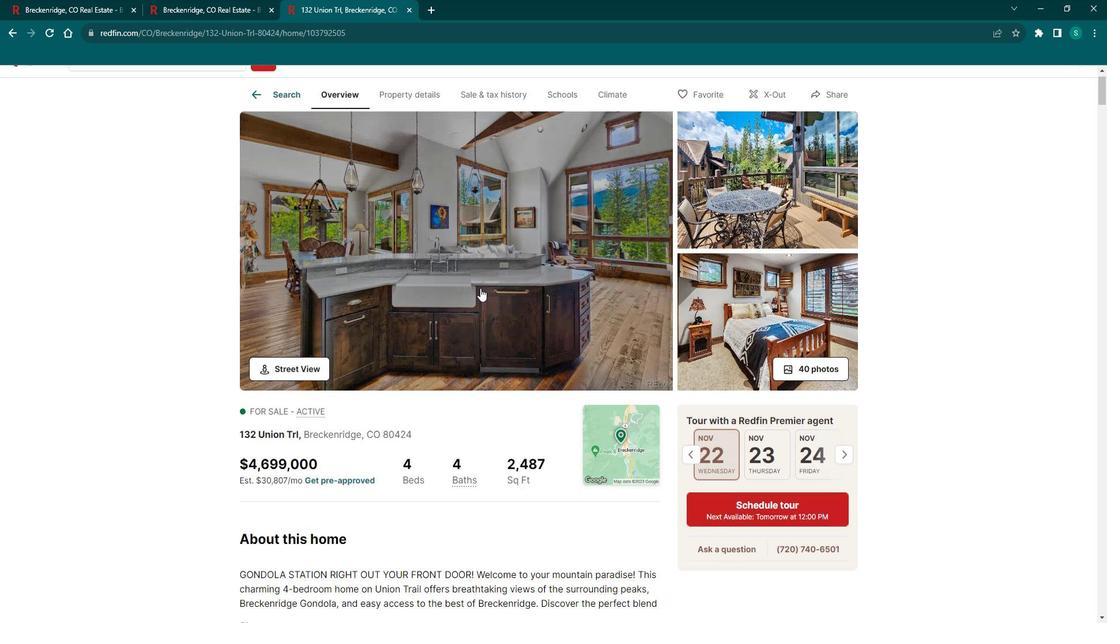 
Action: Mouse scrolled (495, 291) with delta (0, 0)
Screenshot: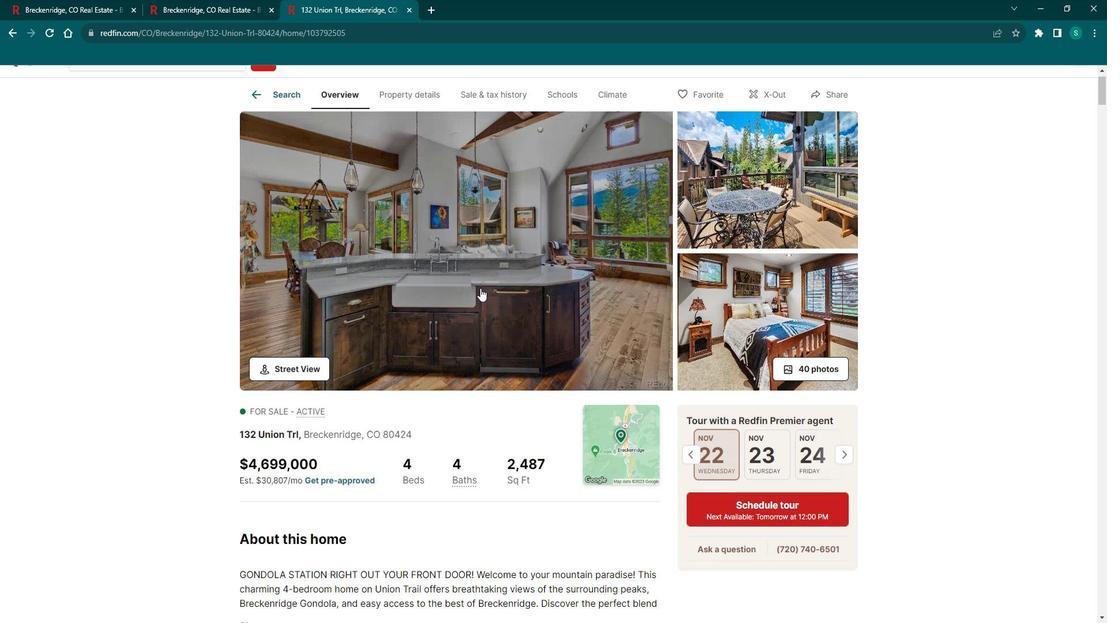 
Action: Mouse scrolled (495, 293) with delta (0, 0)
Screenshot: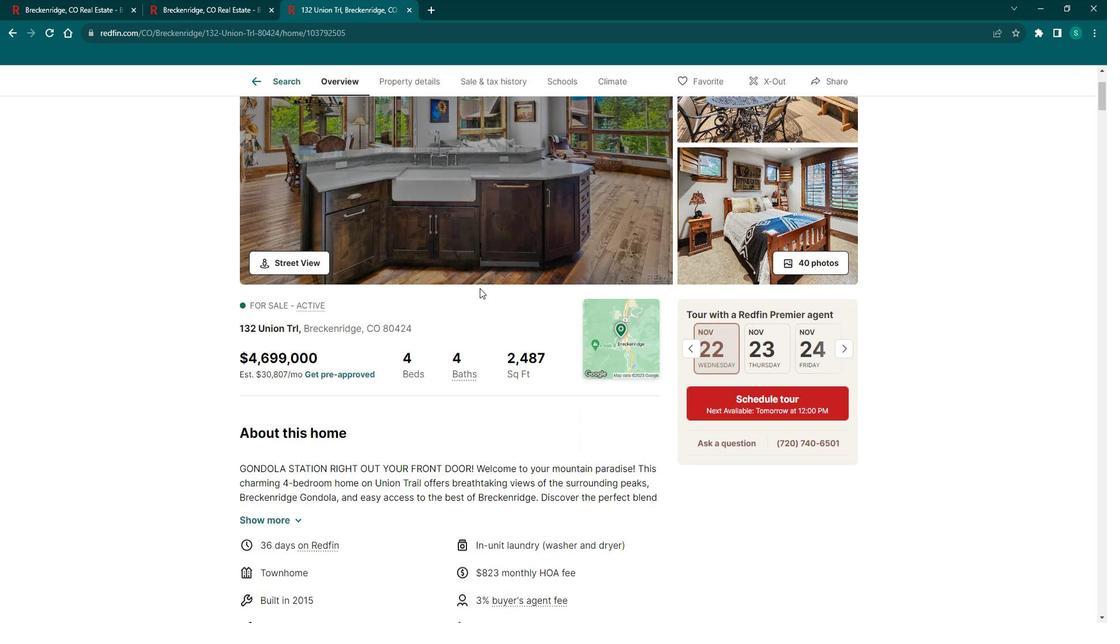 
Action: Mouse moved to (302, 354)
Screenshot: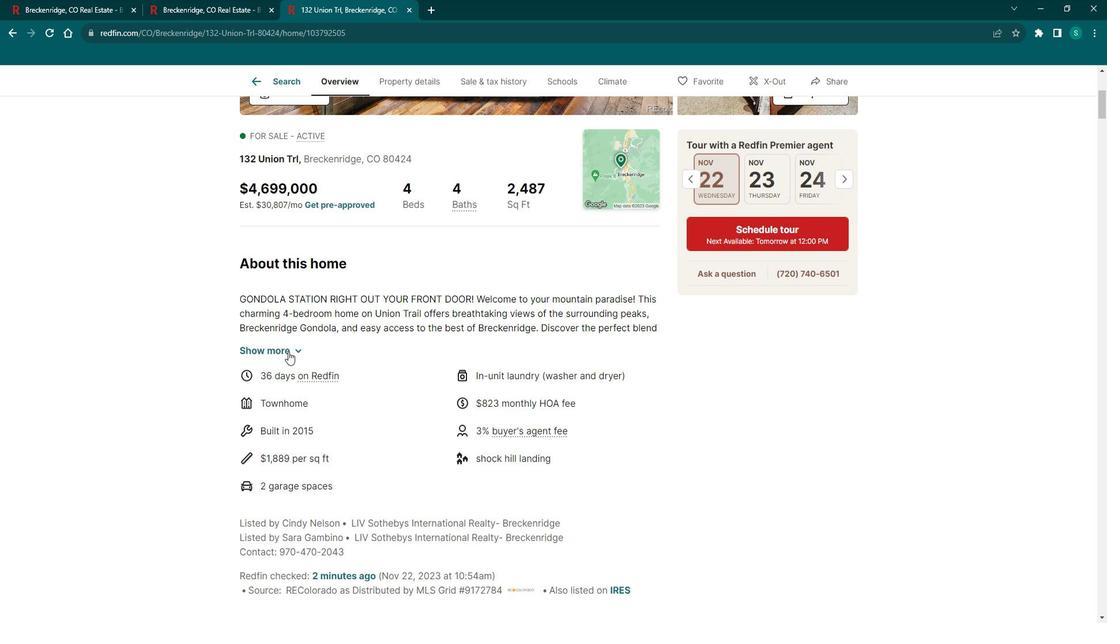 
Action: Mouse pressed left at (302, 354)
Screenshot: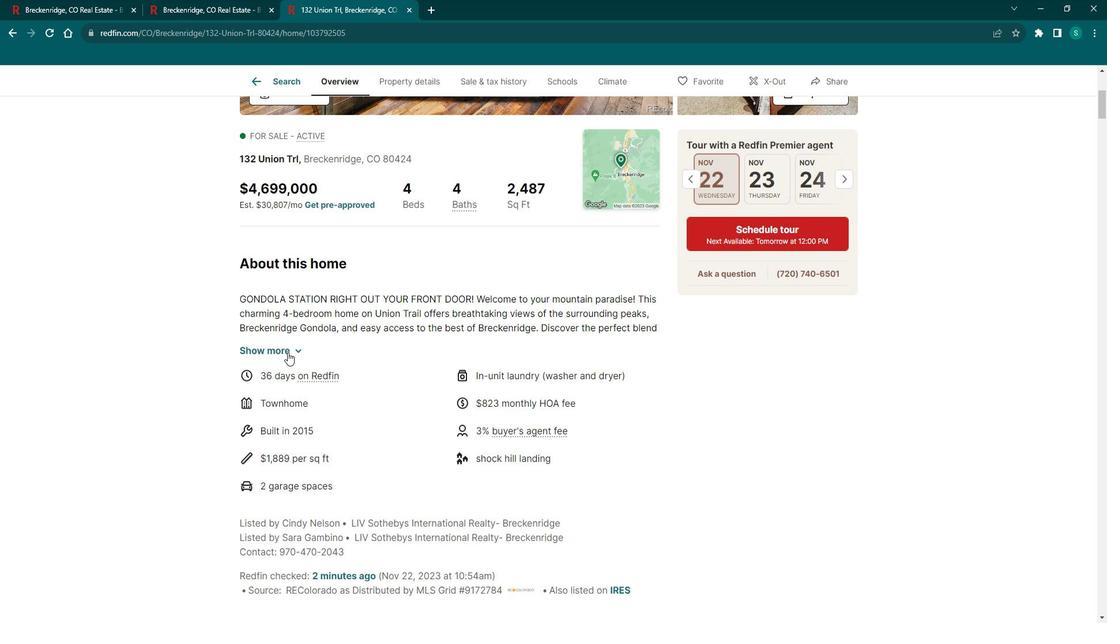 
Action: Mouse moved to (317, 339)
Screenshot: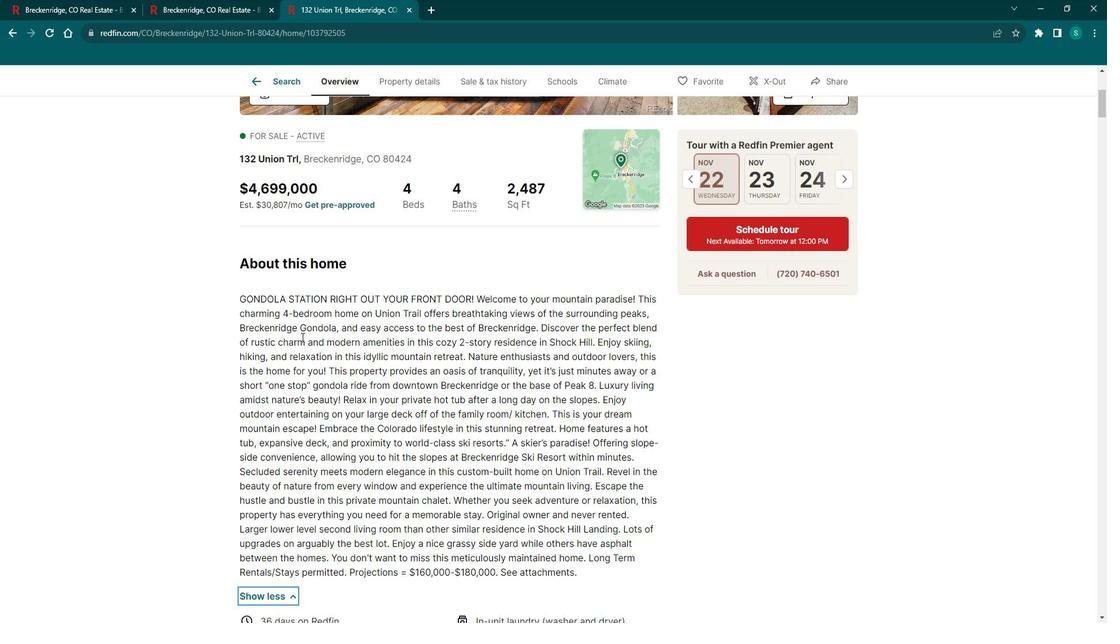
Action: Mouse scrolled (317, 338) with delta (0, 0)
Screenshot: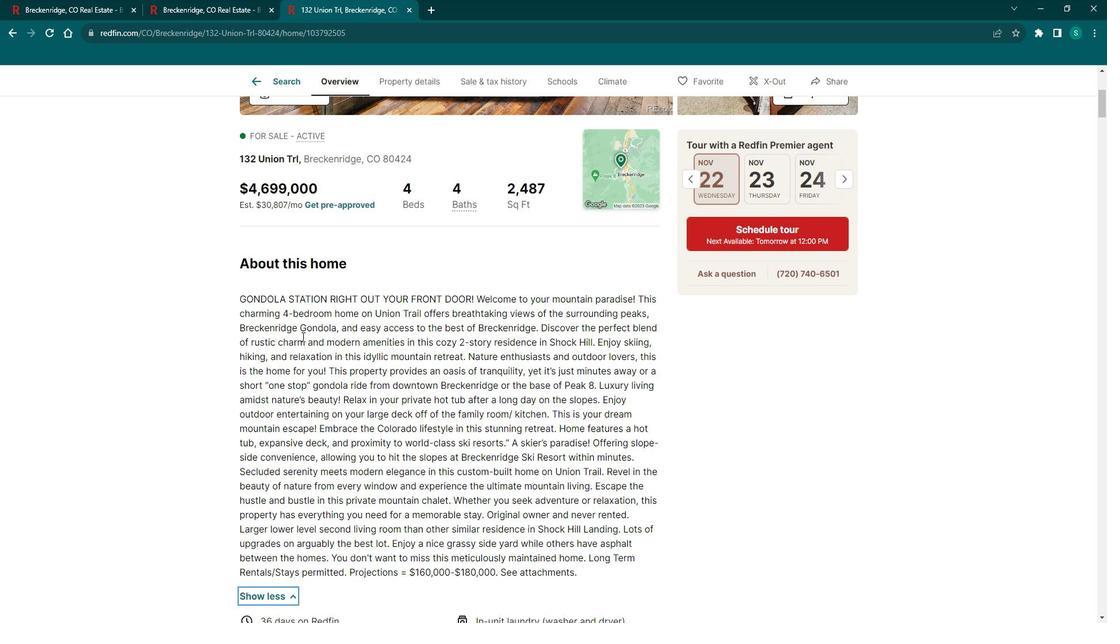 
Action: Mouse scrolled (317, 338) with delta (0, 0)
Screenshot: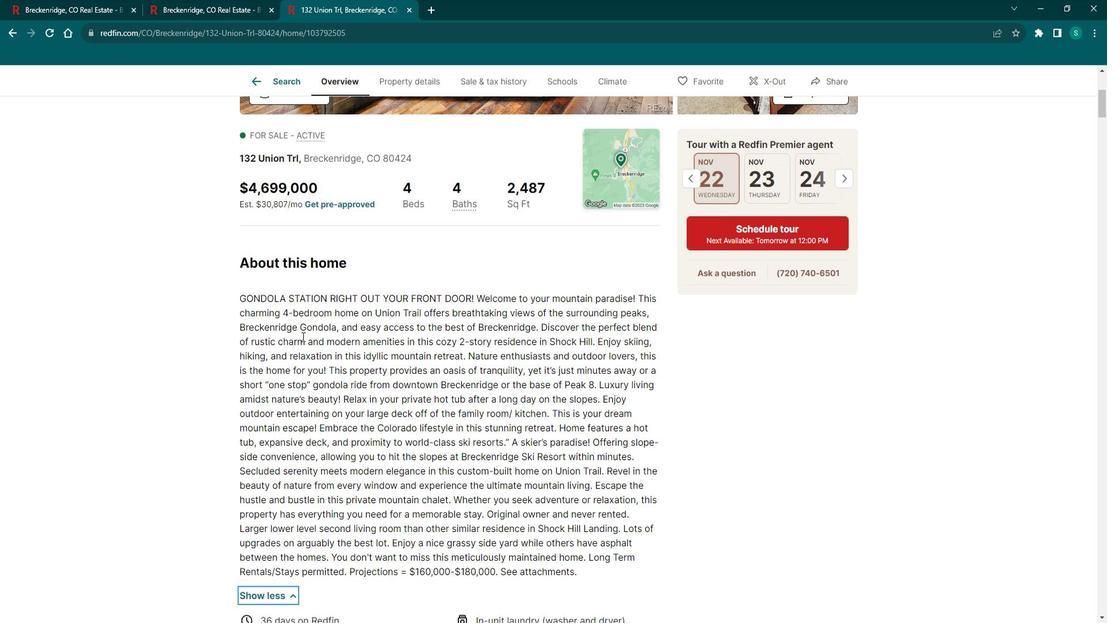 
Action: Mouse scrolled (317, 338) with delta (0, 0)
Screenshot: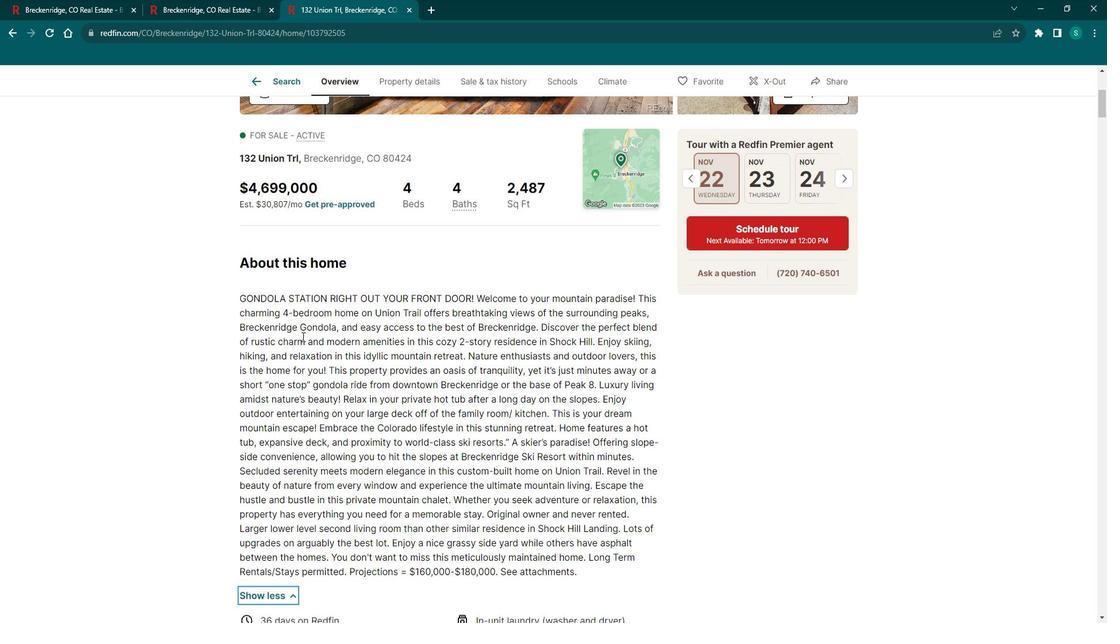 
Action: Mouse scrolled (317, 338) with delta (0, 0)
Screenshot: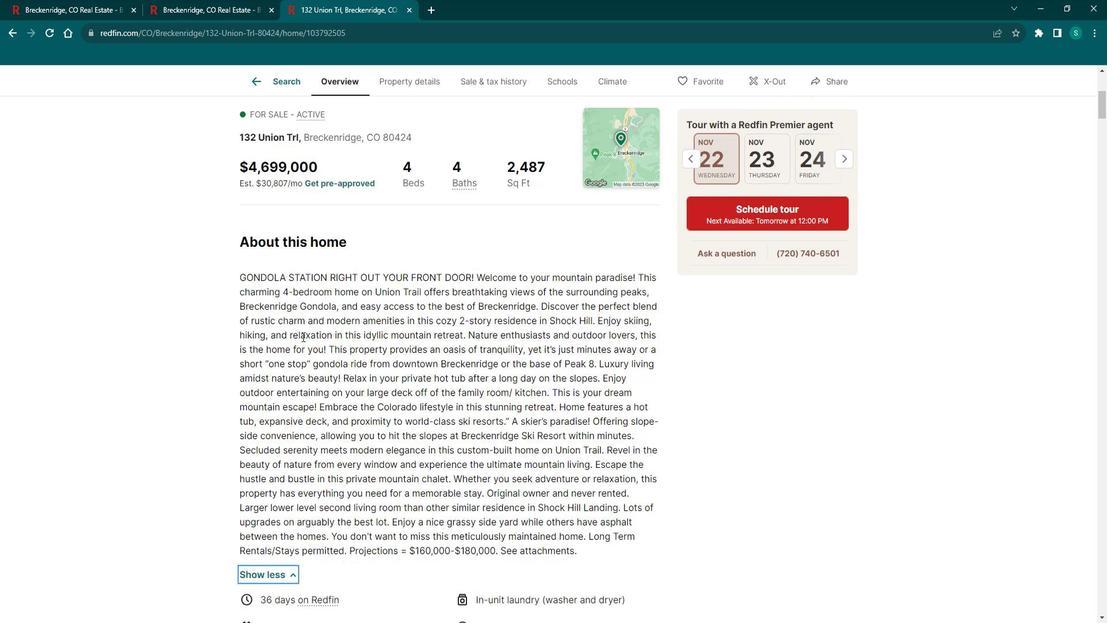 
Action: Mouse scrolled (317, 338) with delta (0, 0)
Screenshot: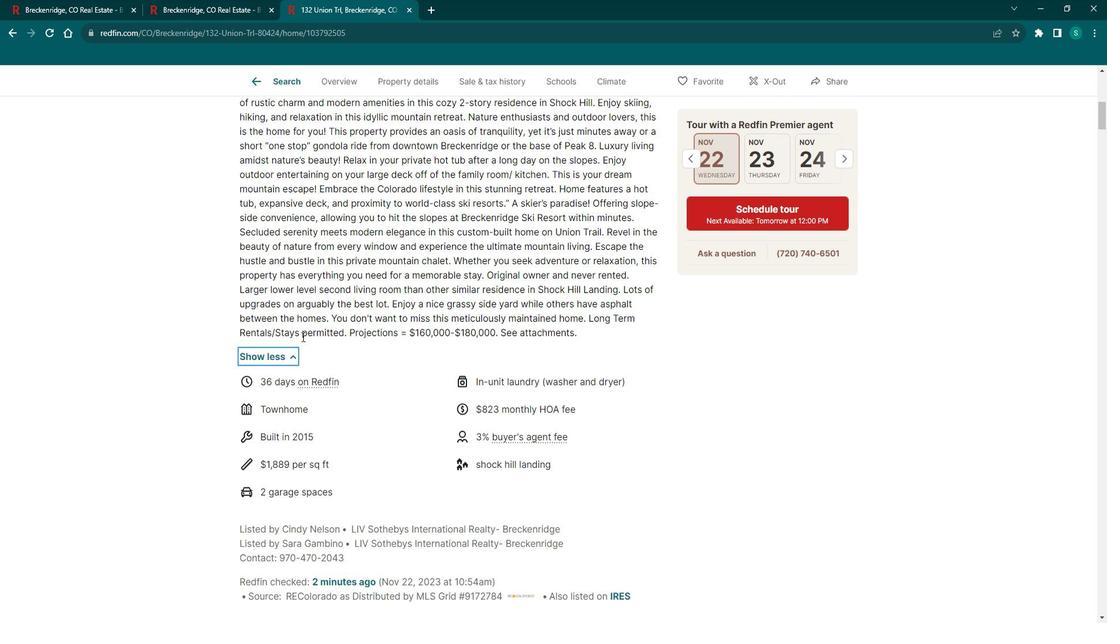 
Action: Mouse scrolled (317, 338) with delta (0, 0)
Screenshot: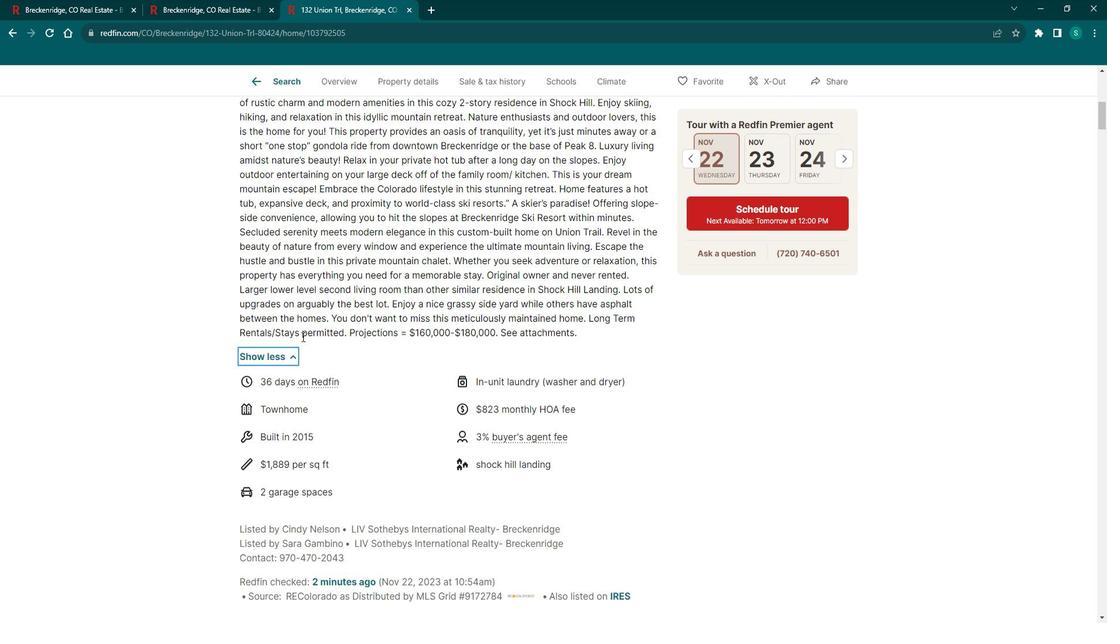
Action: Mouse scrolled (317, 338) with delta (0, 0)
Screenshot: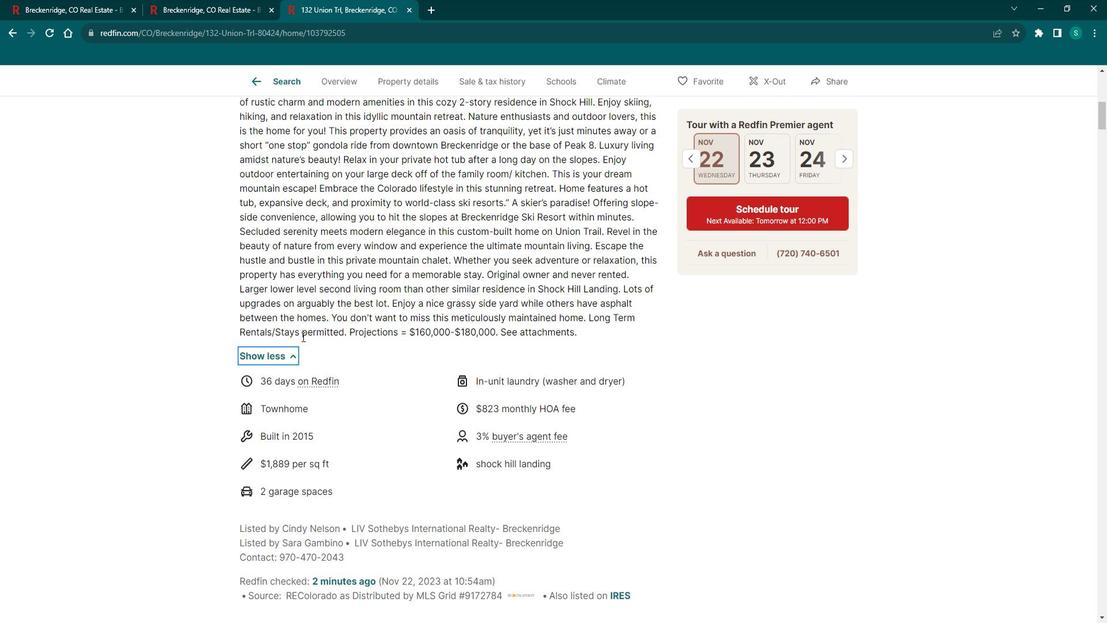 
Action: Mouse scrolled (317, 338) with delta (0, 0)
Screenshot: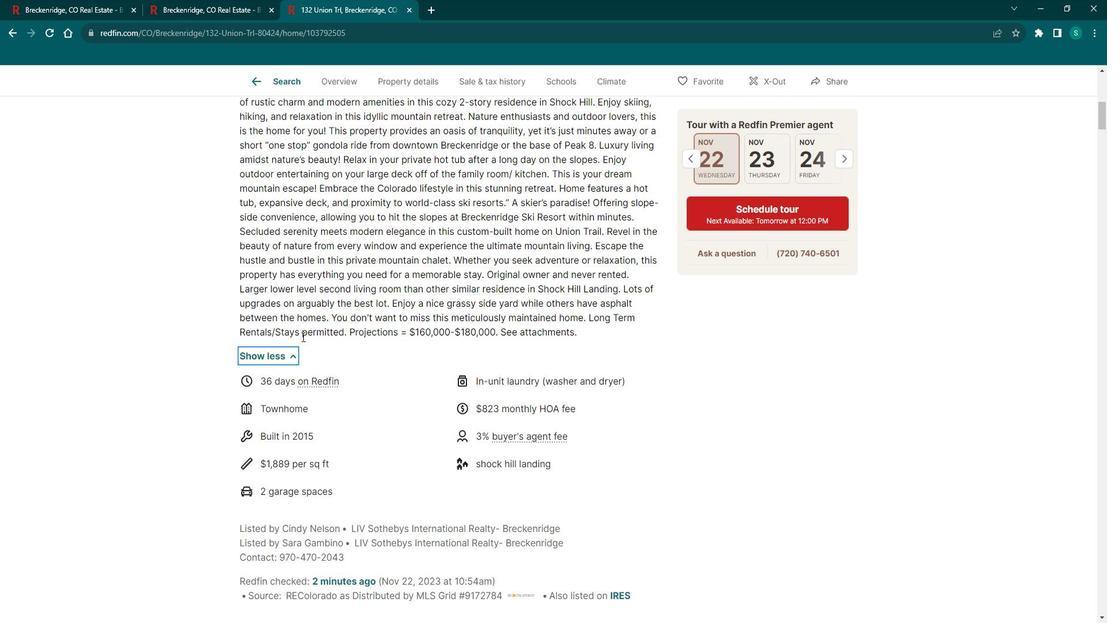 
Action: Mouse scrolled (317, 338) with delta (0, 0)
Screenshot: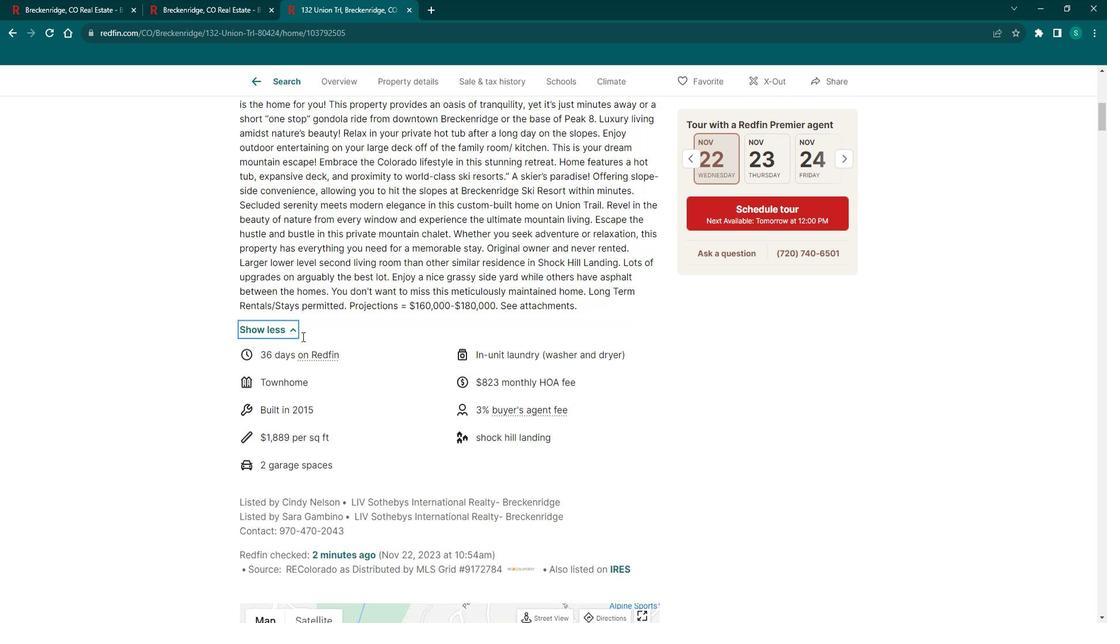 
Action: Mouse scrolled (317, 338) with delta (0, 0)
Screenshot: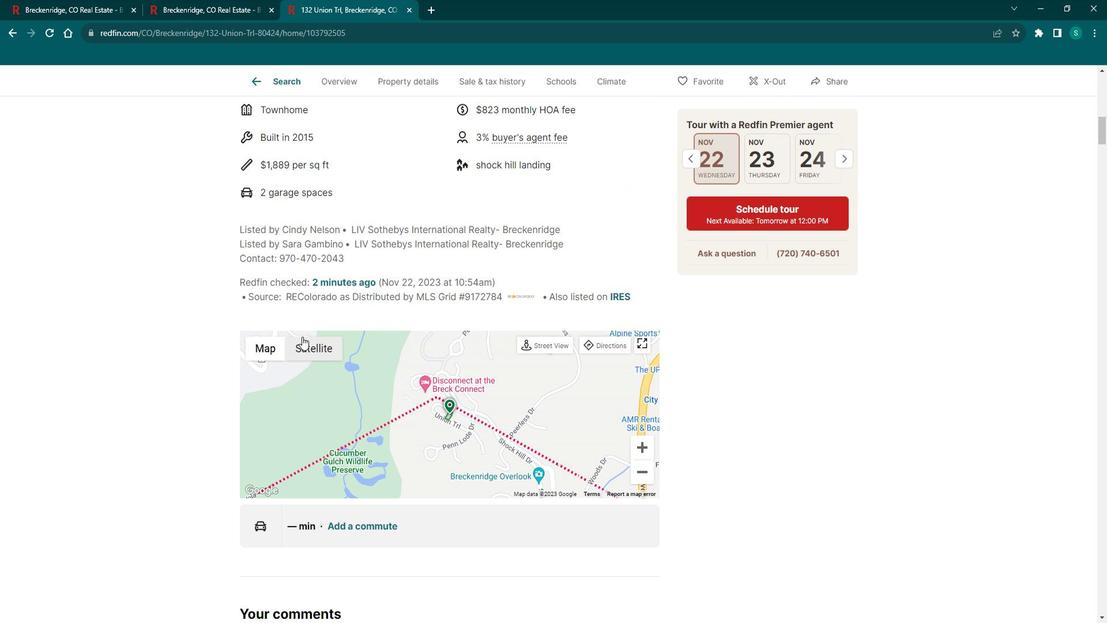 
Action: Mouse scrolled (317, 338) with delta (0, 0)
Screenshot: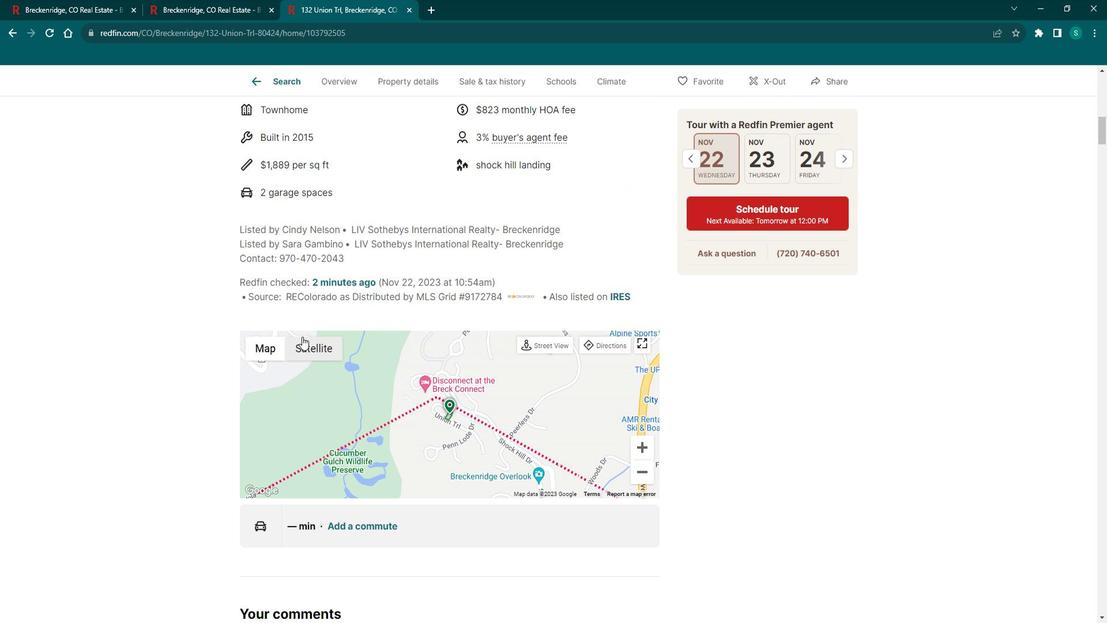 
Action: Mouse scrolled (317, 338) with delta (0, 0)
Screenshot: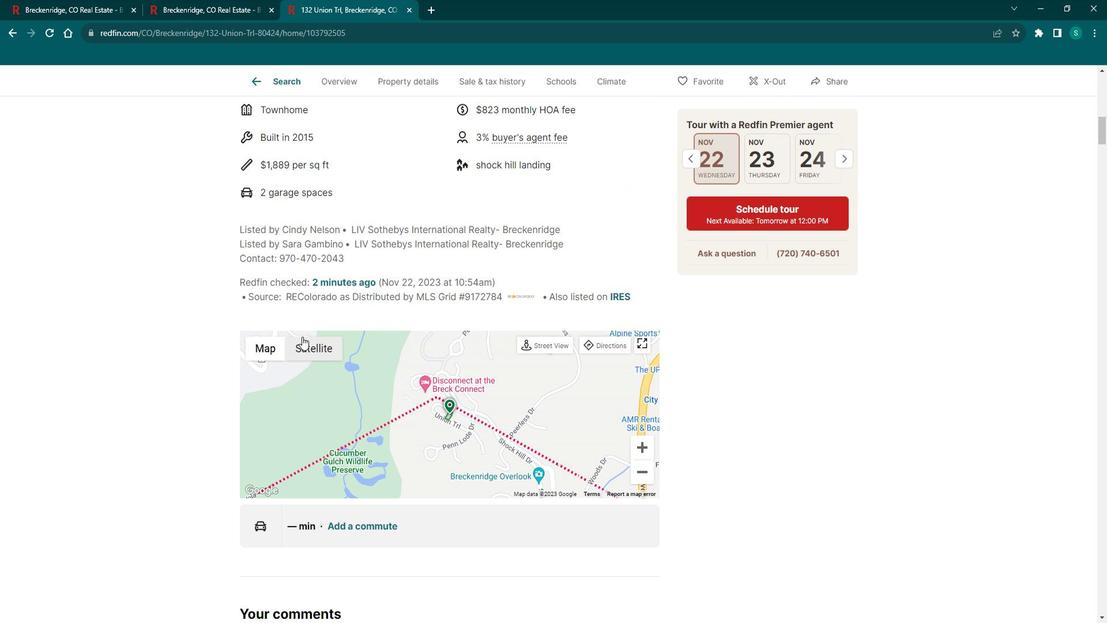 
Action: Mouse scrolled (317, 338) with delta (0, 0)
Screenshot: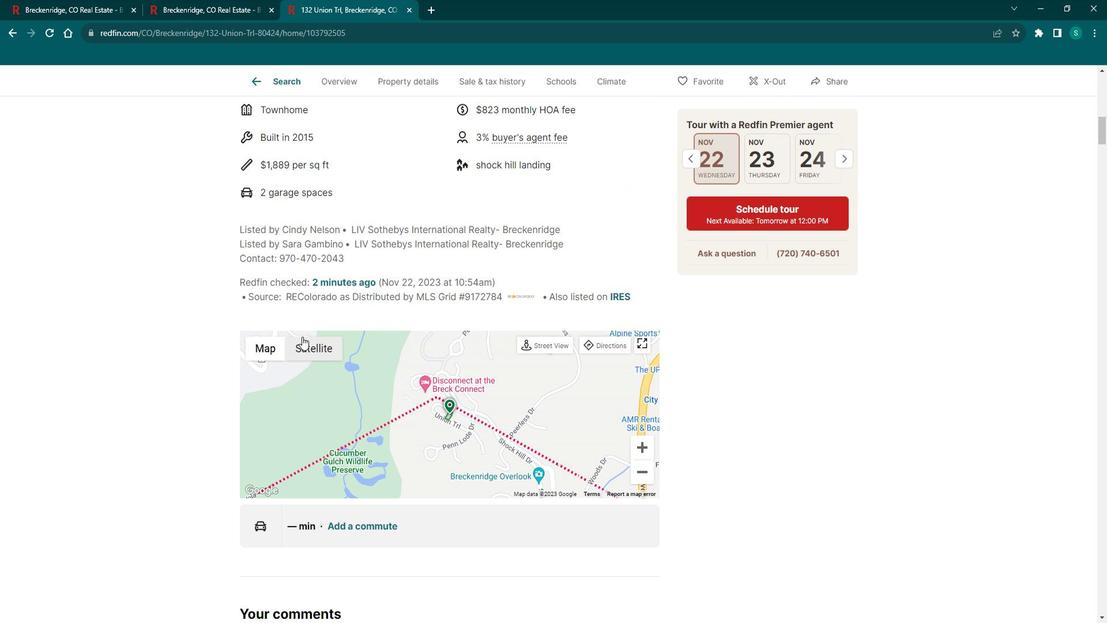 
Action: Mouse scrolled (317, 338) with delta (0, 0)
Screenshot: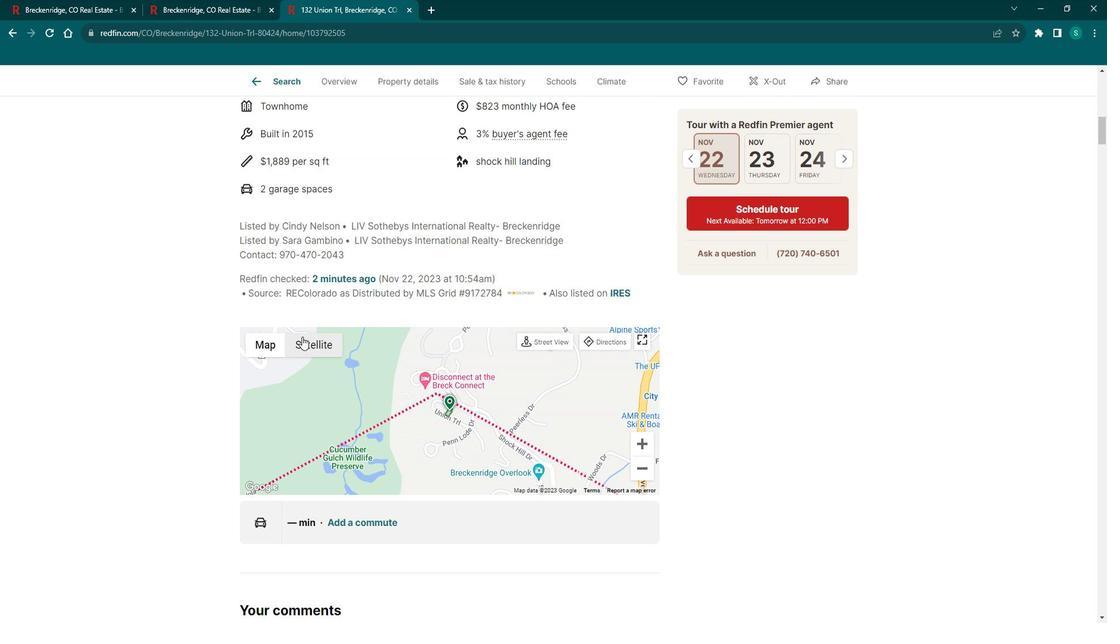 
Action: Mouse scrolled (317, 338) with delta (0, 0)
Screenshot: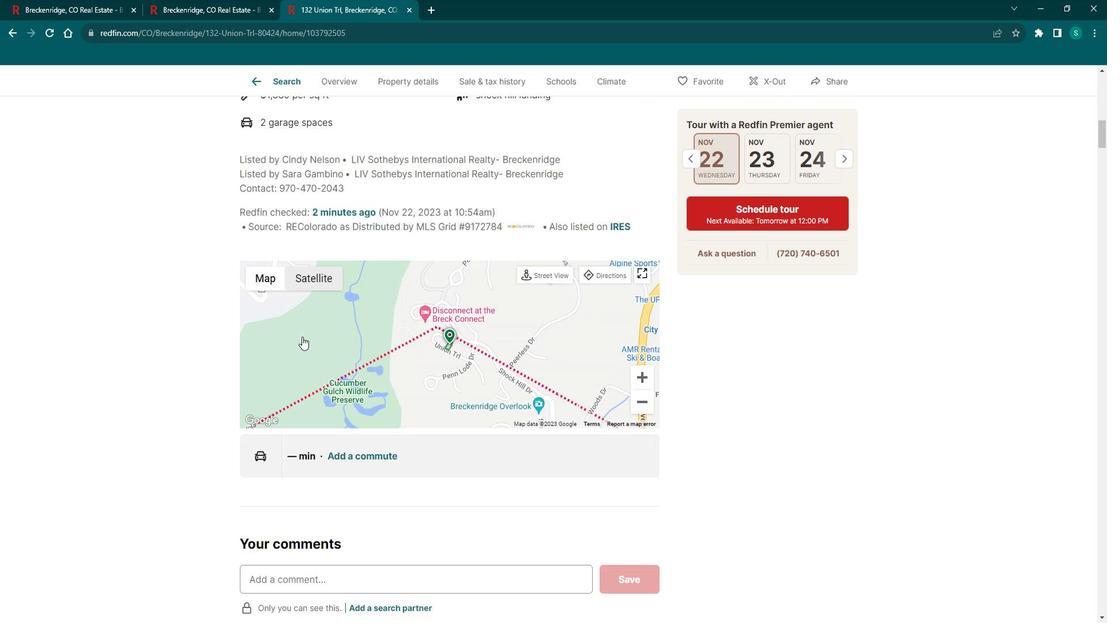 
Action: Mouse scrolled (317, 338) with delta (0, 0)
Screenshot: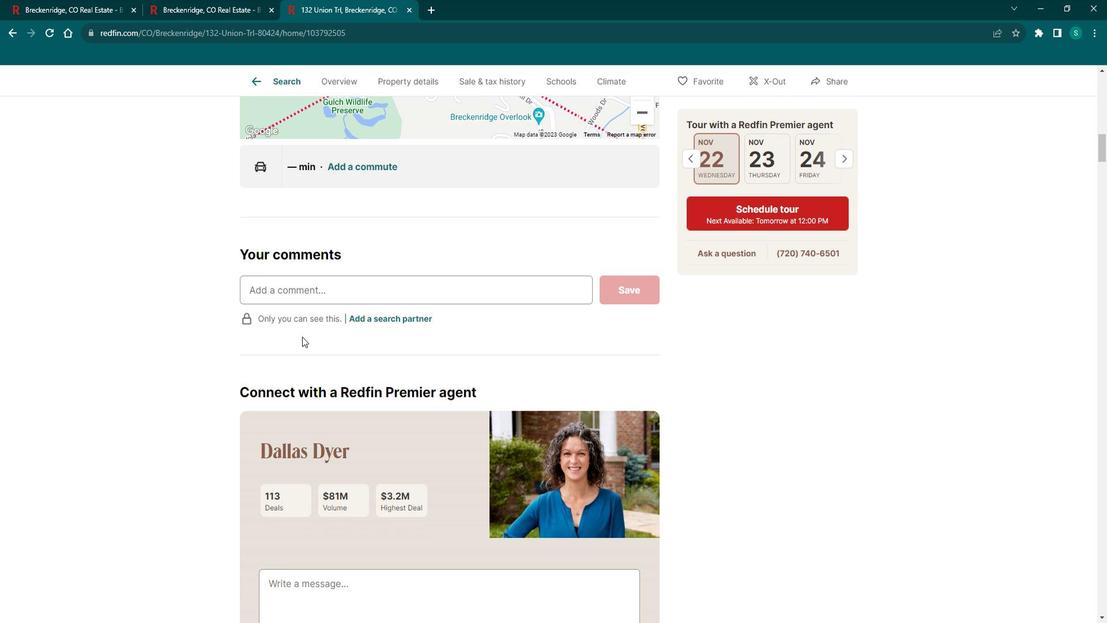 
Action: Mouse scrolled (317, 338) with delta (0, 0)
Screenshot: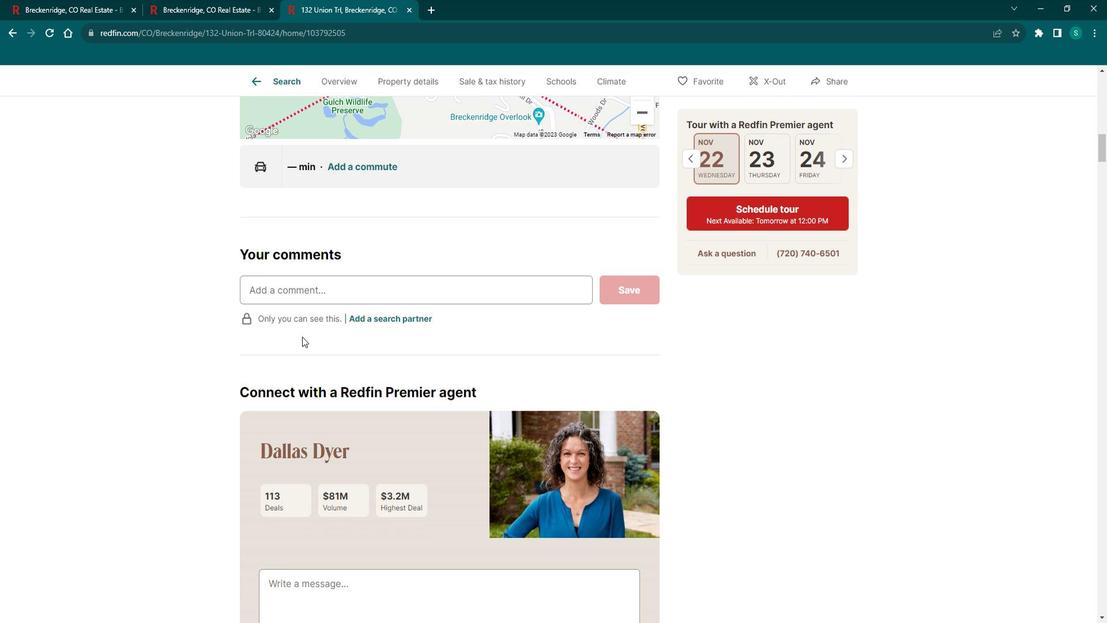 
Action: Mouse scrolled (317, 338) with delta (0, 0)
Screenshot: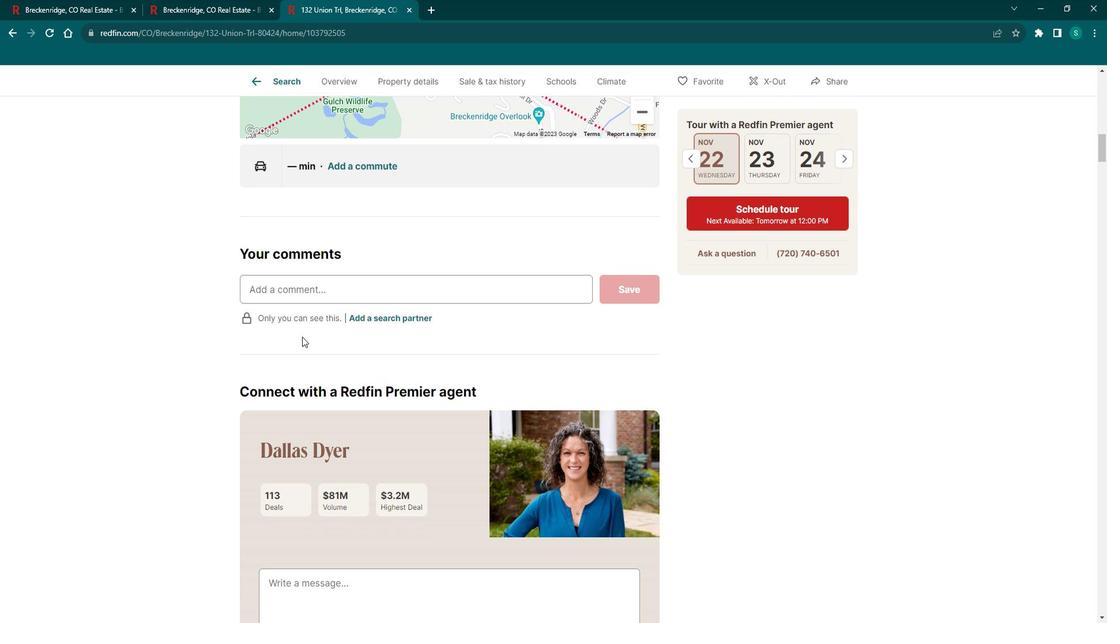 
Action: Mouse scrolled (317, 338) with delta (0, 0)
Screenshot: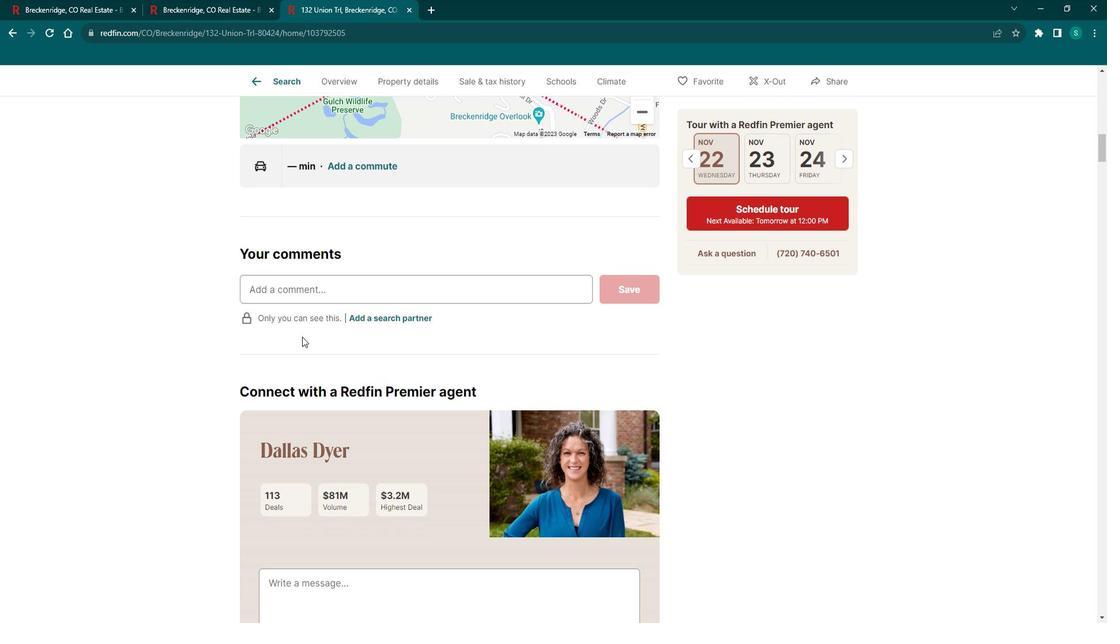 
Action: Mouse scrolled (317, 338) with delta (0, 0)
Screenshot: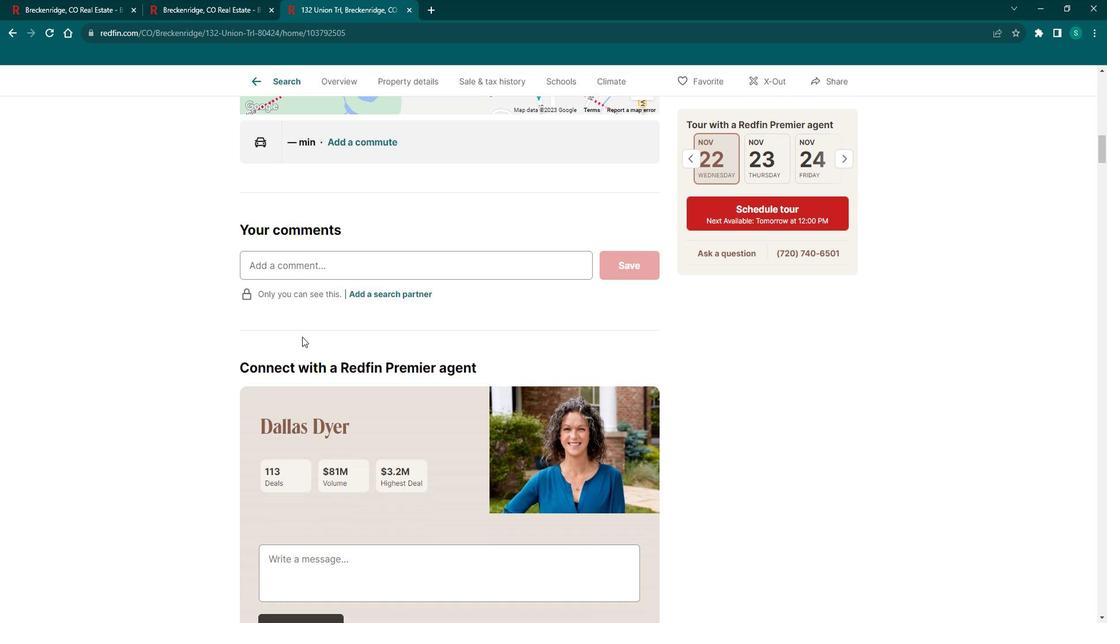 
Action: Mouse scrolled (317, 338) with delta (0, 0)
Screenshot: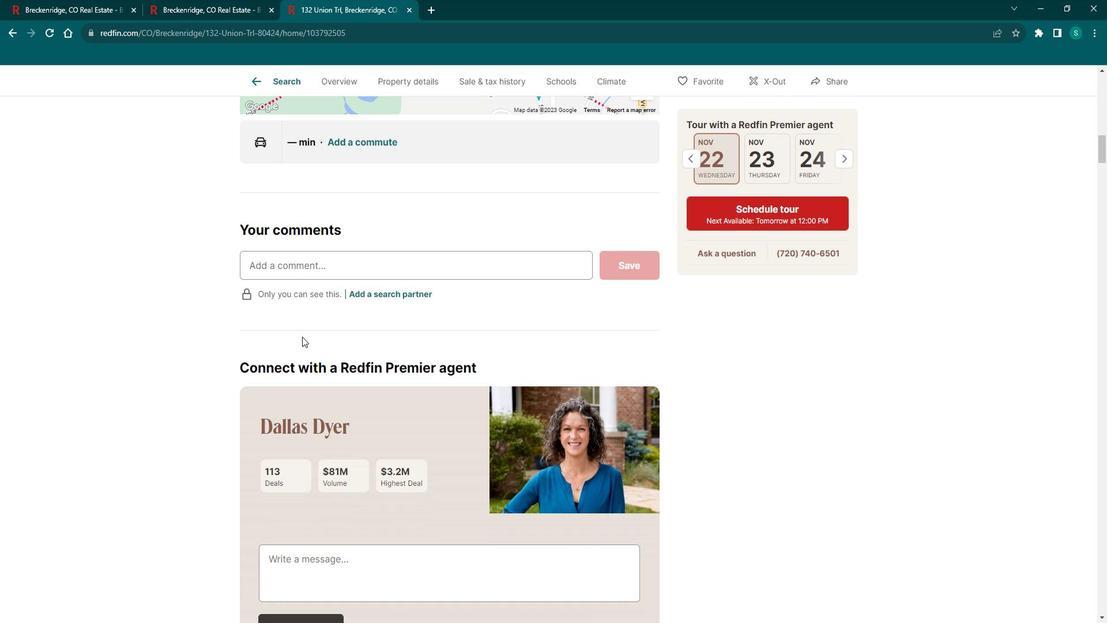 
Action: Mouse scrolled (317, 338) with delta (0, 0)
Screenshot: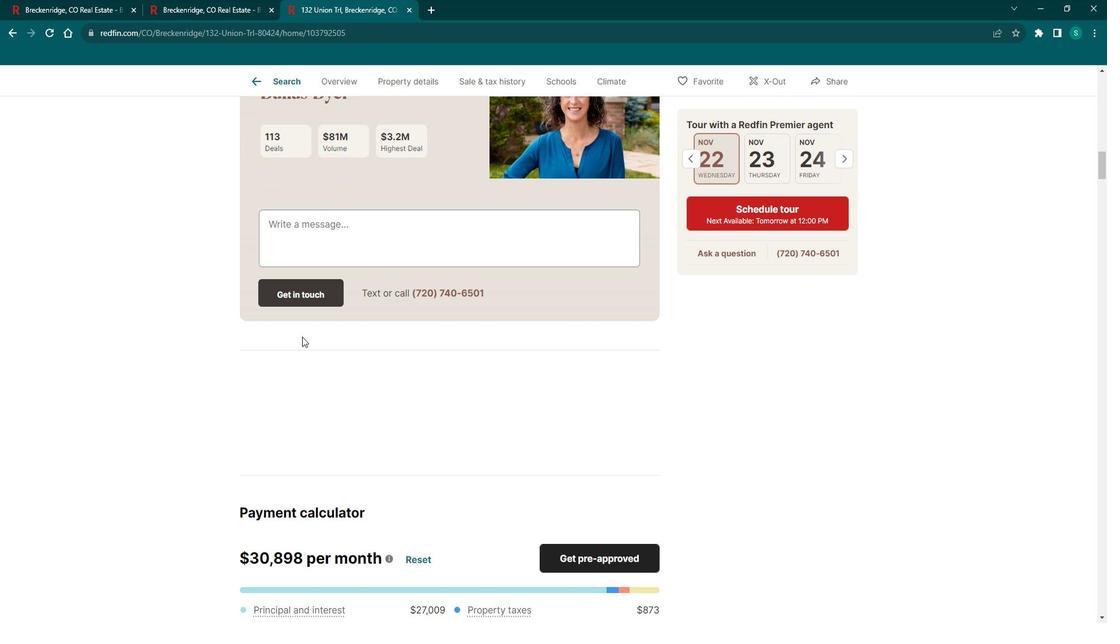 
Action: Mouse scrolled (317, 338) with delta (0, 0)
Screenshot: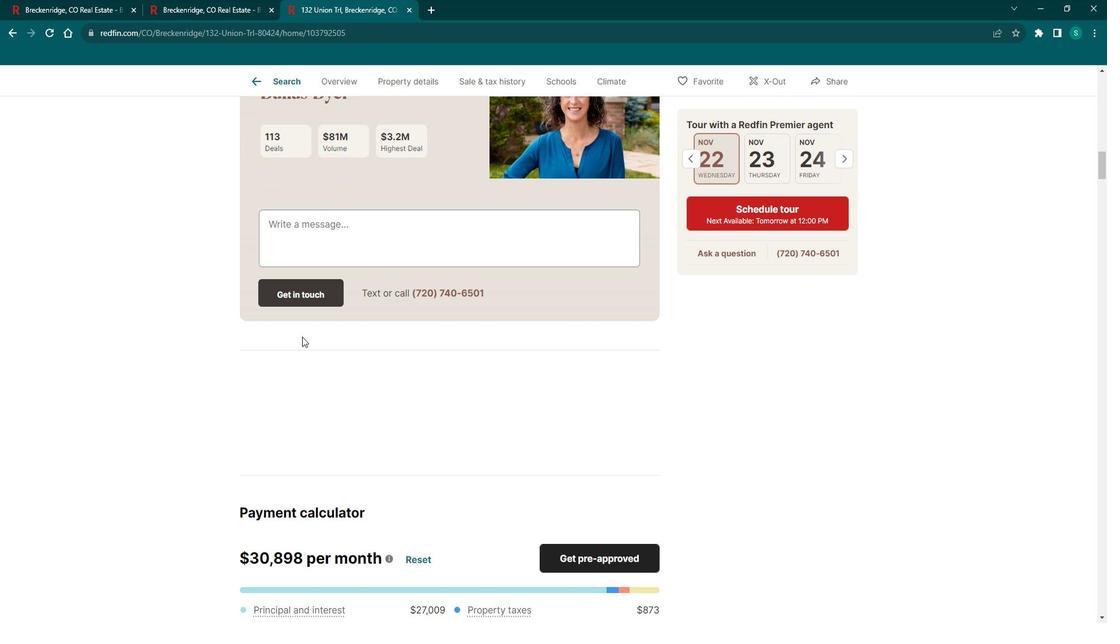 
Action: Mouse scrolled (317, 338) with delta (0, 0)
Screenshot: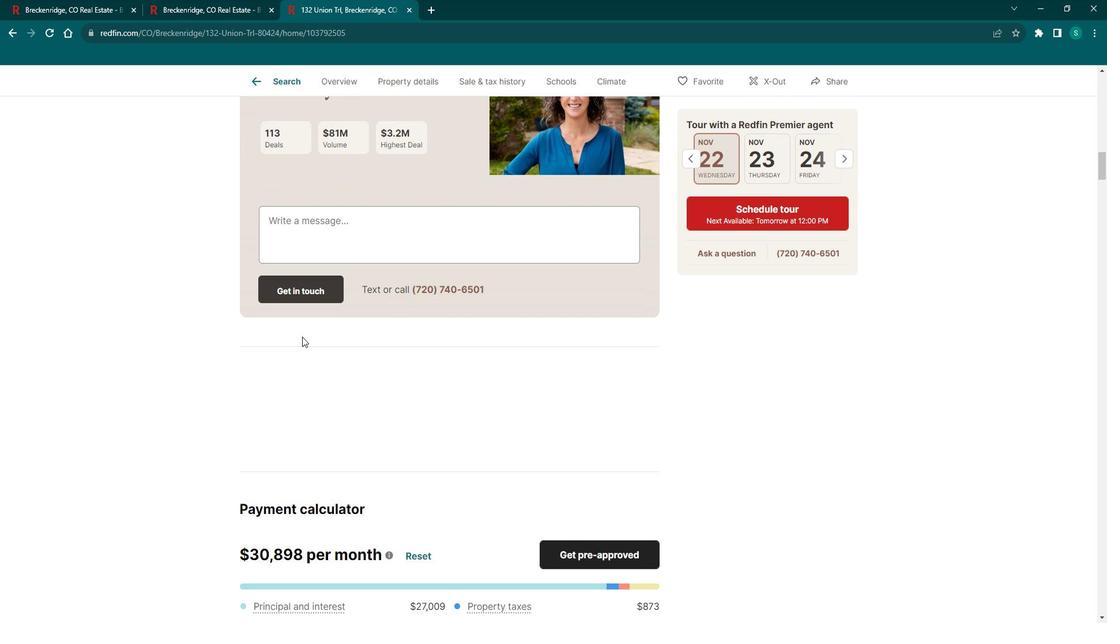 
Action: Mouse scrolled (317, 338) with delta (0, 0)
Screenshot: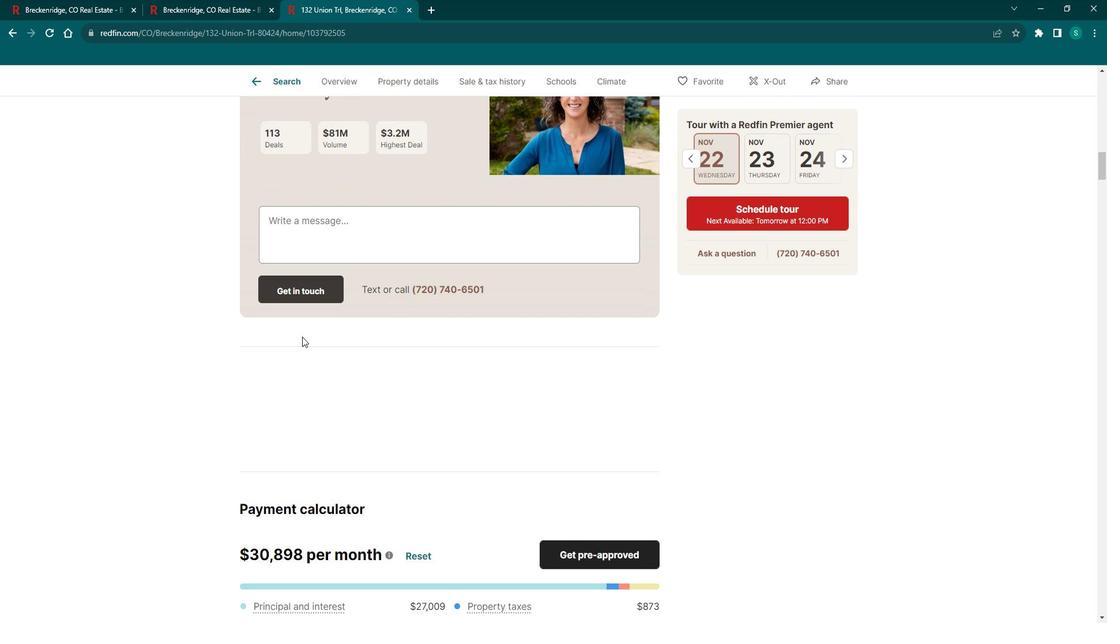 
Action: Mouse scrolled (317, 338) with delta (0, 0)
Screenshot: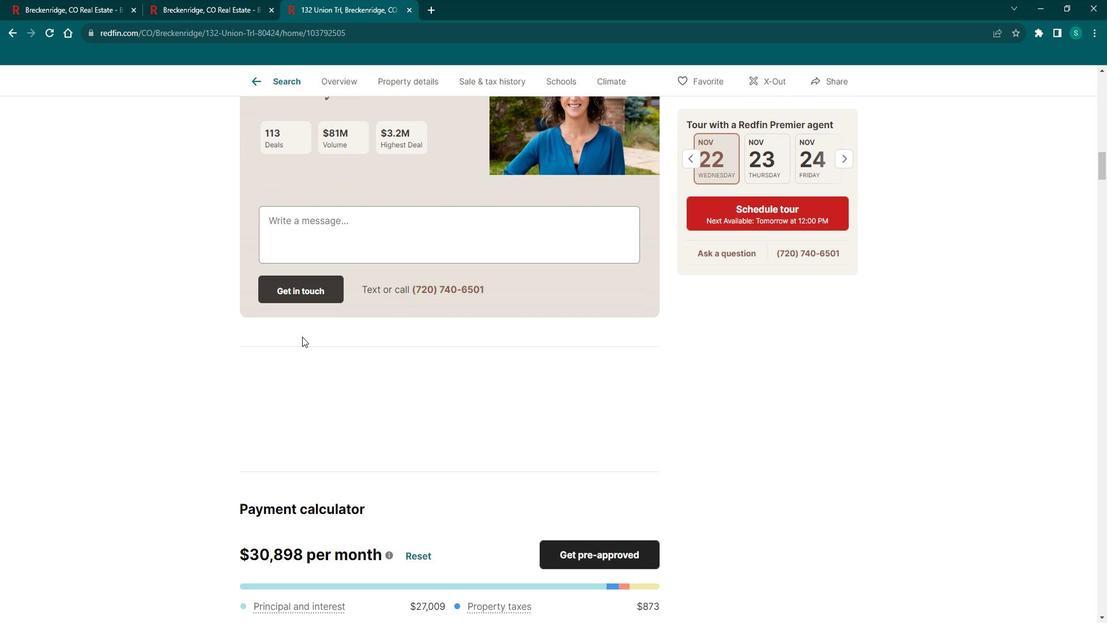 
Action: Mouse scrolled (317, 338) with delta (0, 0)
Screenshot: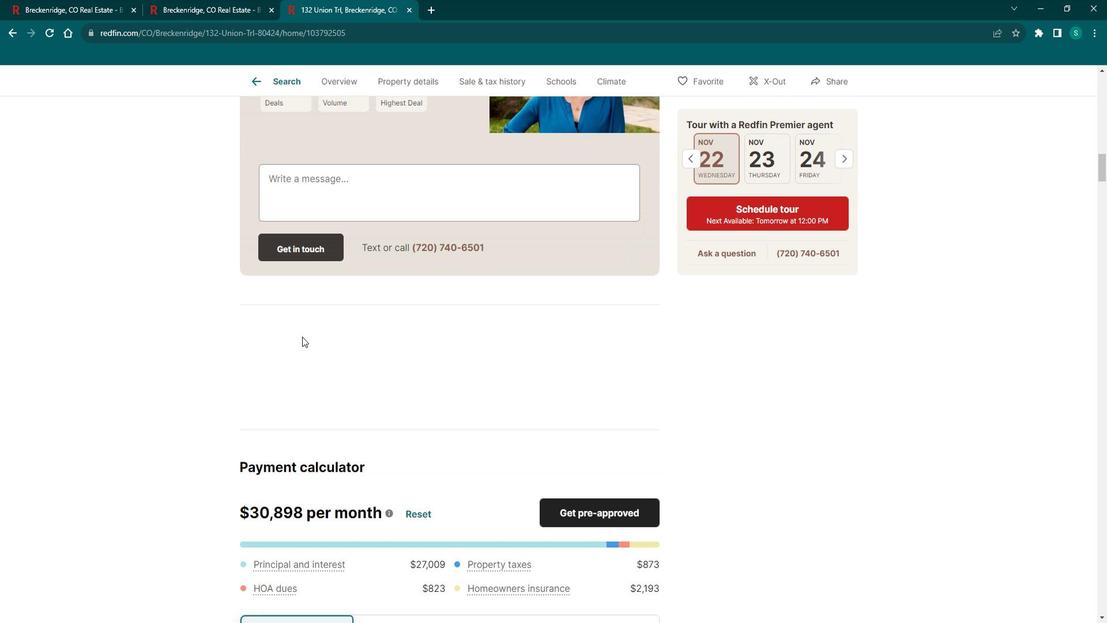
Action: Mouse scrolled (317, 338) with delta (0, 0)
Screenshot: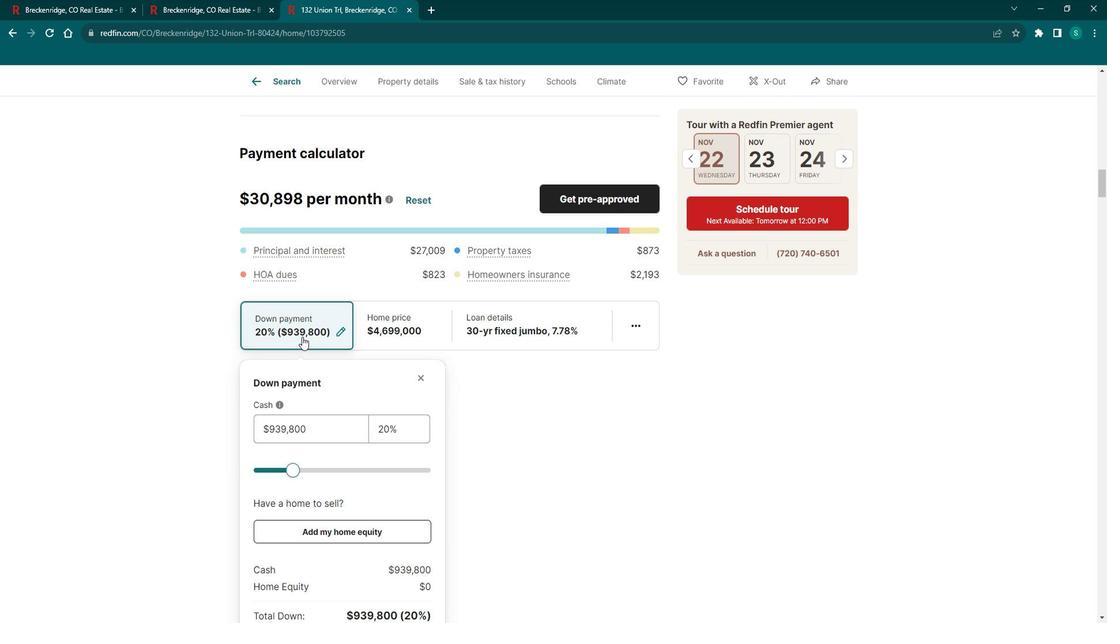 
Action: Mouse scrolled (317, 338) with delta (0, 0)
Screenshot: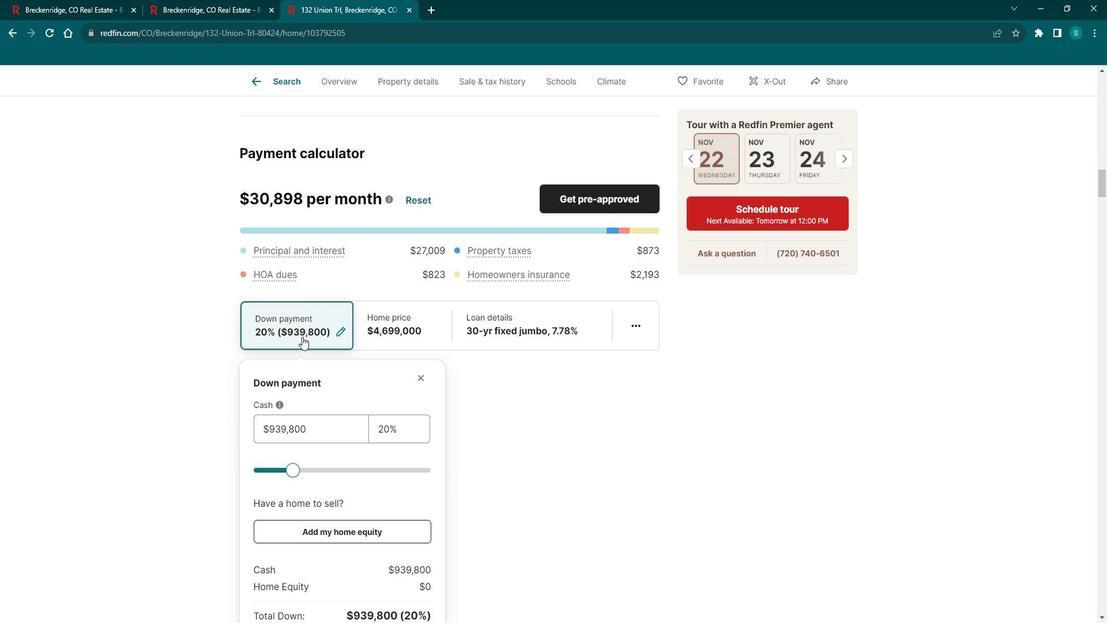 
Action: Mouse scrolled (317, 338) with delta (0, 0)
Screenshot: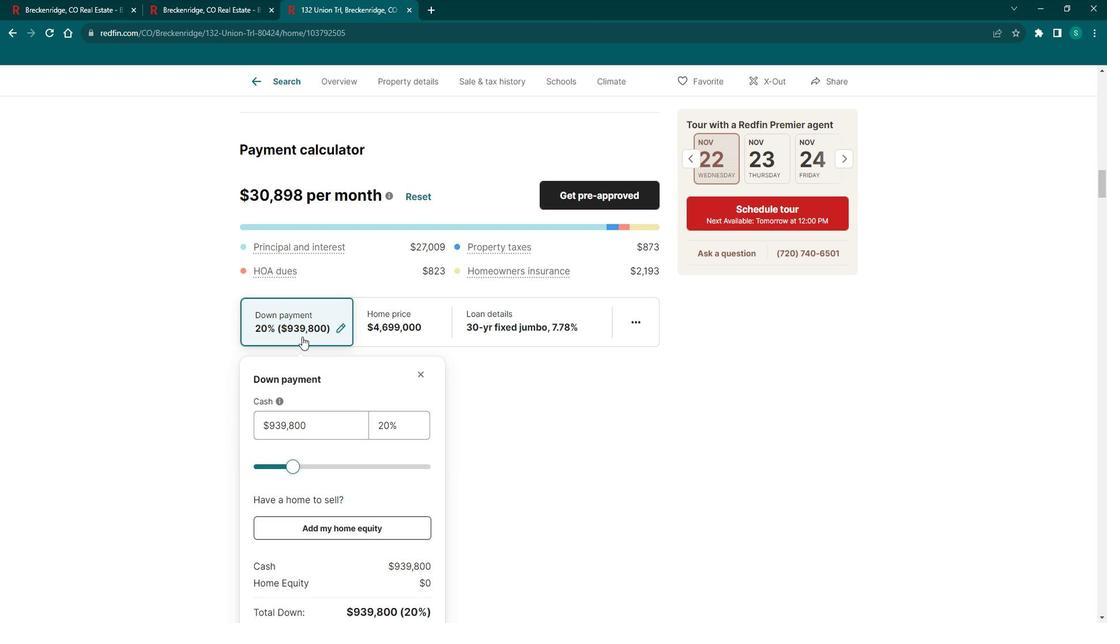 
Action: Mouse scrolled (317, 338) with delta (0, 0)
Screenshot: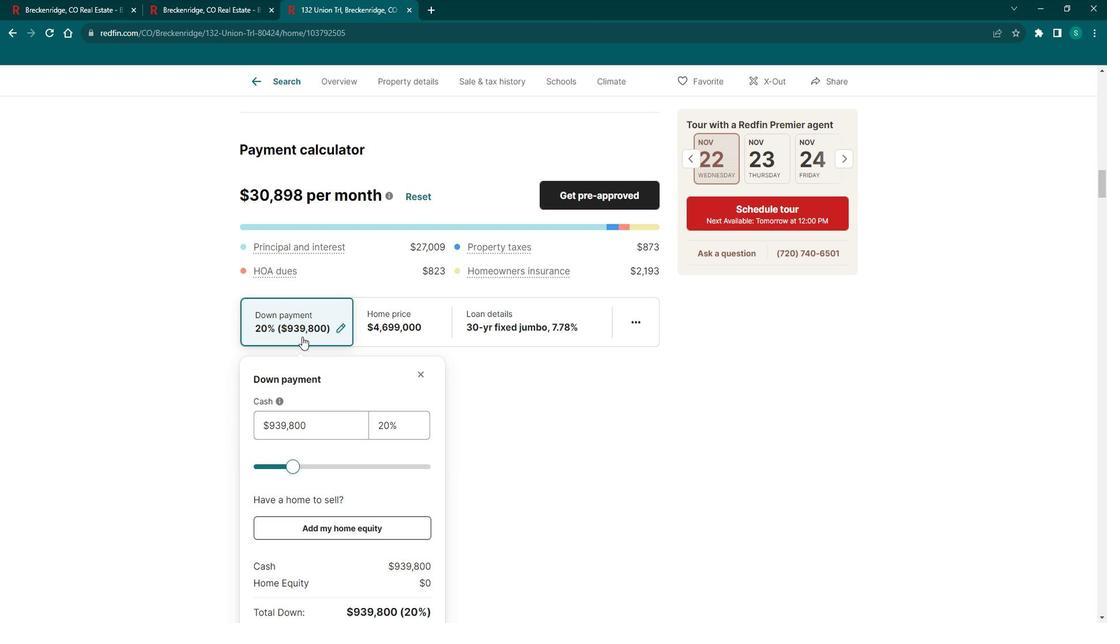 
Action: Mouse scrolled (317, 338) with delta (0, 0)
Screenshot: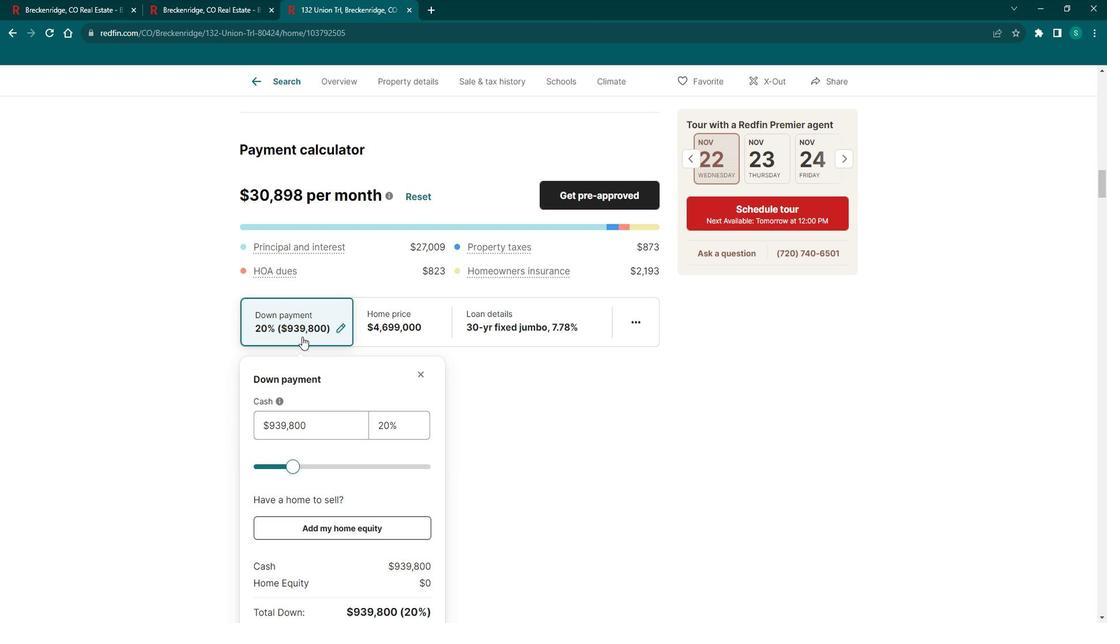 
Action: Mouse scrolled (317, 338) with delta (0, 0)
Screenshot: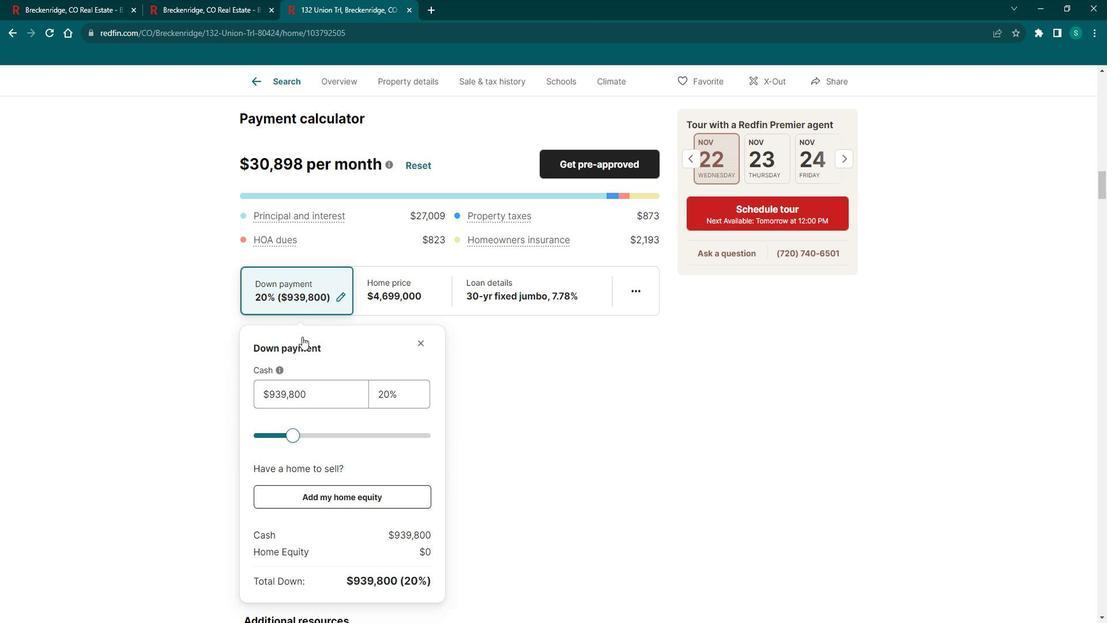 
Action: Mouse scrolled (317, 338) with delta (0, 0)
Screenshot: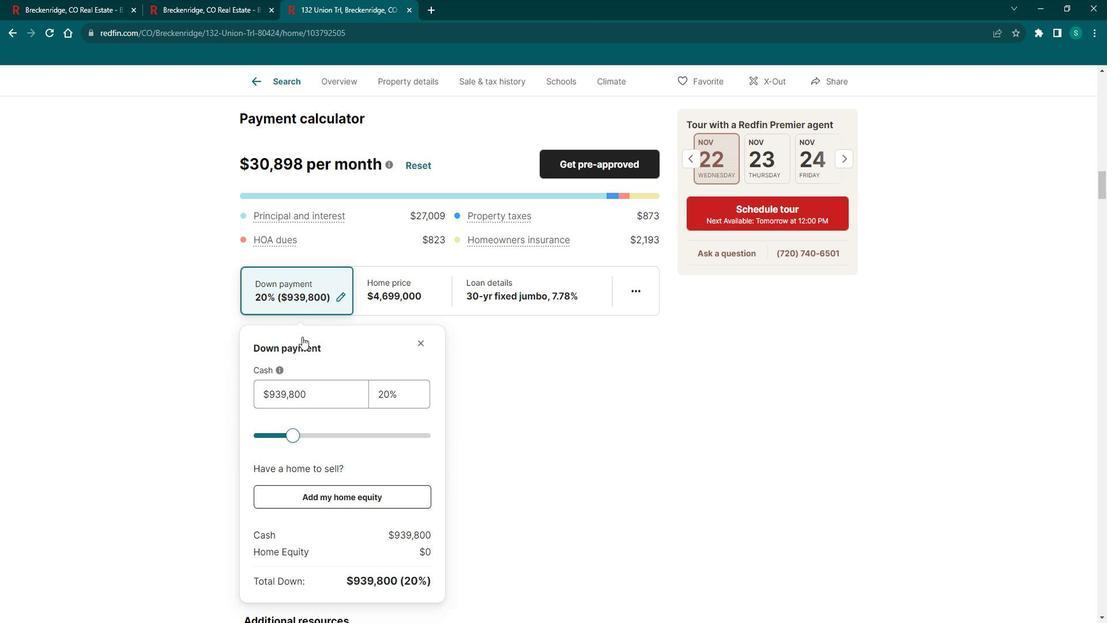 
Action: Mouse scrolled (317, 338) with delta (0, 0)
Screenshot: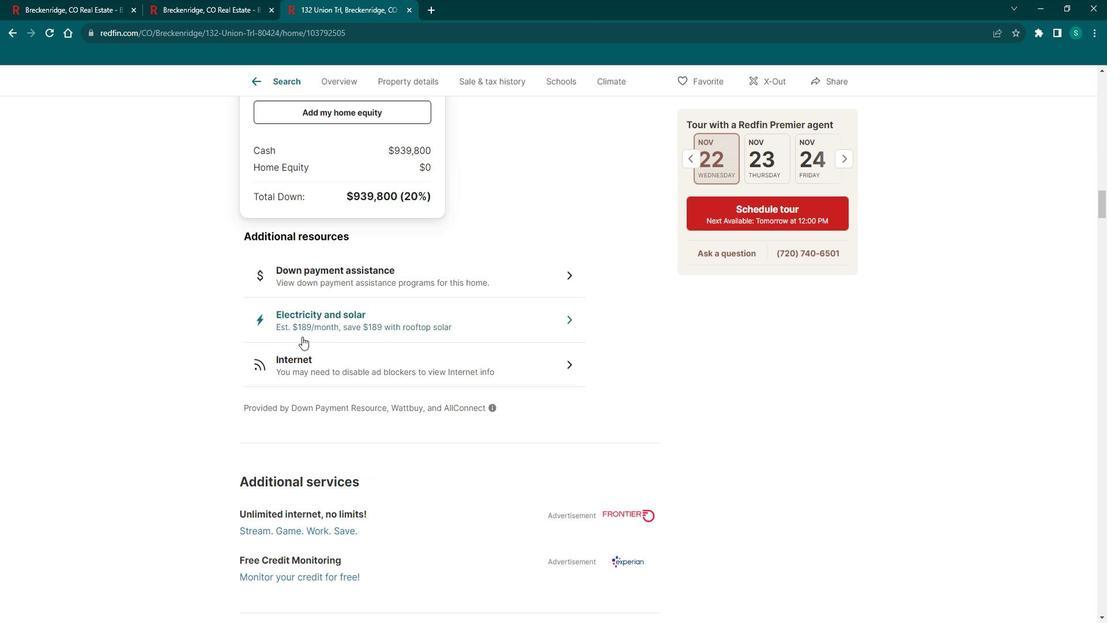 
Action: Mouse scrolled (317, 338) with delta (0, 0)
